 Task: Slide 17 - Market size overview.
Action: Mouse moved to (29, 89)
Screenshot: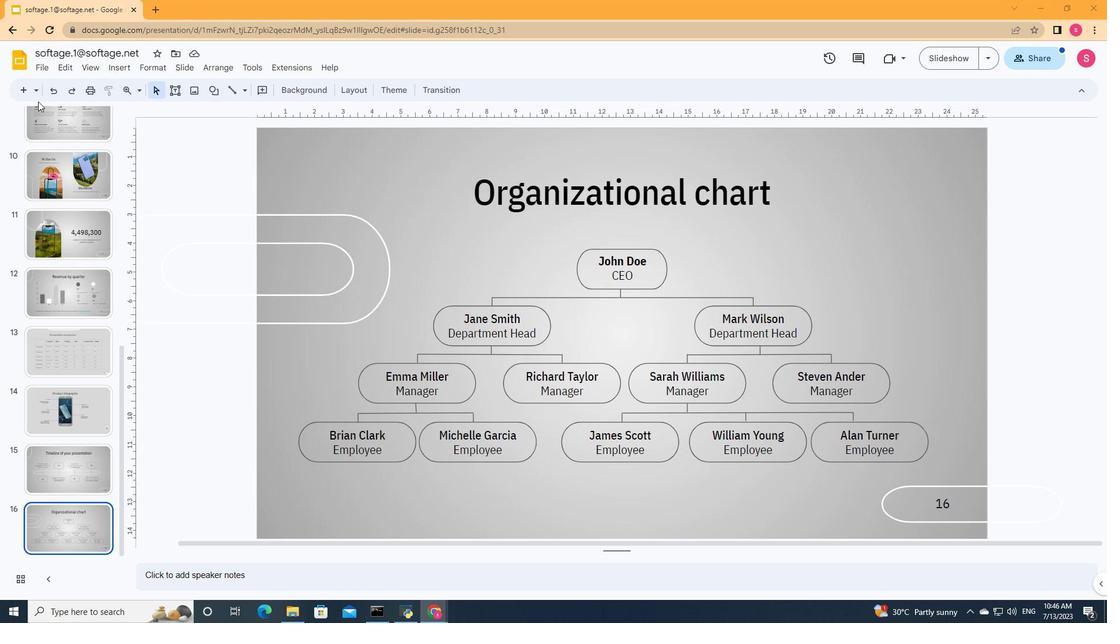 
Action: Mouse pressed left at (29, 89)
Screenshot: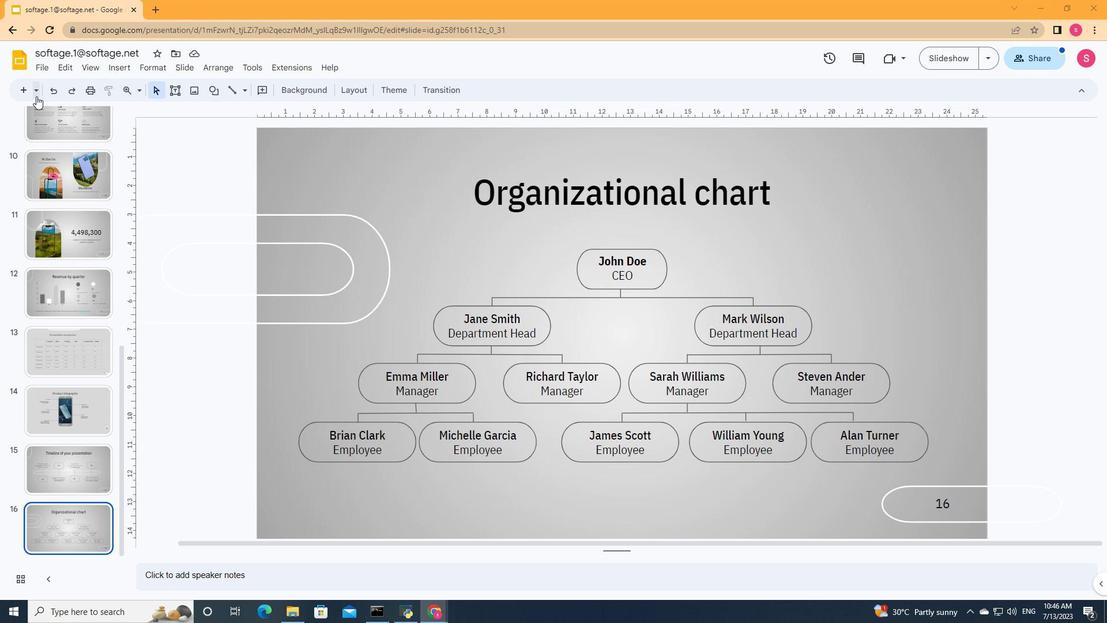 
Action: Mouse moved to (113, 173)
Screenshot: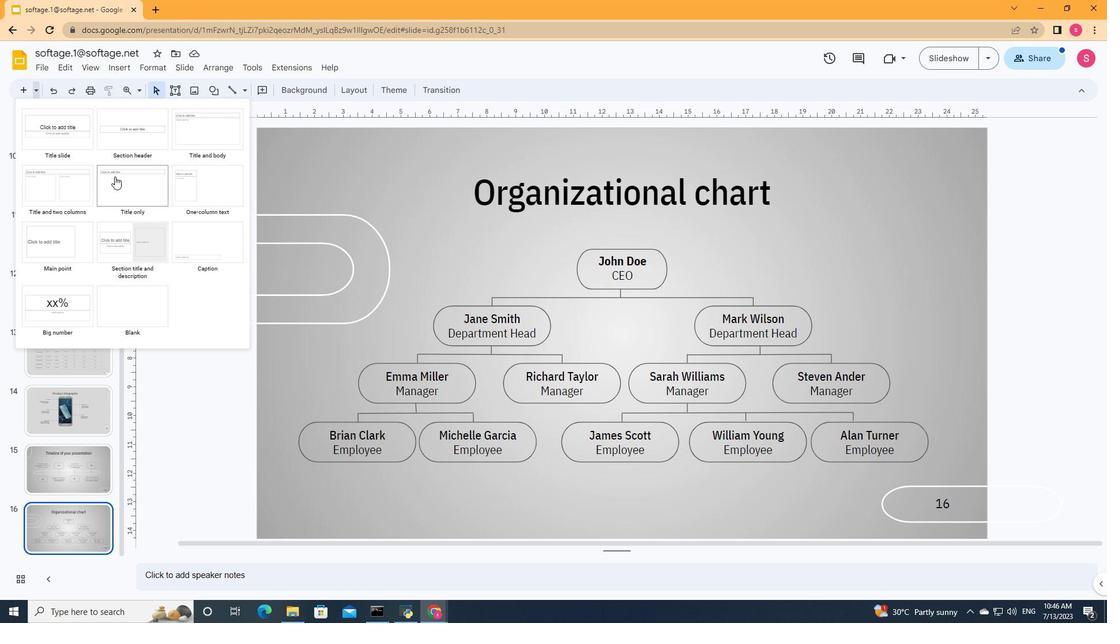 
Action: Mouse pressed left at (113, 173)
Screenshot: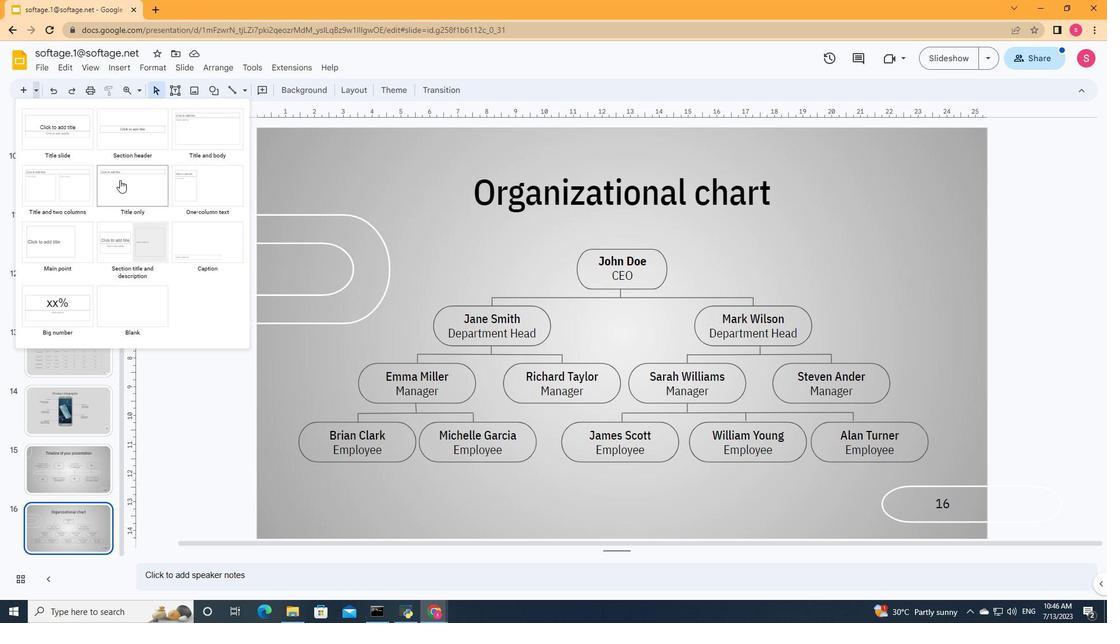 
Action: Mouse moved to (495, 186)
Screenshot: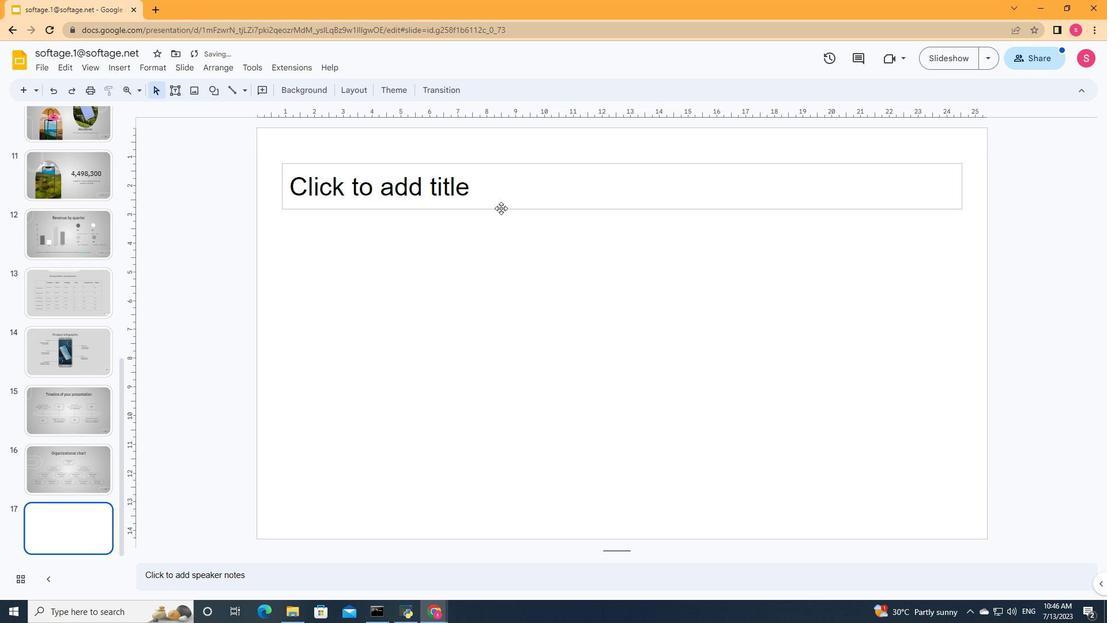 
Action: Mouse pressed left at (495, 186)
Screenshot: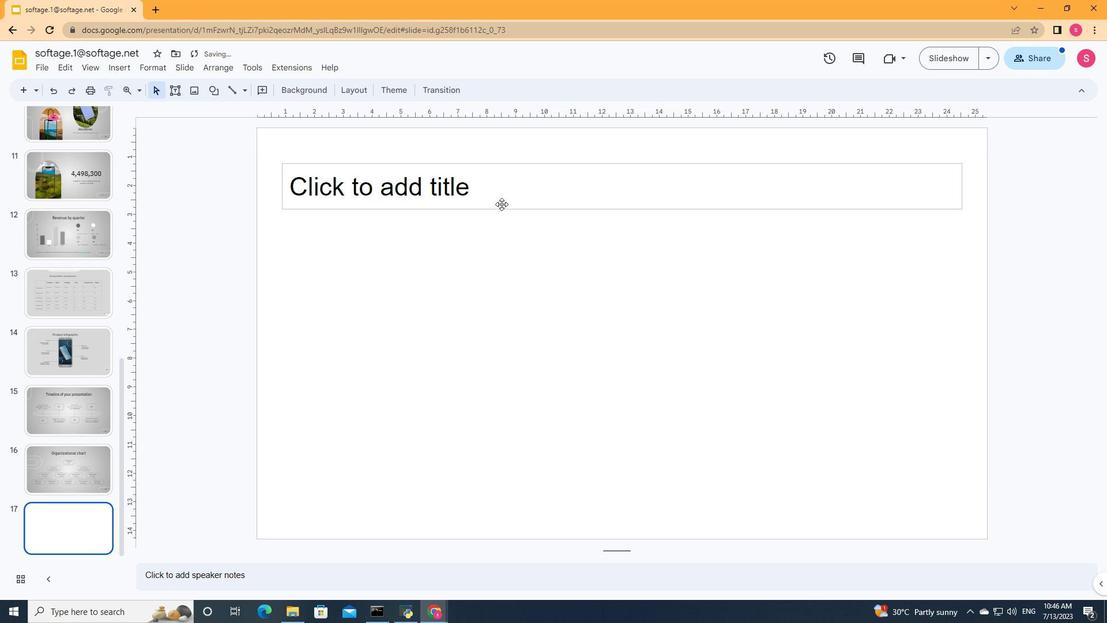 
Action: Key pressed <Key.shift>Market<Key.space>size<Key.space>overview
Screenshot: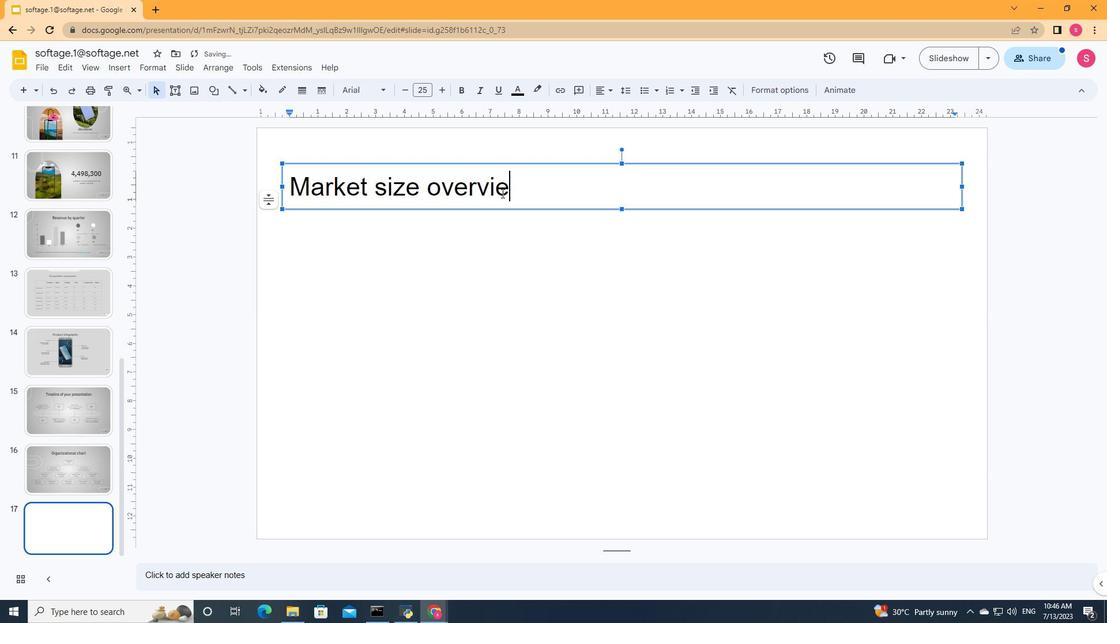 
Action: Mouse moved to (539, 179)
Screenshot: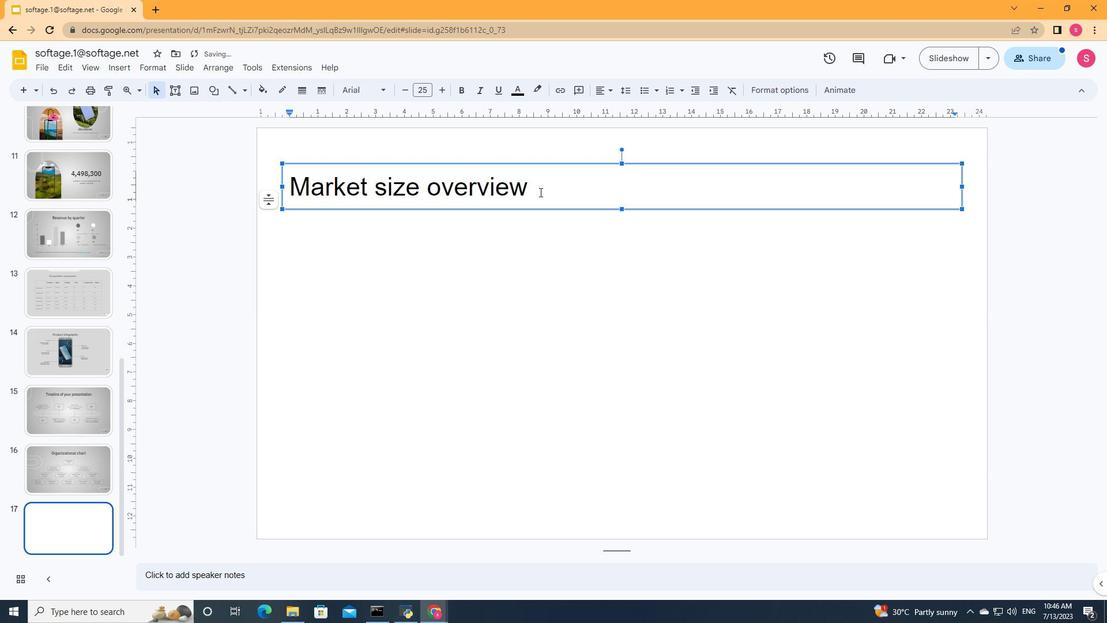 
Action: Mouse pressed left at (539, 179)
Screenshot: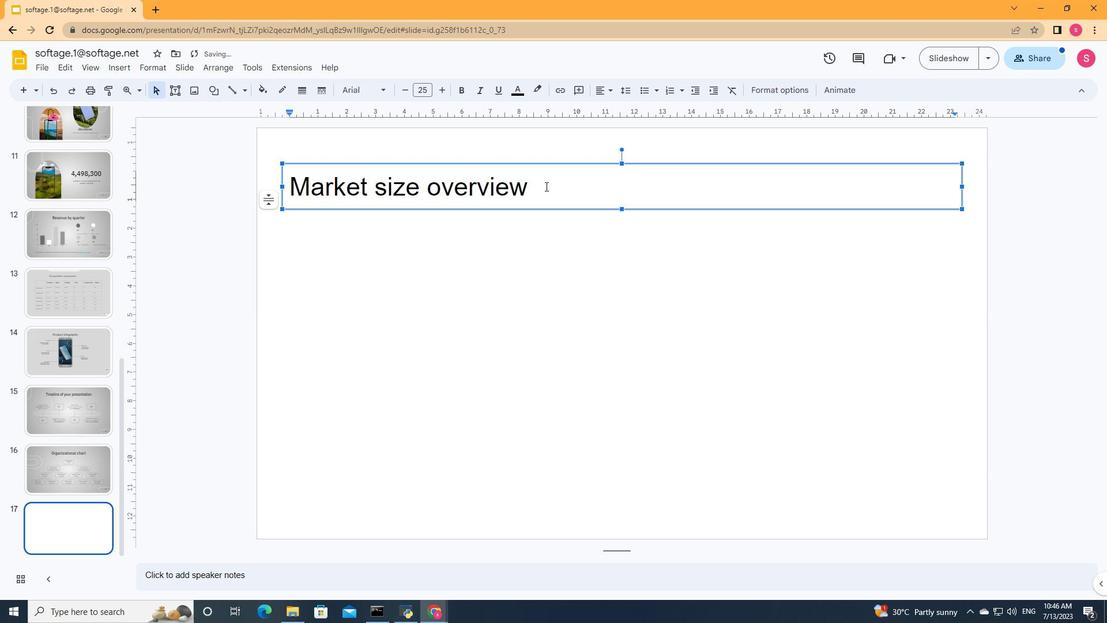 
Action: Mouse moved to (439, 84)
Screenshot: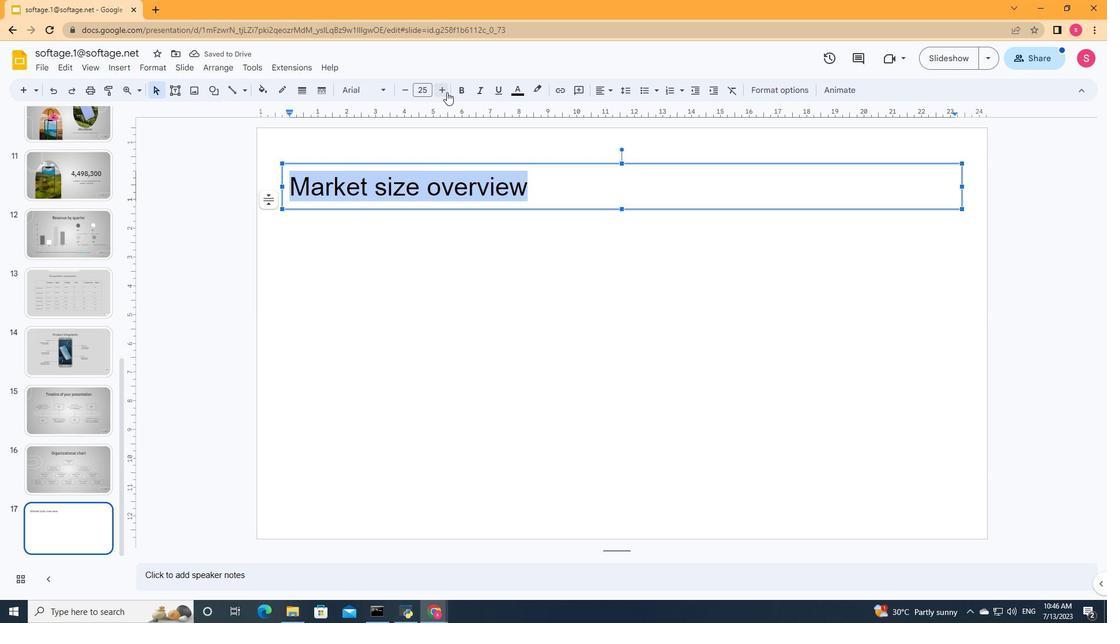 
Action: Mouse pressed left at (439, 84)
Screenshot: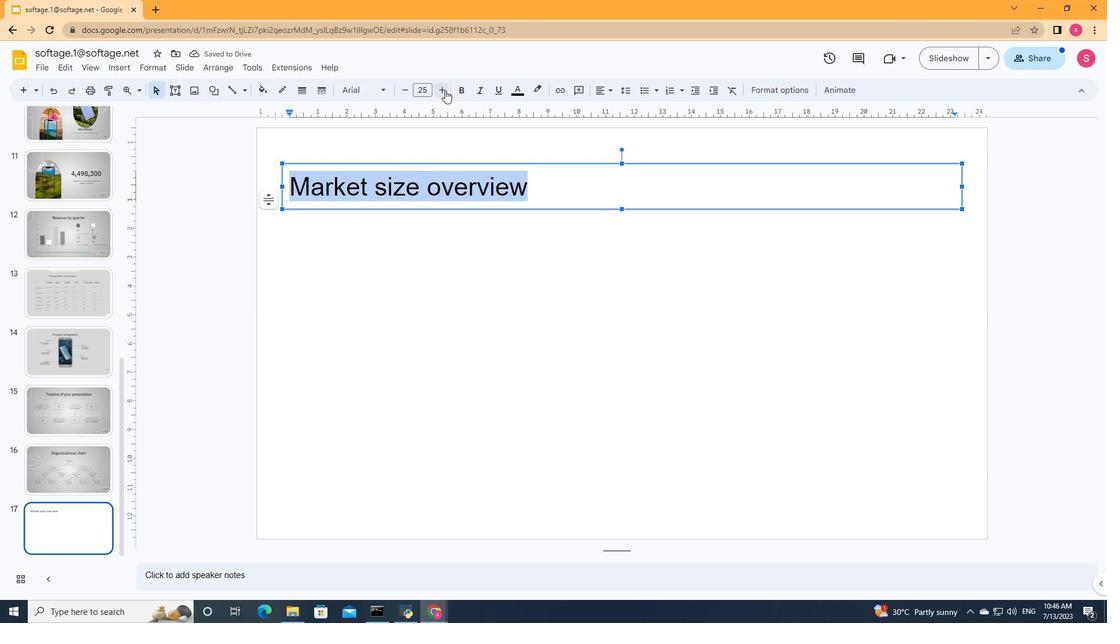 
Action: Mouse pressed left at (439, 84)
Screenshot: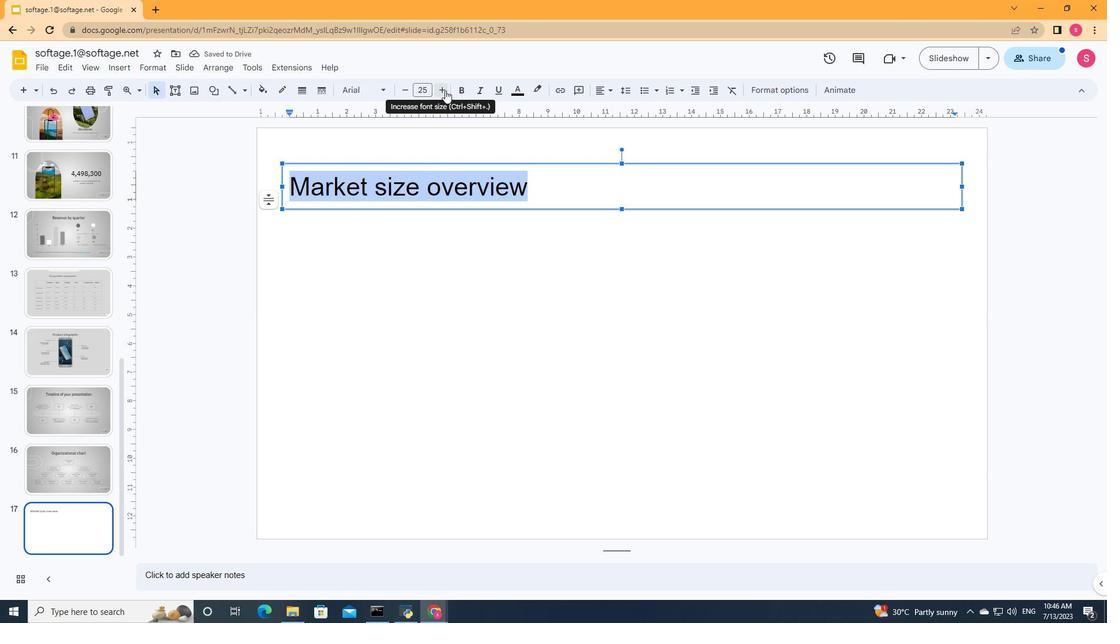 
Action: Mouse pressed left at (439, 84)
Screenshot: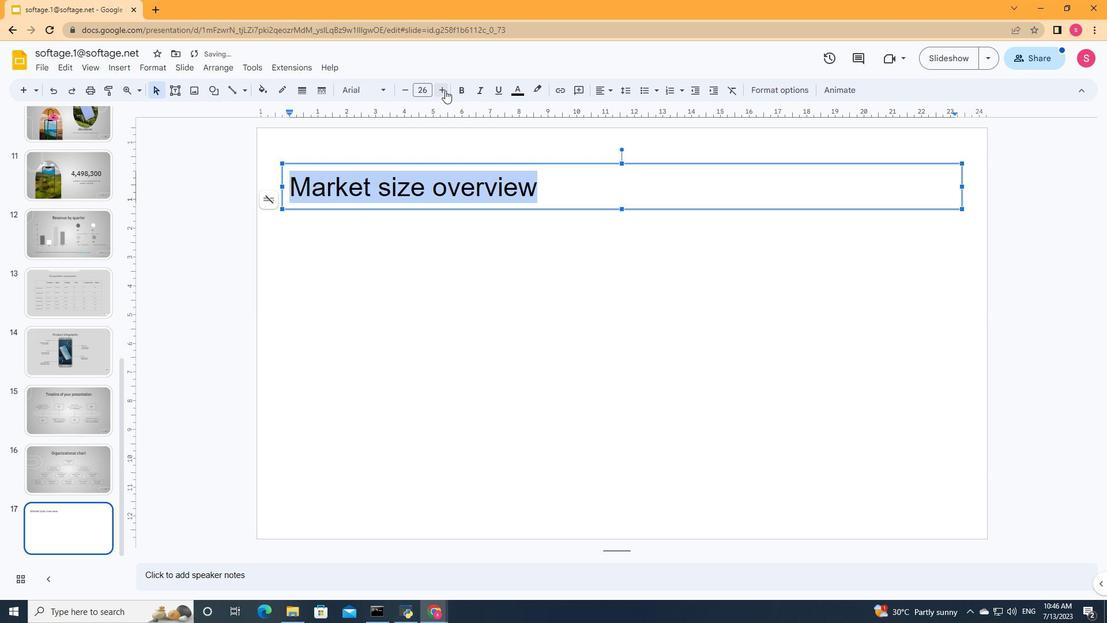
Action: Mouse pressed left at (439, 84)
Screenshot: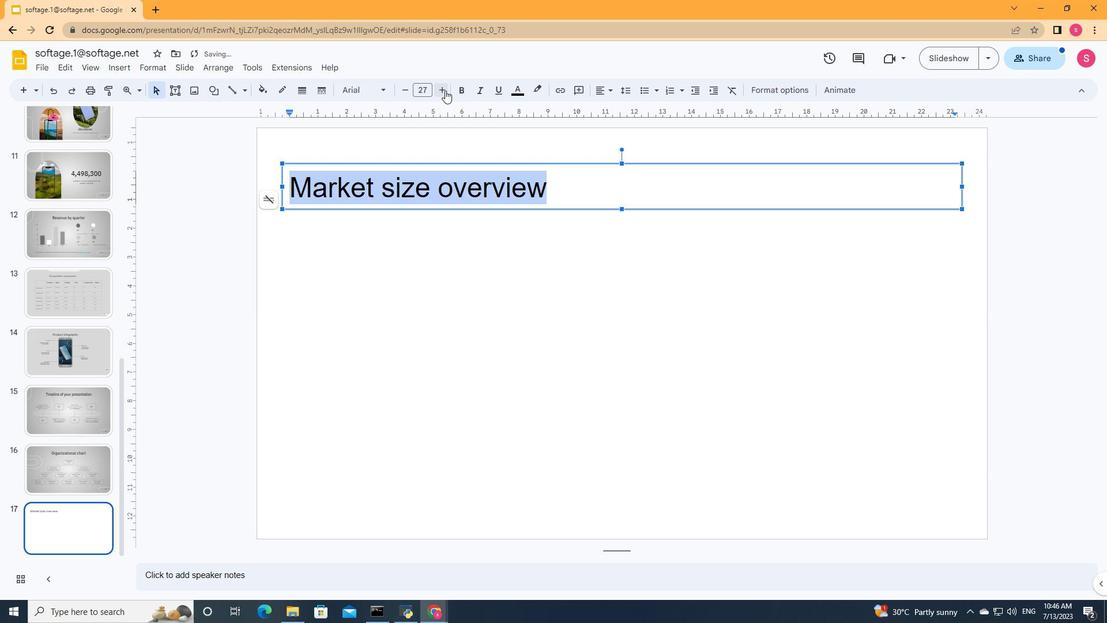 
Action: Mouse pressed left at (439, 84)
Screenshot: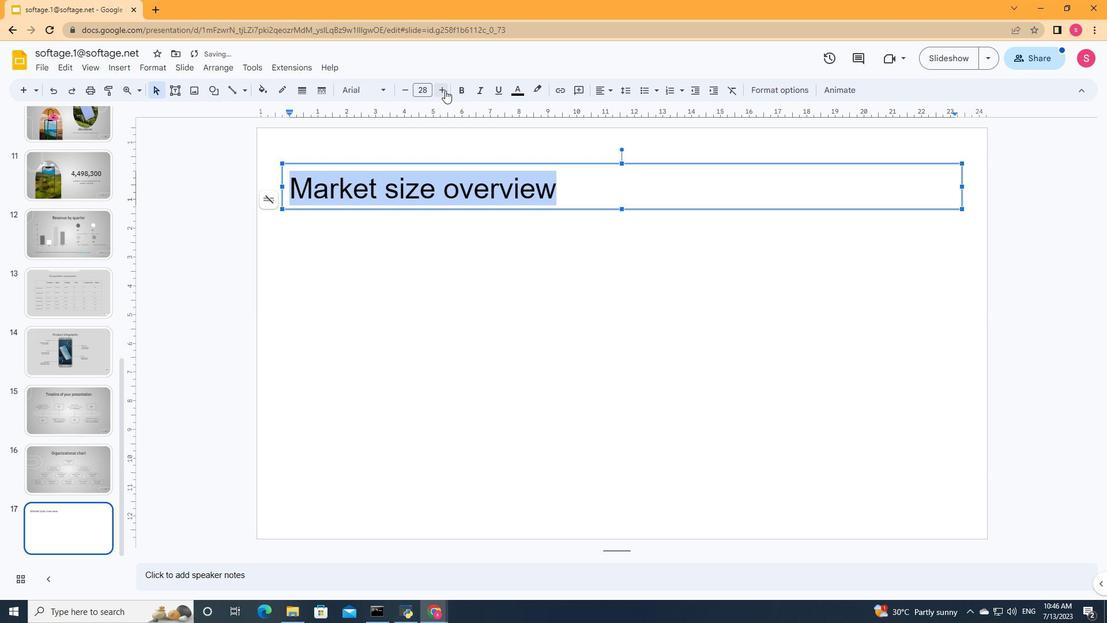 
Action: Mouse pressed left at (439, 84)
Screenshot: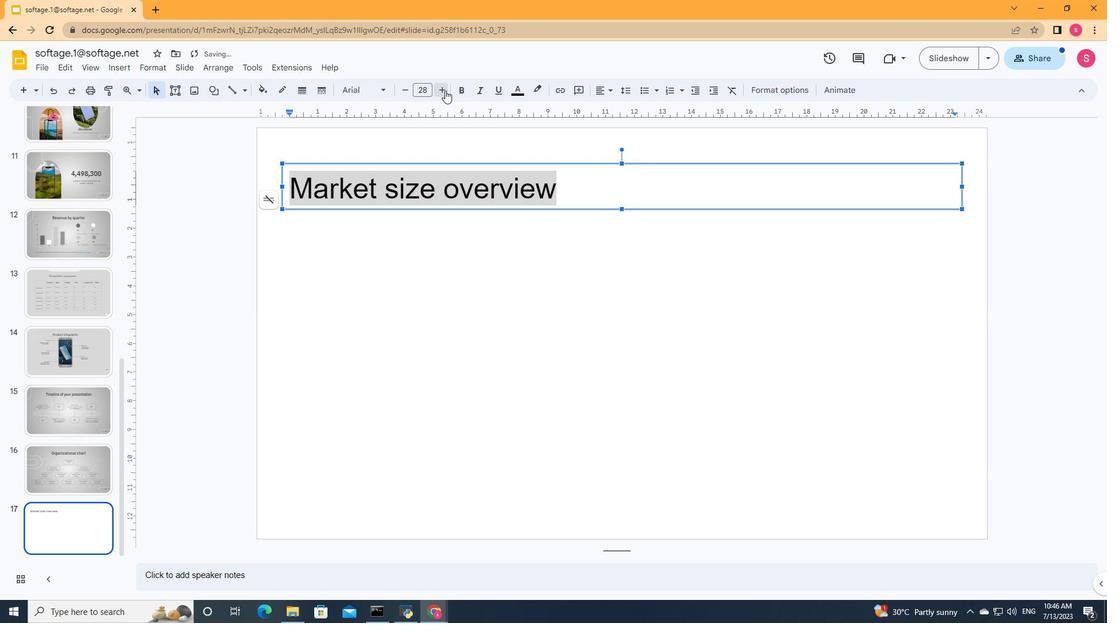 
Action: Mouse pressed left at (439, 84)
Screenshot: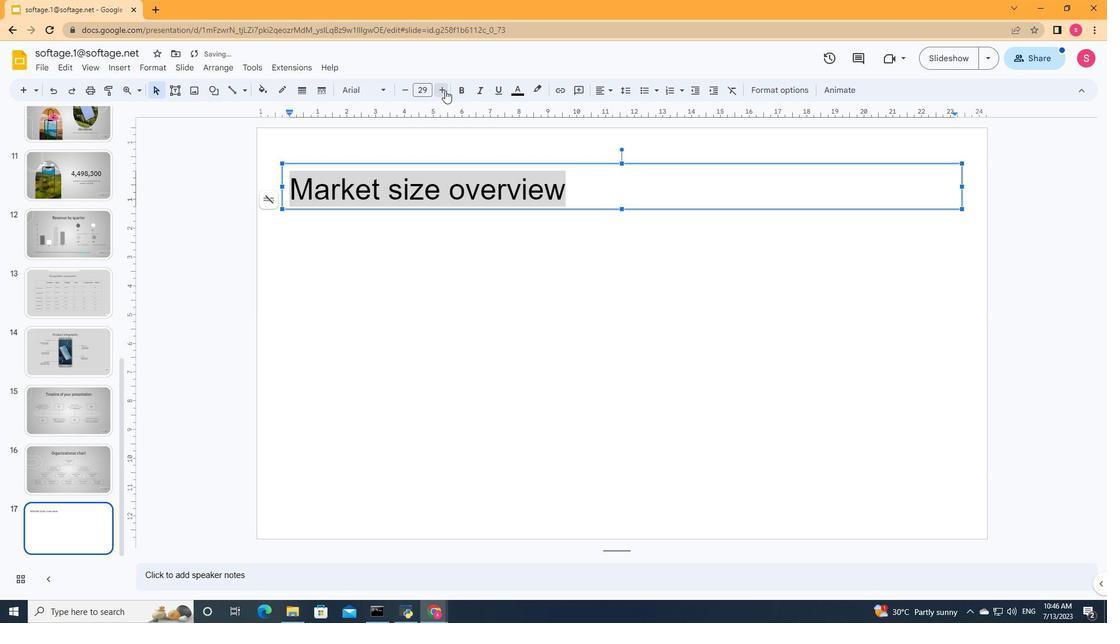 
Action: Mouse pressed left at (439, 84)
Screenshot: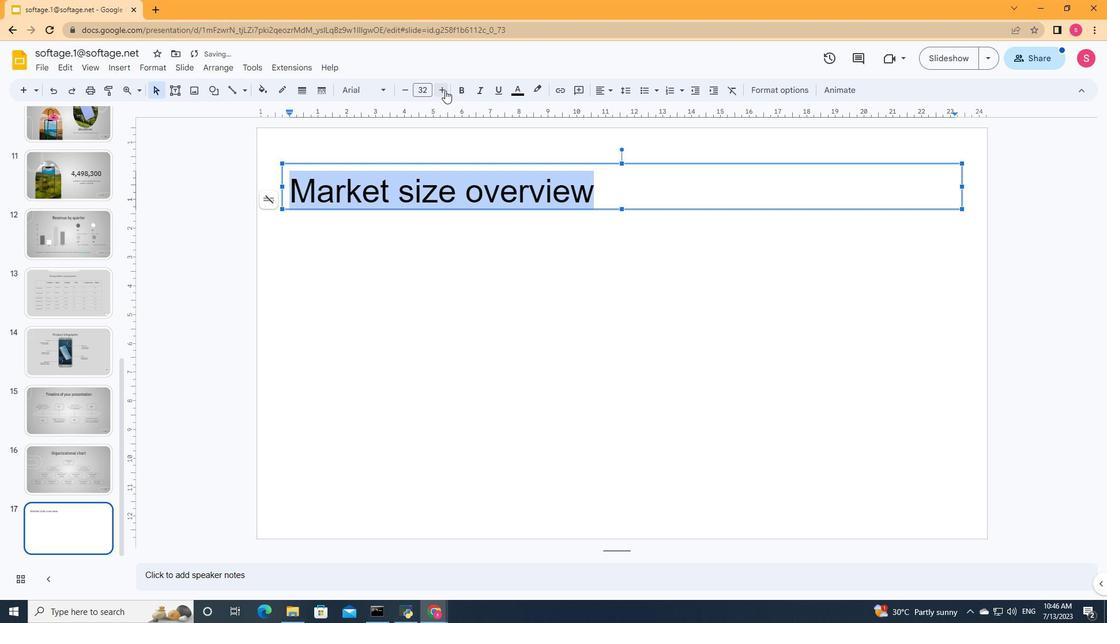 
Action: Mouse pressed left at (439, 84)
Screenshot: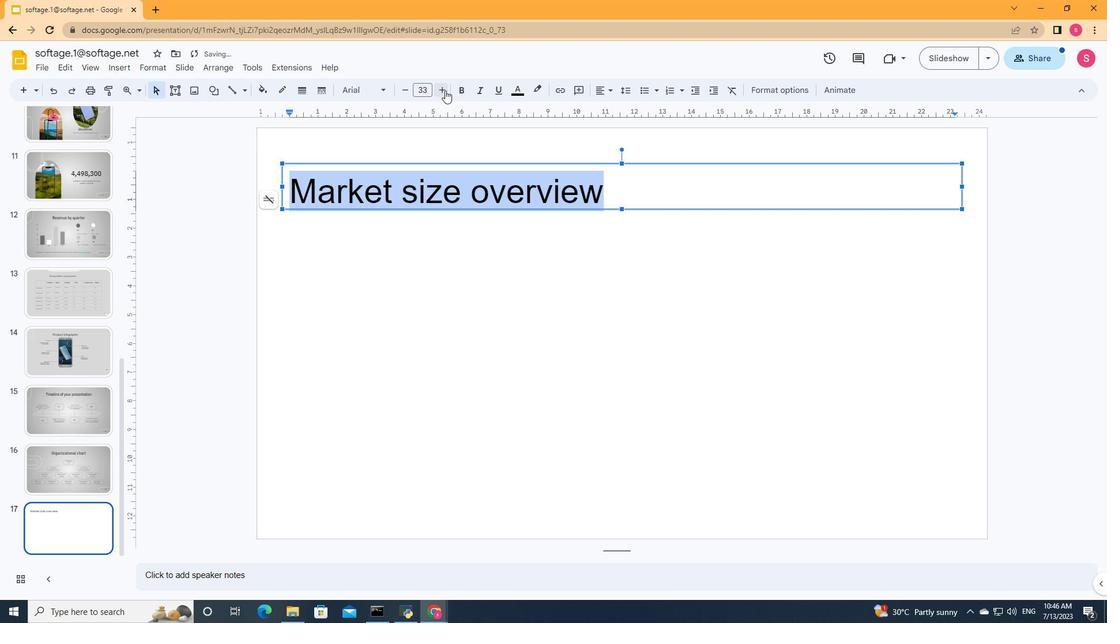 
Action: Mouse pressed left at (439, 84)
Screenshot: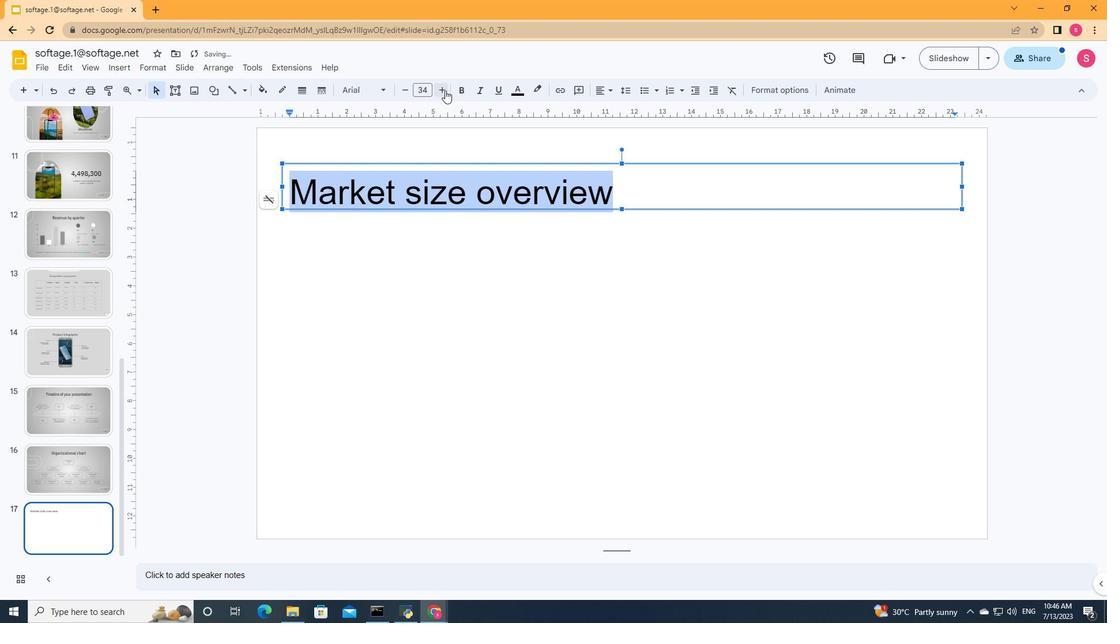 
Action: Mouse moved to (375, 85)
Screenshot: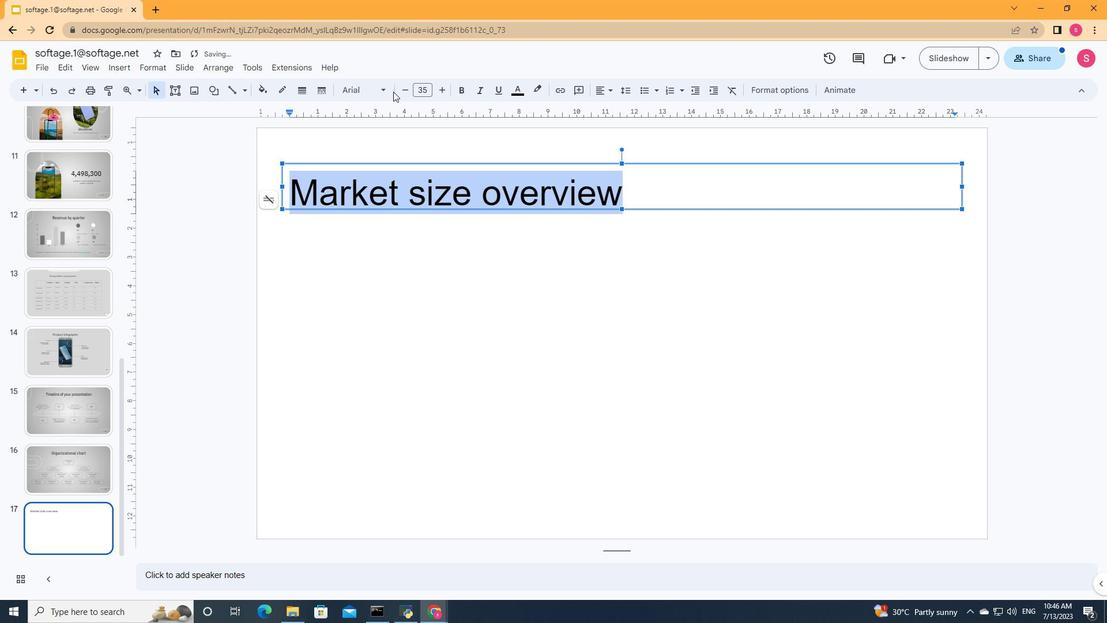 
Action: Mouse pressed left at (375, 85)
Screenshot: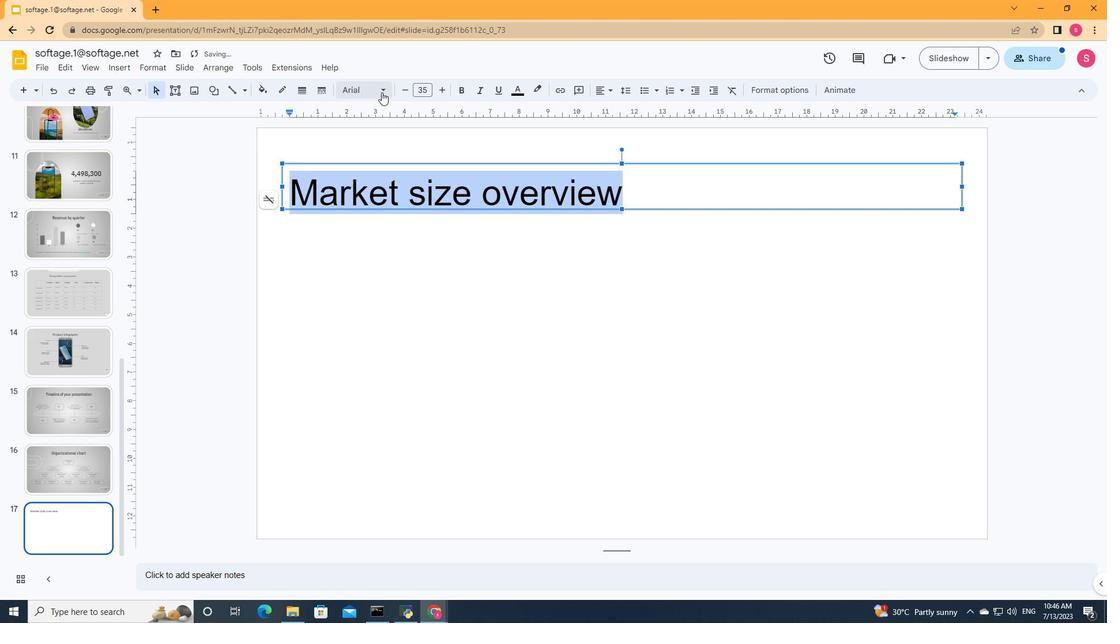 
Action: Mouse moved to (529, 279)
Screenshot: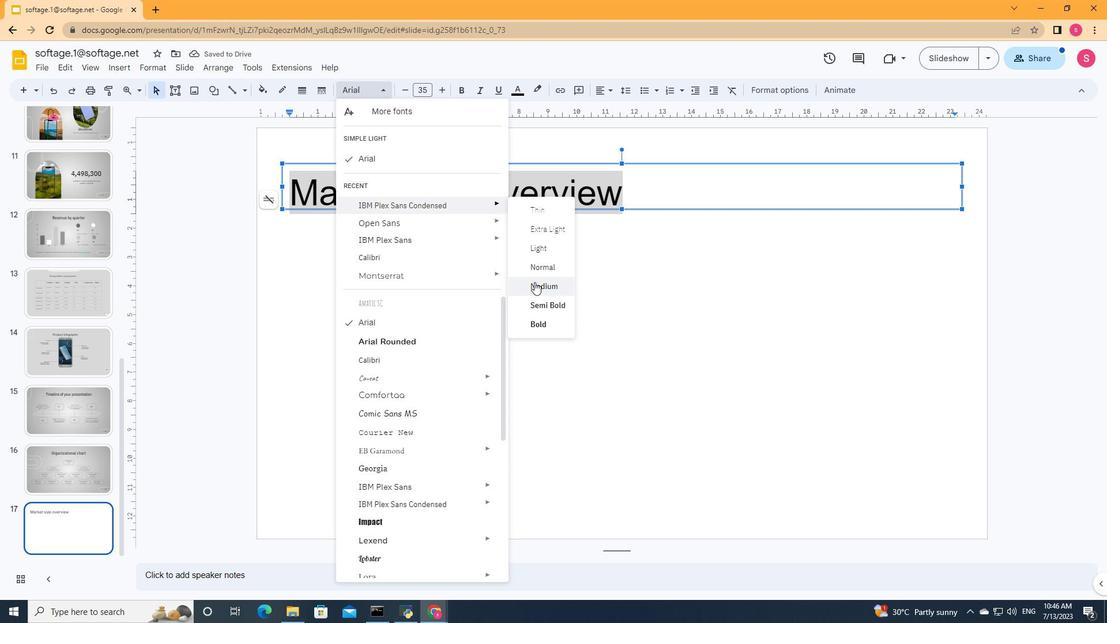 
Action: Mouse pressed left at (529, 279)
Screenshot: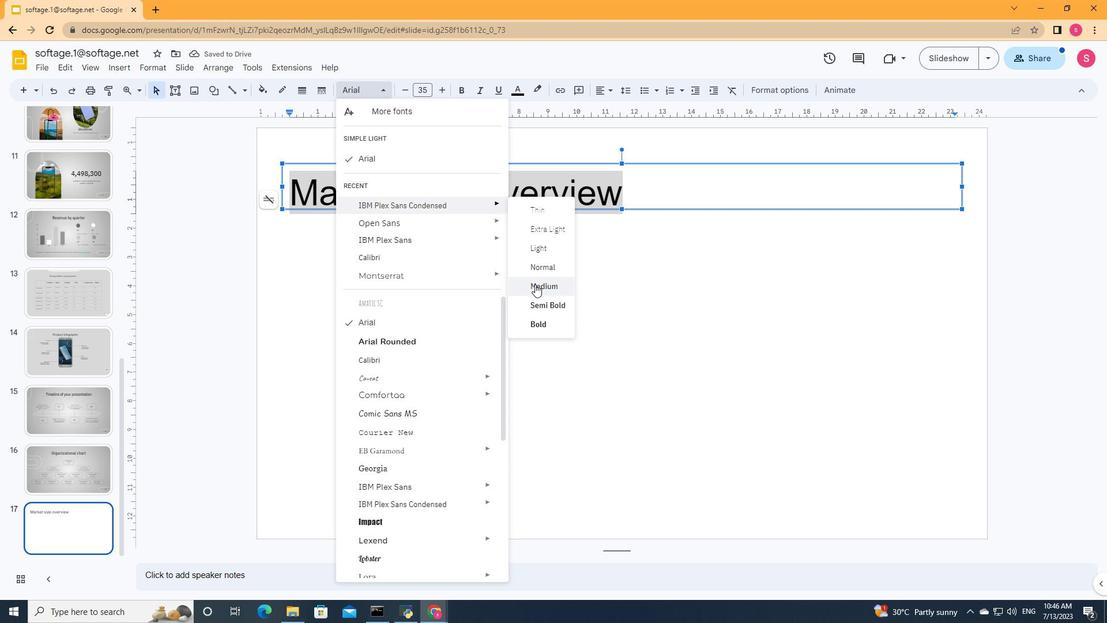 
Action: Mouse moved to (606, 84)
Screenshot: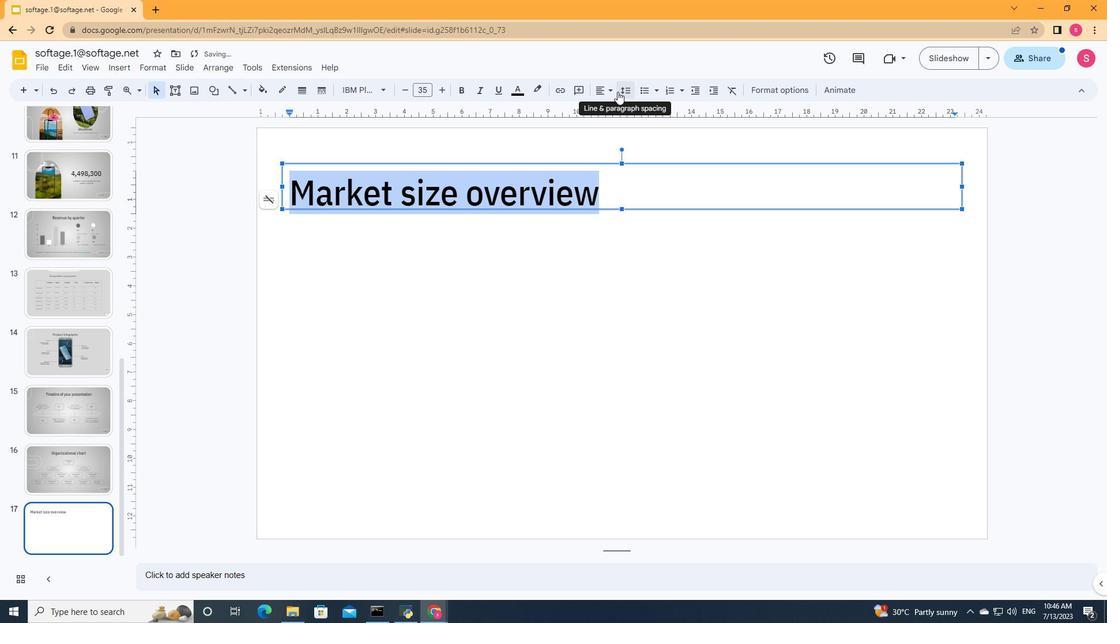 
Action: Mouse pressed left at (606, 84)
Screenshot: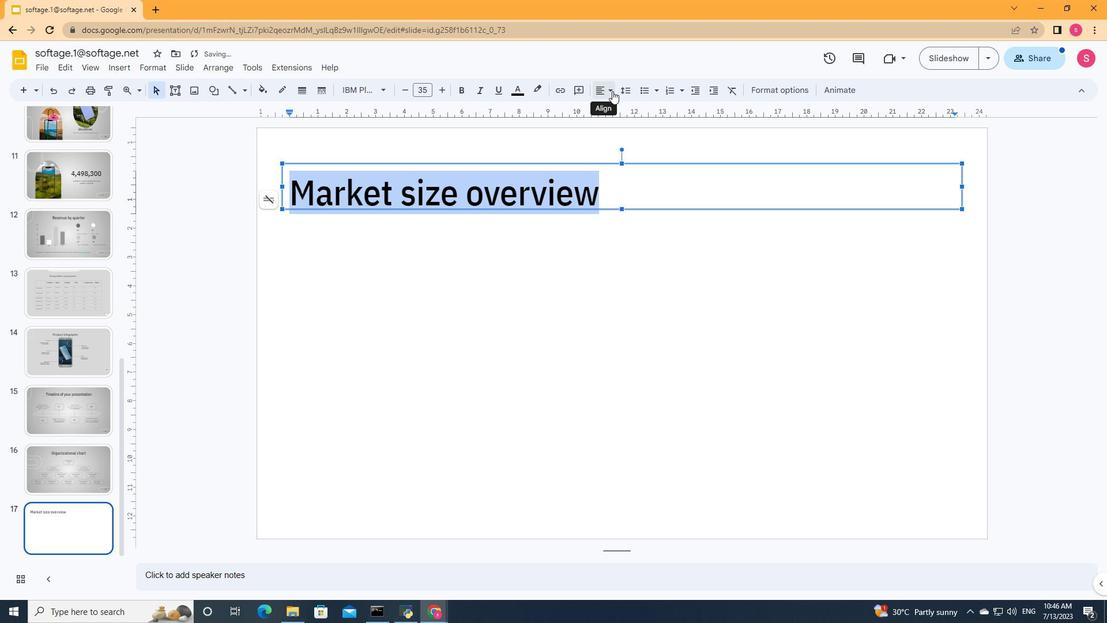 
Action: Mouse moved to (613, 102)
Screenshot: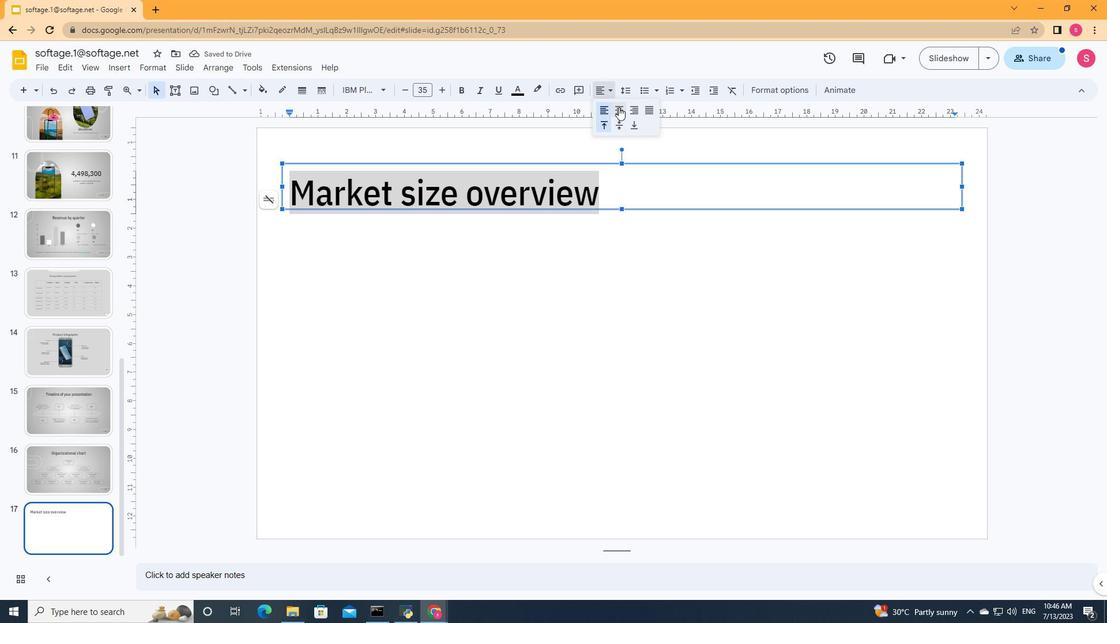 
Action: Mouse pressed left at (613, 102)
Screenshot: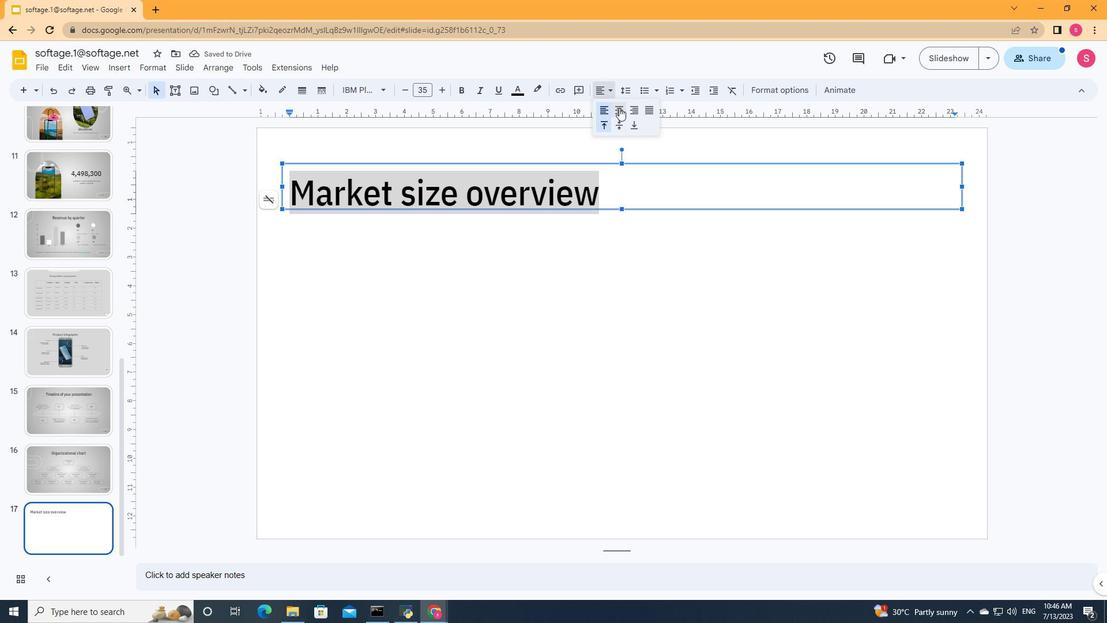 
Action: Mouse moved to (621, 218)
Screenshot: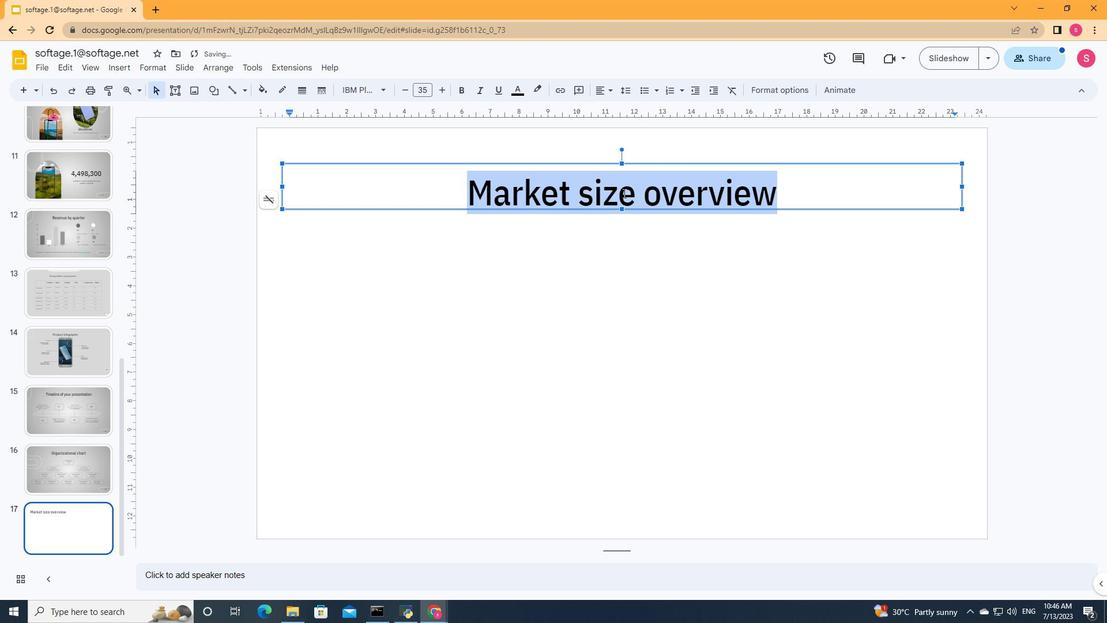 
Action: Mouse pressed left at (621, 218)
Screenshot: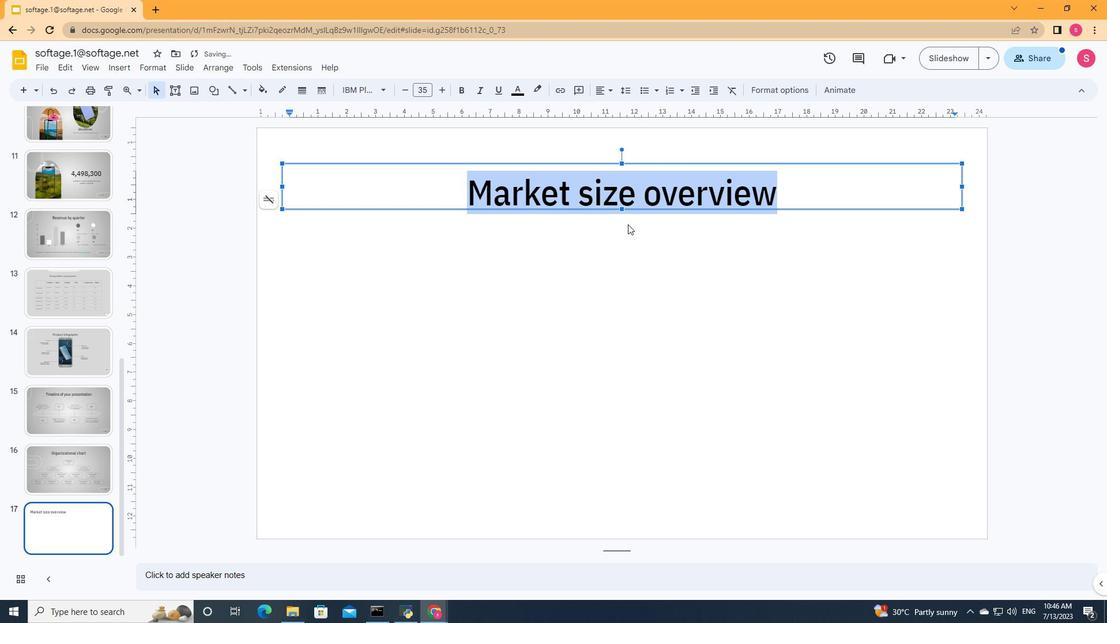 
Action: Mouse moved to (211, 80)
Screenshot: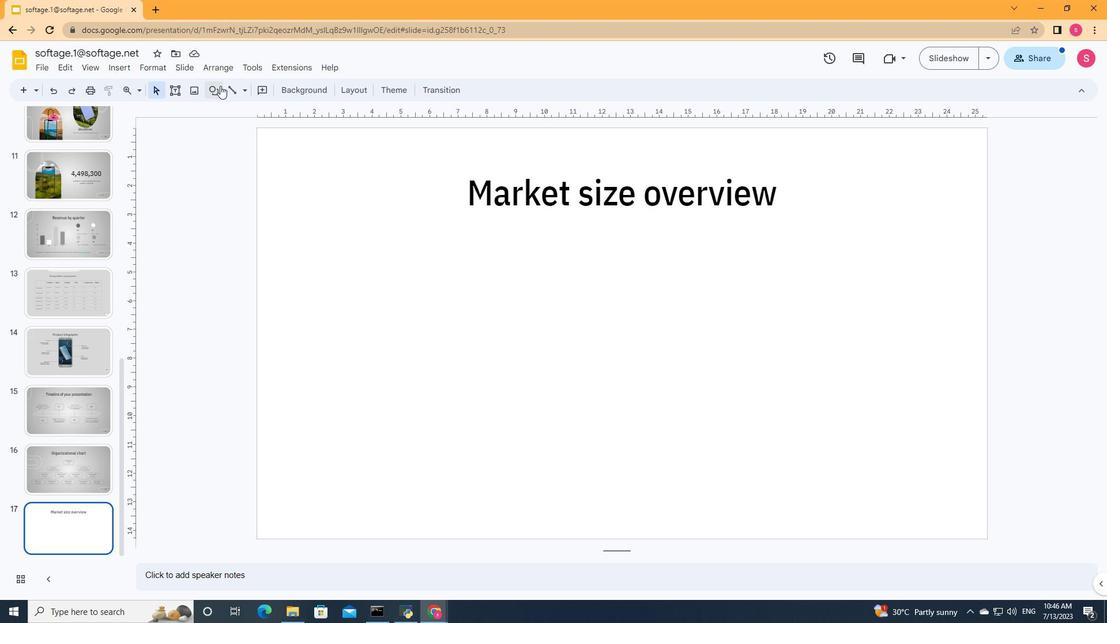 
Action: Mouse pressed left at (211, 80)
Screenshot: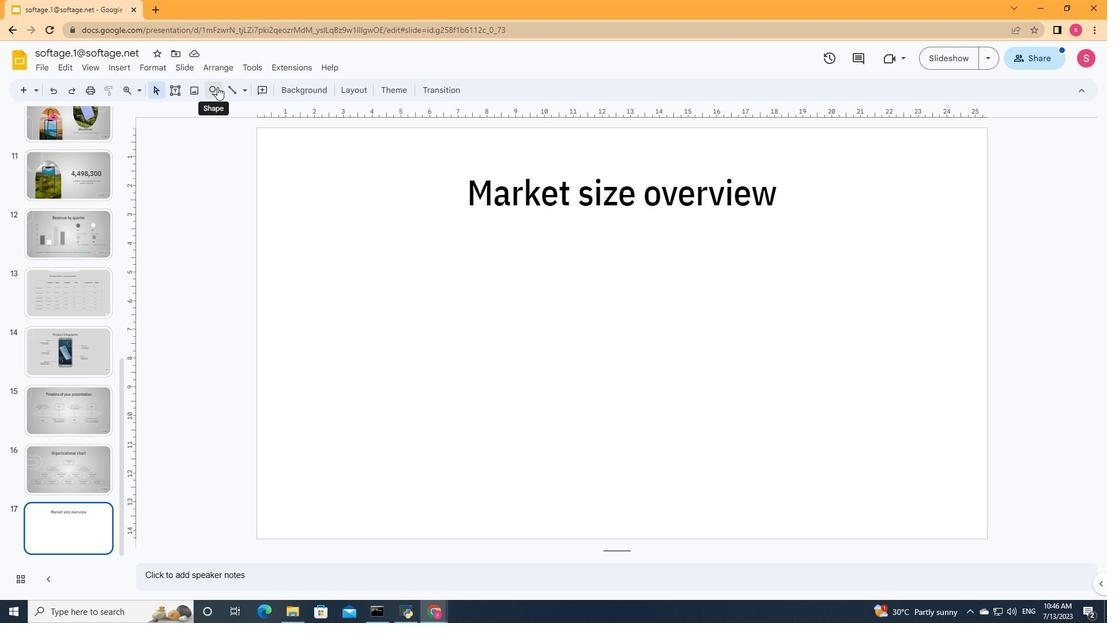 
Action: Mouse moved to (456, 182)
Screenshot: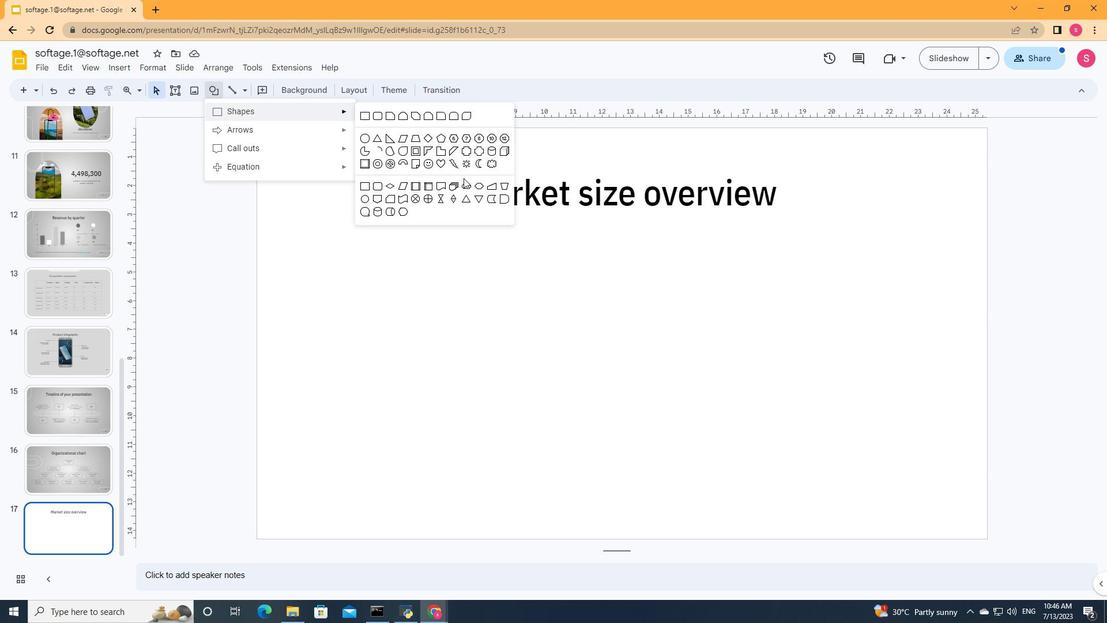 
Action: Mouse pressed left at (456, 182)
Screenshot: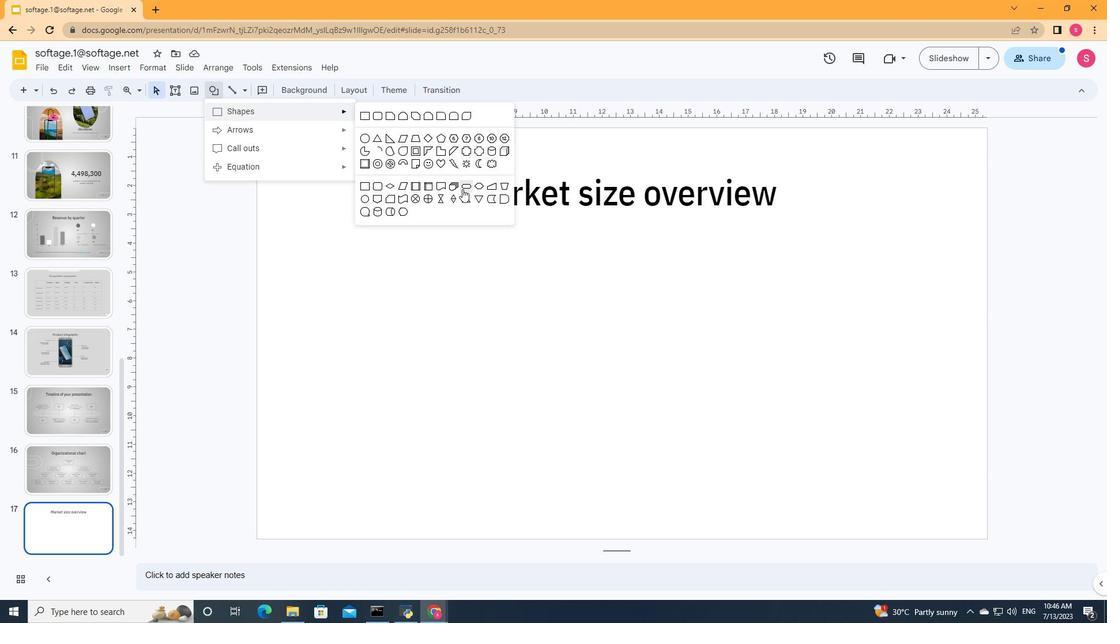 
Action: Mouse moved to (222, 254)
Screenshot: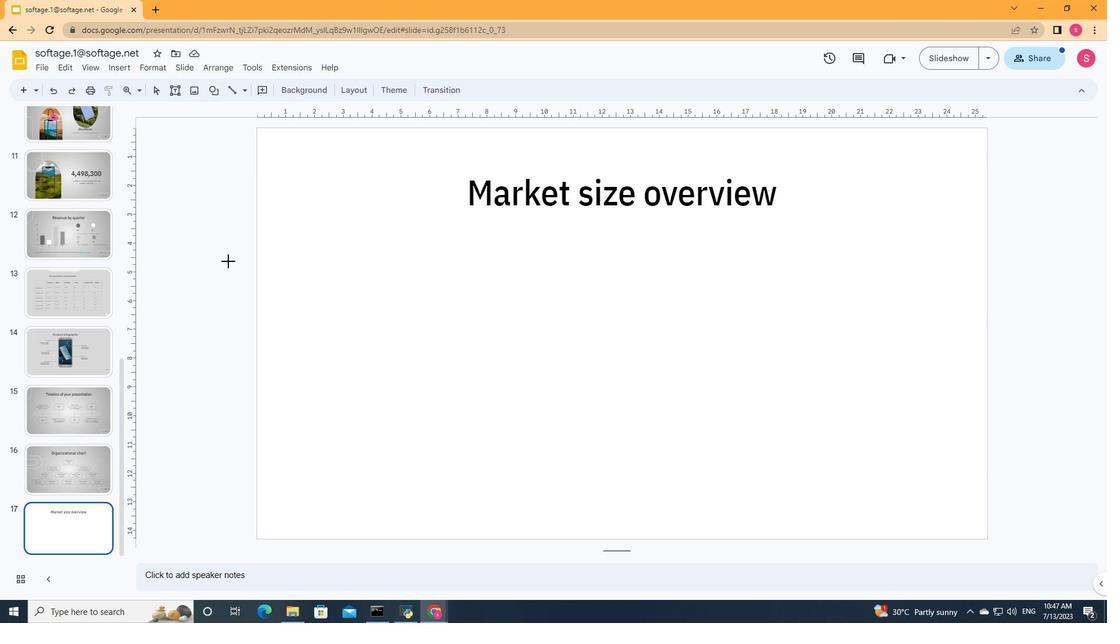 
Action: Mouse pressed left at (222, 254)
Screenshot: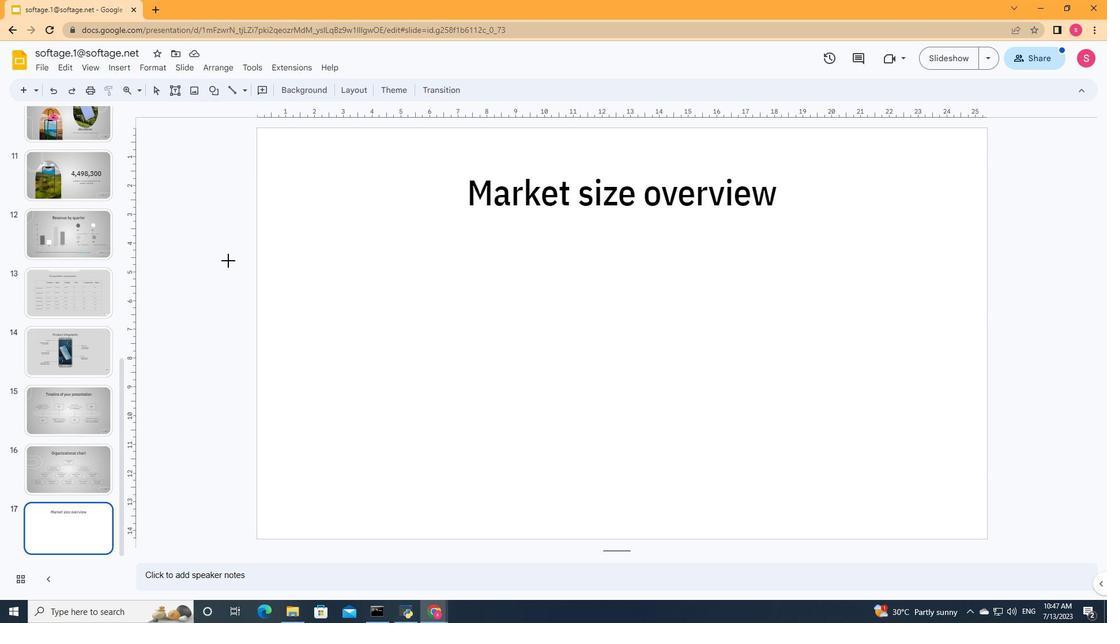 
Action: Mouse moved to (400, 278)
Screenshot: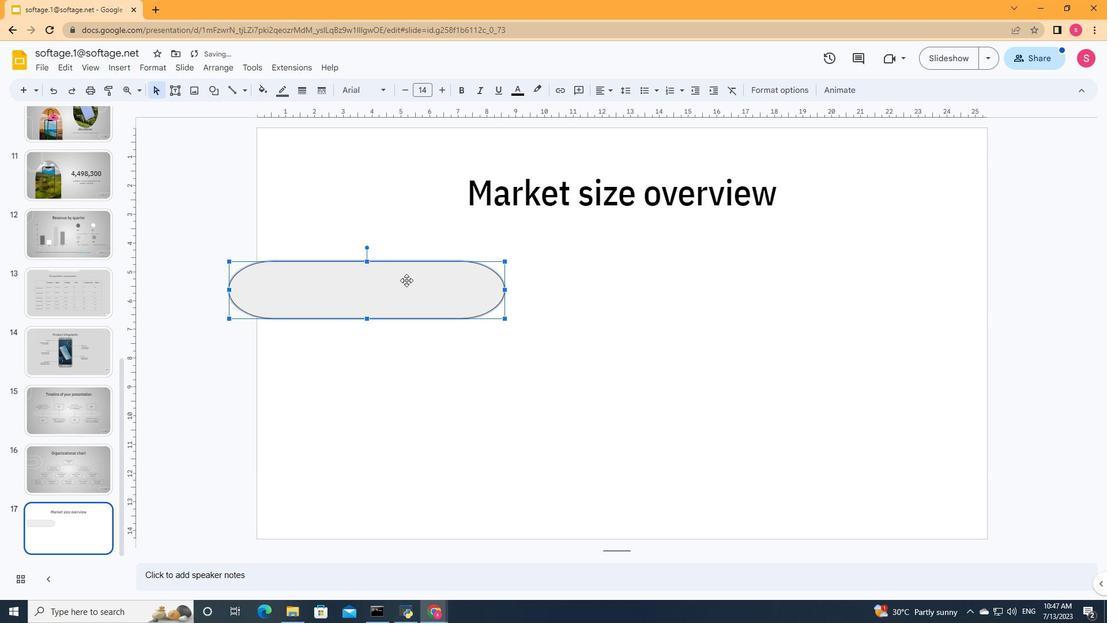 
Action: Mouse pressed left at (400, 278)
Screenshot: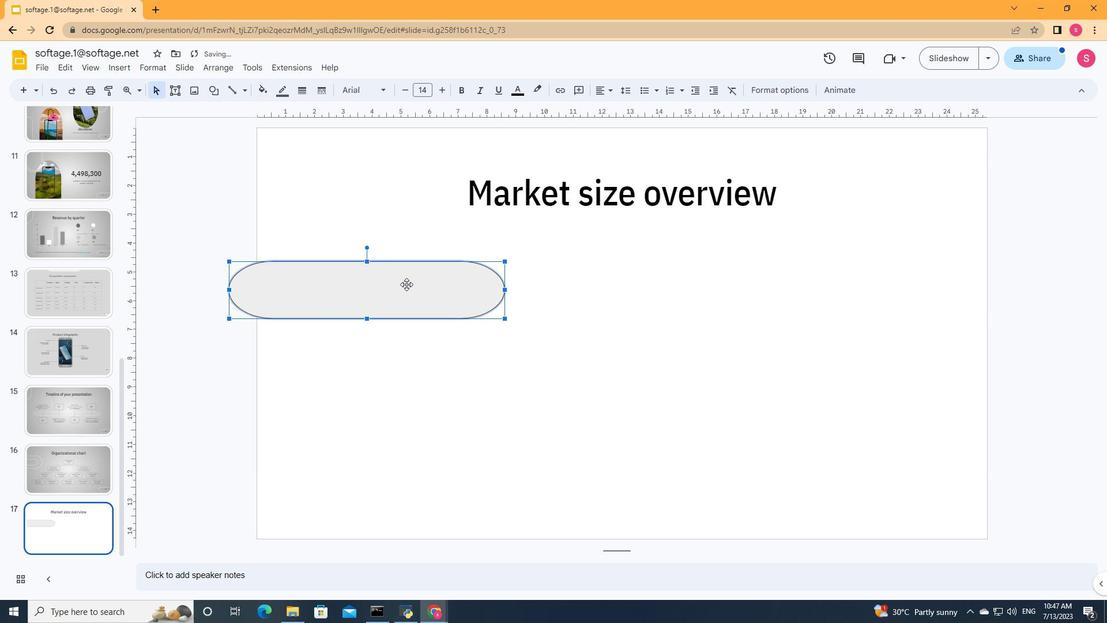 
Action: Mouse moved to (391, 435)
Screenshot: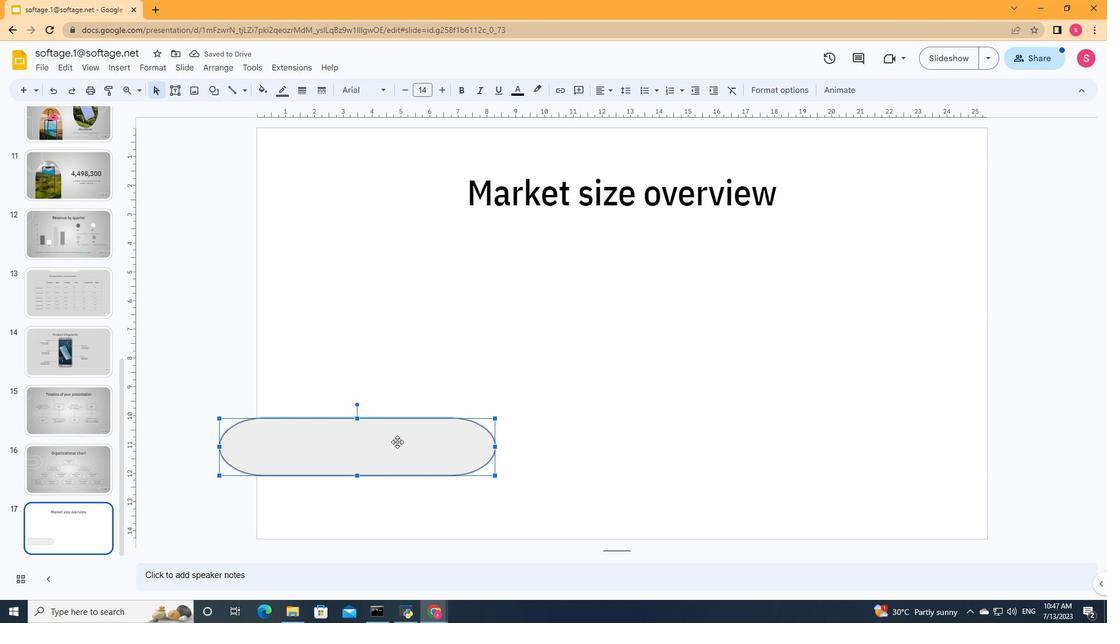 
Action: Mouse pressed left at (391, 435)
Screenshot: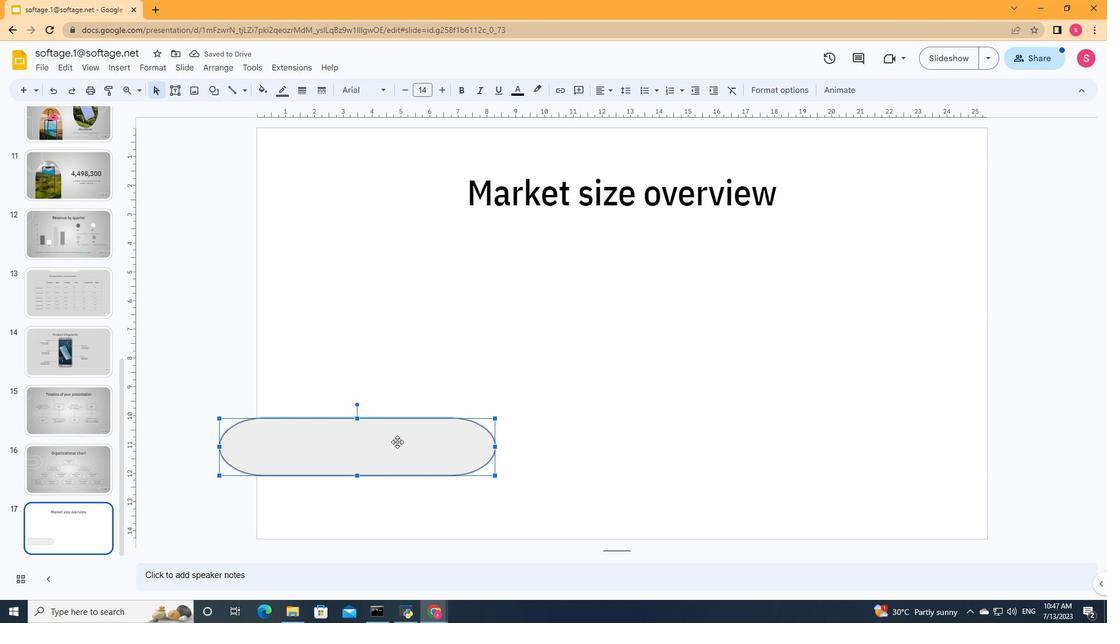 
Action: Mouse moved to (353, 368)
Screenshot: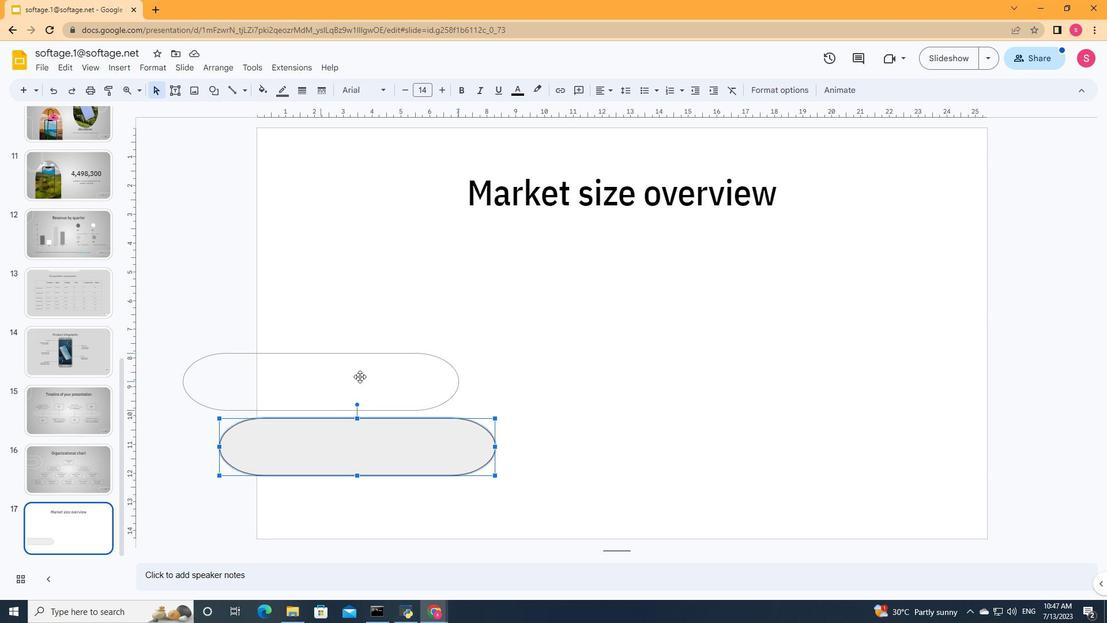 
Action: Mouse pressed left at (353, 368)
Screenshot: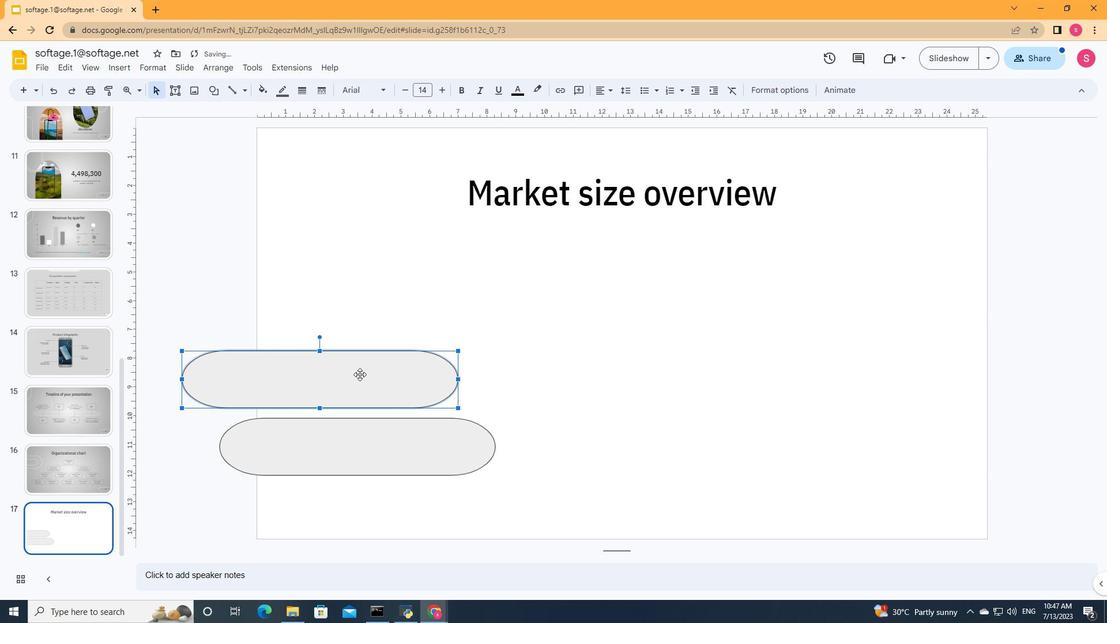 
Action: Mouse moved to (339, 365)
Screenshot: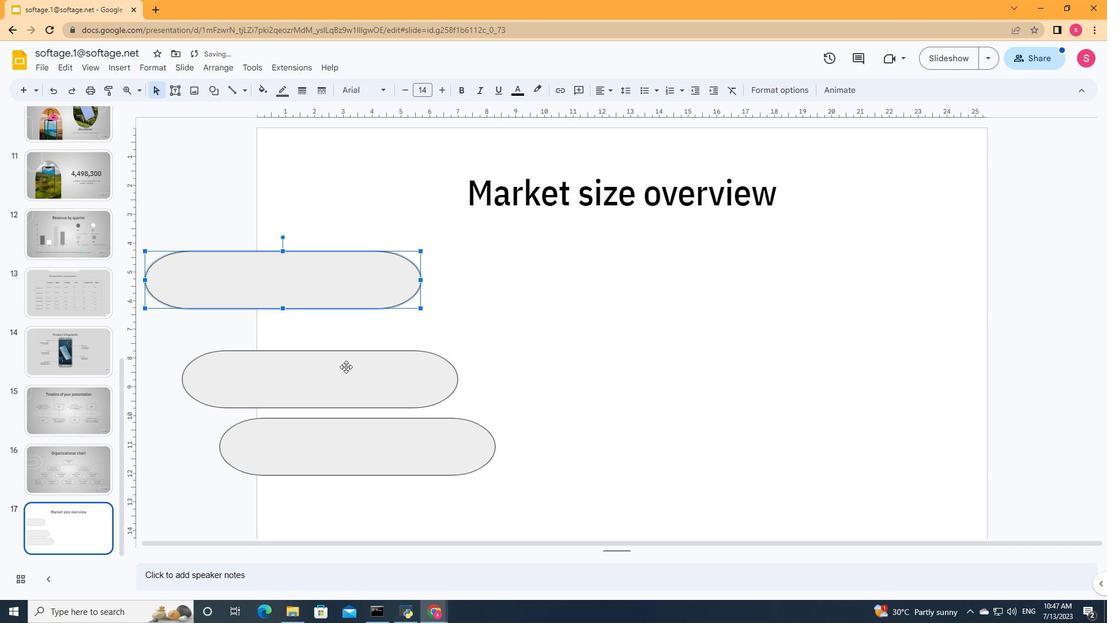 
Action: Mouse pressed left at (339, 365)
Screenshot: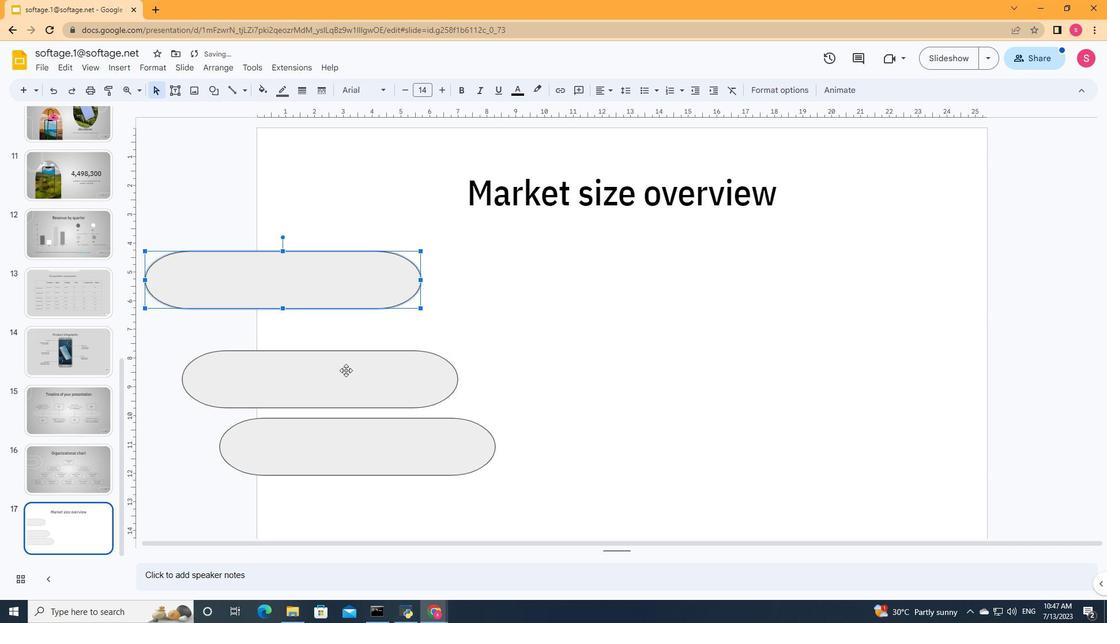 
Action: Mouse moved to (338, 398)
Screenshot: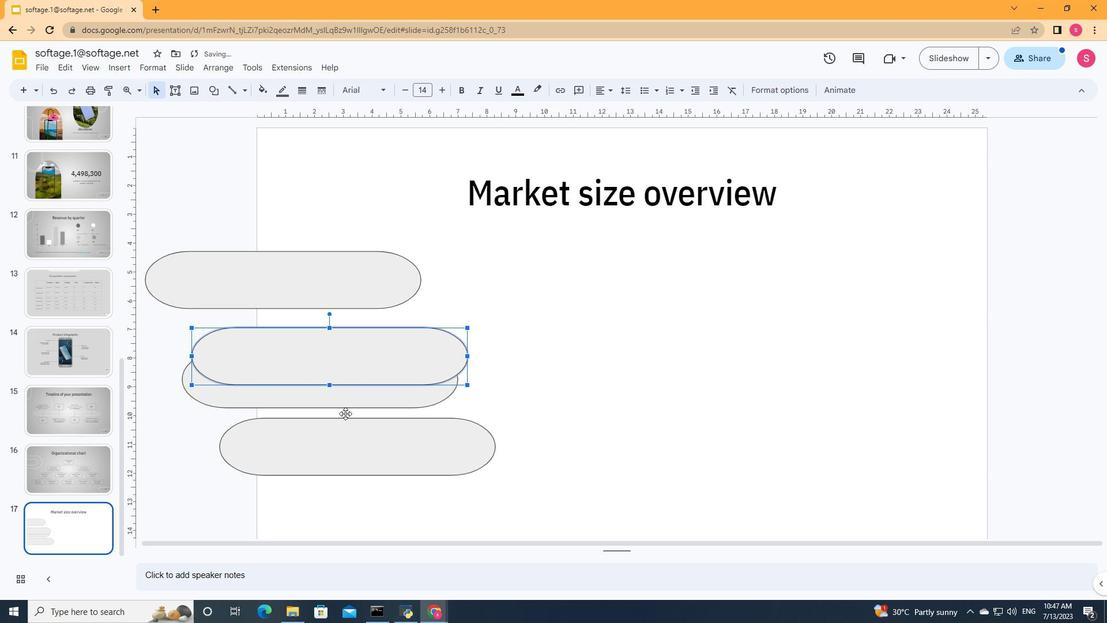 
Action: Mouse pressed left at (338, 398)
Screenshot: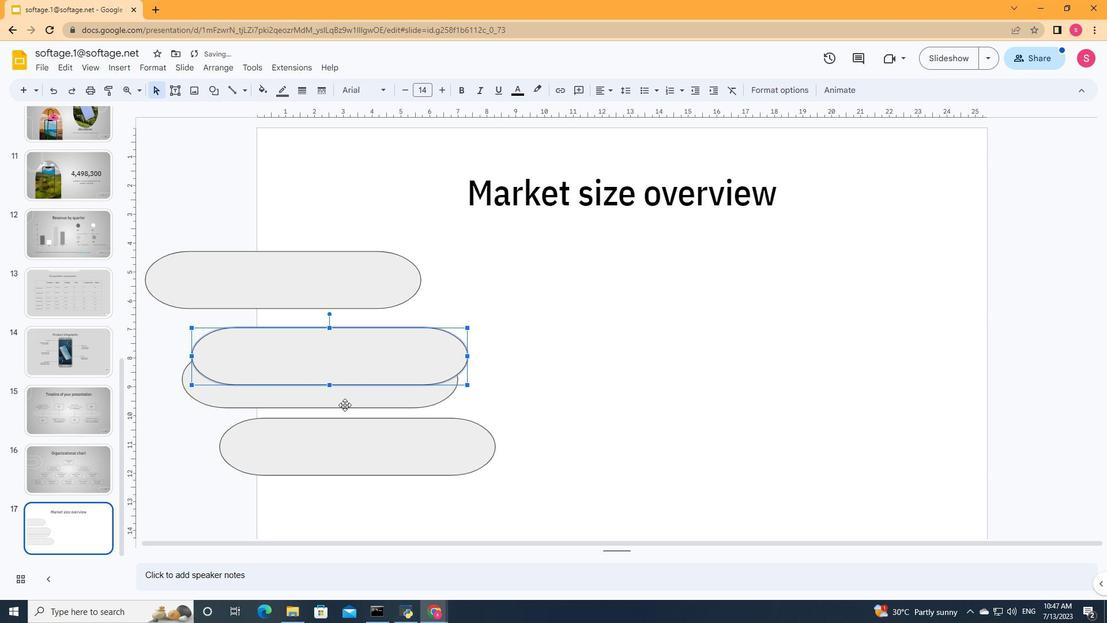 
Action: Mouse moved to (339, 396)
Screenshot: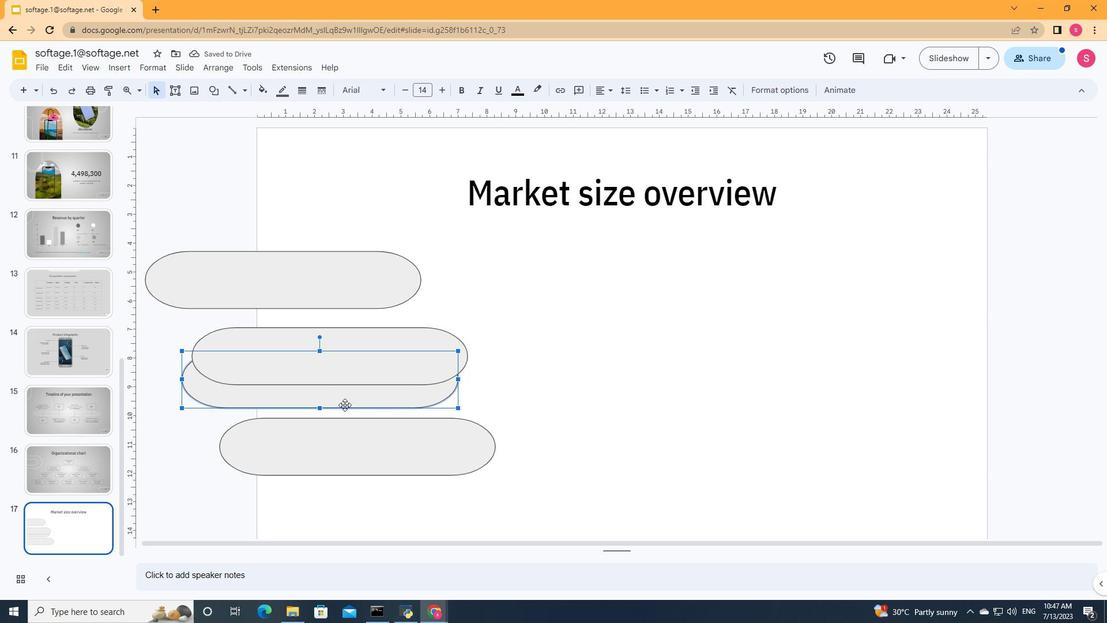 
Action: Key pressed <Key.delete>
Screenshot: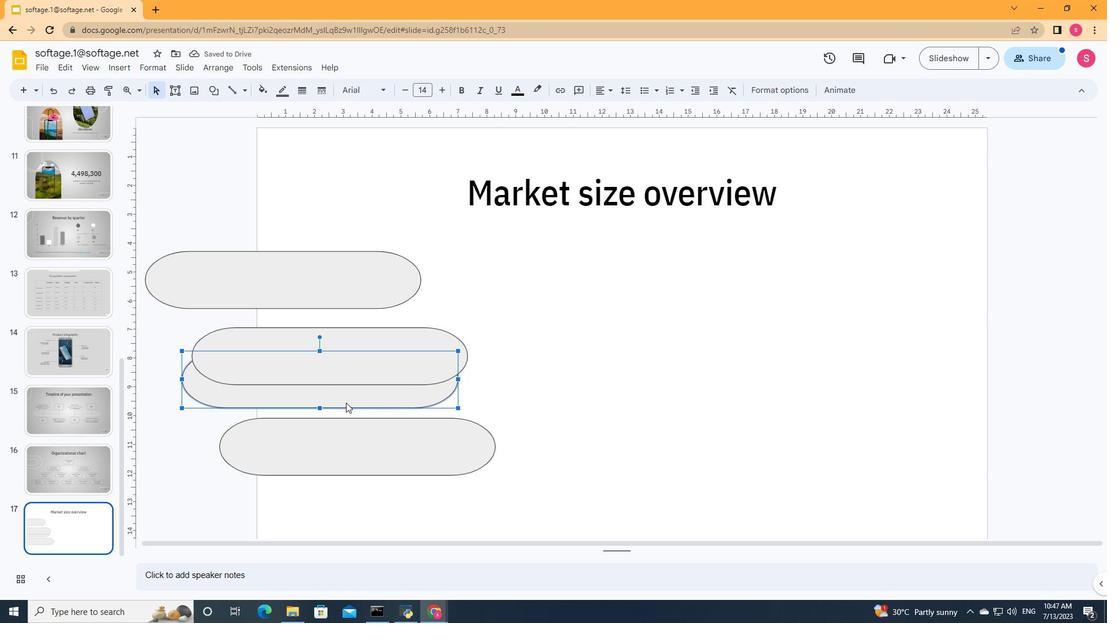 
Action: Mouse moved to (332, 448)
Screenshot: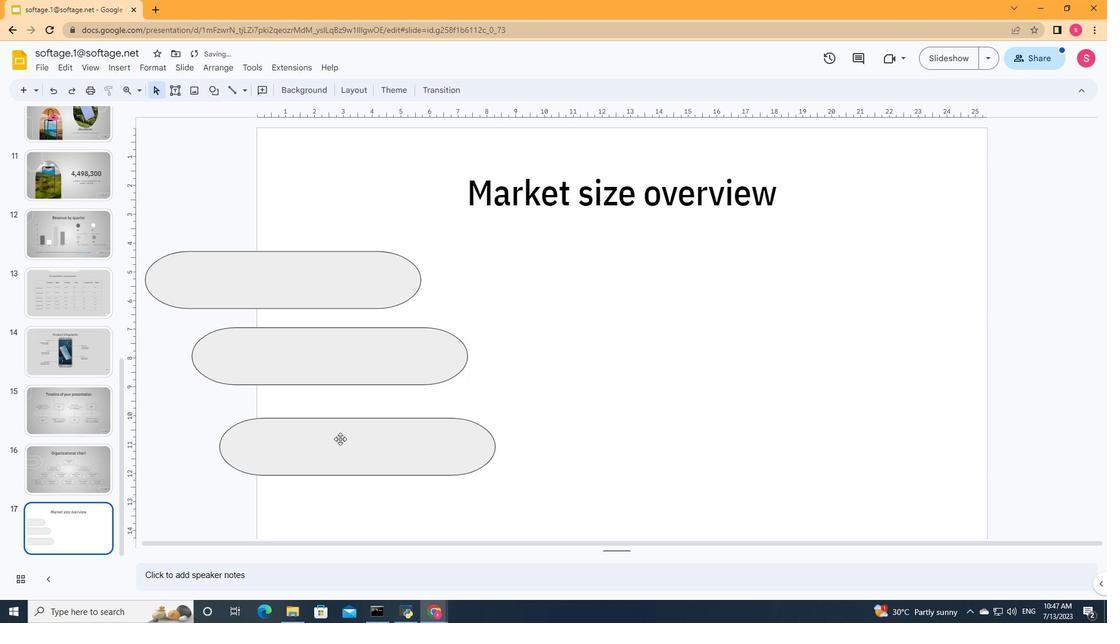 
Action: Mouse pressed left at (332, 448)
Screenshot: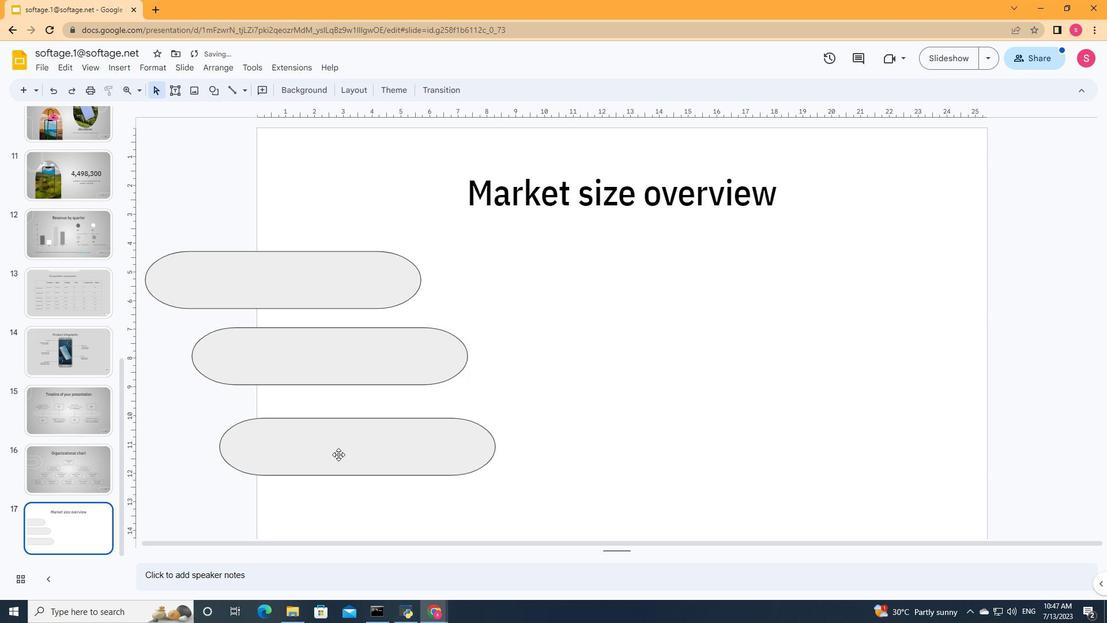 
Action: Mouse moved to (334, 432)
Screenshot: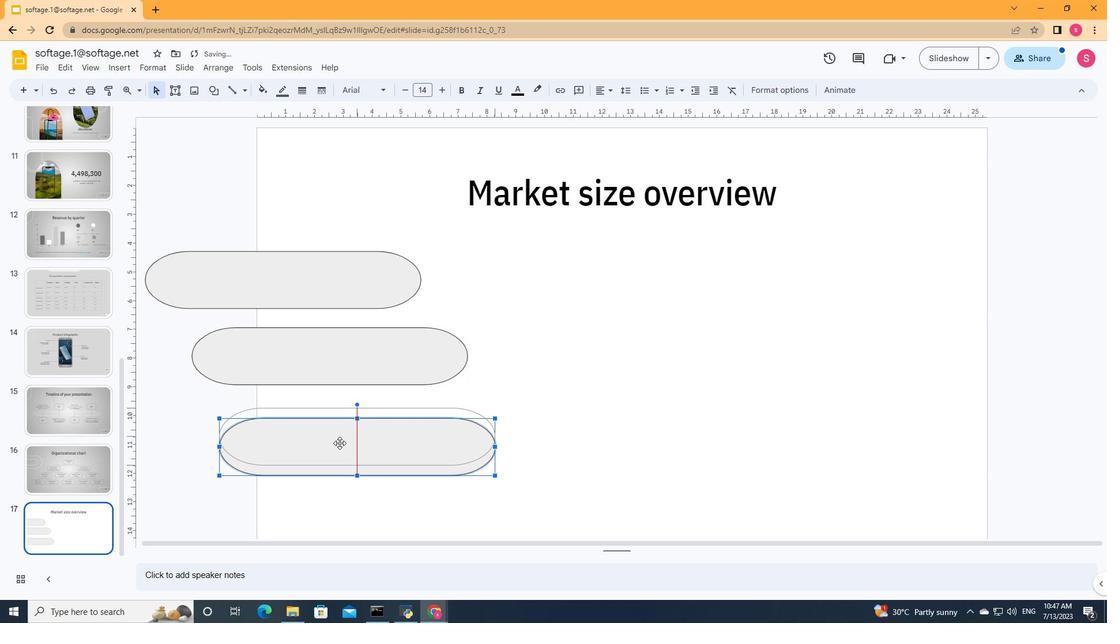 
Action: Mouse pressed left at (334, 432)
Screenshot: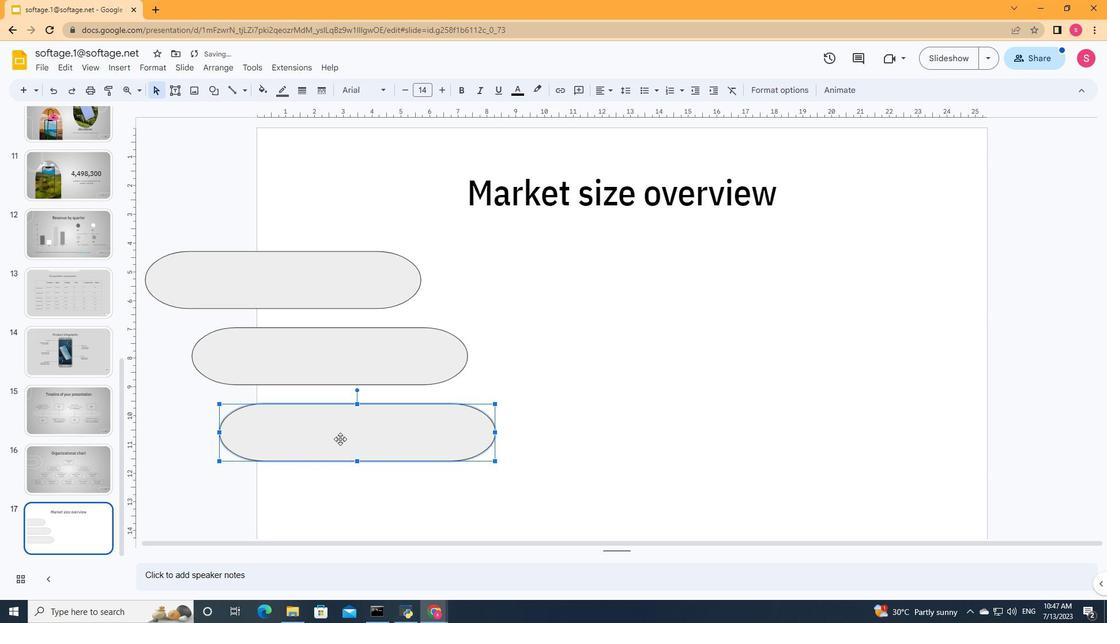 
Action: Mouse moved to (490, 426)
Screenshot: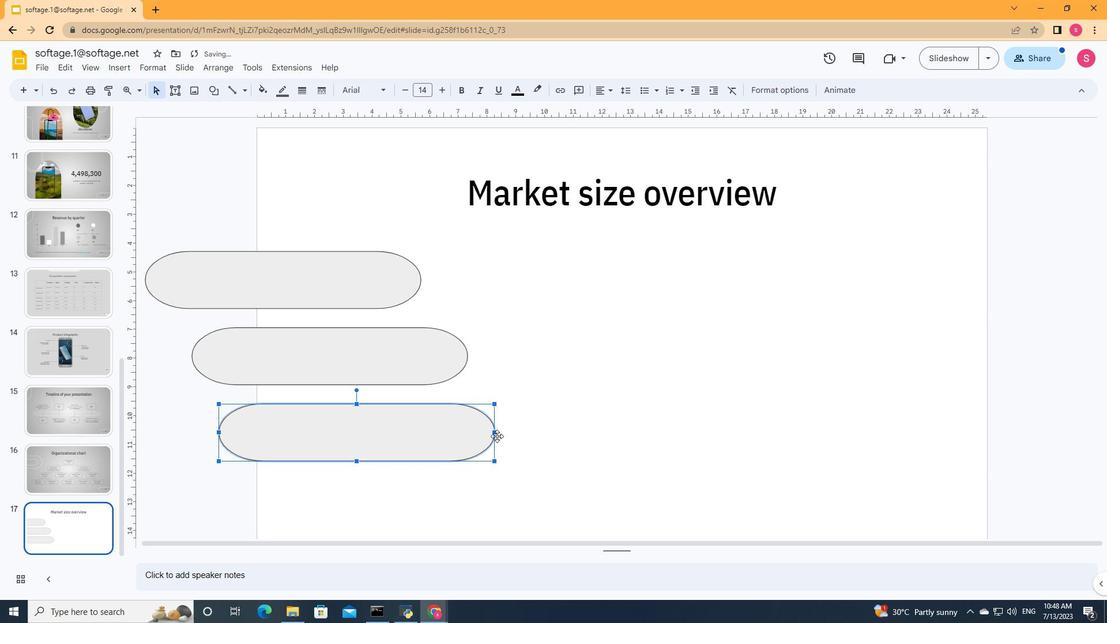 
Action: Mouse pressed left at (490, 426)
Screenshot: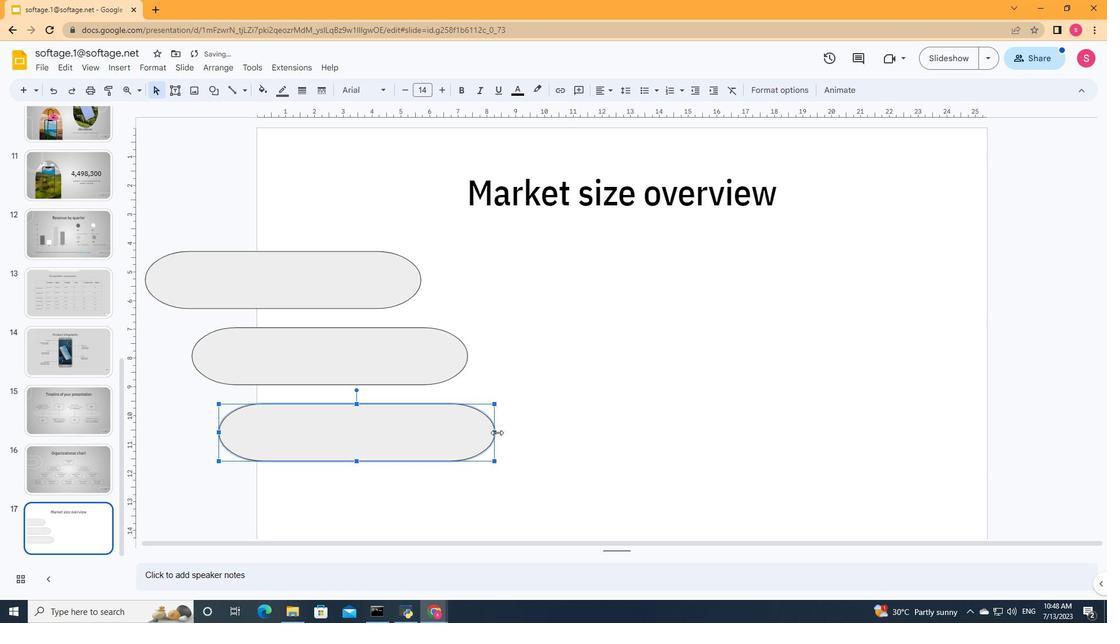 
Action: Mouse moved to (395, 421)
Screenshot: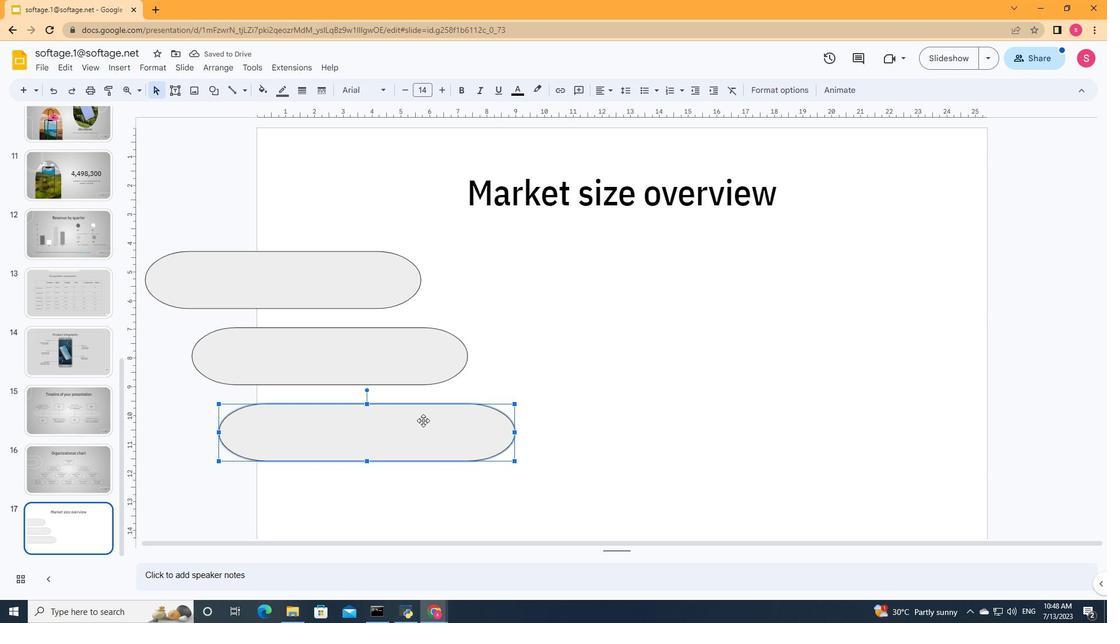 
Action: Mouse pressed left at (395, 421)
Screenshot: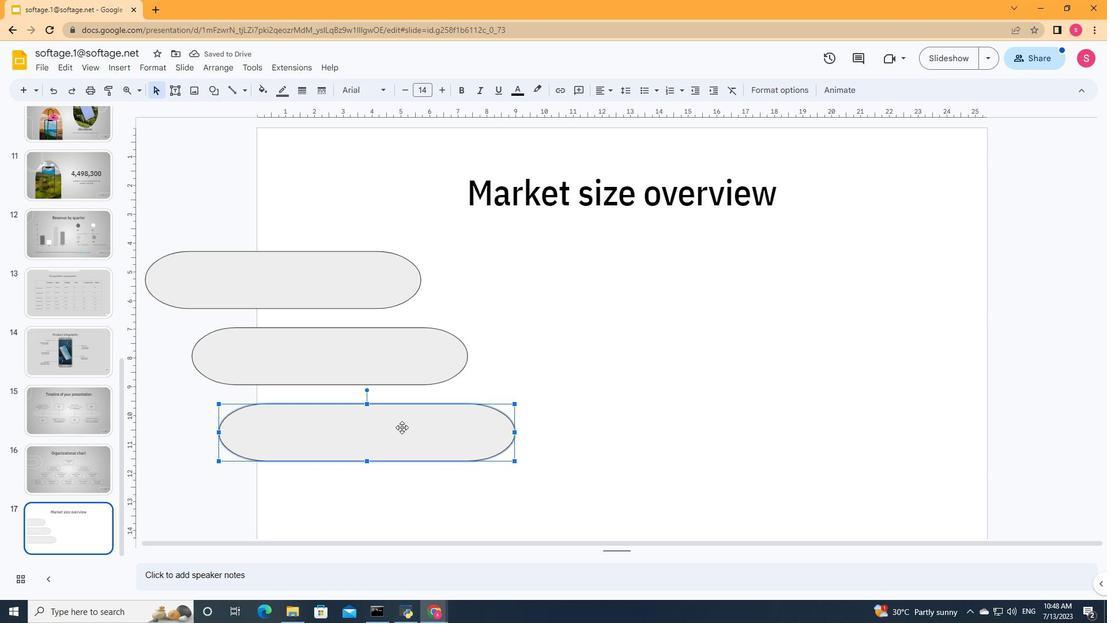 
Action: Mouse moved to (262, 81)
Screenshot: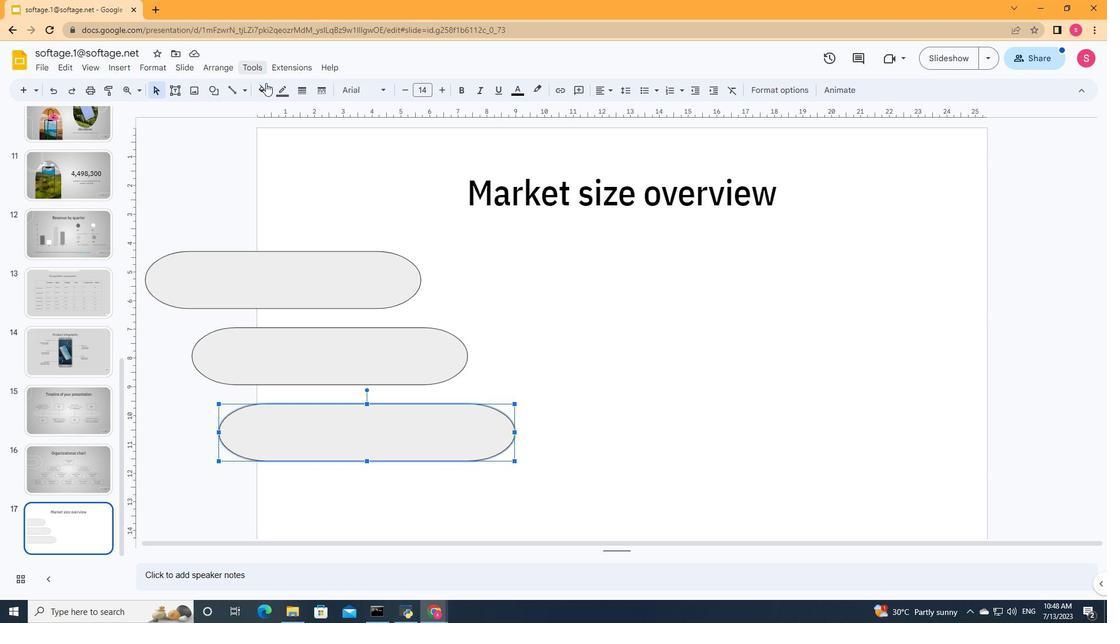 
Action: Mouse pressed left at (262, 81)
Screenshot: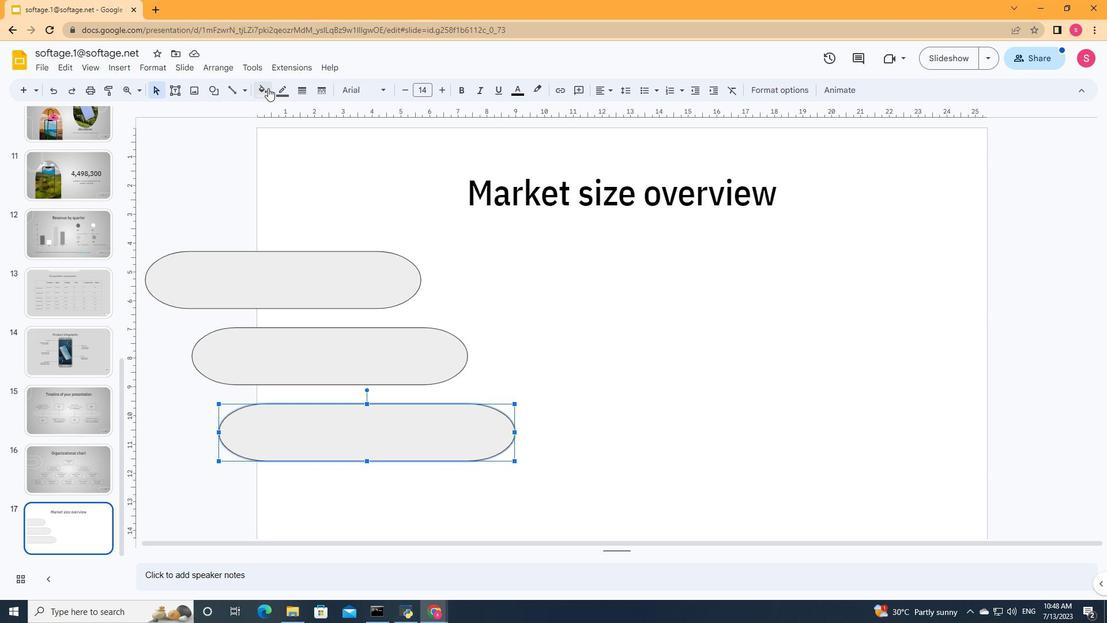 
Action: Mouse moved to (301, 314)
Screenshot: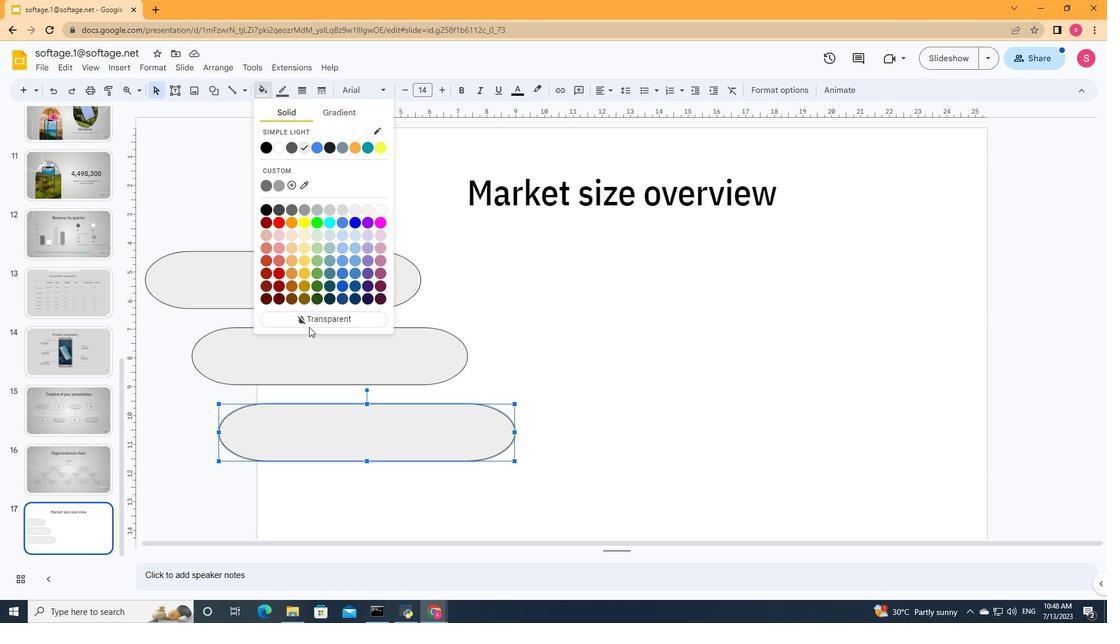 
Action: Mouse pressed left at (301, 314)
Screenshot: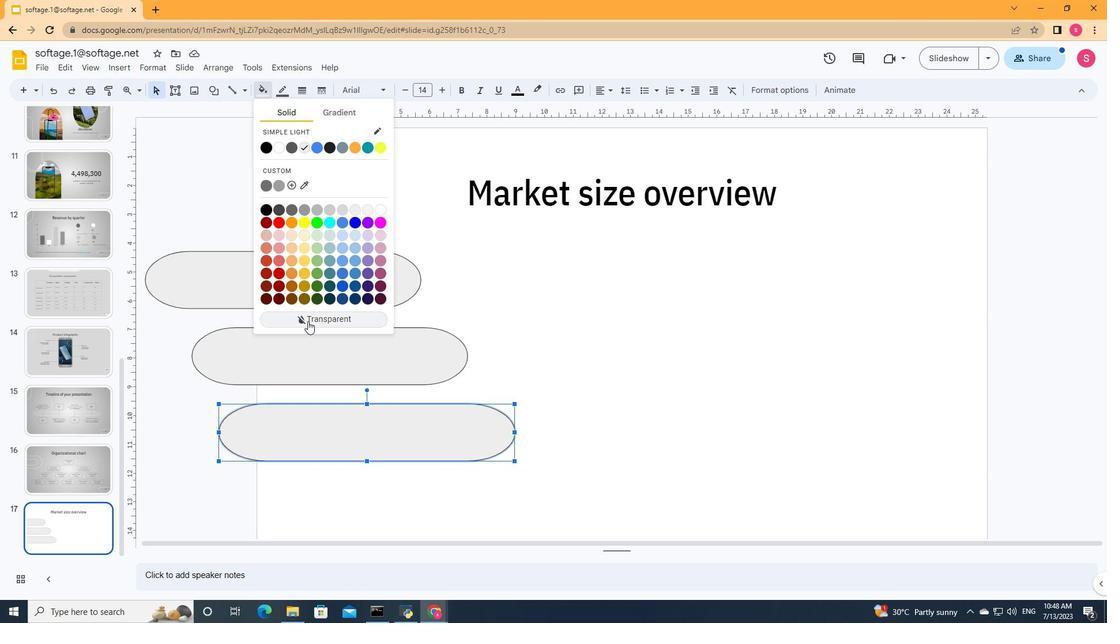 
Action: Mouse moved to (309, 350)
Screenshot: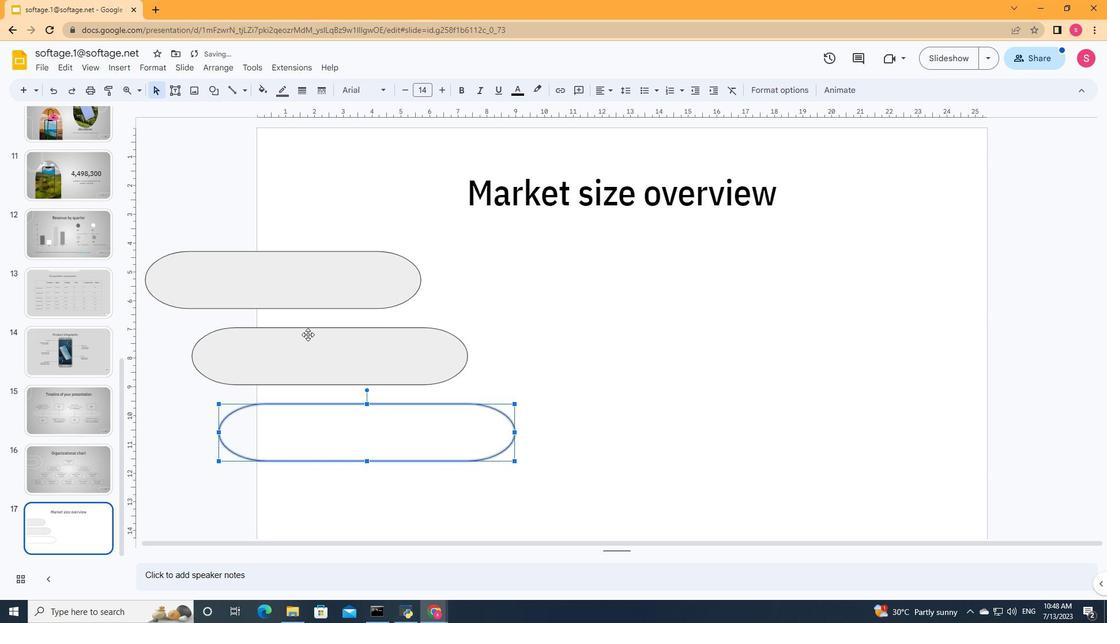 
Action: Mouse pressed left at (309, 350)
Screenshot: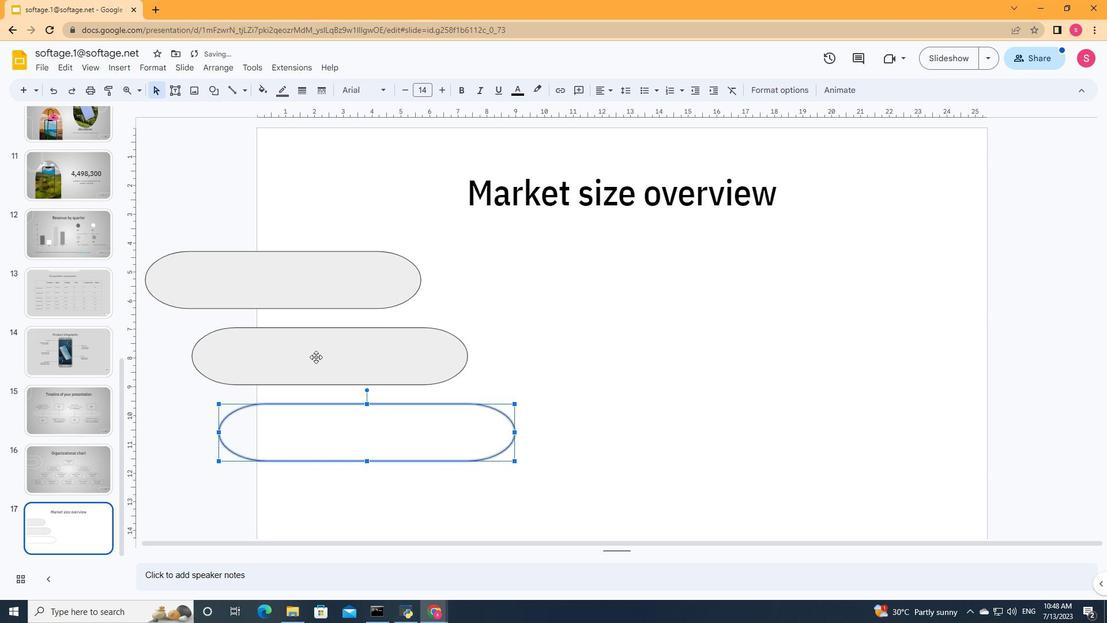 
Action: Mouse moved to (261, 87)
Screenshot: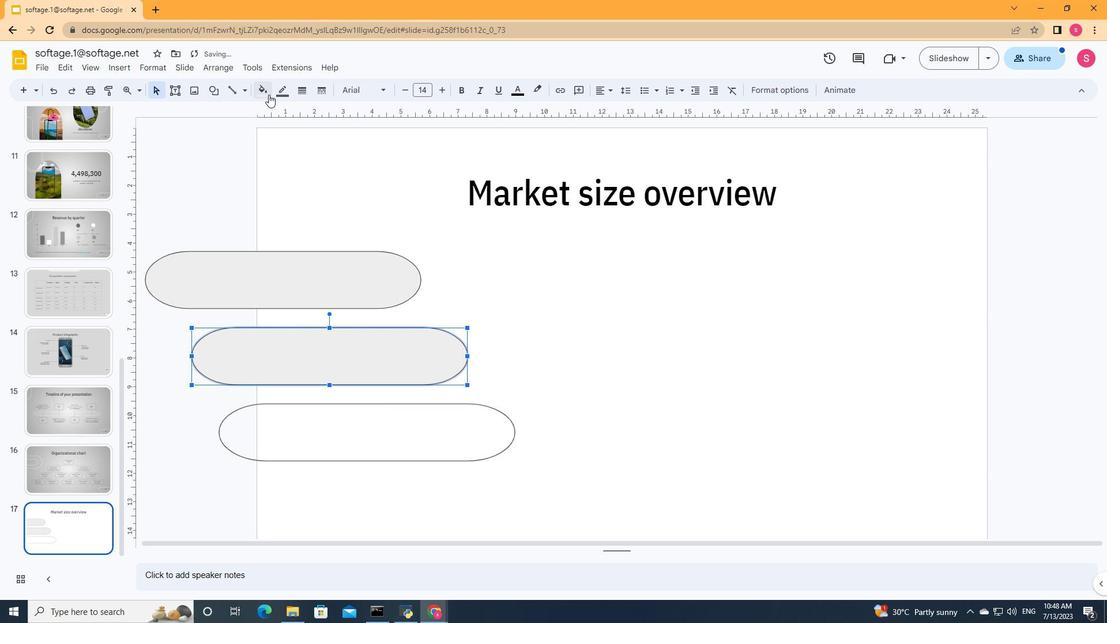 
Action: Mouse pressed left at (261, 87)
Screenshot: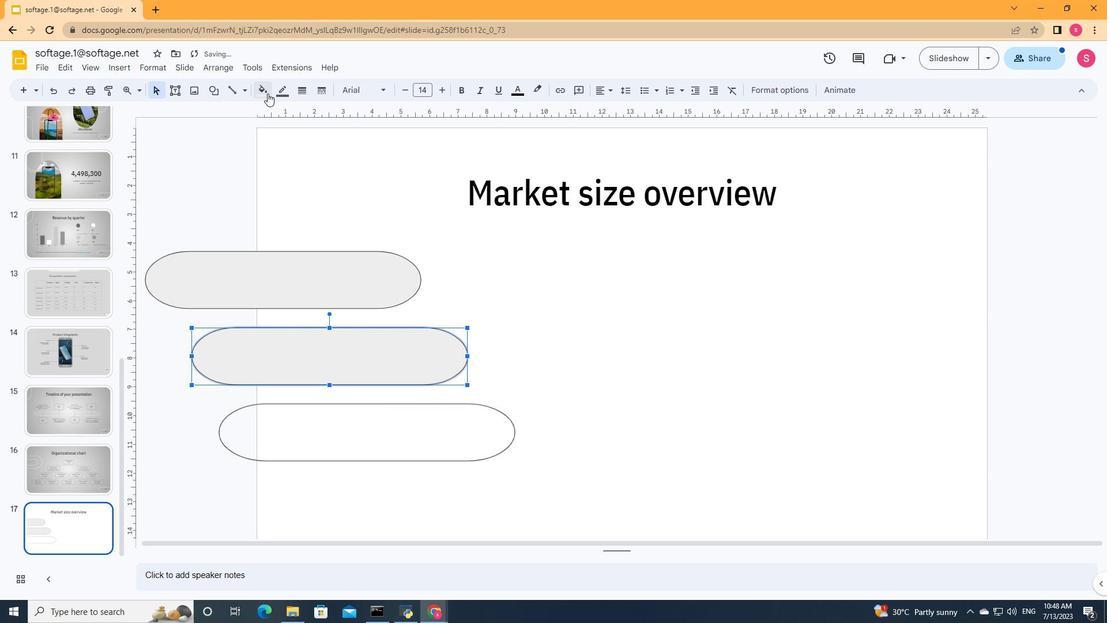 
Action: Mouse moved to (310, 308)
Screenshot: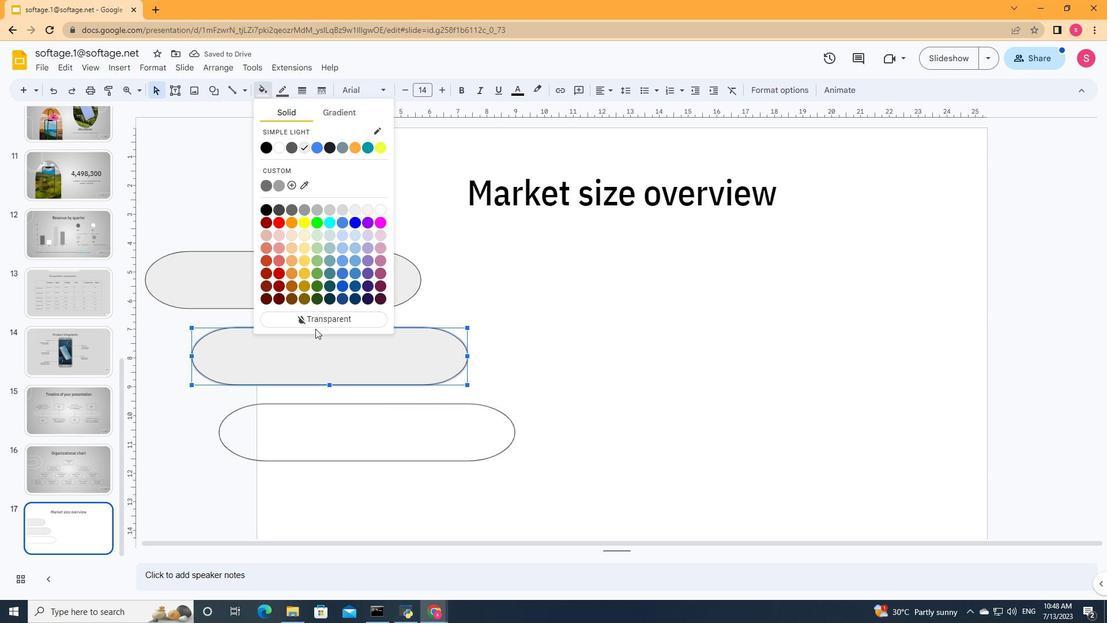
Action: Mouse pressed left at (310, 308)
Screenshot: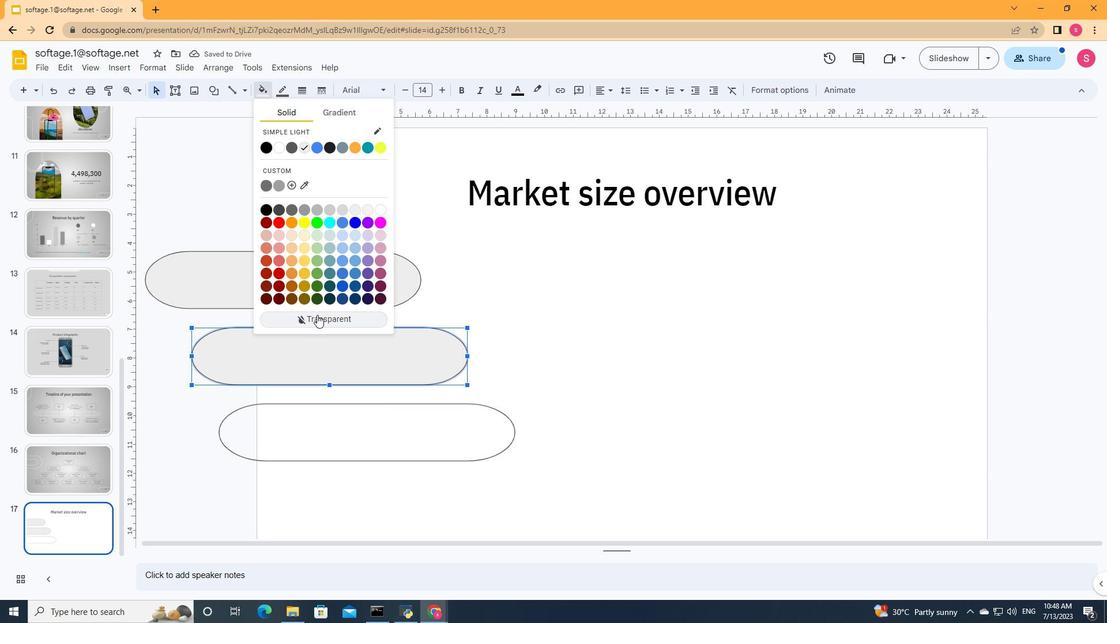 
Action: Mouse moved to (305, 278)
Screenshot: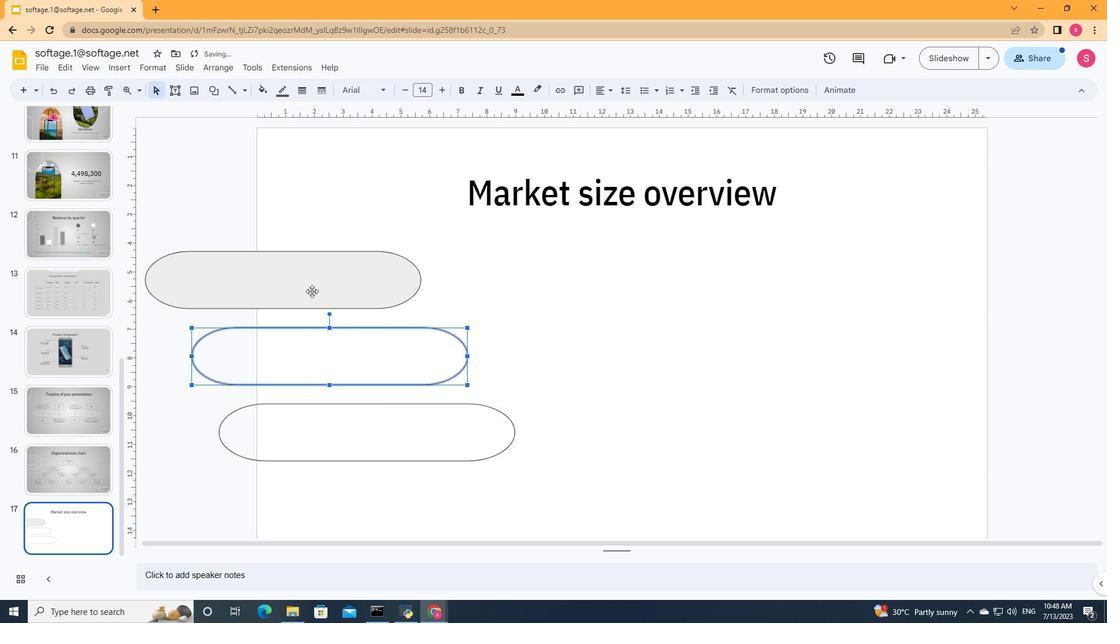 
Action: Mouse pressed left at (305, 278)
Screenshot: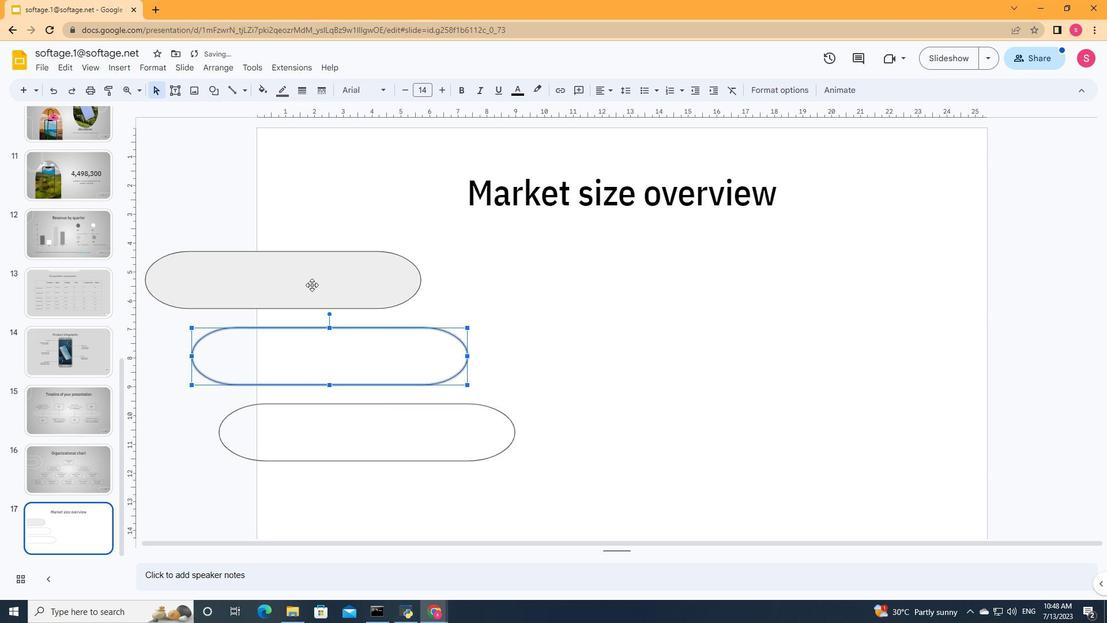 
Action: Mouse moved to (255, 89)
Screenshot: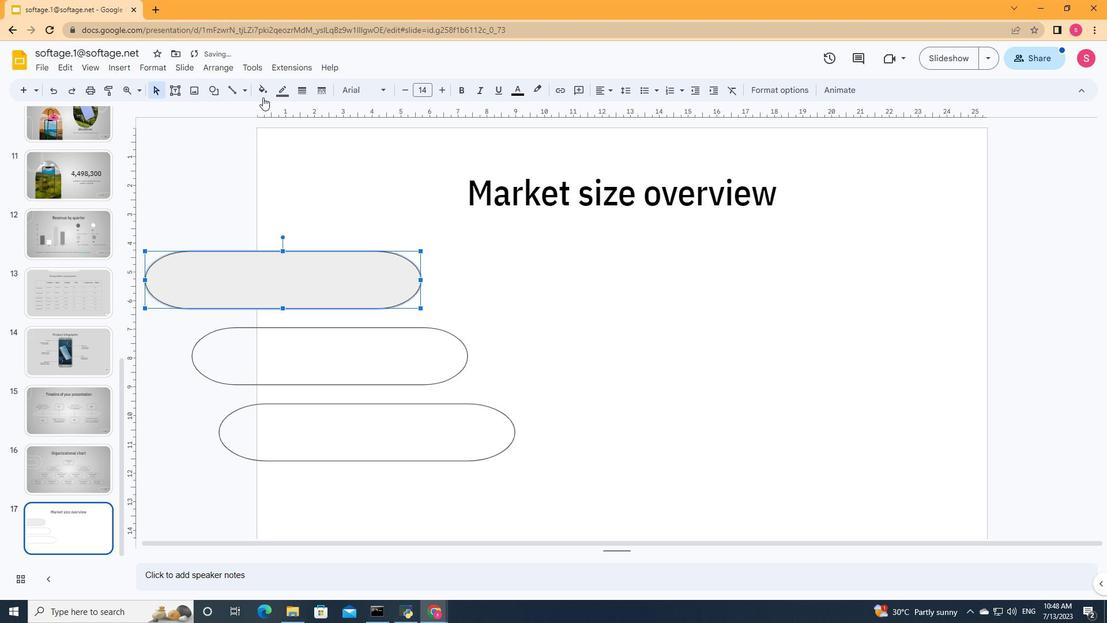 
Action: Mouse pressed left at (255, 89)
Screenshot: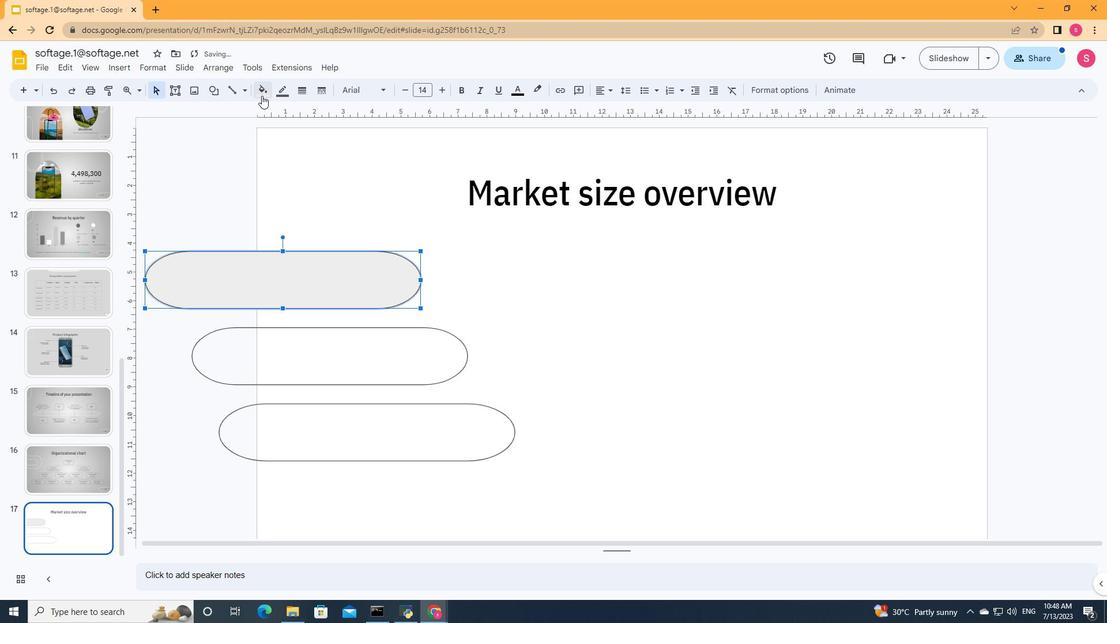 
Action: Mouse moved to (291, 310)
Screenshot: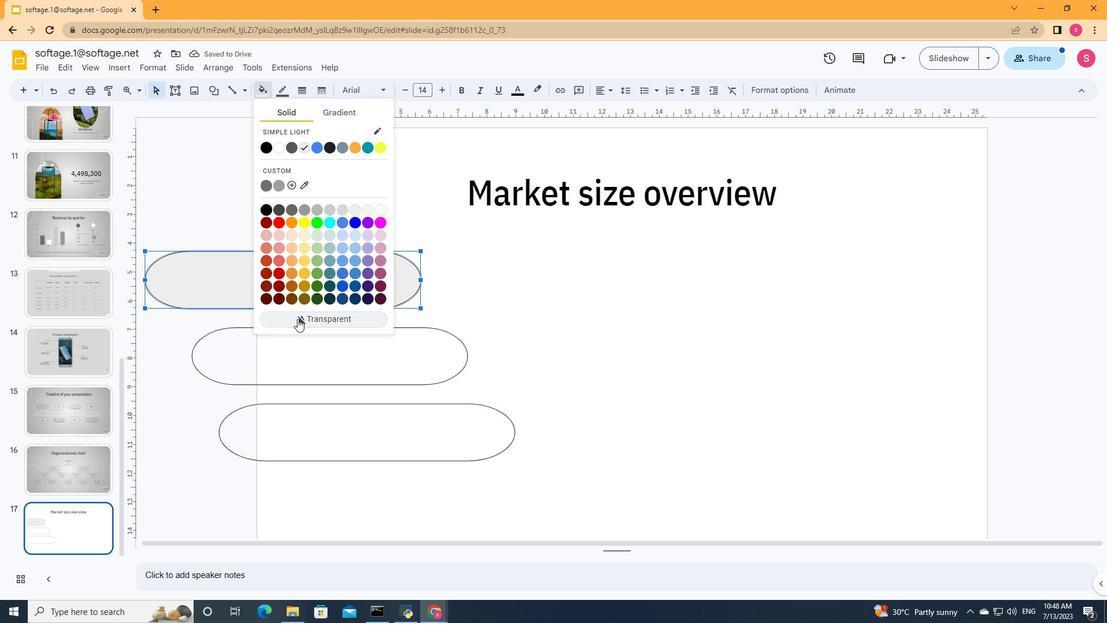 
Action: Mouse pressed left at (291, 310)
Screenshot: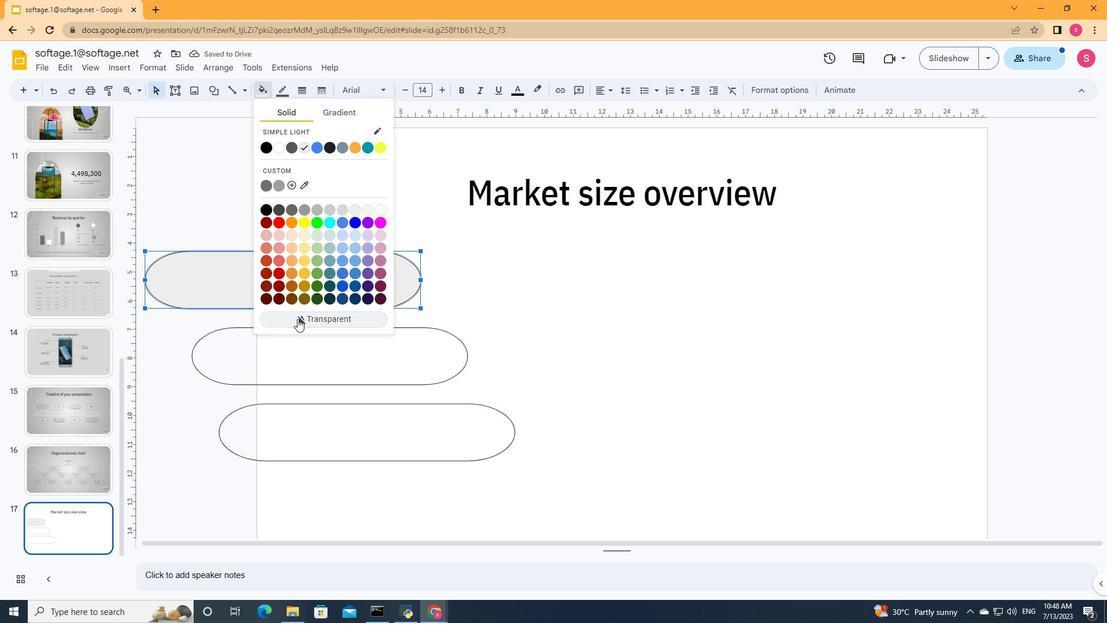 
Action: Mouse moved to (274, 84)
Screenshot: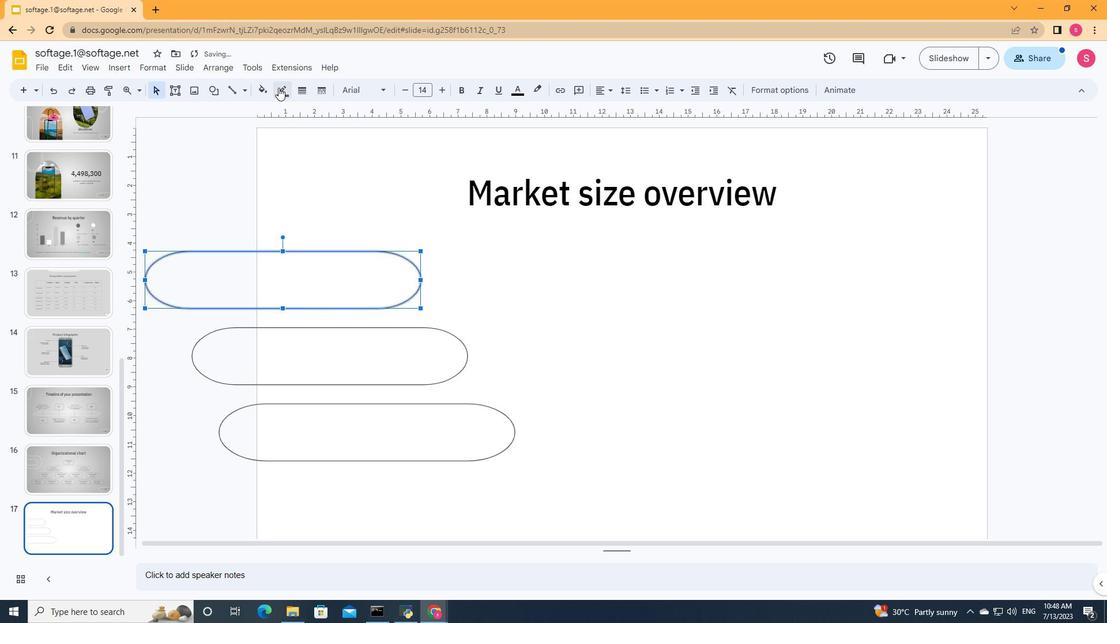 
Action: Mouse pressed left at (274, 84)
Screenshot: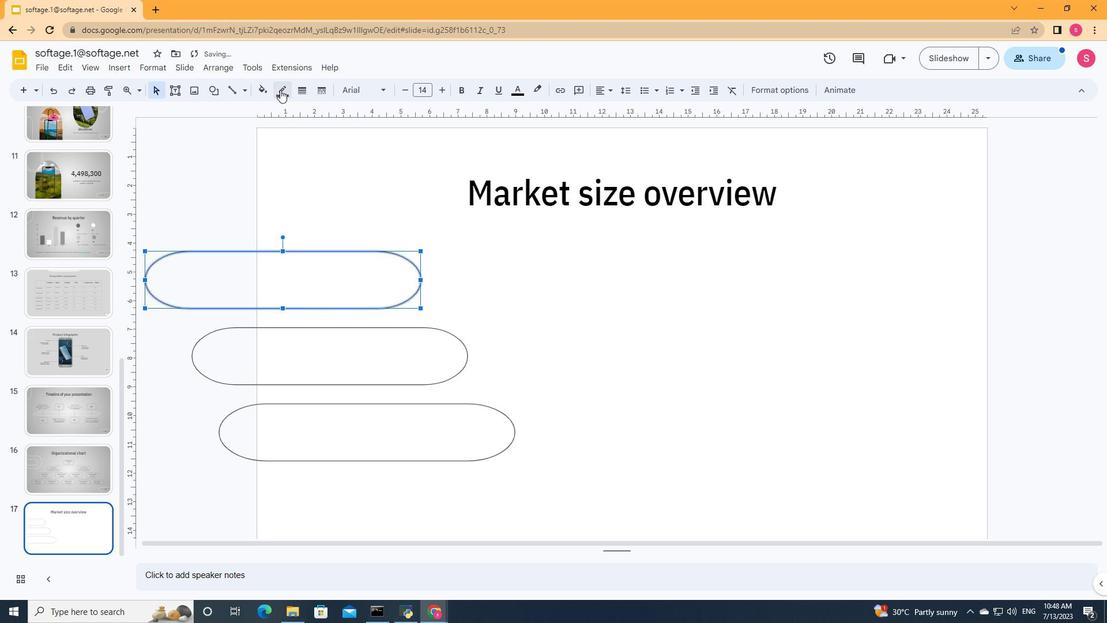 
Action: Mouse moved to (293, 121)
Screenshot: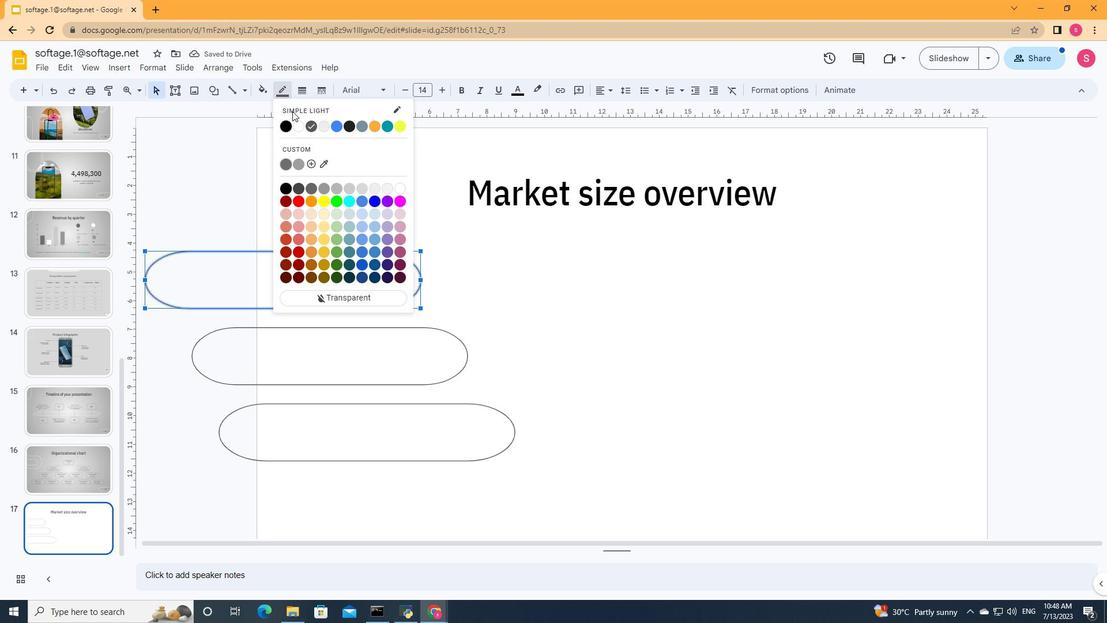 
Action: Mouse pressed left at (293, 121)
Screenshot: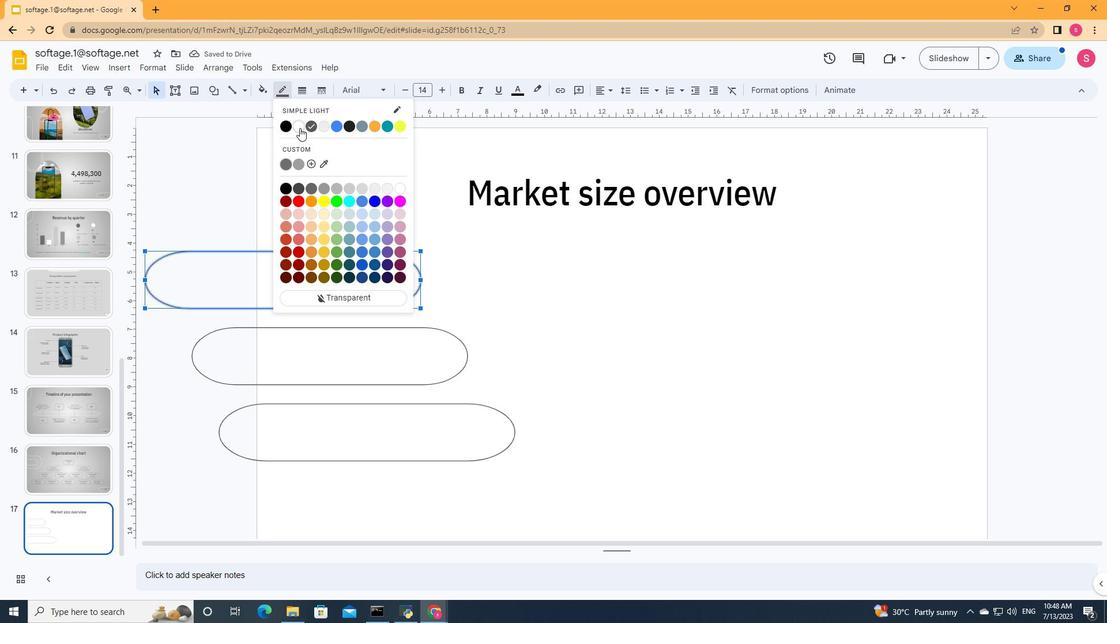 
Action: Mouse moved to (295, 82)
Screenshot: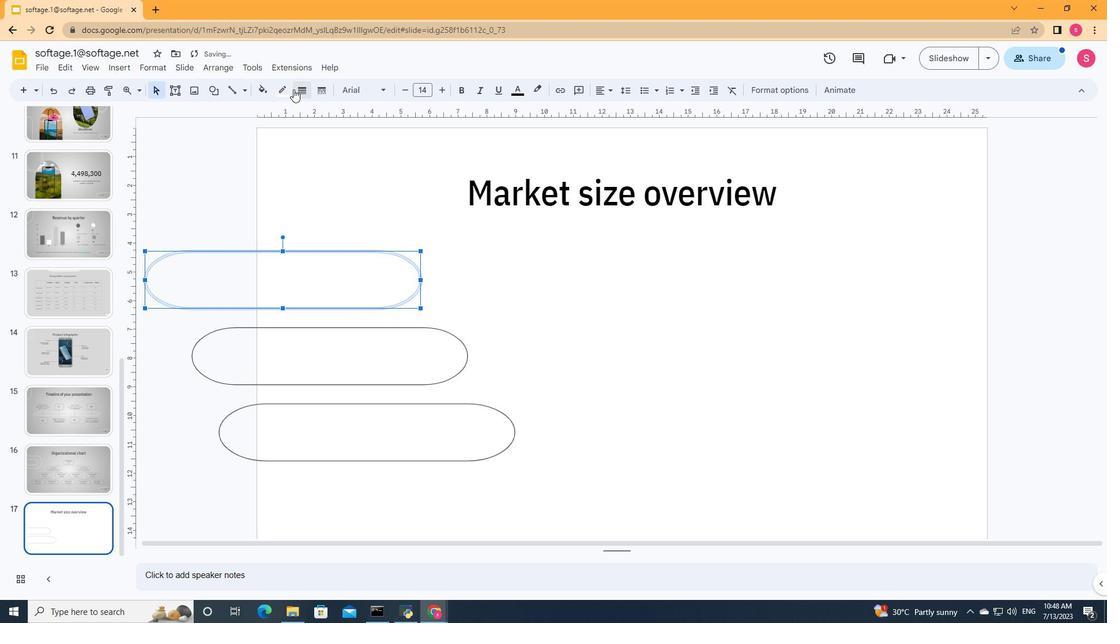 
Action: Mouse pressed left at (295, 82)
Screenshot: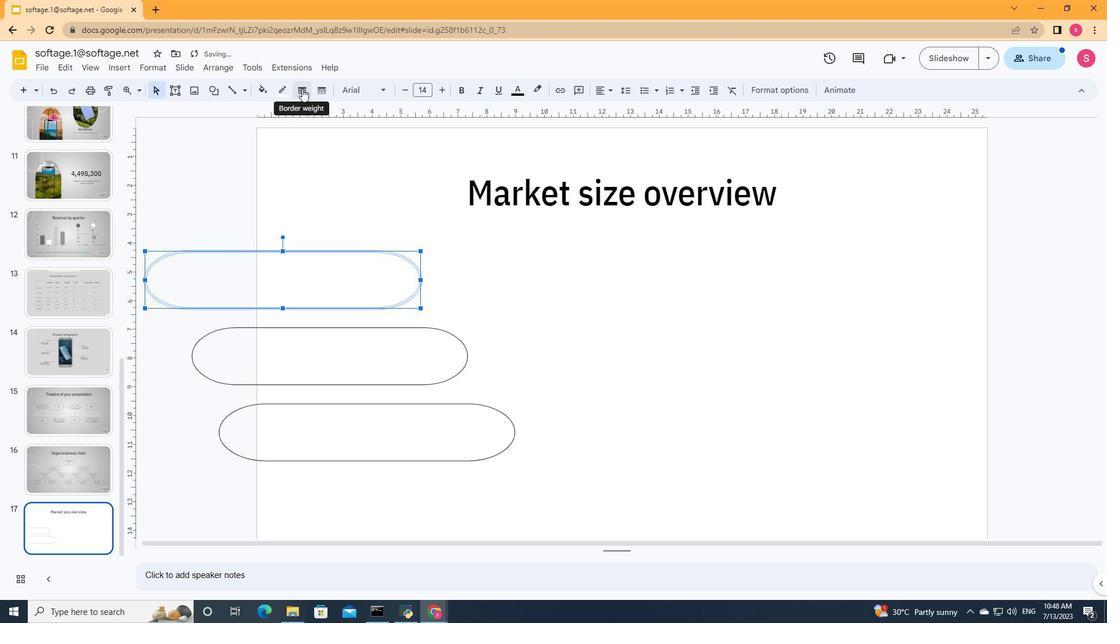 
Action: Mouse moved to (298, 119)
Screenshot: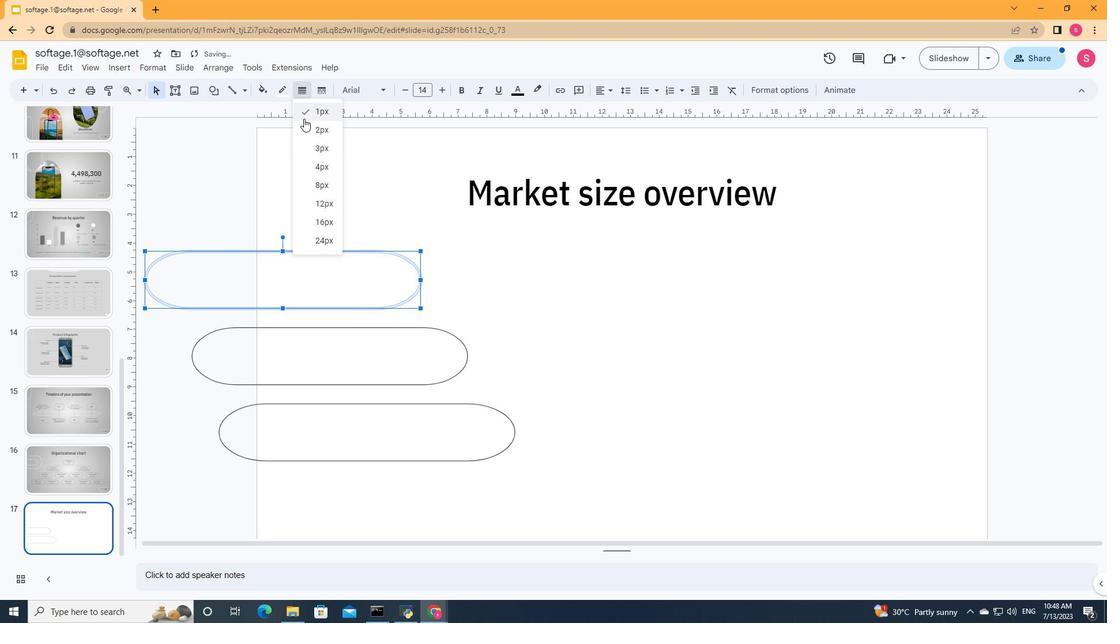 
Action: Mouse pressed left at (298, 119)
Screenshot: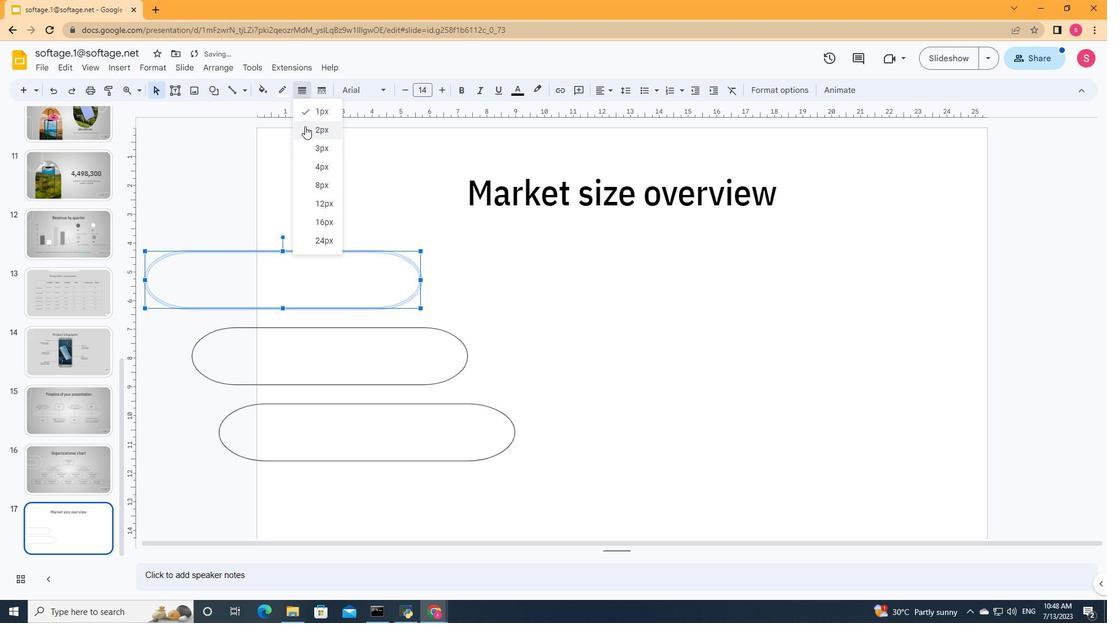 
Action: Mouse moved to (306, 334)
Screenshot: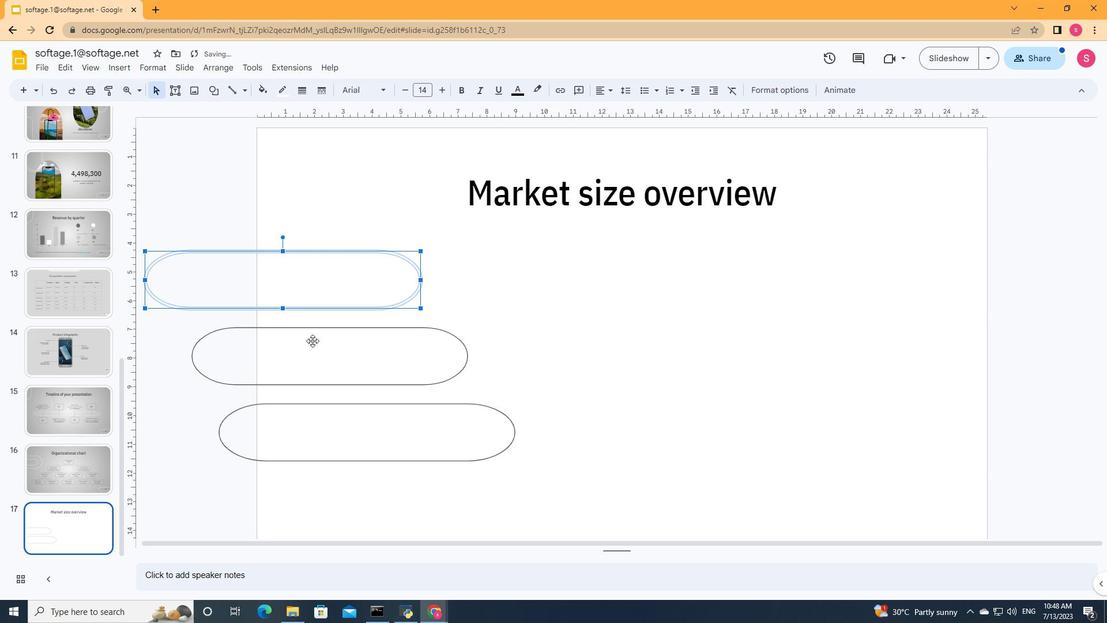 
Action: Mouse pressed left at (306, 334)
Screenshot: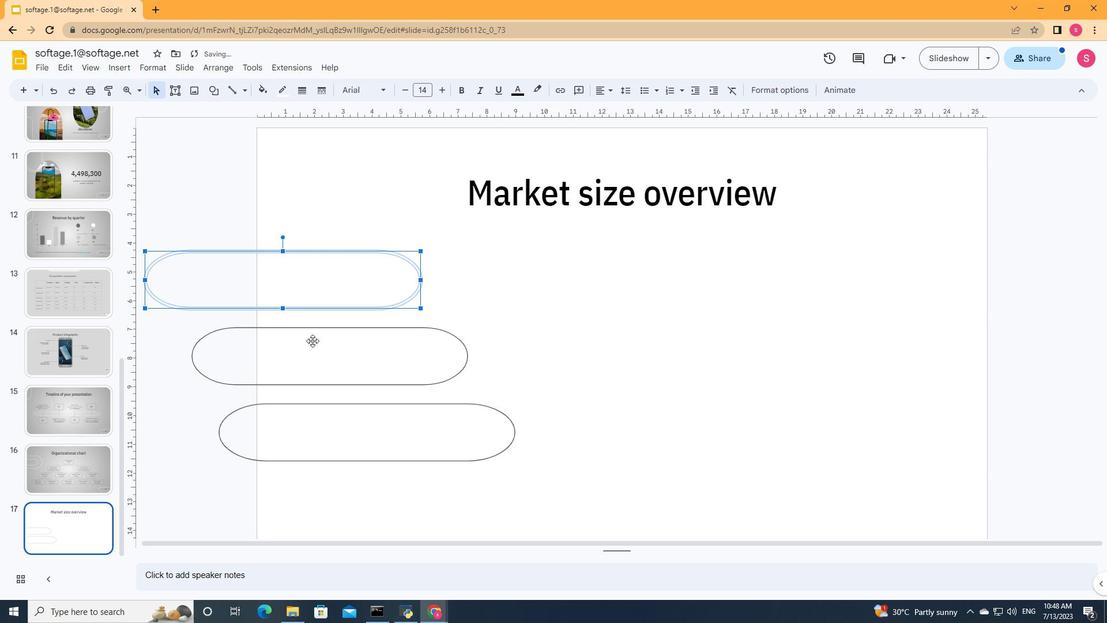 
Action: Mouse moved to (266, 88)
Screenshot: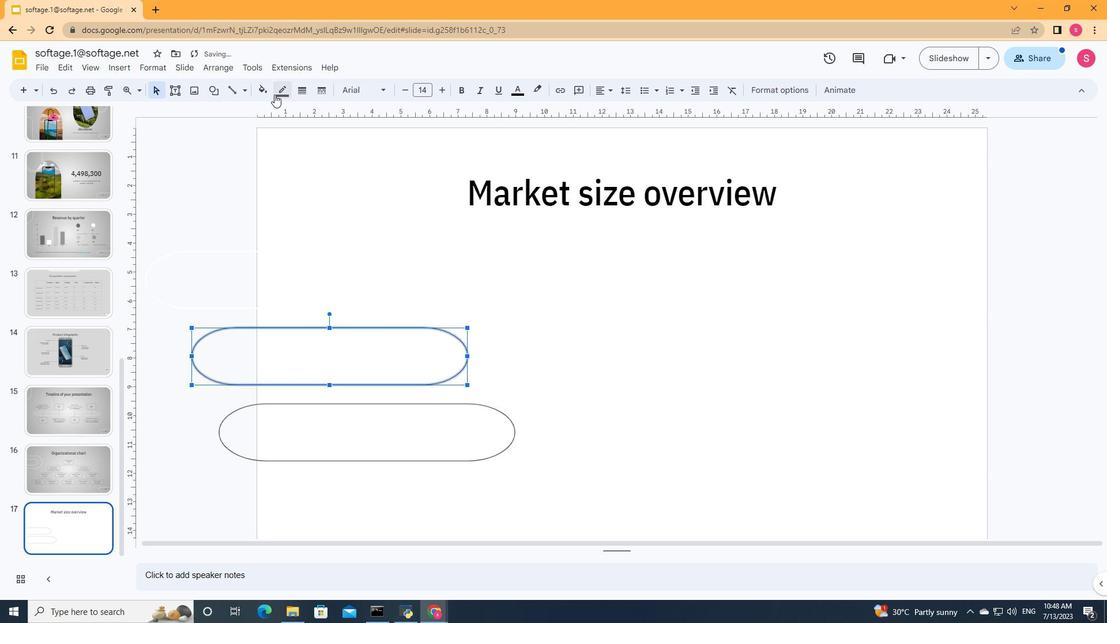 
Action: Mouse pressed left at (266, 88)
Screenshot: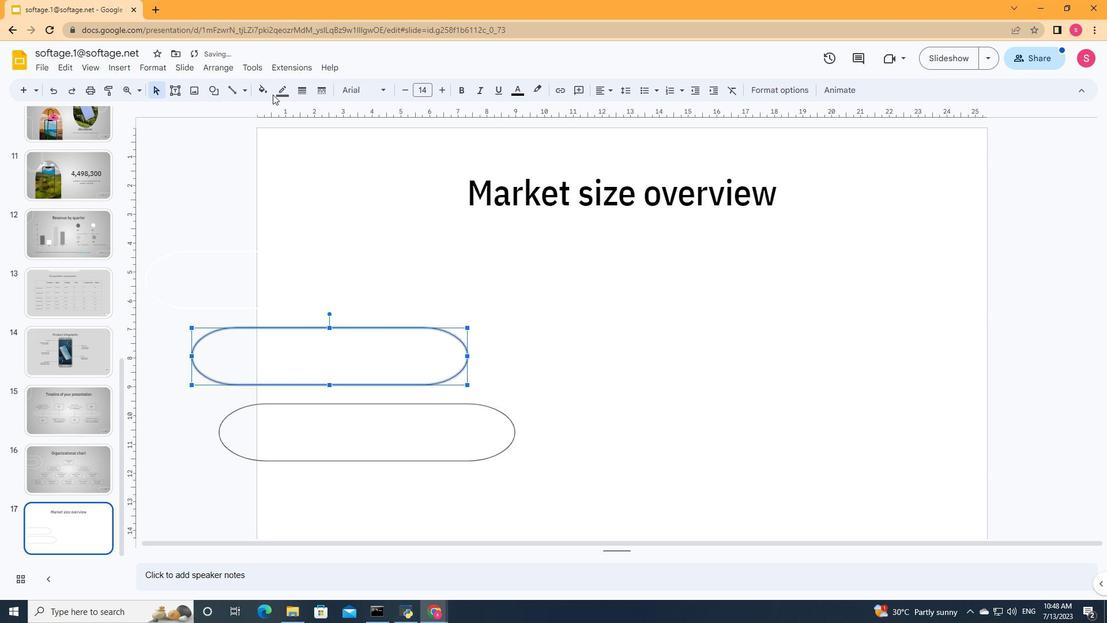 
Action: Mouse moved to (278, 88)
Screenshot: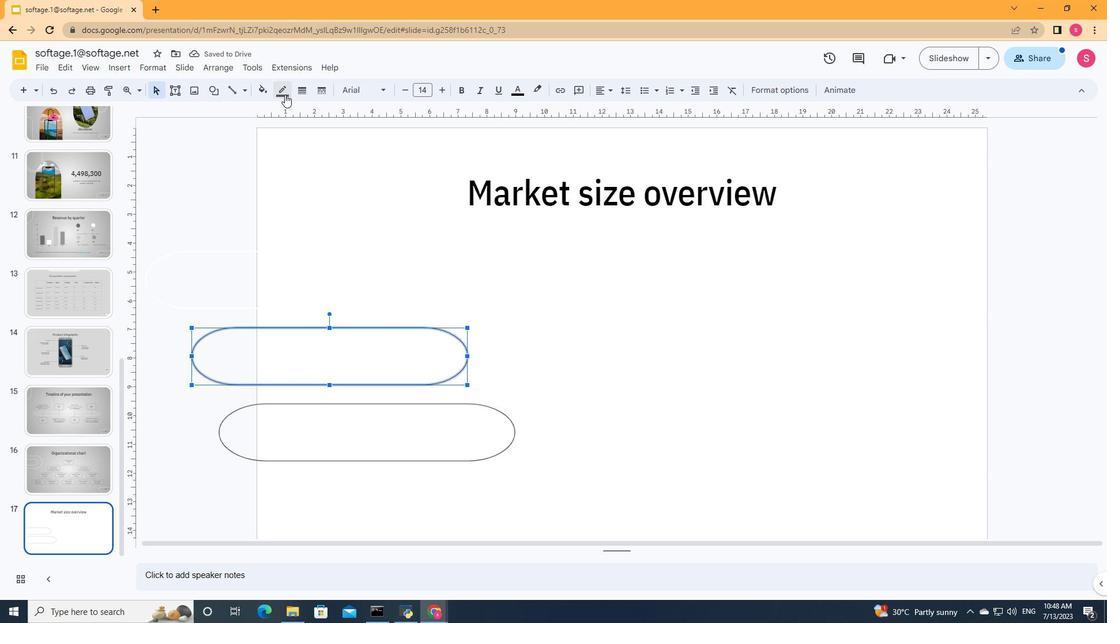
Action: Mouse pressed left at (278, 88)
Screenshot: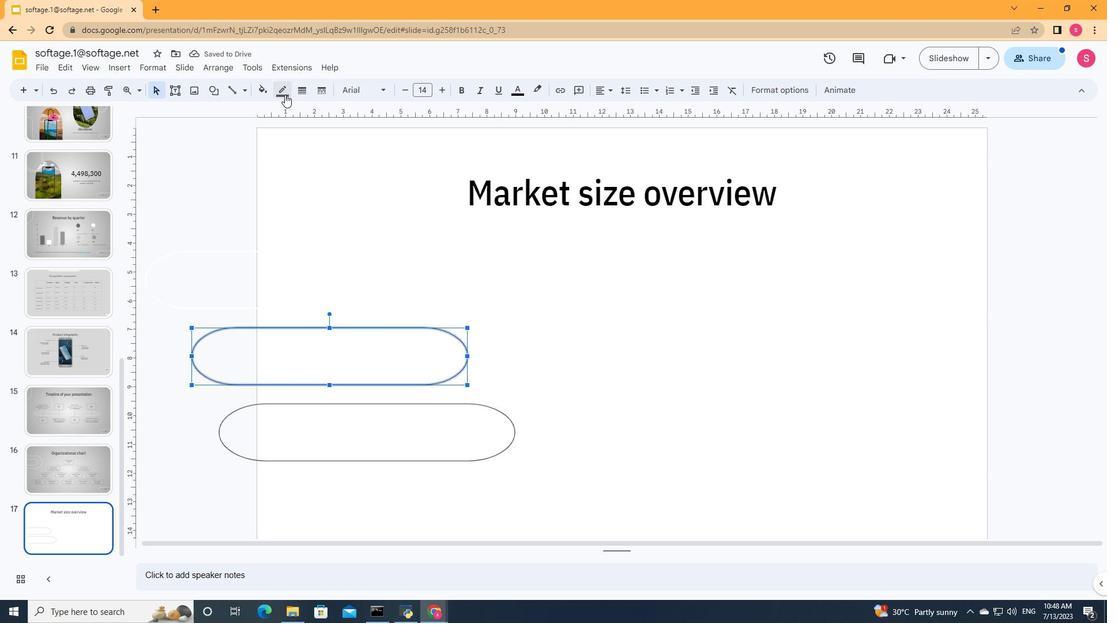 
Action: Mouse moved to (291, 117)
Screenshot: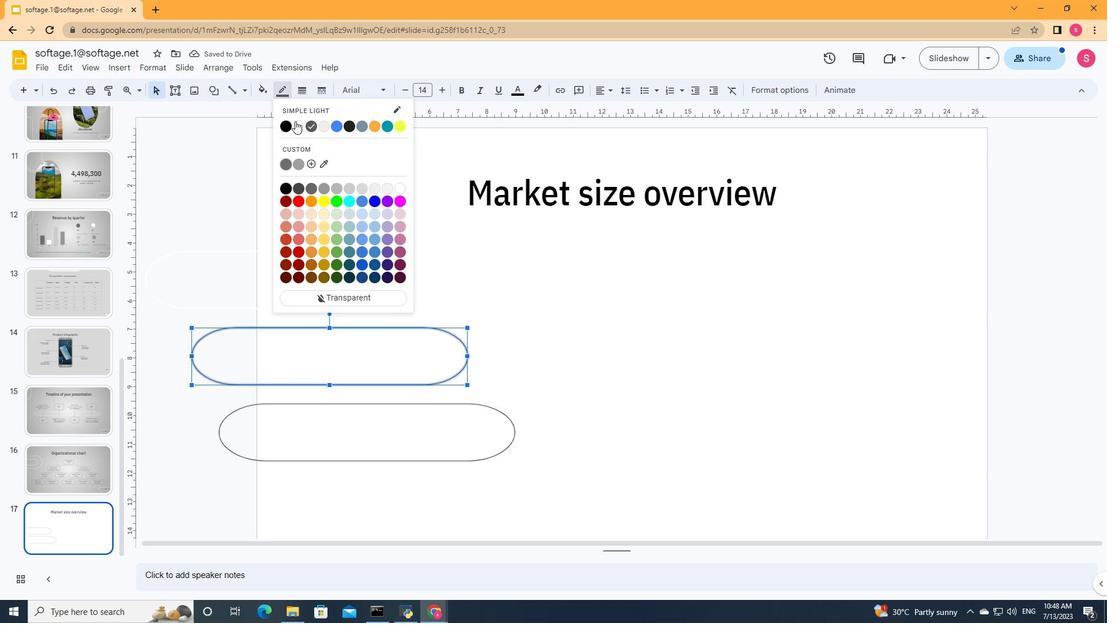 
Action: Mouse pressed left at (291, 117)
Screenshot: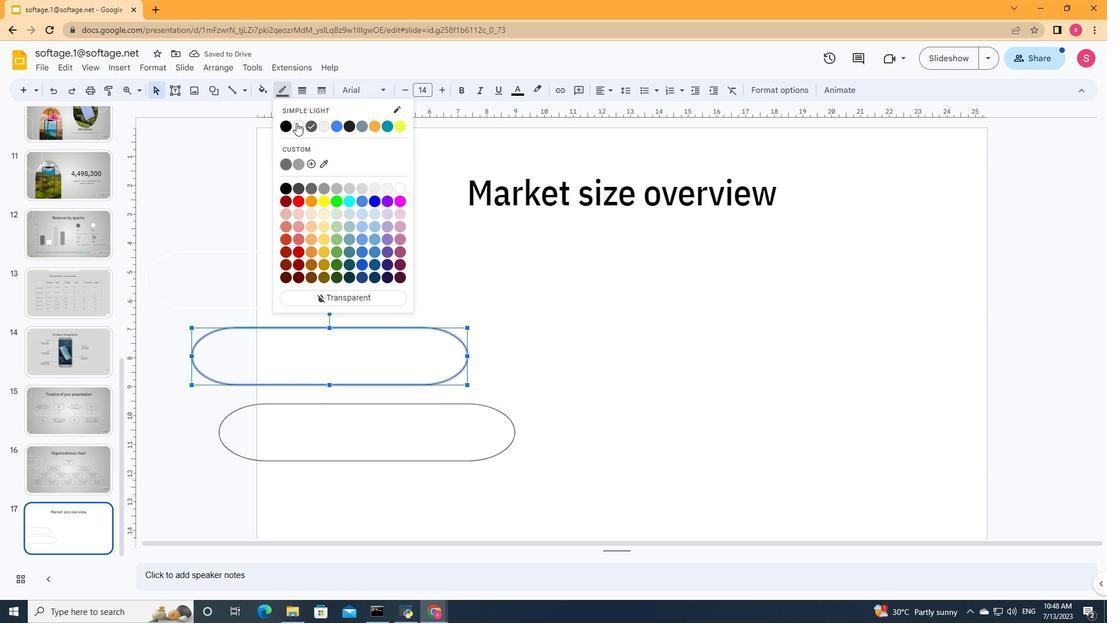 
Action: Mouse moved to (292, 83)
Screenshot: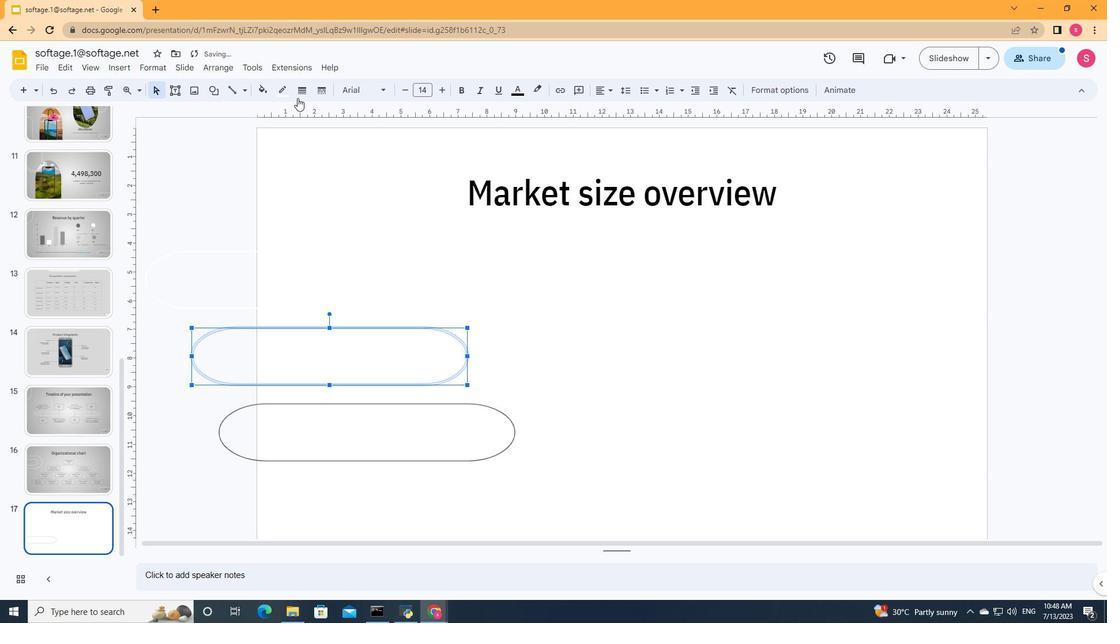 
Action: Mouse pressed left at (292, 83)
Screenshot: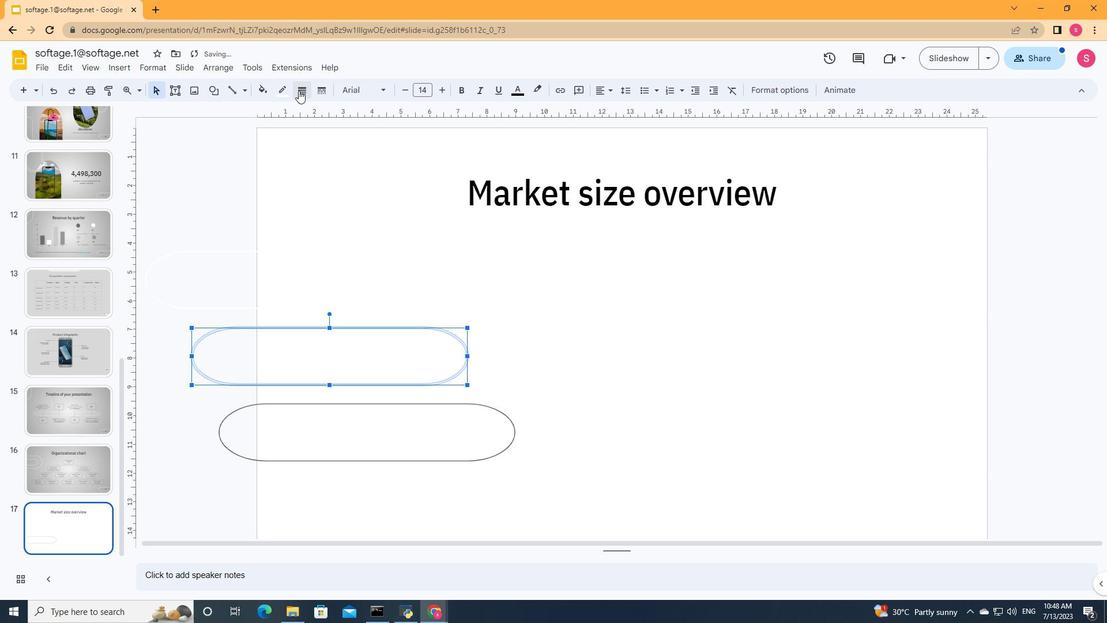 
Action: Mouse moved to (297, 117)
Screenshot: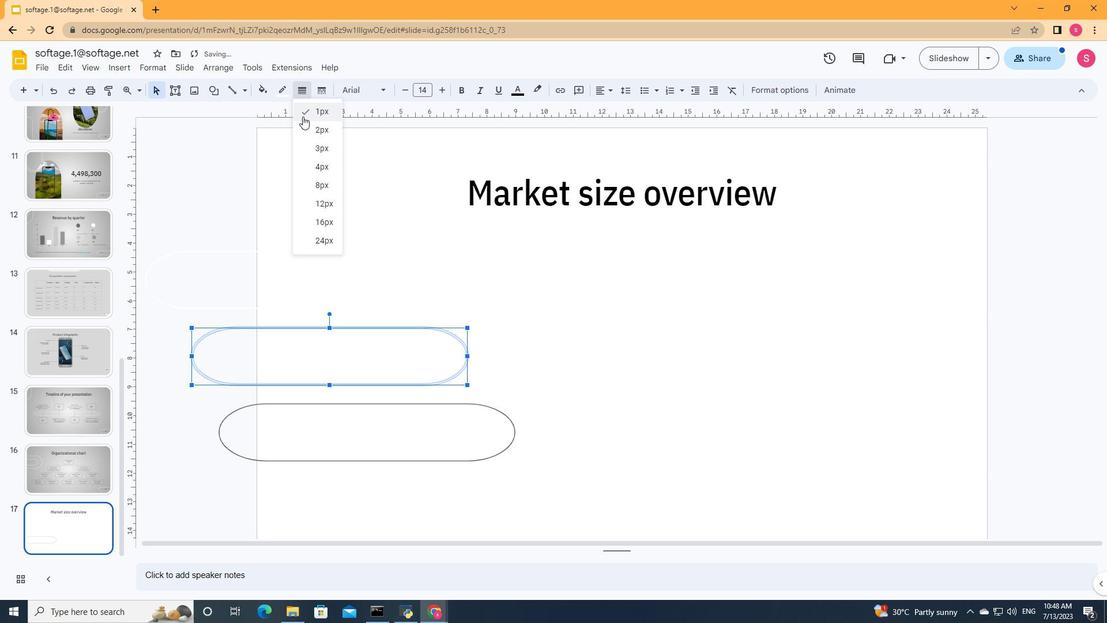 
Action: Mouse pressed left at (297, 117)
Screenshot: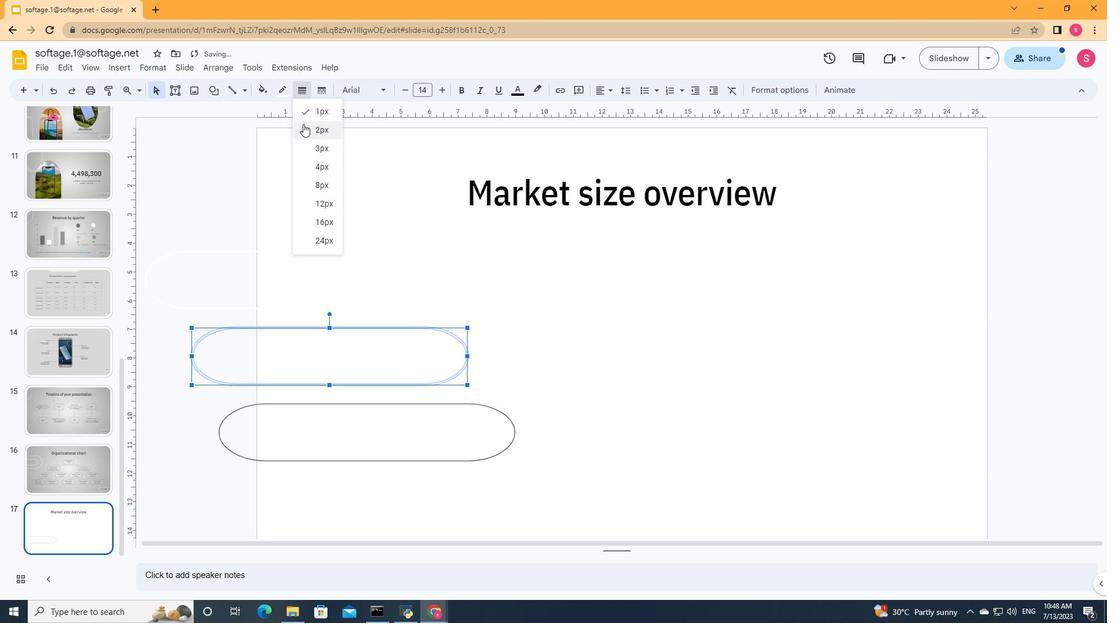 
Action: Mouse moved to (316, 400)
Screenshot: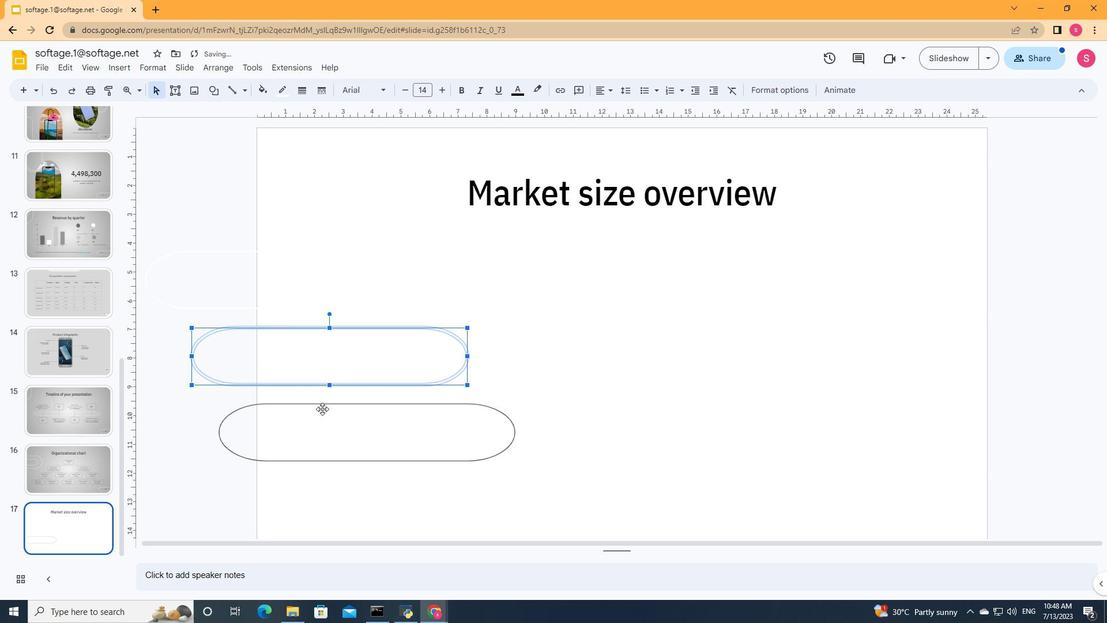 
Action: Mouse pressed left at (316, 400)
Screenshot: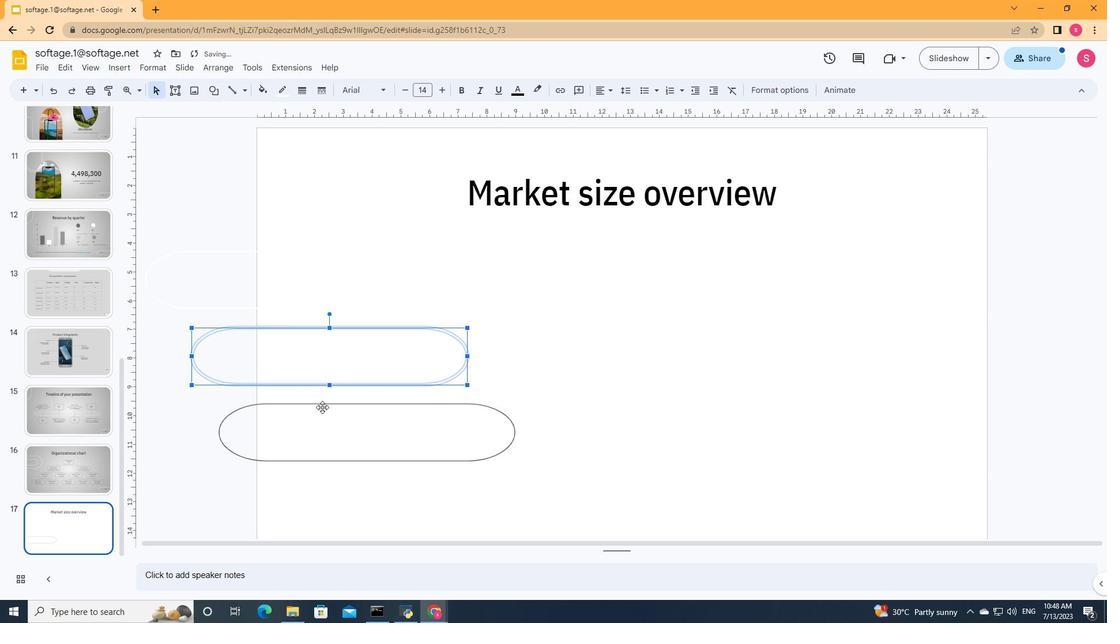
Action: Mouse moved to (278, 88)
Screenshot: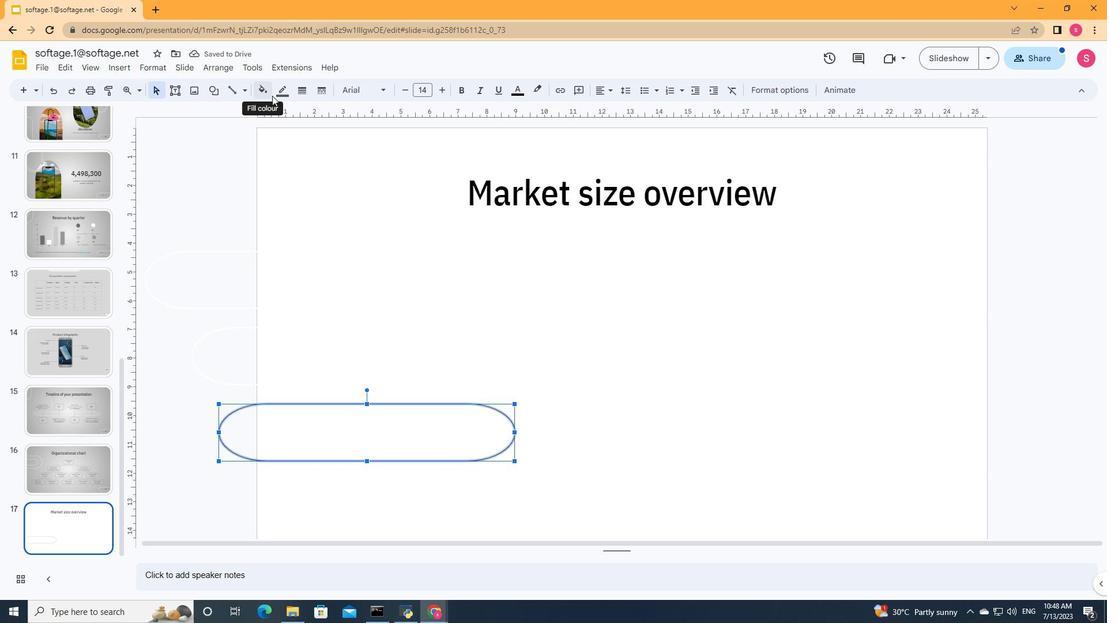 
Action: Mouse pressed left at (278, 88)
Screenshot: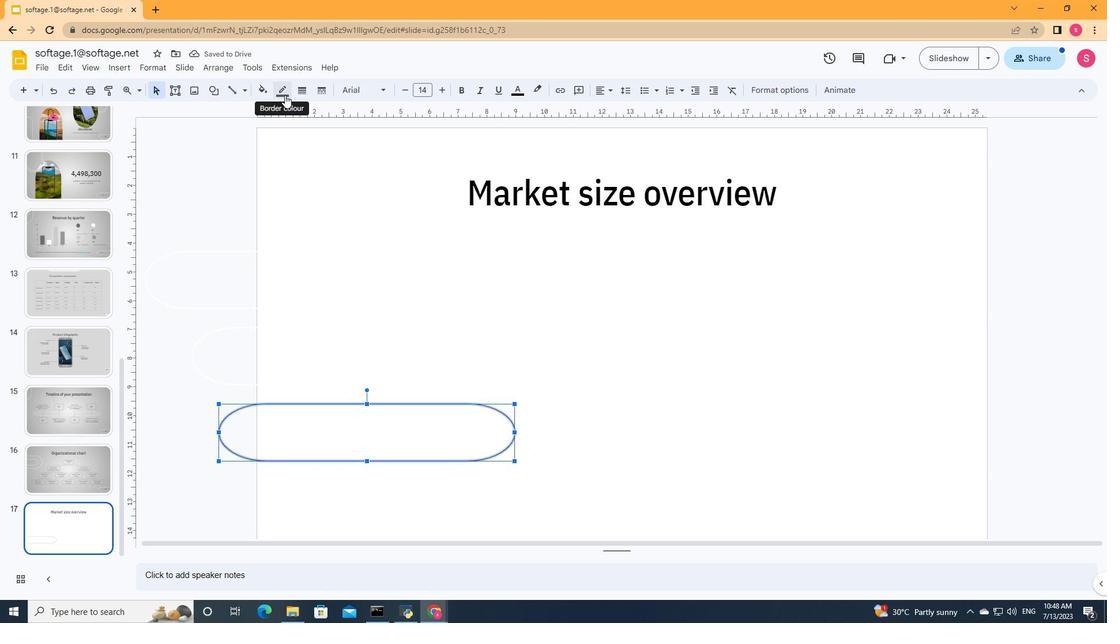 
Action: Mouse moved to (290, 117)
Screenshot: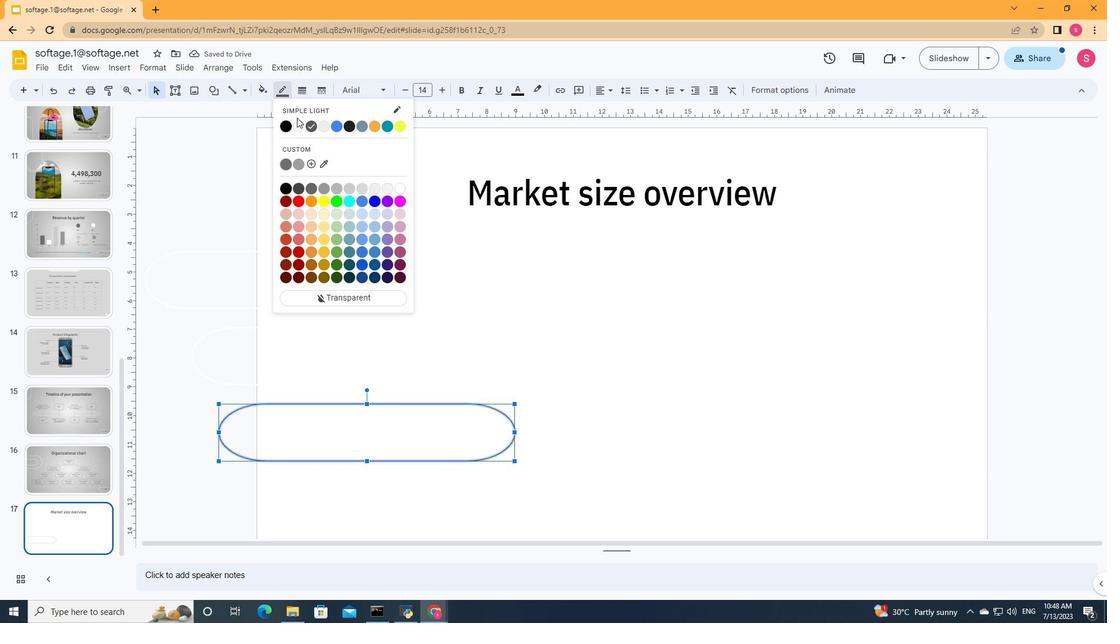 
Action: Mouse pressed left at (290, 117)
Screenshot: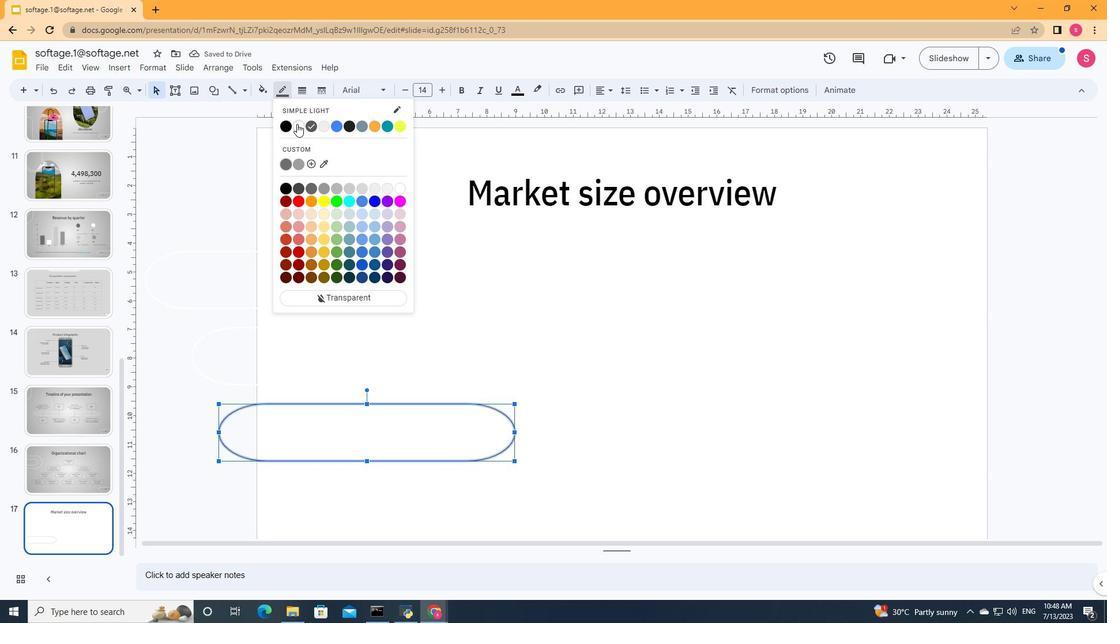 
Action: Mouse moved to (290, 83)
Screenshot: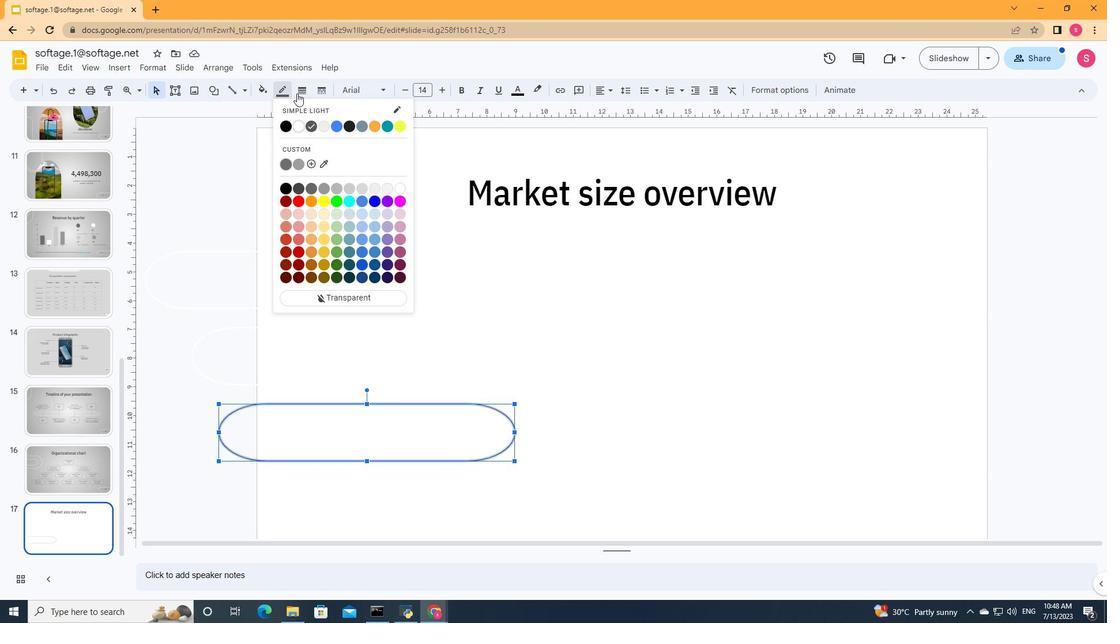 
Action: Mouse pressed left at (290, 83)
Screenshot: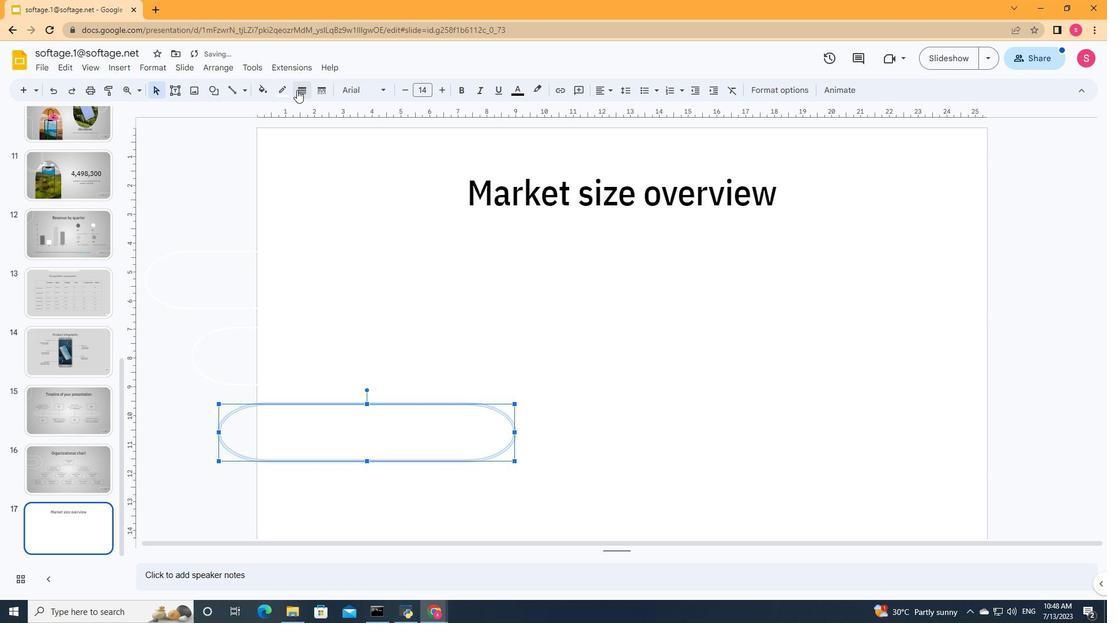 
Action: Mouse moved to (297, 119)
Screenshot: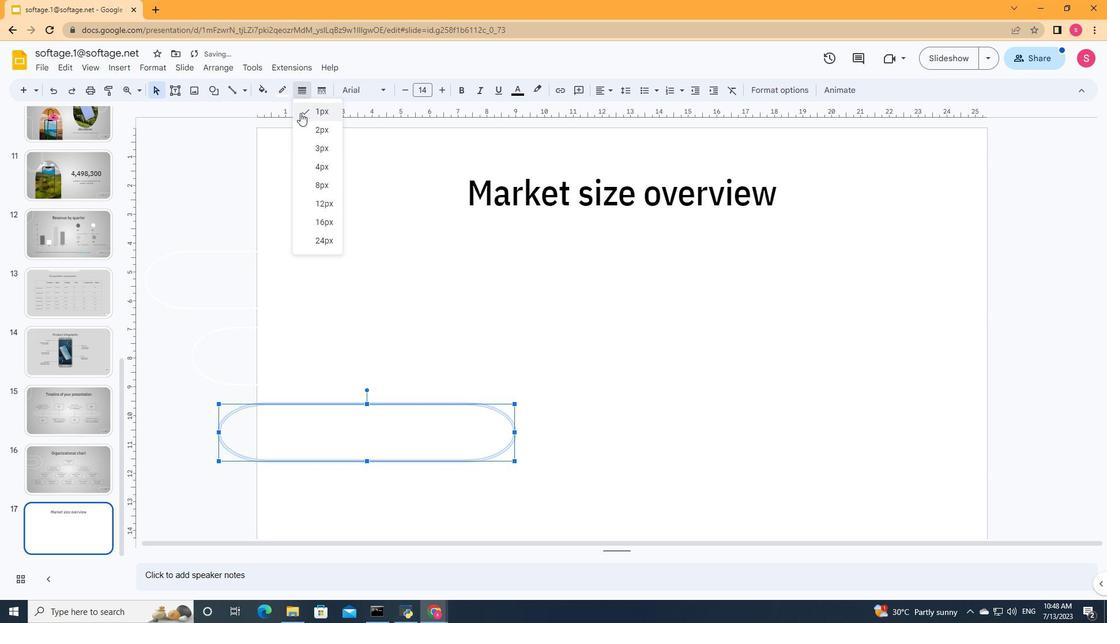 
Action: Mouse pressed left at (297, 119)
Screenshot: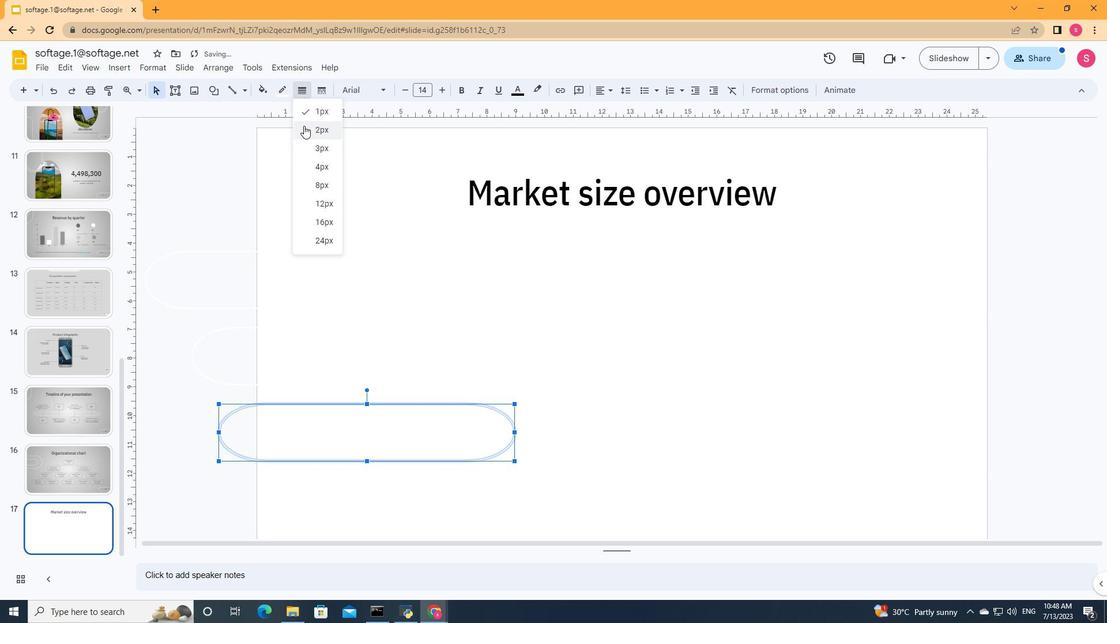 
Action: Mouse moved to (342, 436)
Screenshot: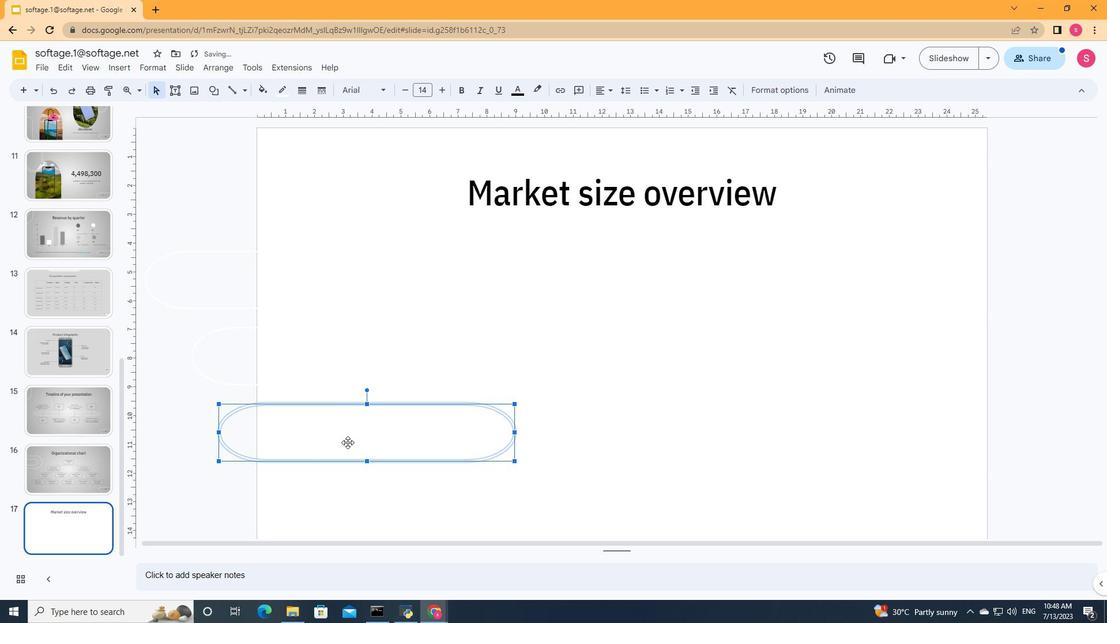 
Action: Mouse pressed left at (342, 436)
Screenshot: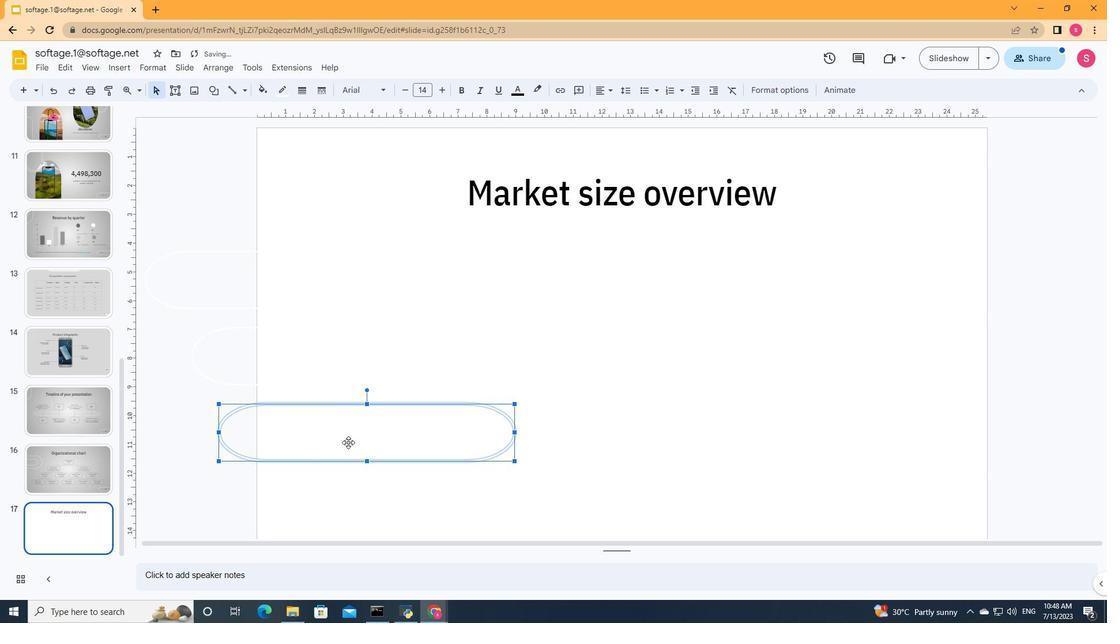 
Action: Mouse pressed left at (342, 436)
Screenshot: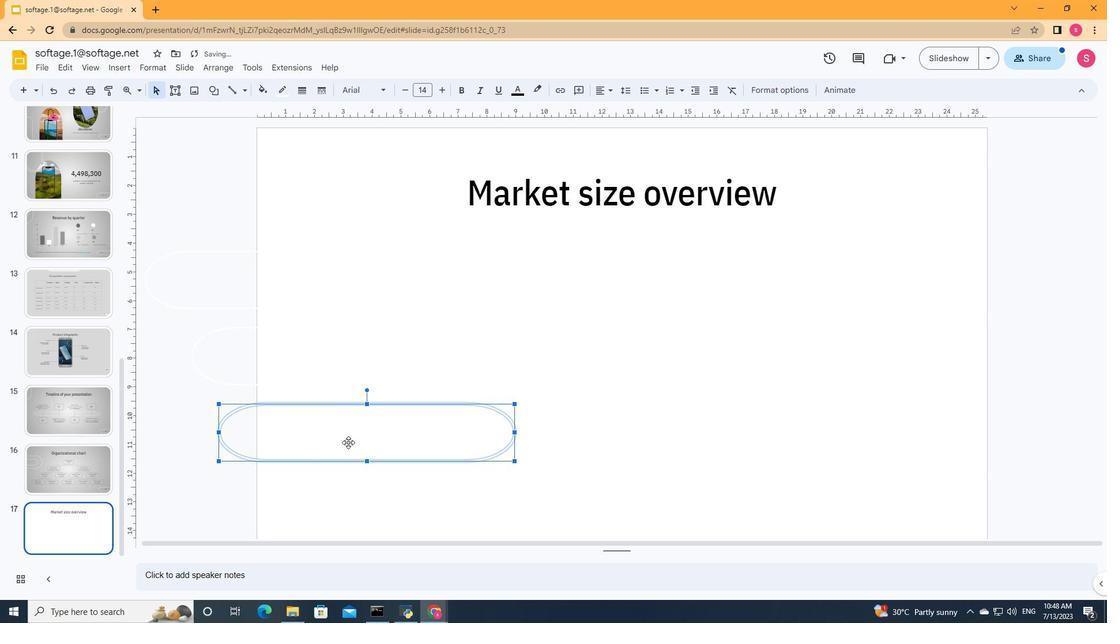 
Action: Key pressed <Key.shift><Key.shift><Key.shift><Key.shift><Key.shift><Key.shift><Key.shift>$100m<Key.backspace><Key.shift>M
Screenshot: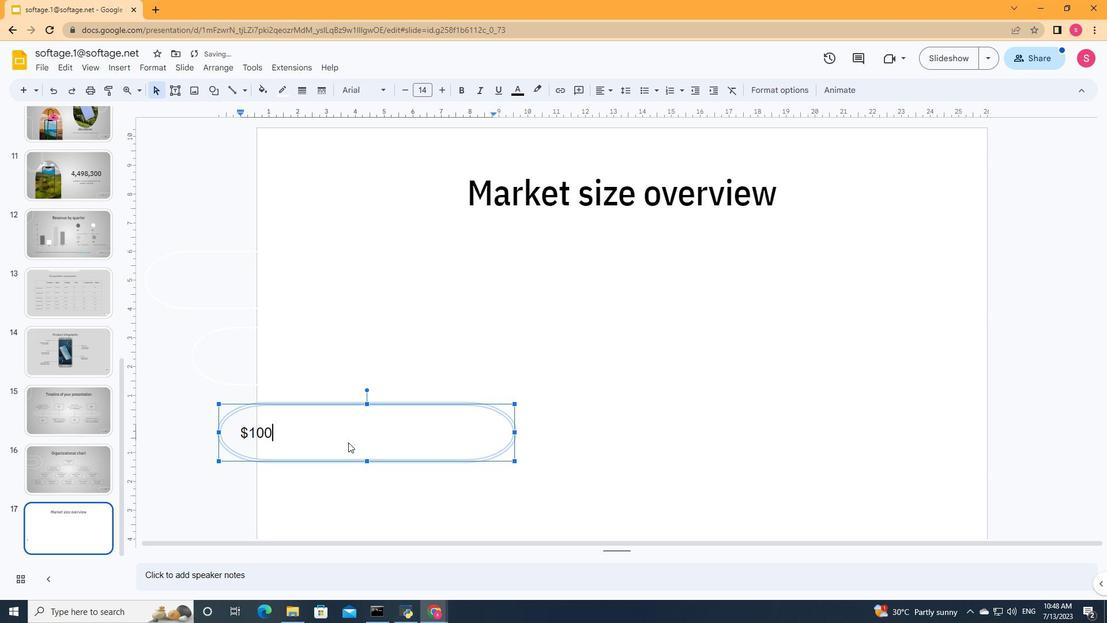 
Action: Mouse moved to (289, 430)
Screenshot: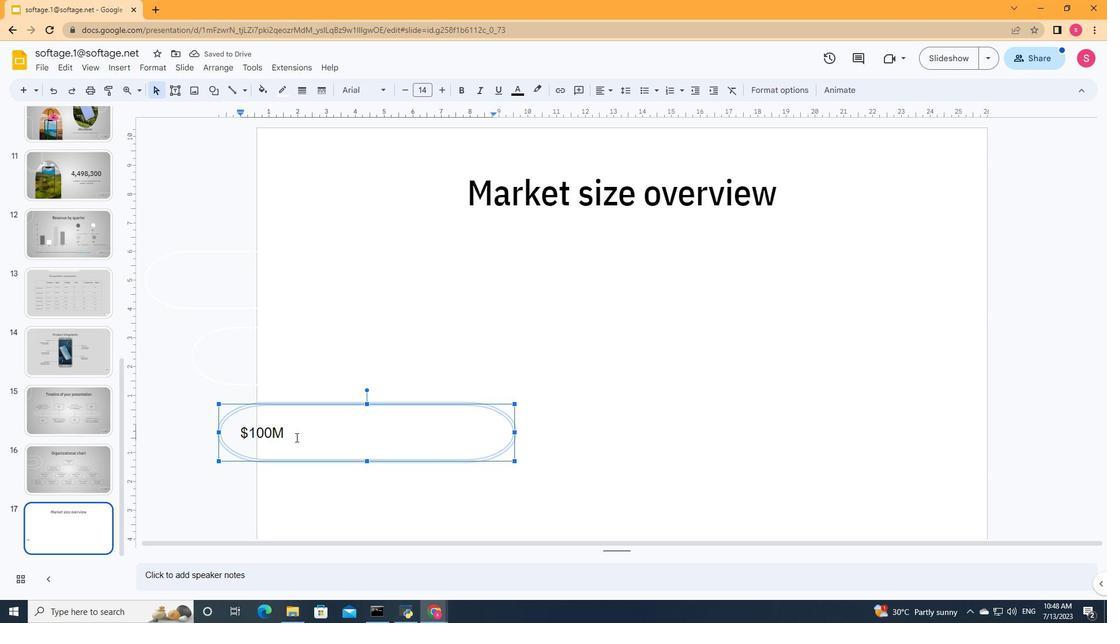 
Action: Mouse pressed left at (289, 430)
Screenshot: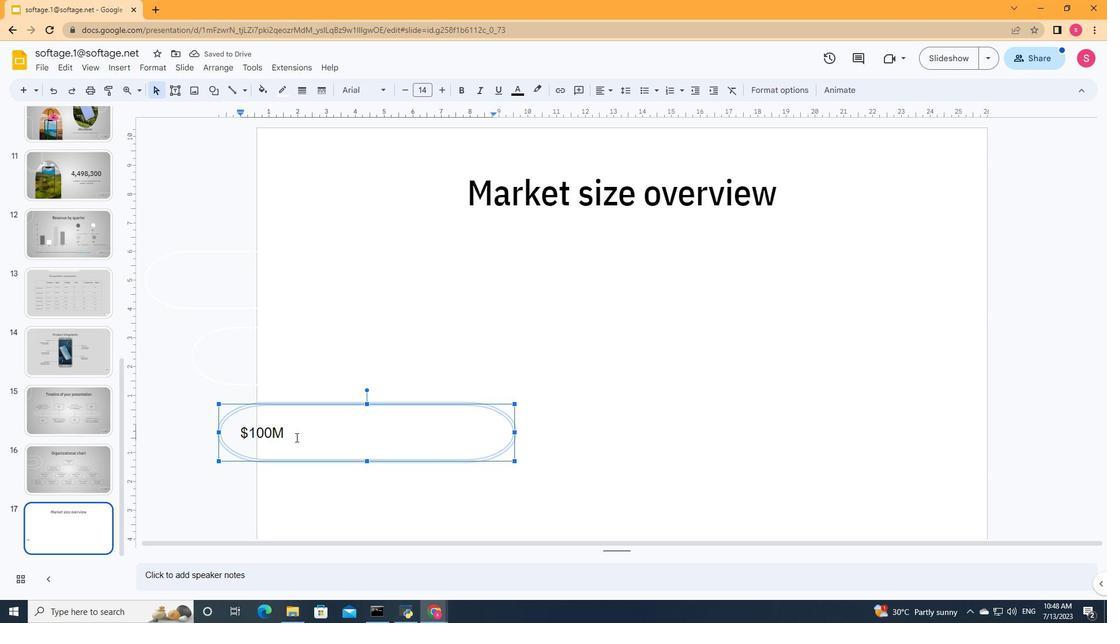 
Action: Mouse moved to (437, 87)
Screenshot: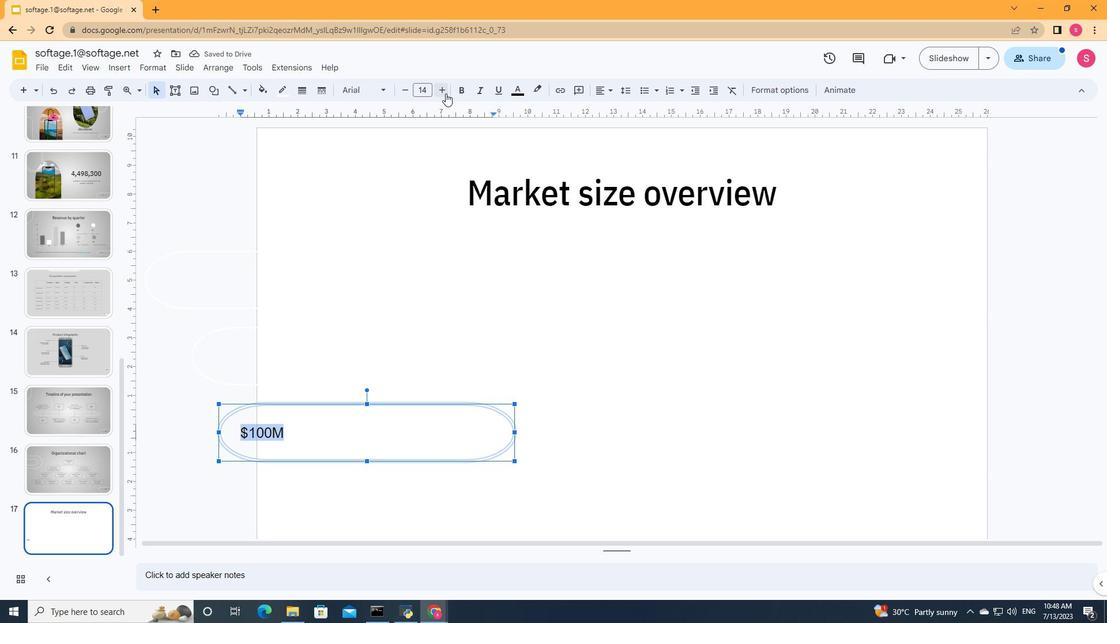 
Action: Mouse pressed left at (437, 87)
Screenshot: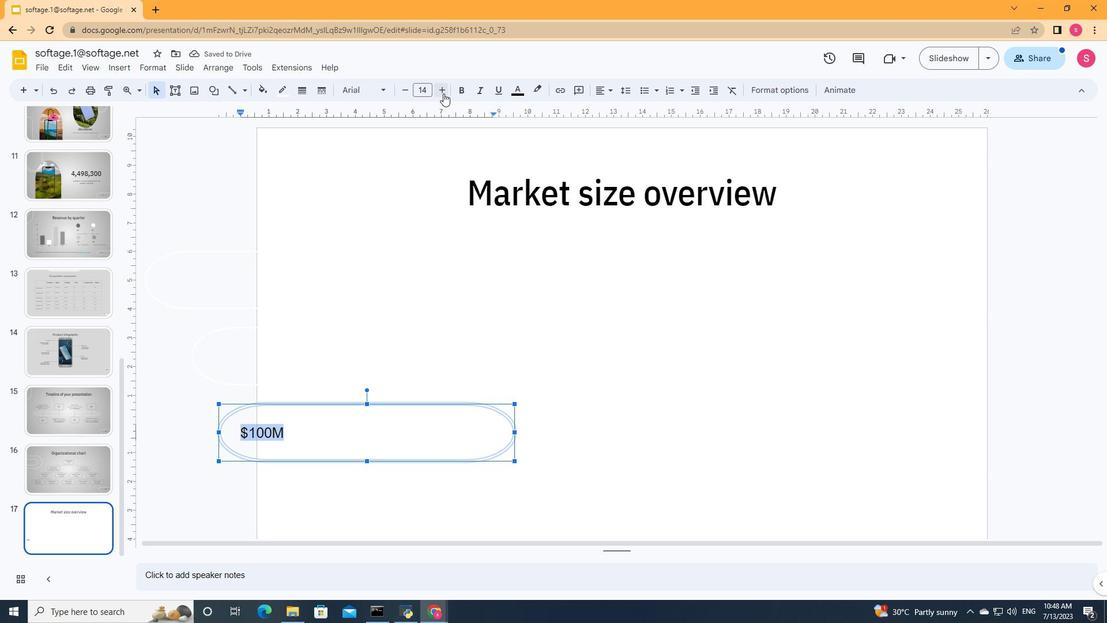
Action: Mouse pressed left at (437, 87)
Screenshot: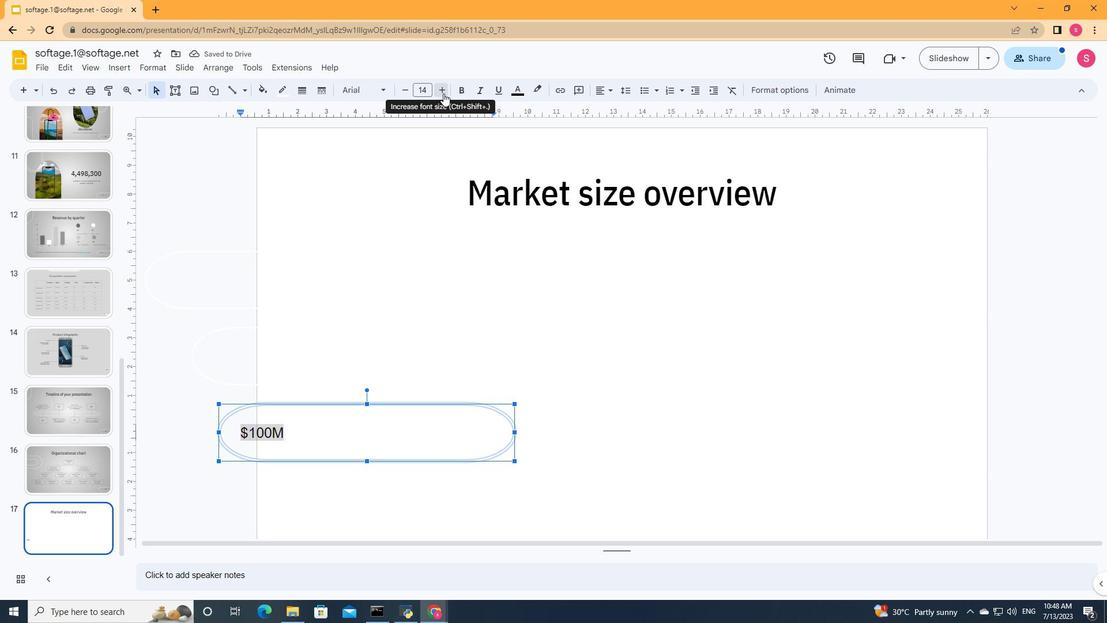 
Action: Mouse pressed left at (437, 87)
Screenshot: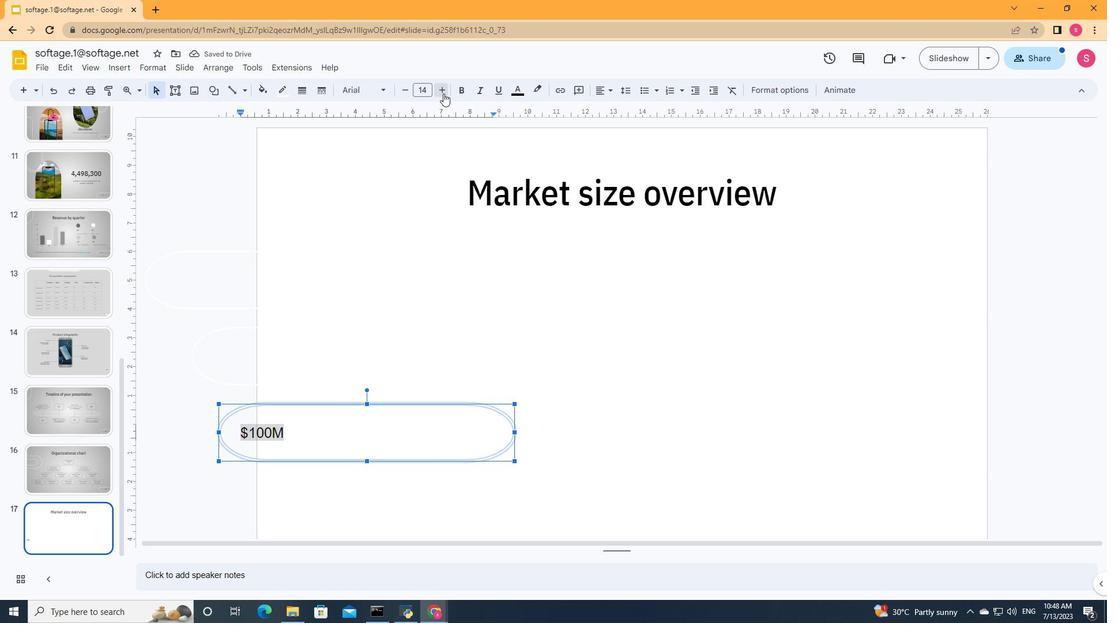 
Action: Mouse pressed left at (437, 87)
Screenshot: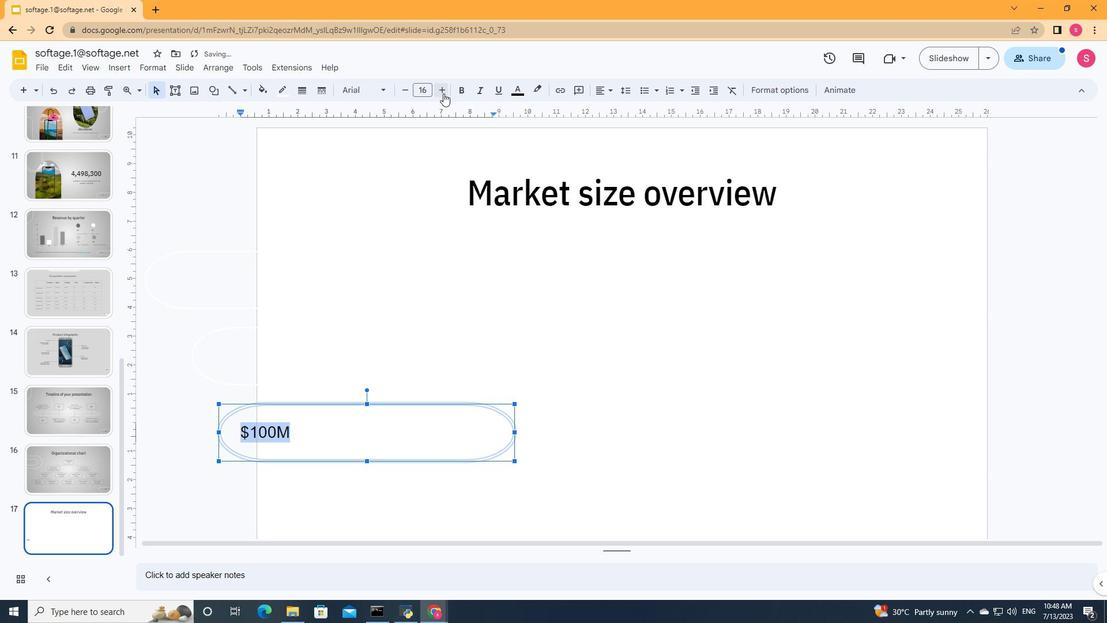 
Action: Mouse pressed left at (437, 87)
Screenshot: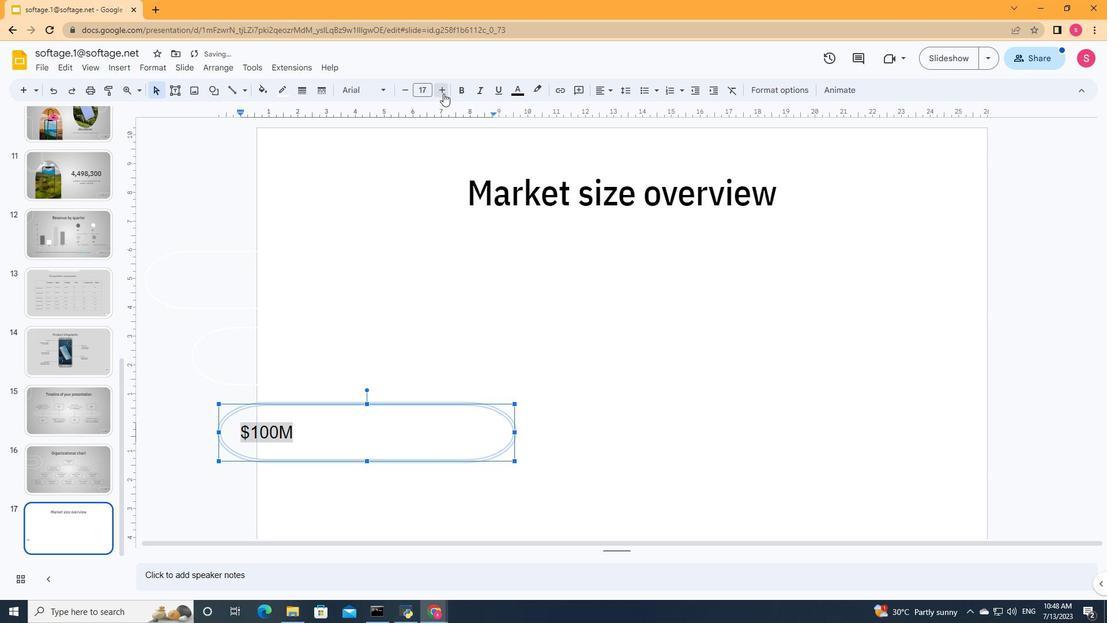 
Action: Mouse pressed left at (437, 87)
Screenshot: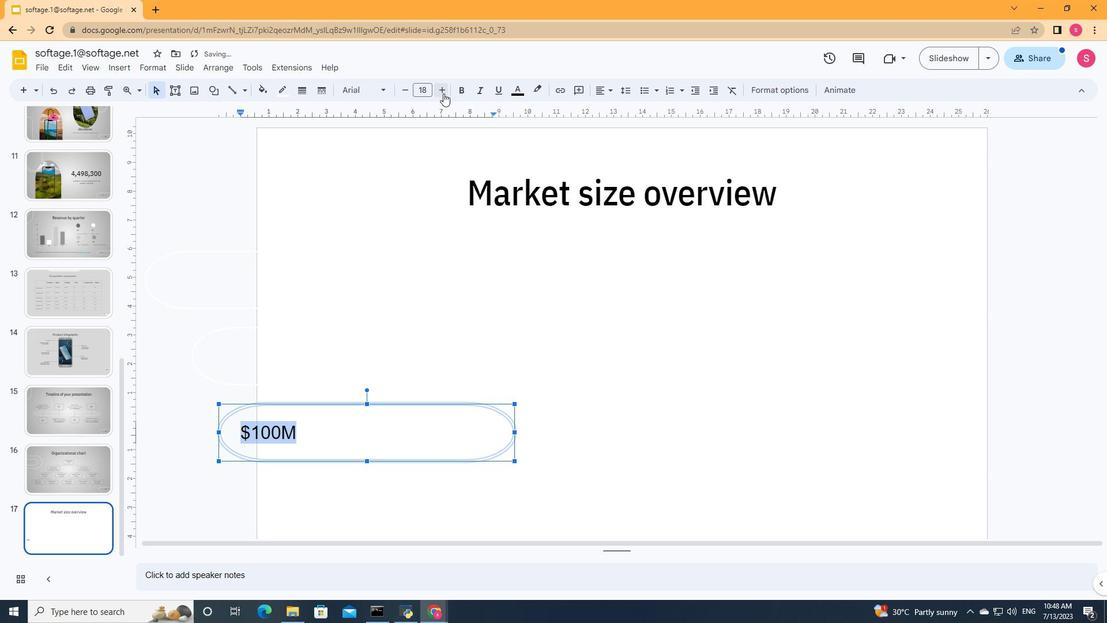 
Action: Mouse pressed left at (437, 87)
Screenshot: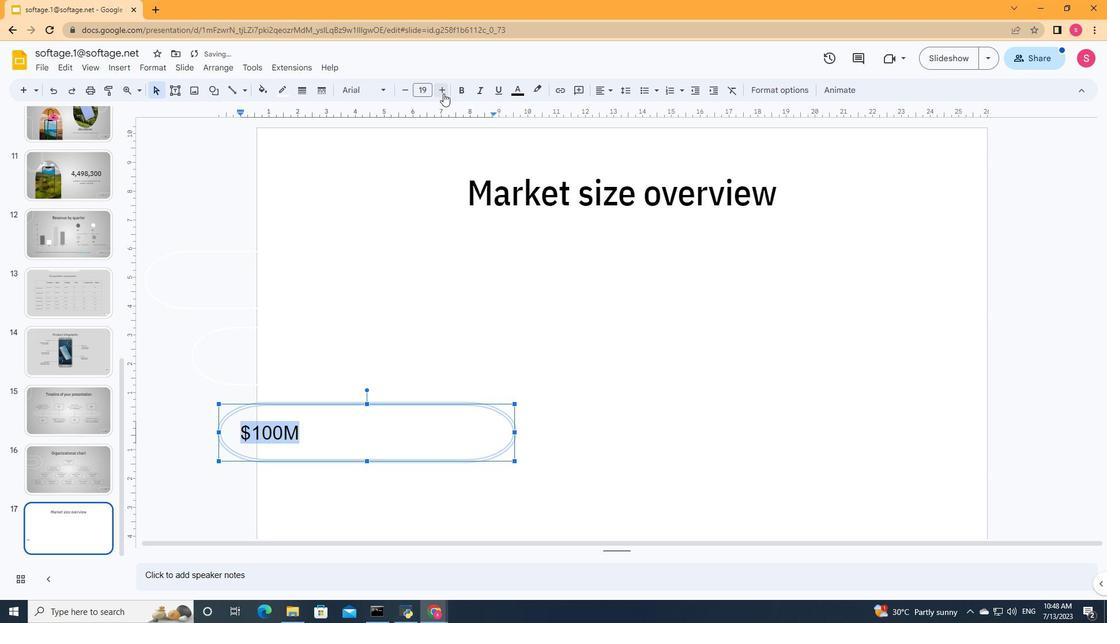 
Action: Mouse pressed left at (437, 87)
Screenshot: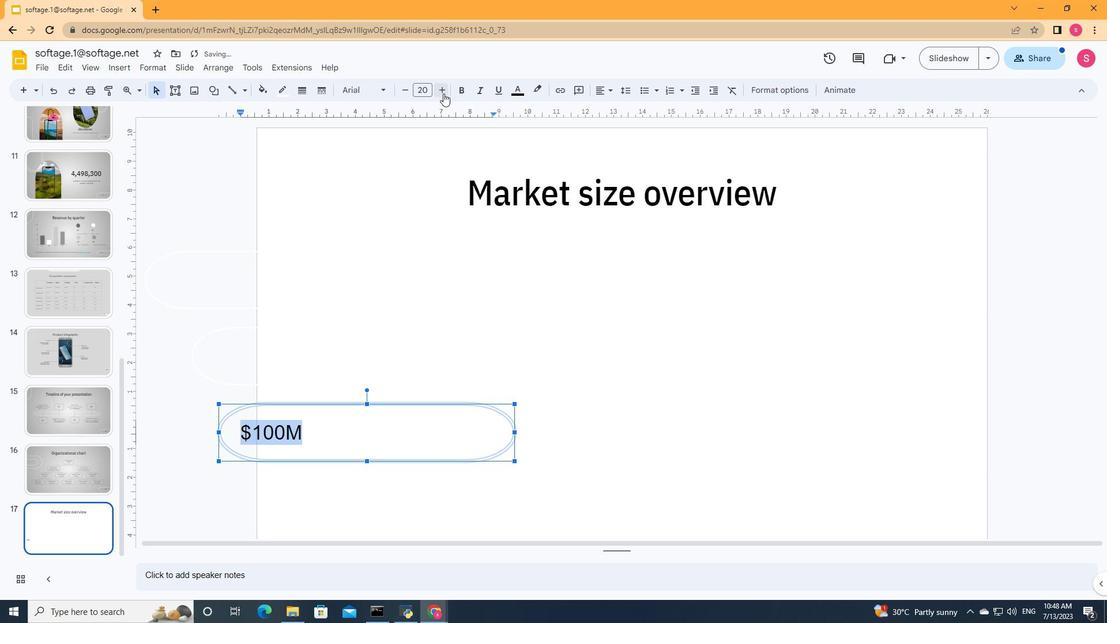 
Action: Mouse pressed left at (437, 87)
Screenshot: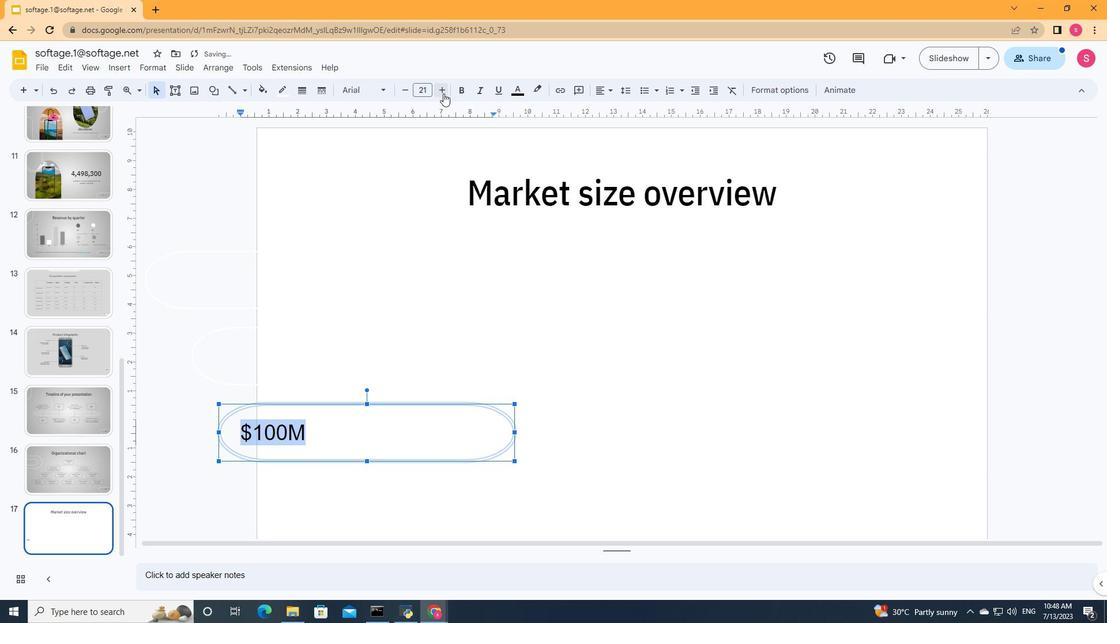 
Action: Mouse pressed left at (437, 87)
Screenshot: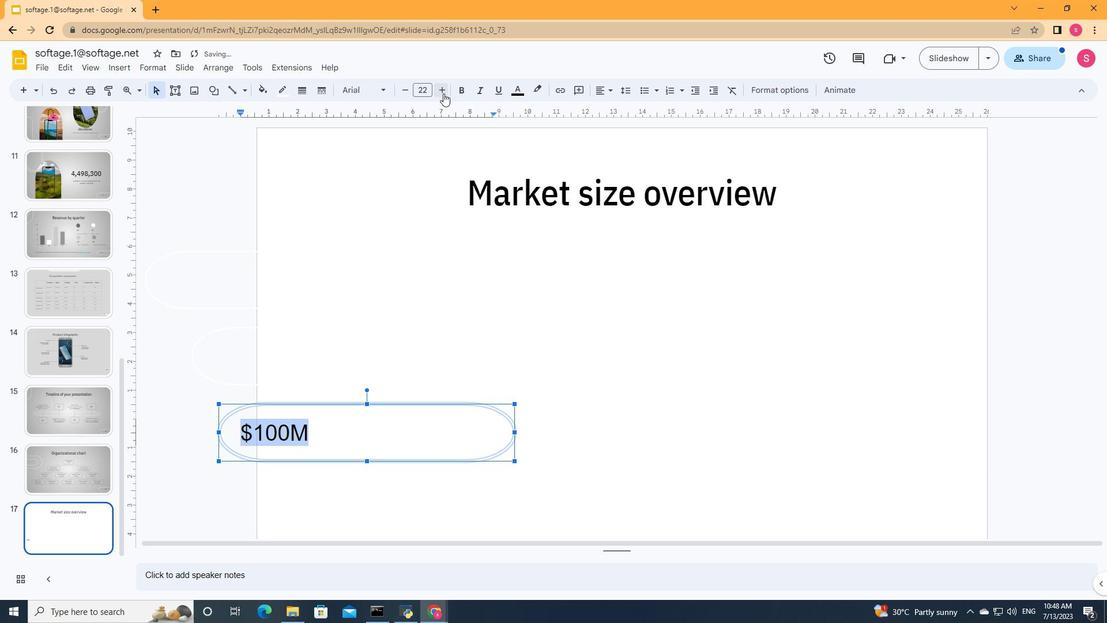 
Action: Mouse pressed left at (437, 87)
Screenshot: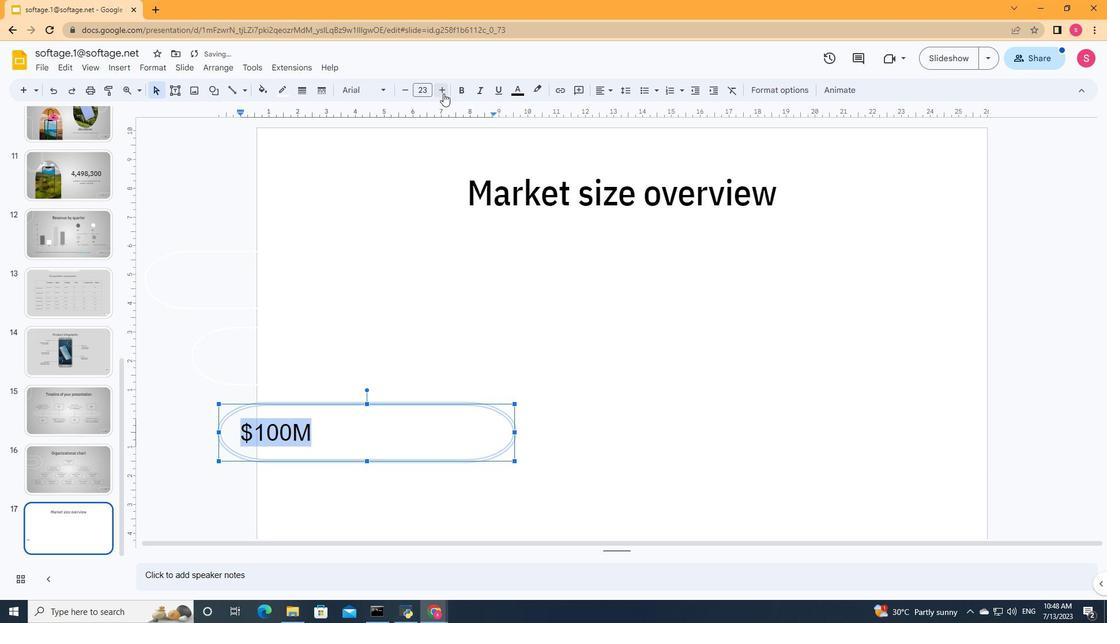 
Action: Mouse pressed left at (437, 87)
Screenshot: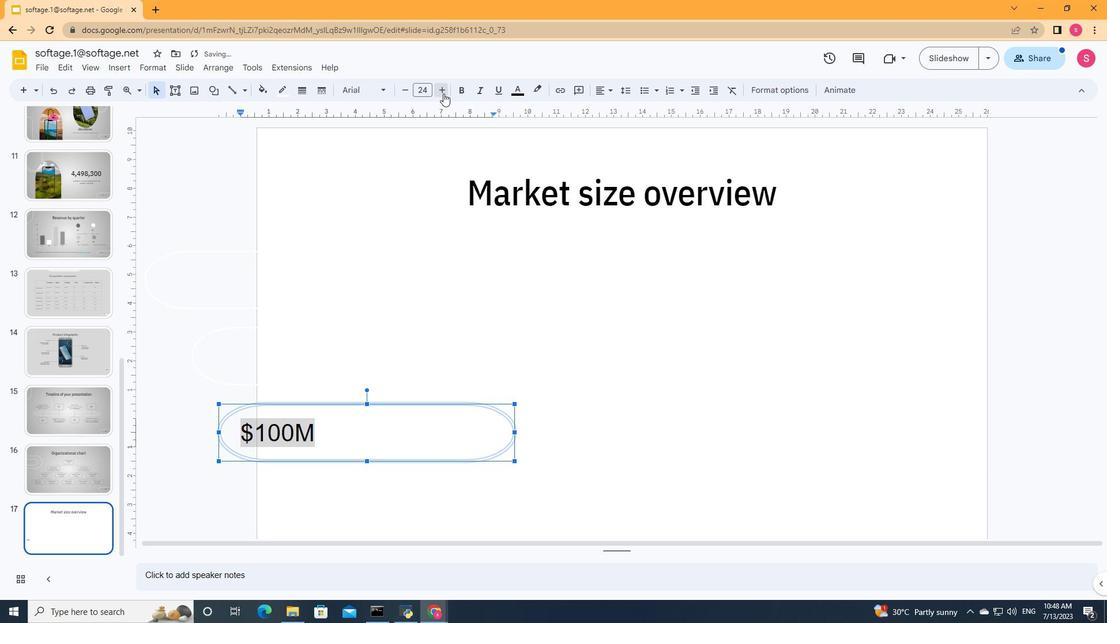 
Action: Mouse pressed left at (437, 87)
Screenshot: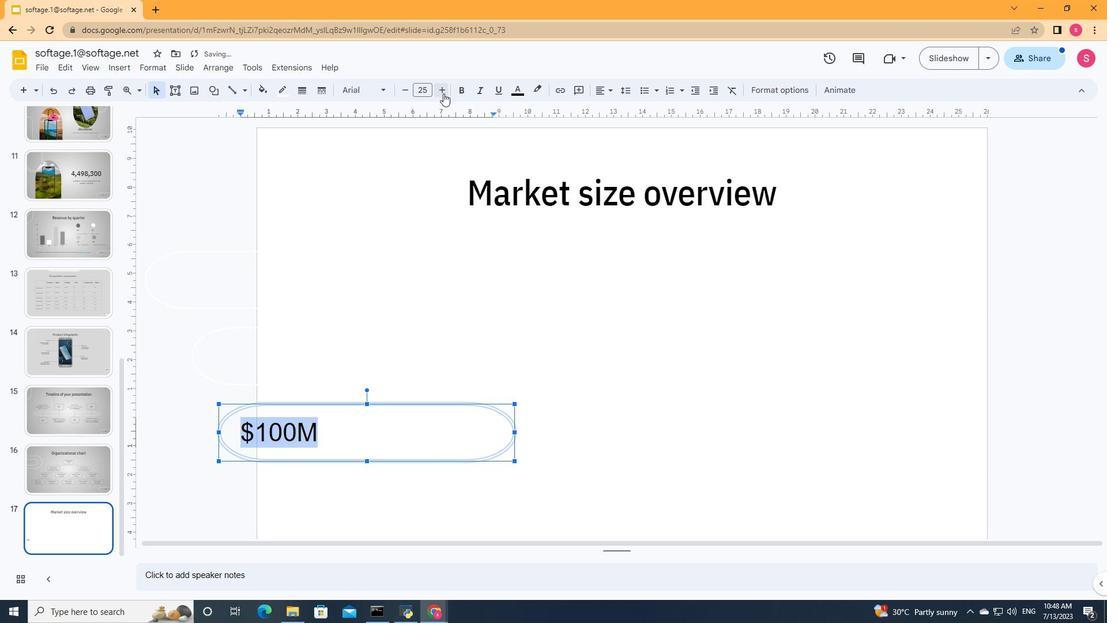 
Action: Mouse pressed left at (437, 87)
Screenshot: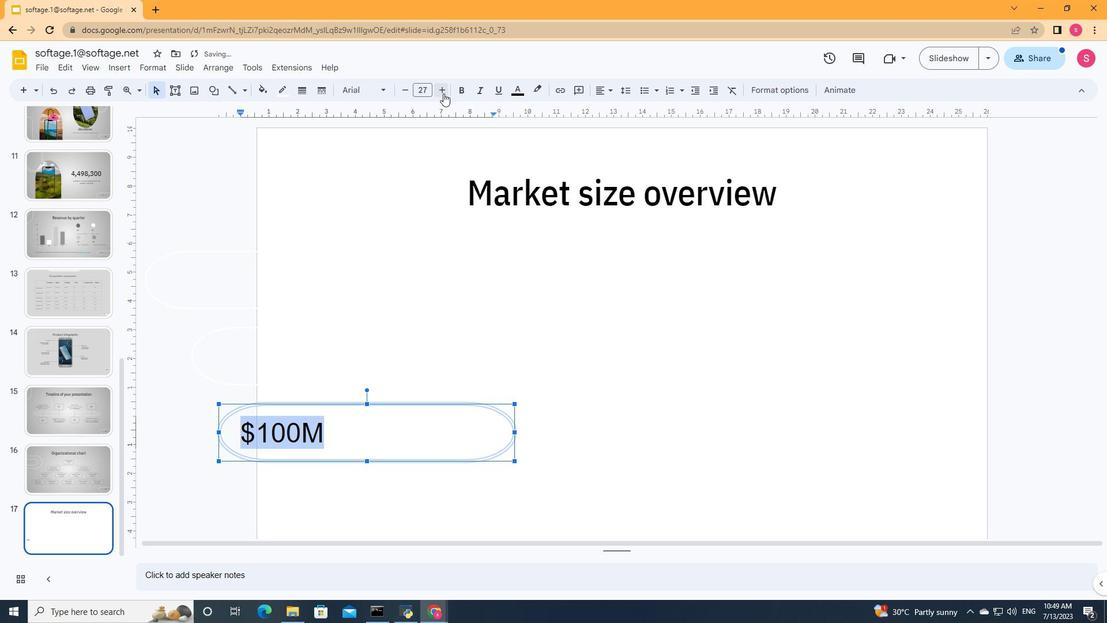 
Action: Mouse pressed left at (437, 87)
Screenshot: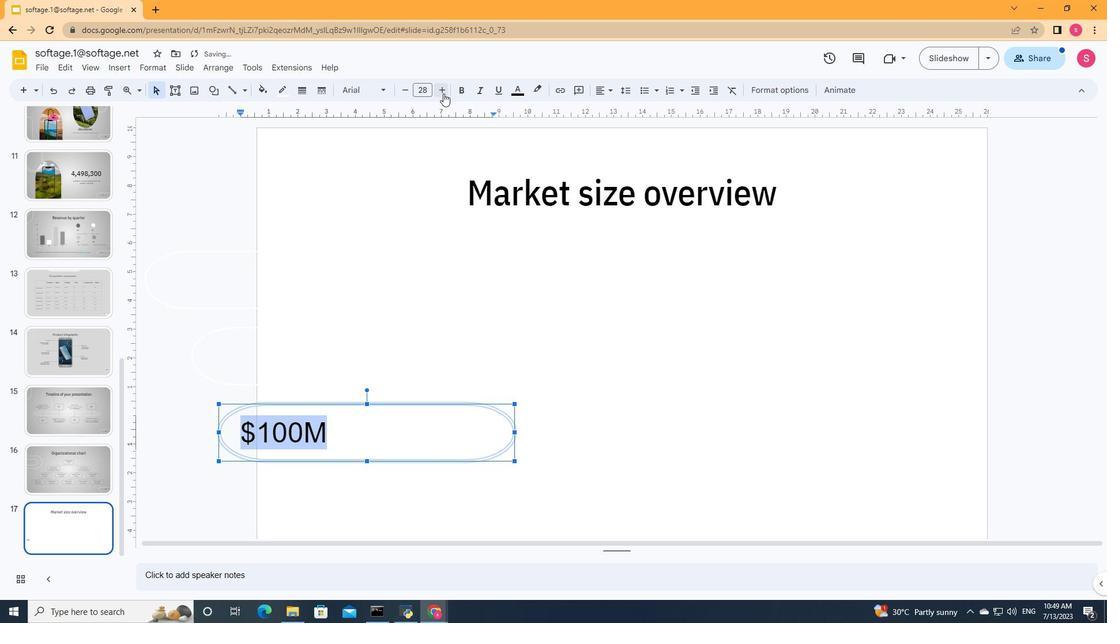 
Action: Mouse pressed left at (437, 87)
Screenshot: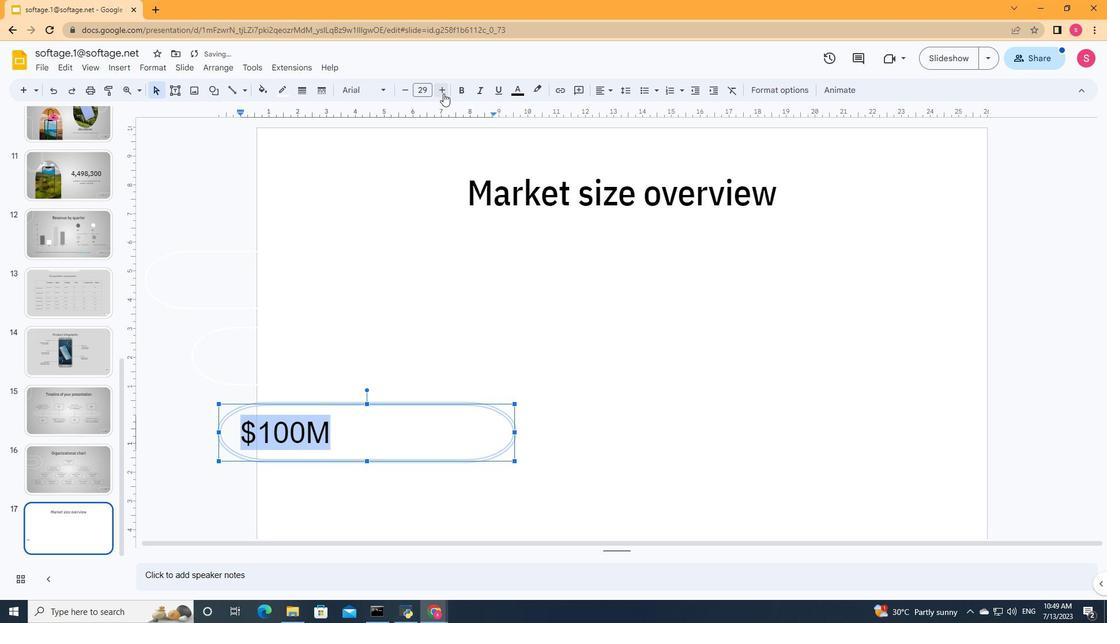 
Action: Mouse moved to (599, 83)
Screenshot: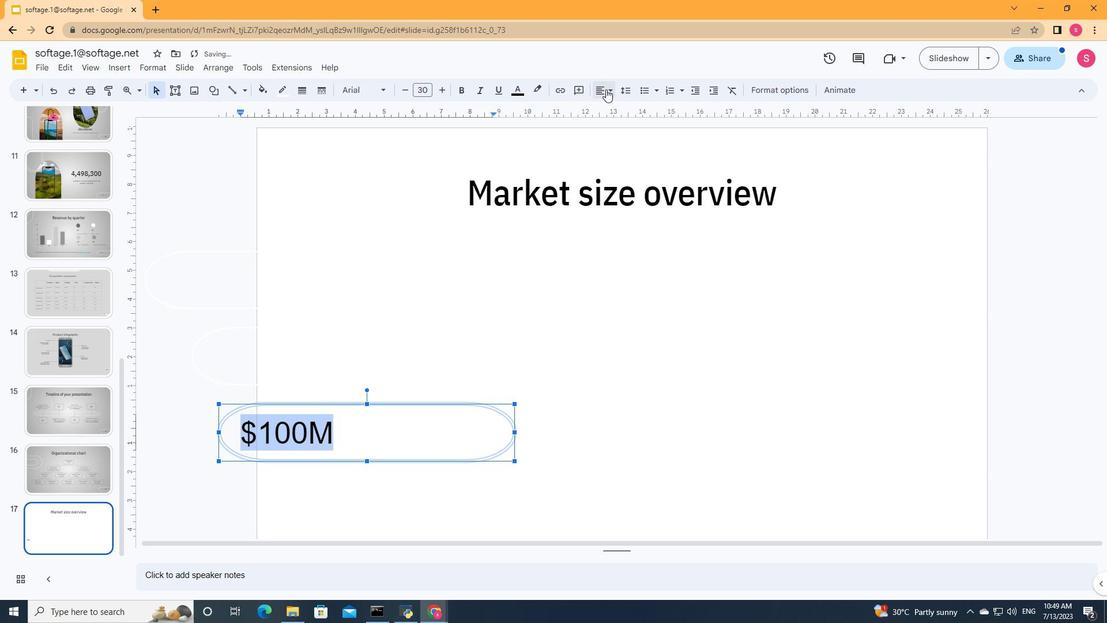 
Action: Mouse pressed left at (599, 83)
Screenshot: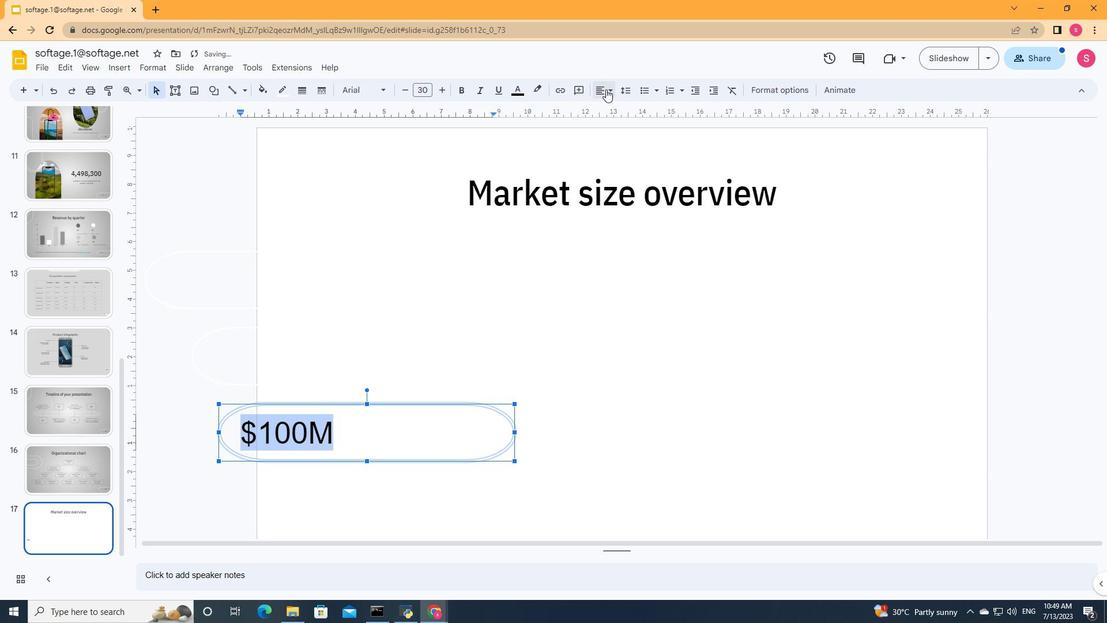
Action: Mouse moved to (626, 102)
Screenshot: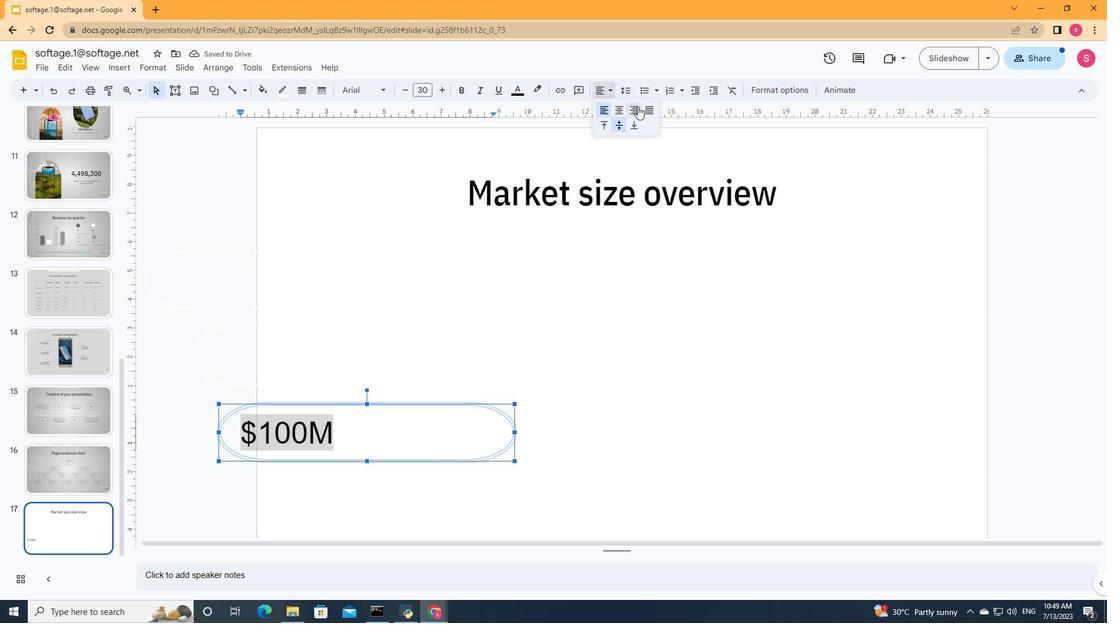 
Action: Mouse pressed left at (626, 102)
Screenshot: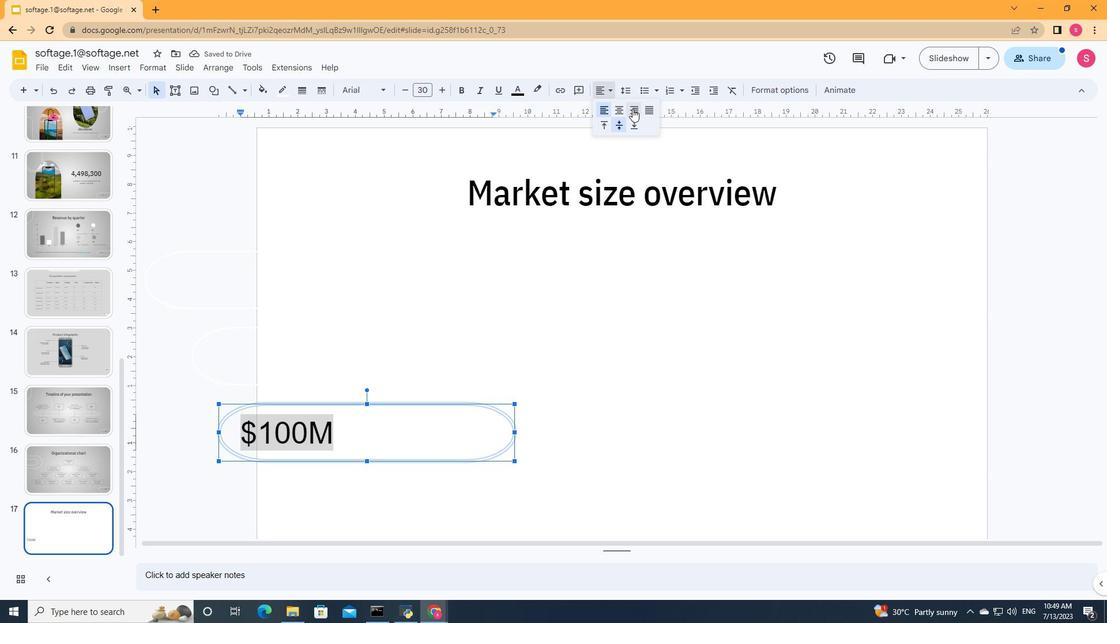 
Action: Mouse moved to (378, 83)
Screenshot: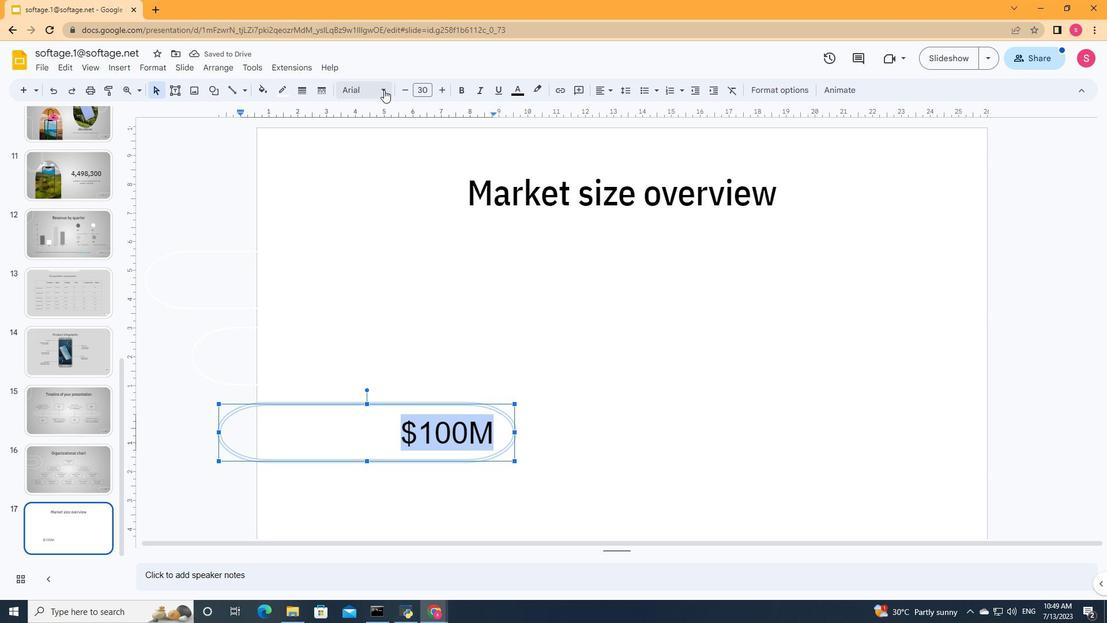 
Action: Mouse pressed left at (378, 83)
Screenshot: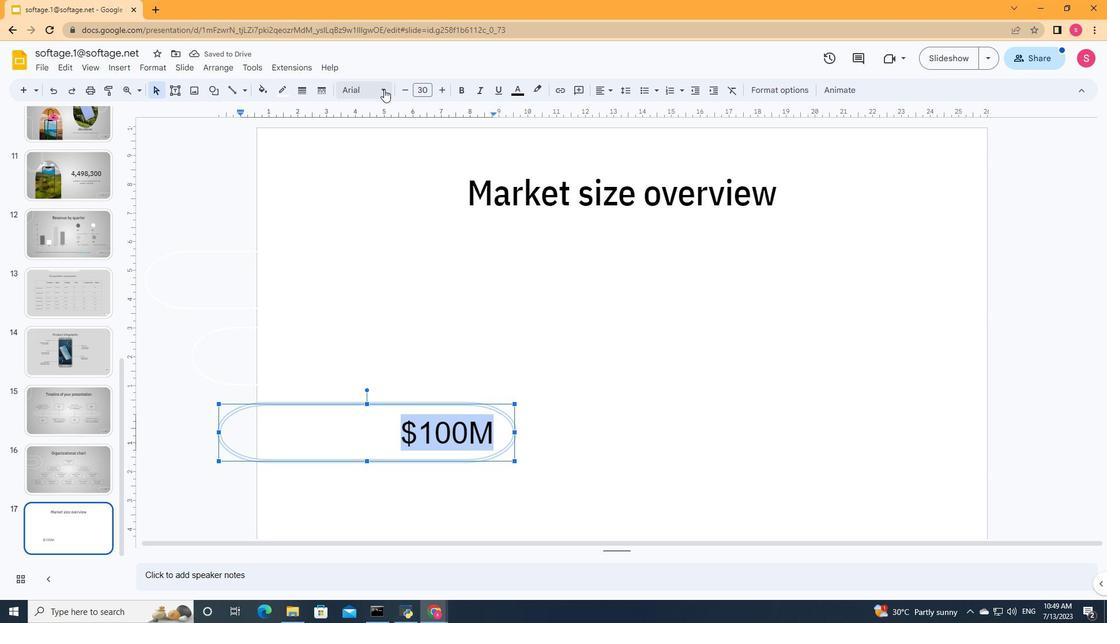 
Action: Mouse moved to (535, 277)
Screenshot: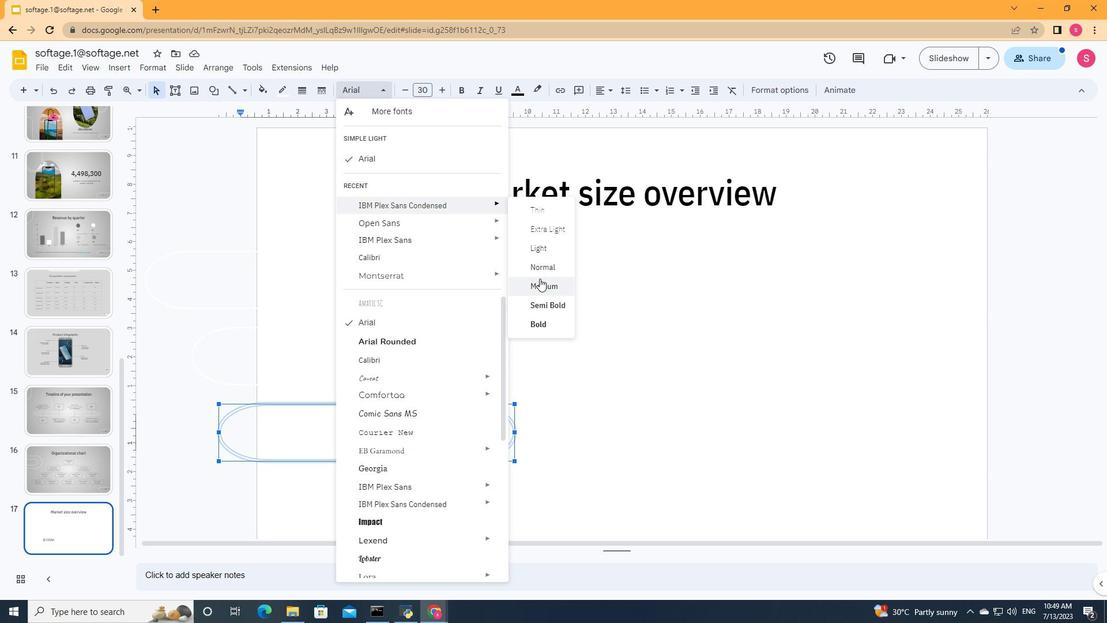 
Action: Mouse pressed left at (535, 277)
Screenshot: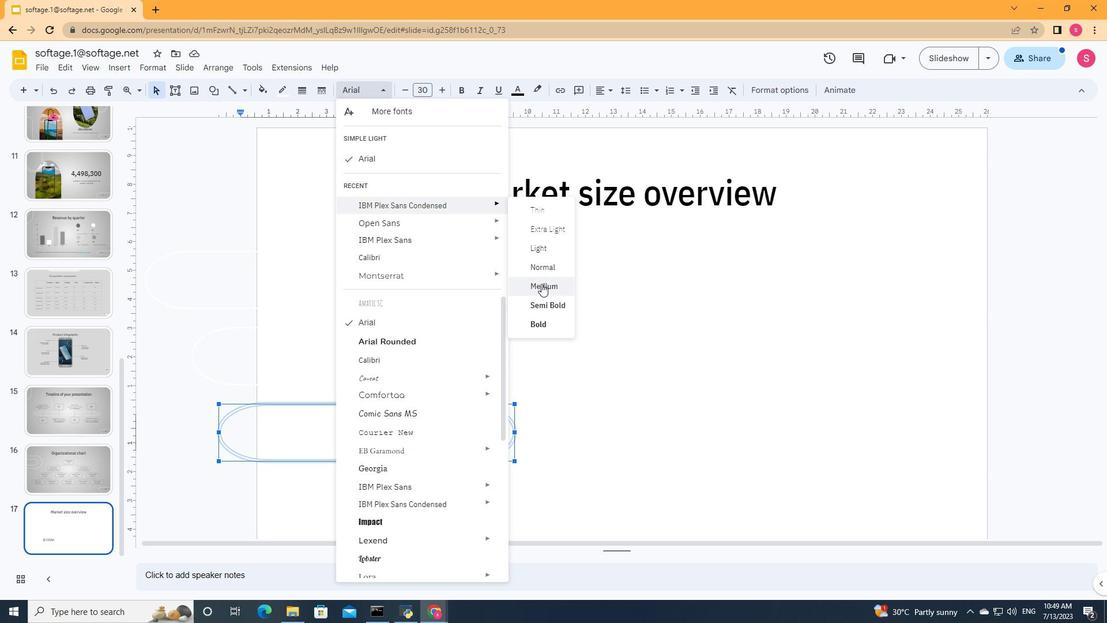 
Action: Mouse moved to (448, 296)
Screenshot: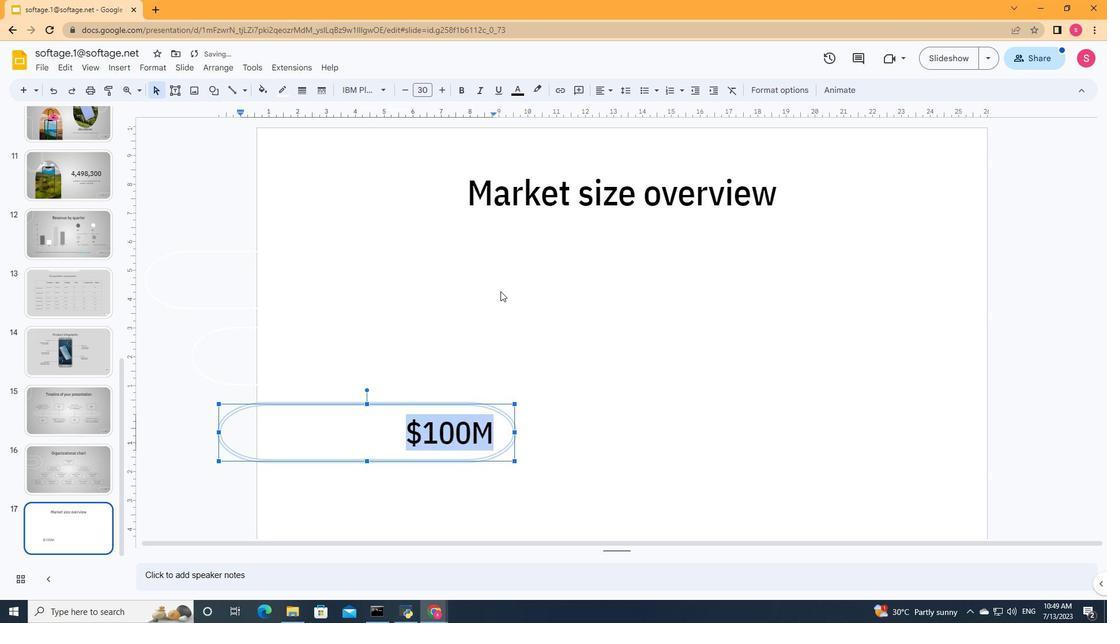
Action: Mouse pressed left at (448, 296)
Screenshot: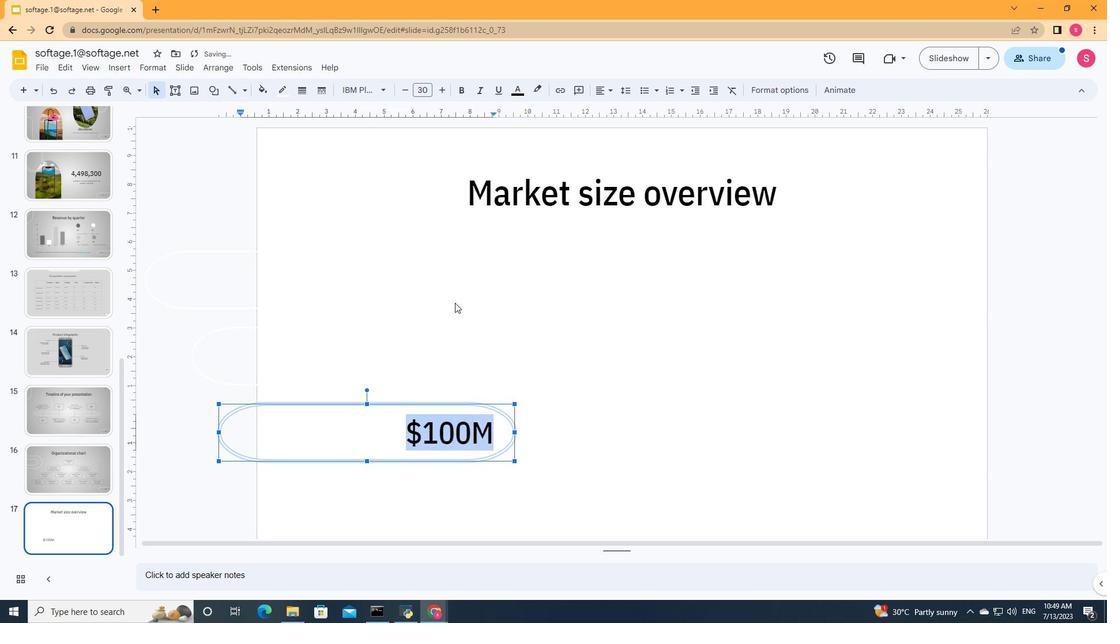 
Action: Mouse moved to (436, 440)
Screenshot: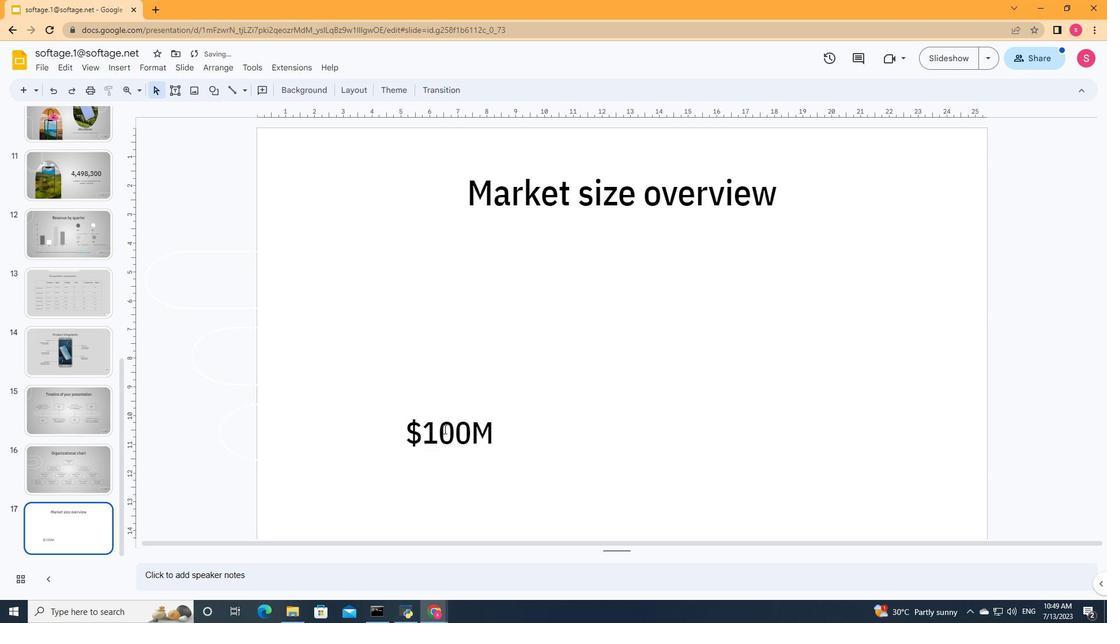 
Action: Mouse pressed left at (436, 440)
Screenshot: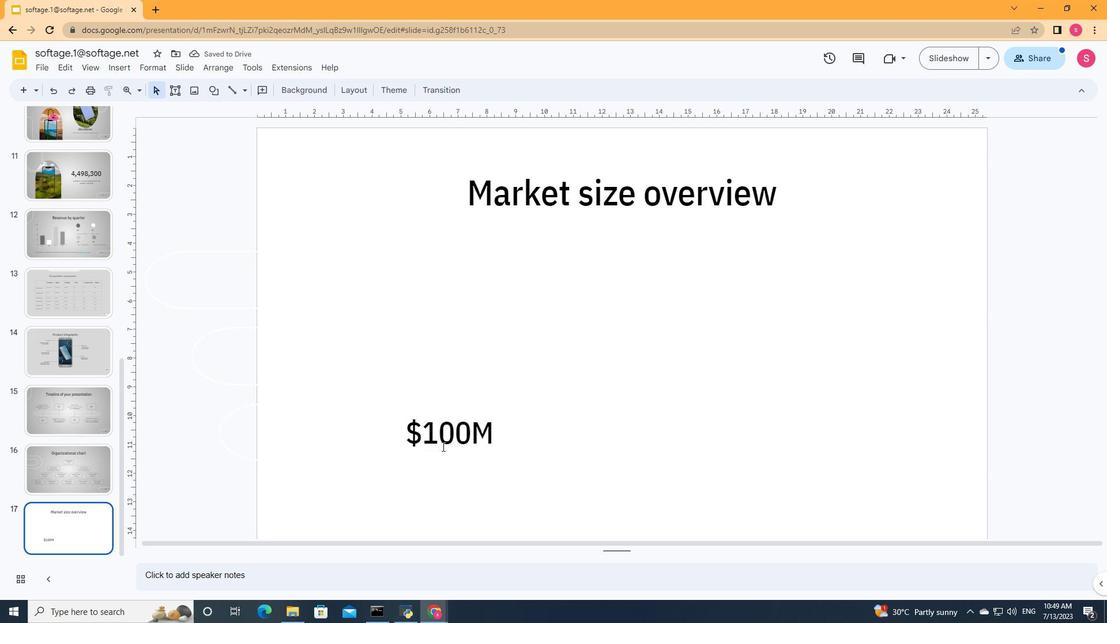 
Action: Mouse moved to (494, 431)
Screenshot: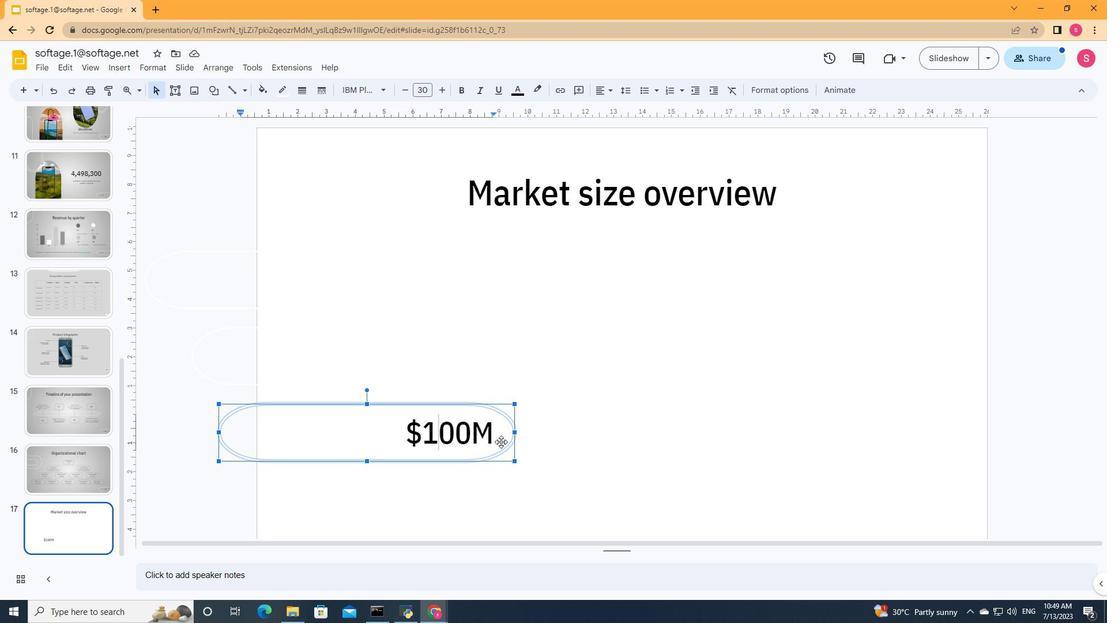 
Action: Mouse pressed left at (494, 431)
Screenshot: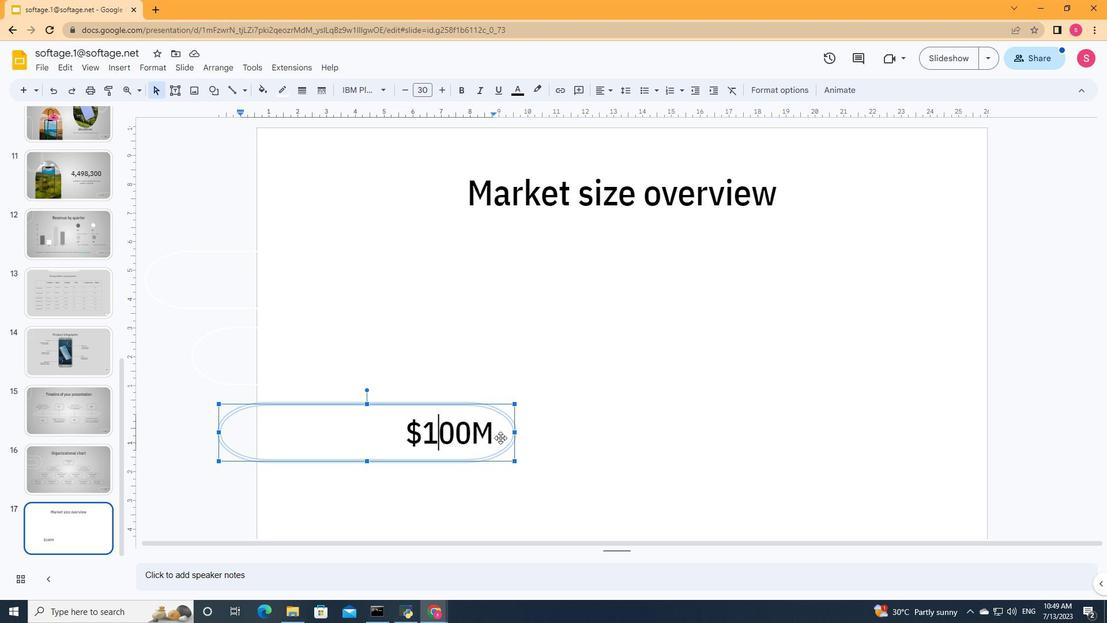
Action: Mouse moved to (287, 342)
Screenshot: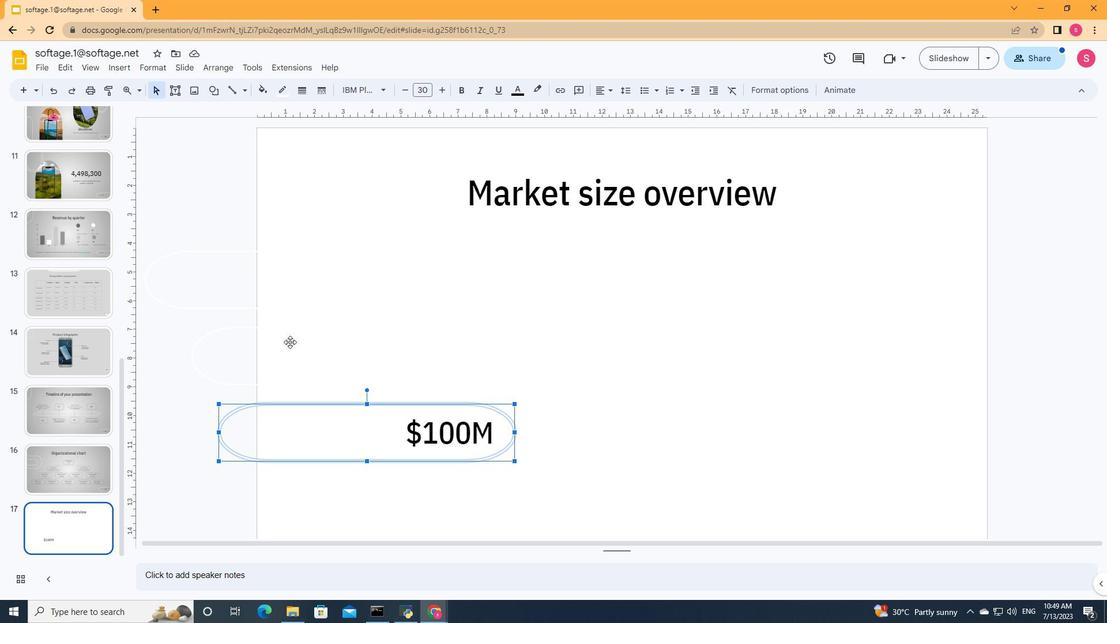
Action: Mouse pressed left at (287, 342)
Screenshot: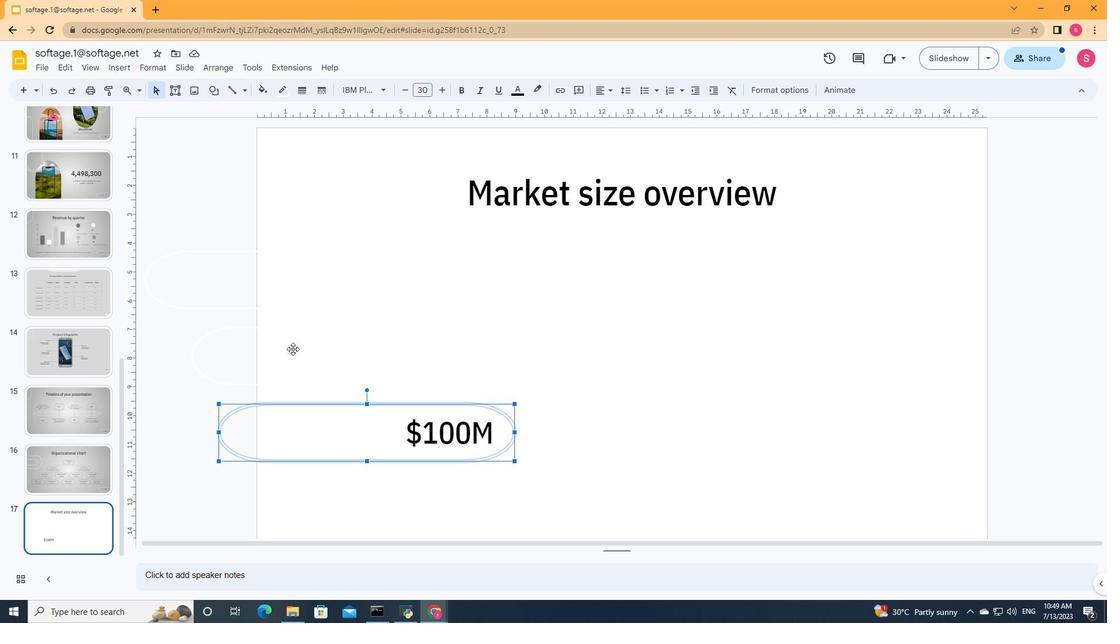 
Action: Key pressed <Key.shift>$20<Key.shift><Key.shift>M
Screenshot: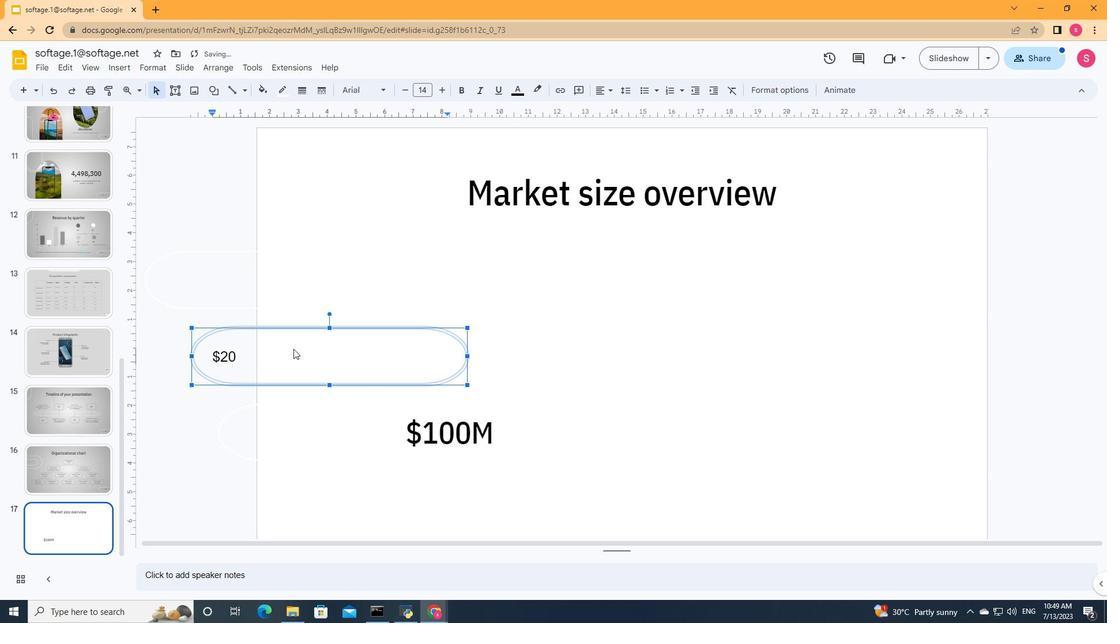 
Action: Mouse moved to (250, 357)
Screenshot: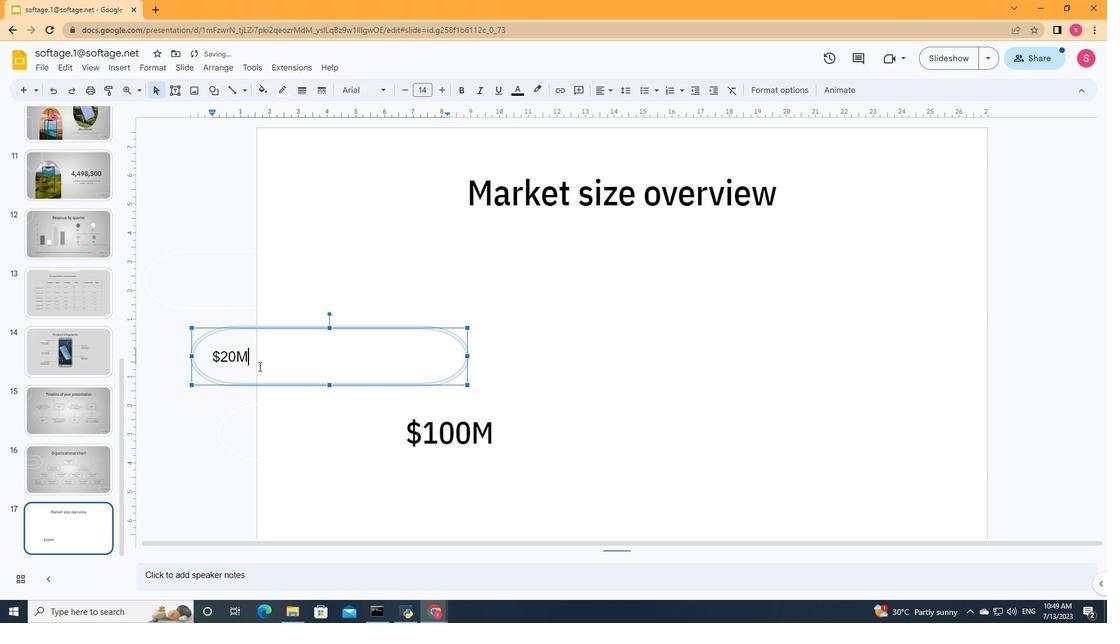 
Action: Mouse pressed left at (250, 357)
Screenshot: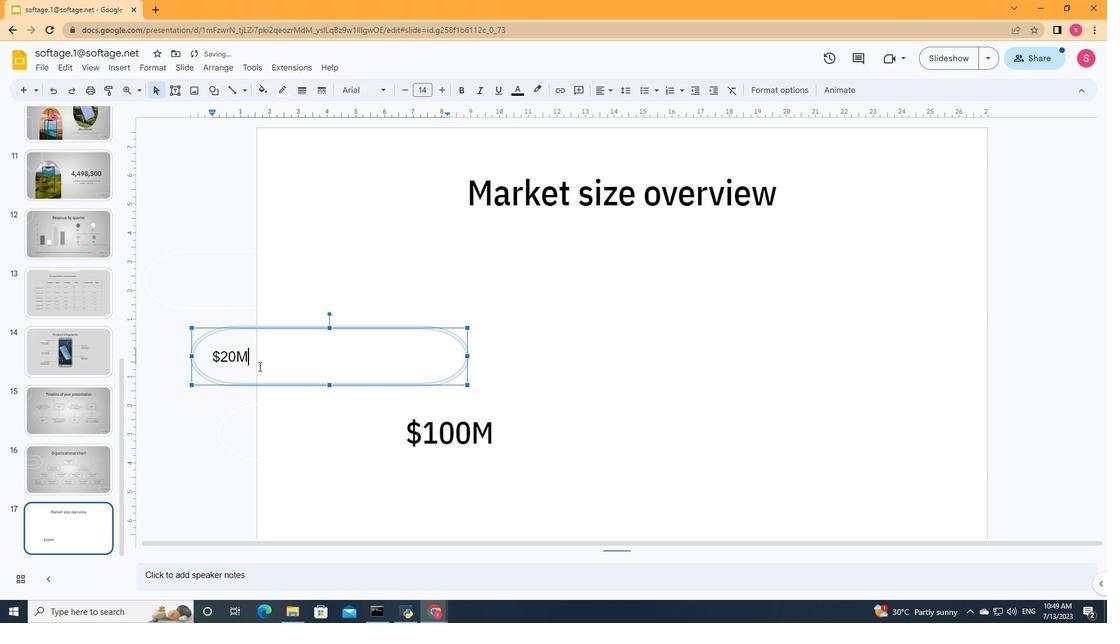 
Action: Mouse moved to (434, 81)
Screenshot: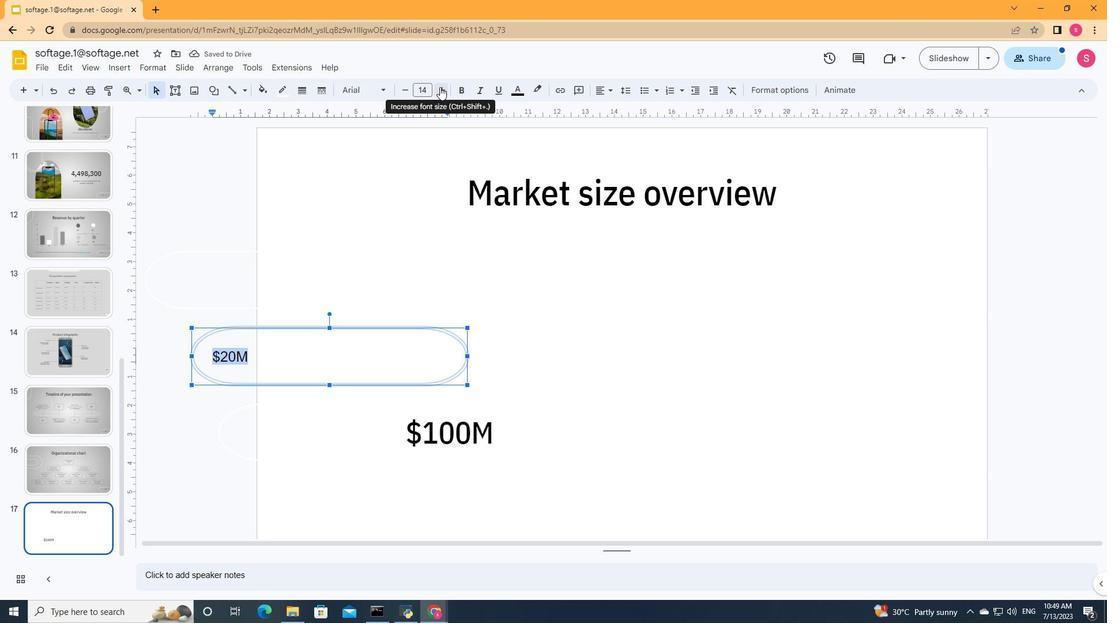 
Action: Mouse pressed left at (434, 81)
Screenshot: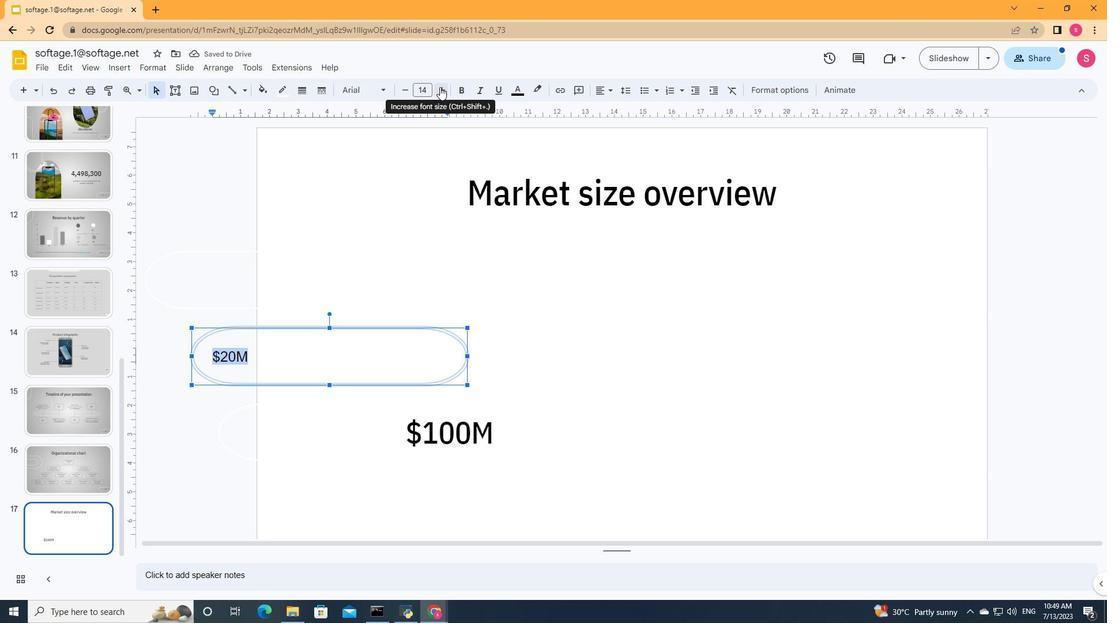 
Action: Mouse pressed left at (434, 81)
Screenshot: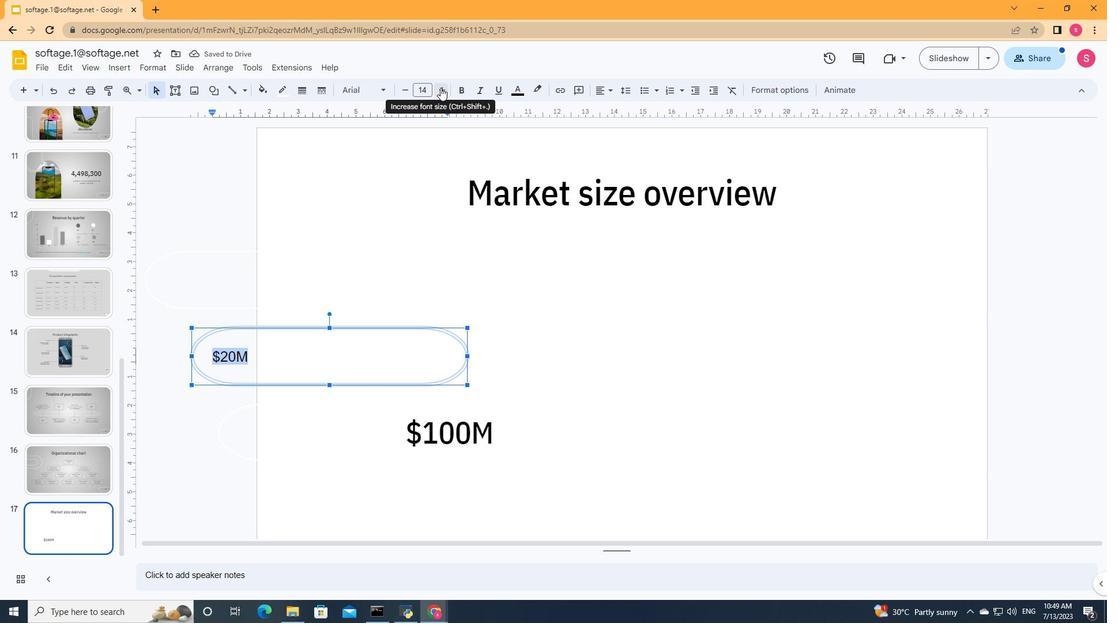 
Action: Mouse pressed left at (434, 81)
Screenshot: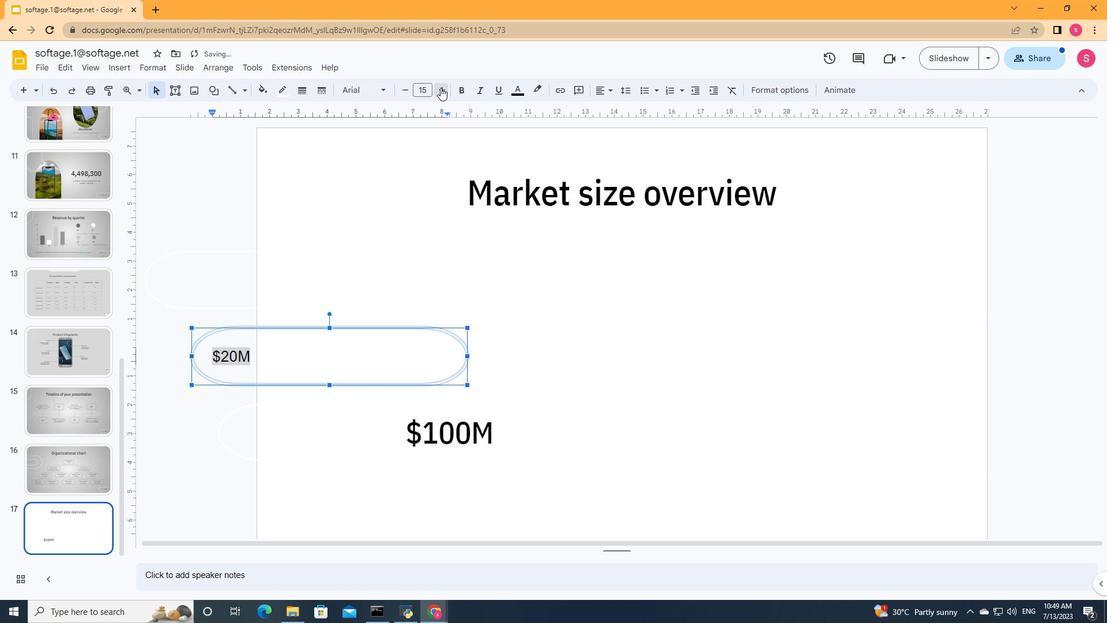 
Action: Mouse pressed left at (434, 81)
Screenshot: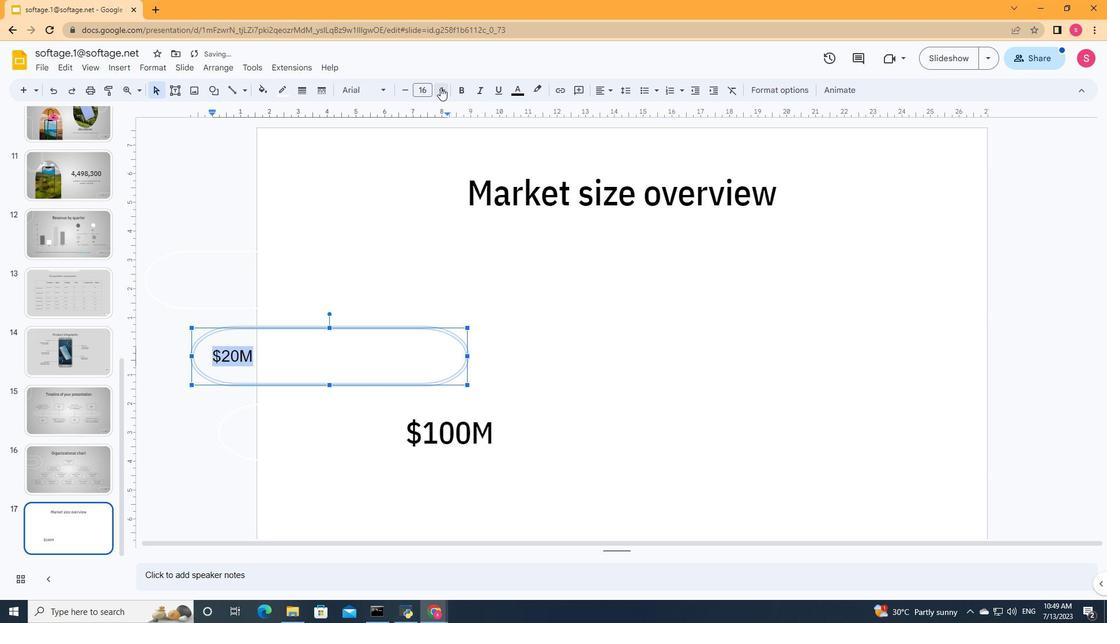 
Action: Mouse pressed left at (434, 81)
Screenshot: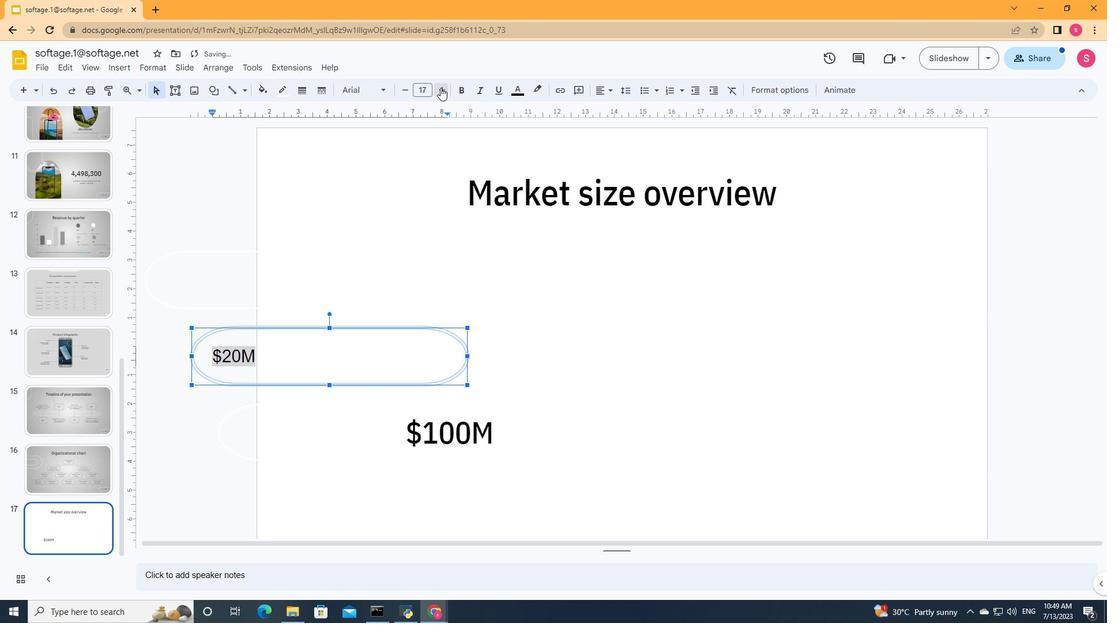 
Action: Mouse pressed left at (434, 81)
Screenshot: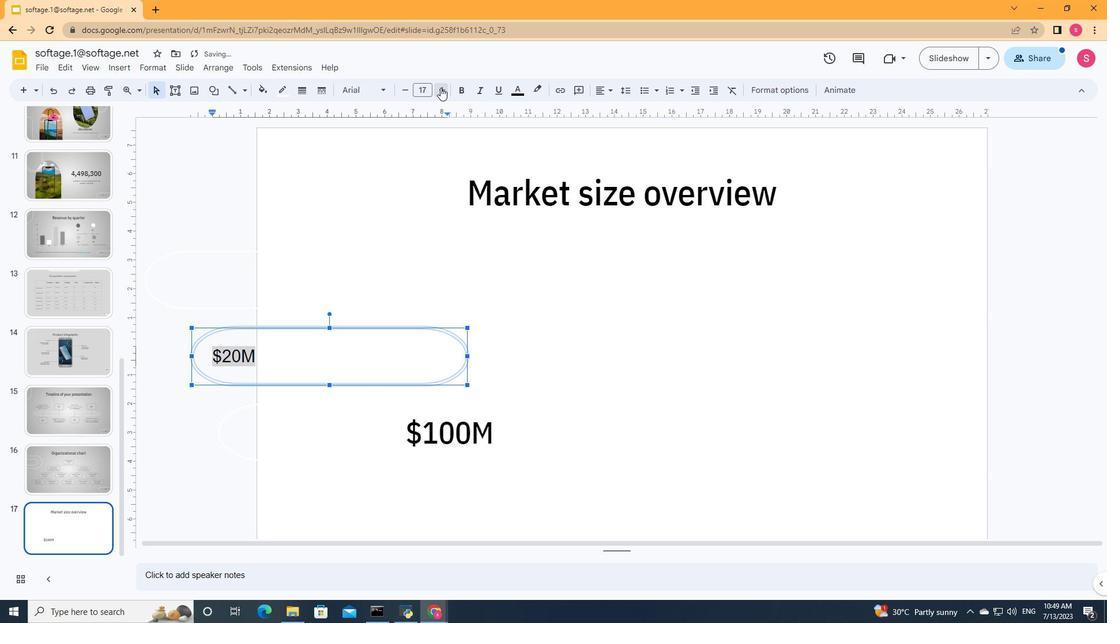 
Action: Mouse pressed left at (434, 81)
Screenshot: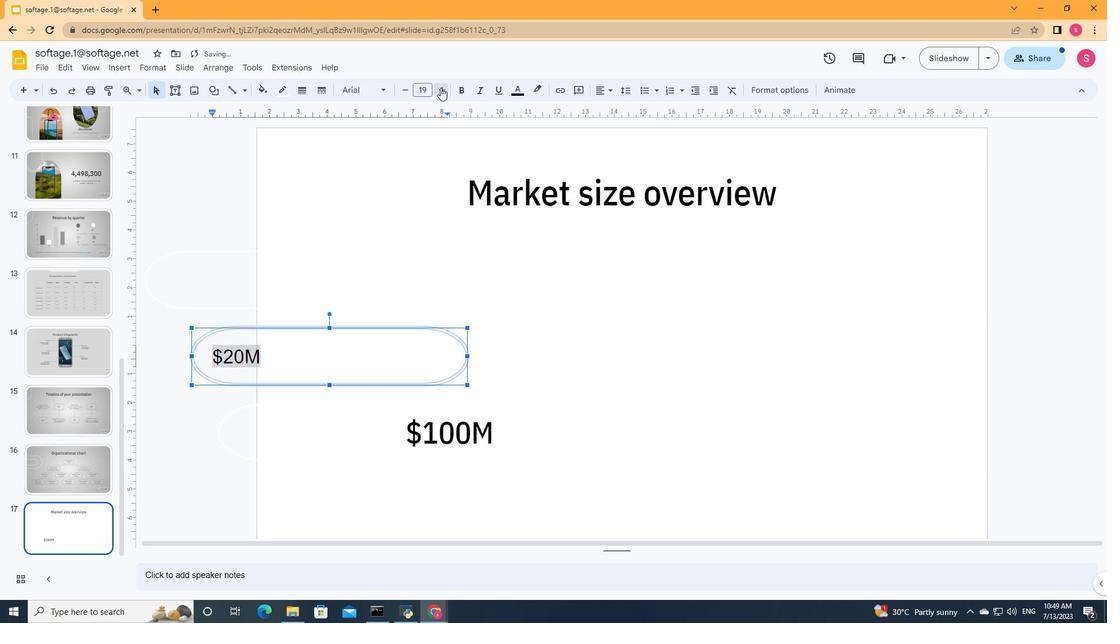 
Action: Mouse pressed left at (434, 81)
Screenshot: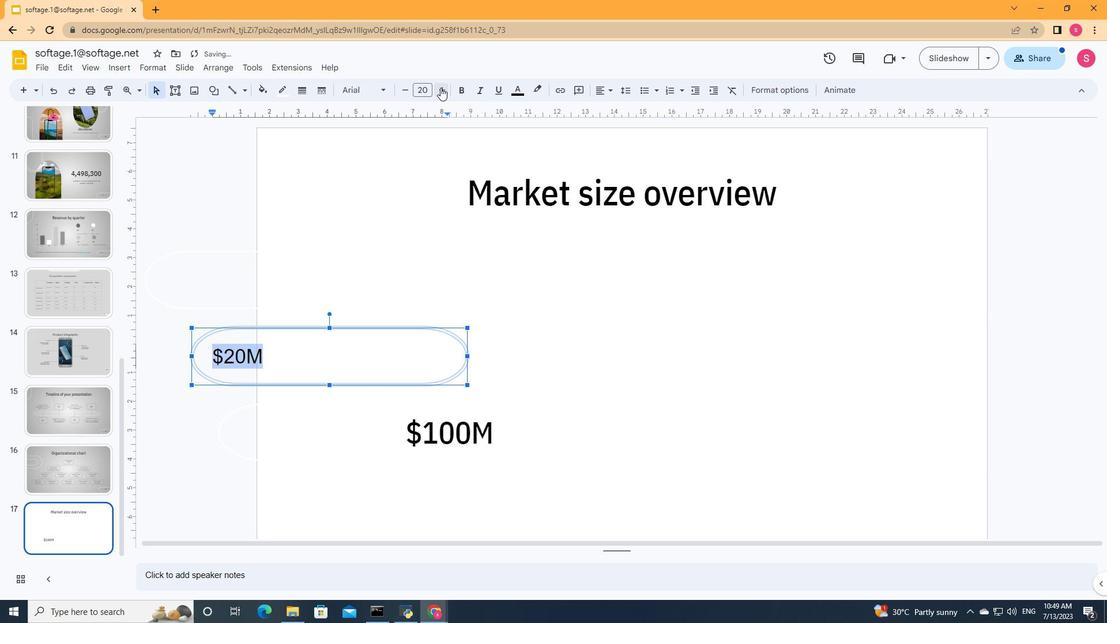 
Action: Mouse pressed left at (434, 81)
Screenshot: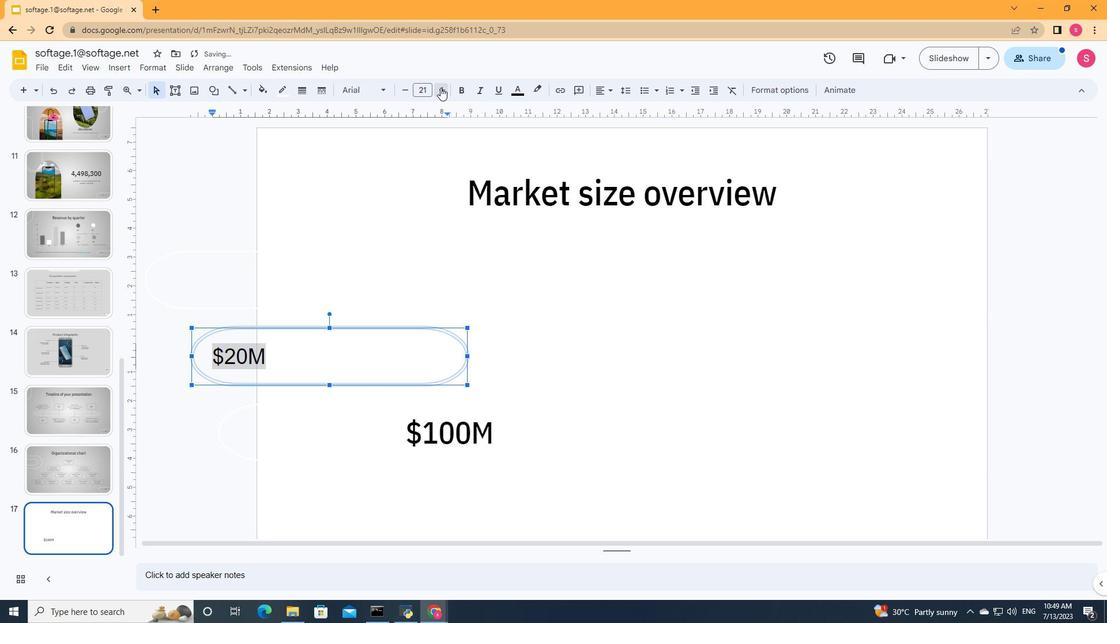 
Action: Mouse pressed left at (434, 81)
Screenshot: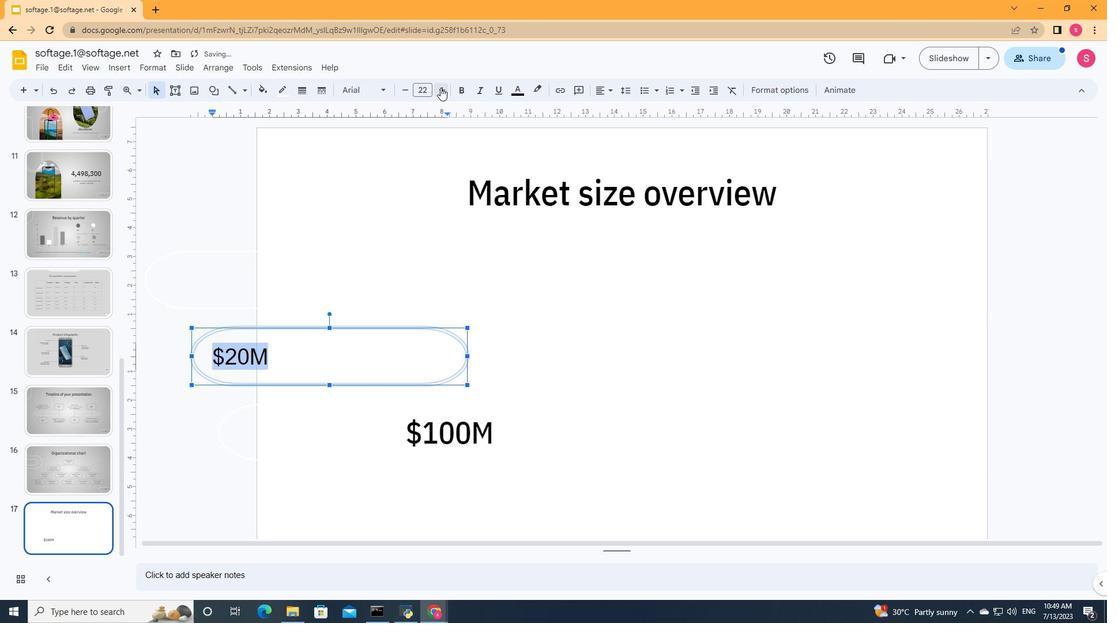 
Action: Mouse pressed left at (434, 81)
Screenshot: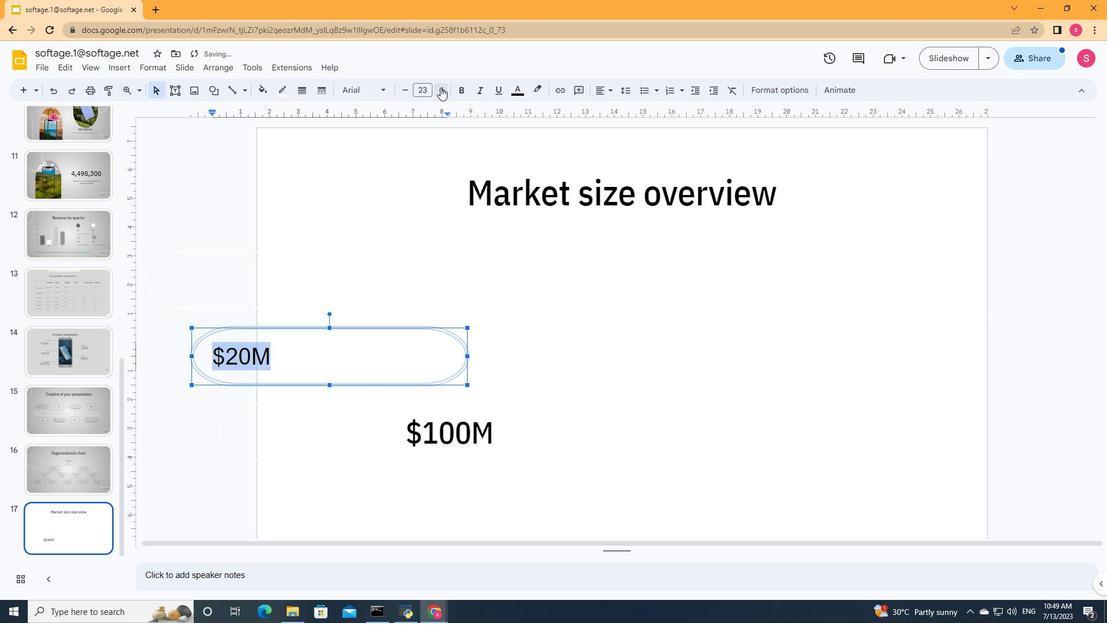 
Action: Mouse pressed left at (434, 81)
Screenshot: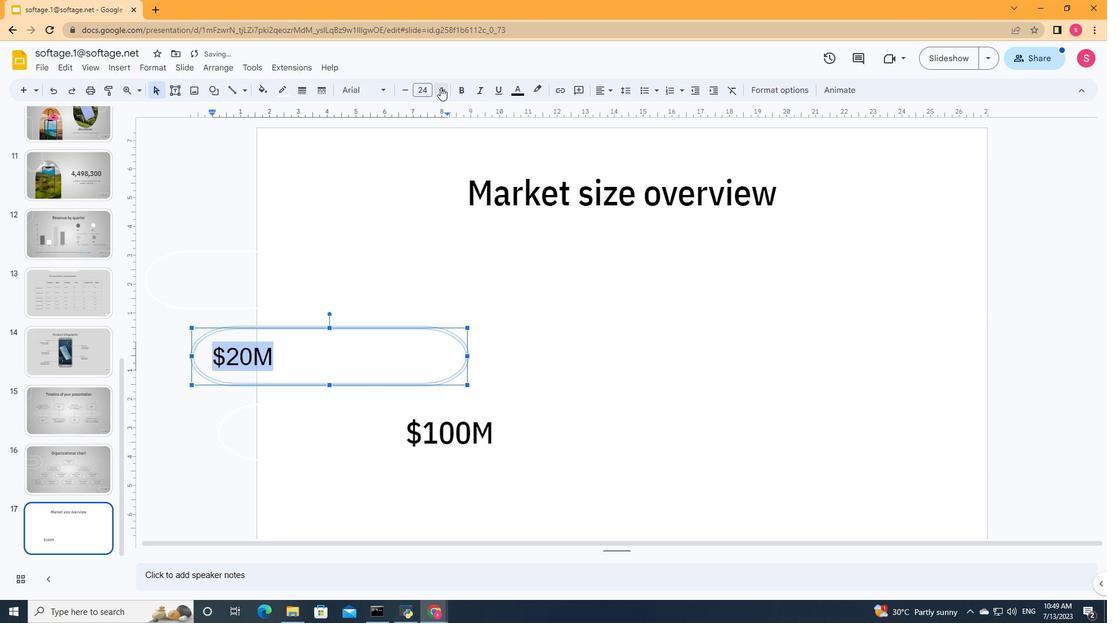 
Action: Mouse pressed left at (434, 81)
Screenshot: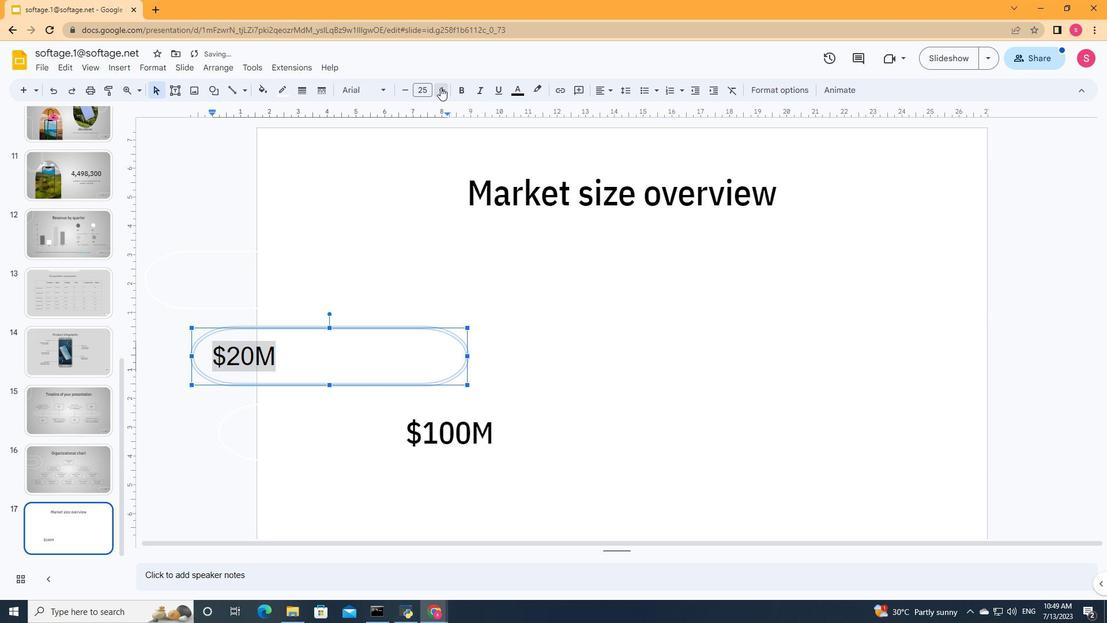 
Action: Mouse pressed left at (434, 81)
Screenshot: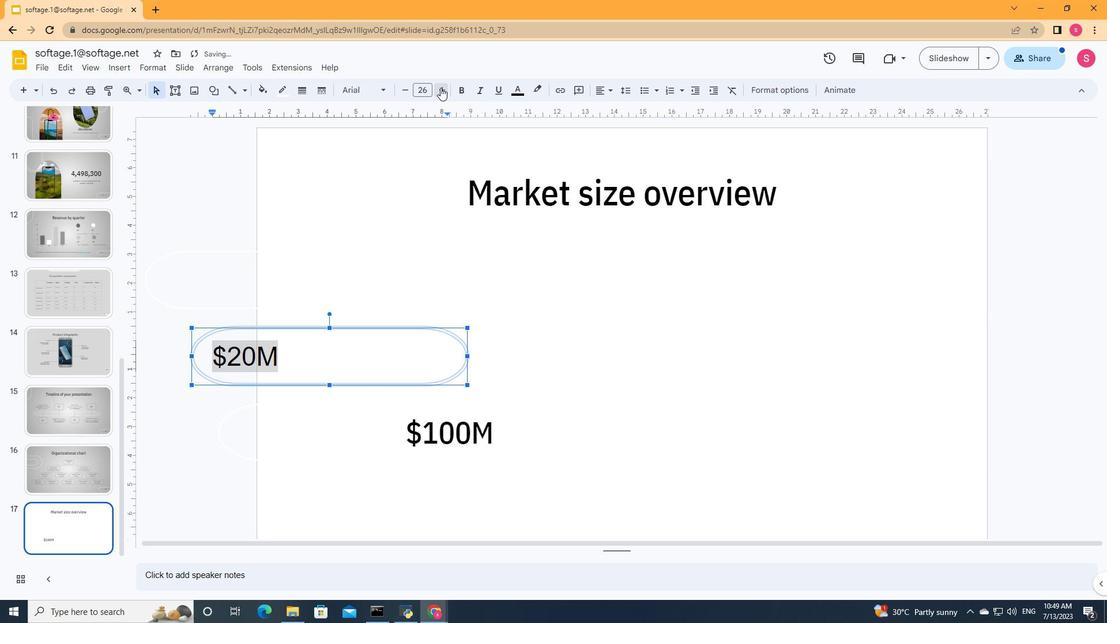 
Action: Mouse pressed left at (434, 81)
Screenshot: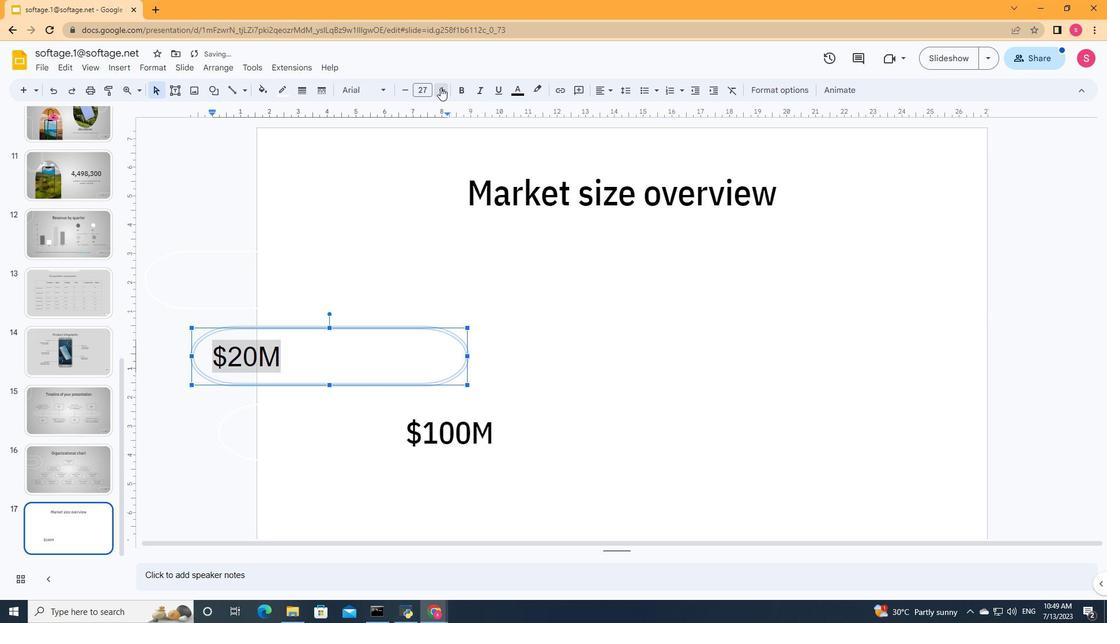 
Action: Mouse pressed left at (434, 81)
Screenshot: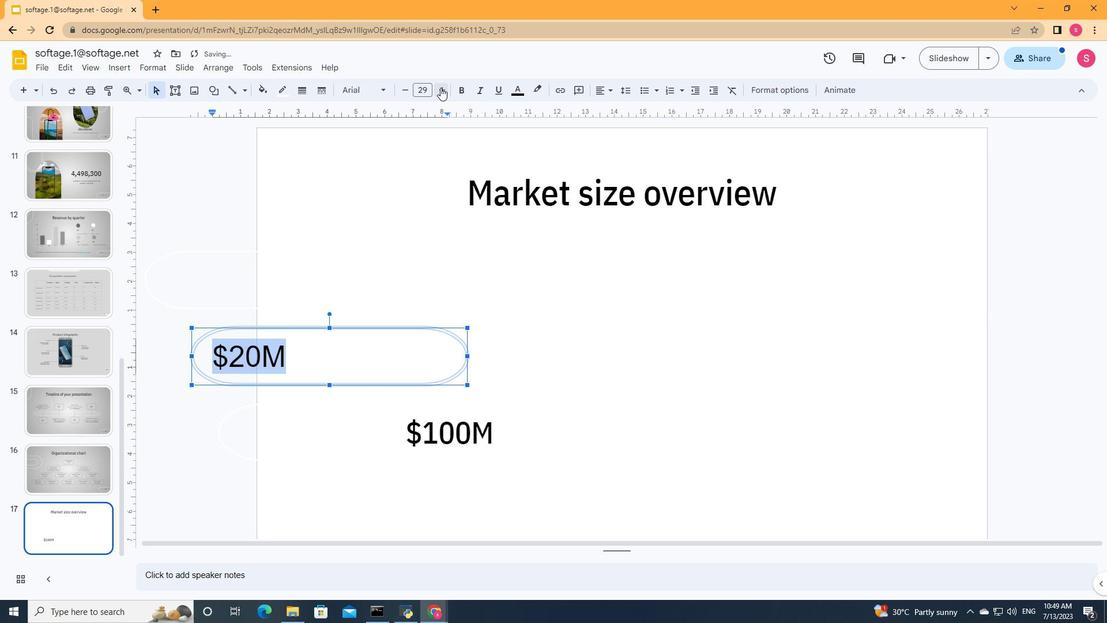 
Action: Mouse moved to (370, 88)
Screenshot: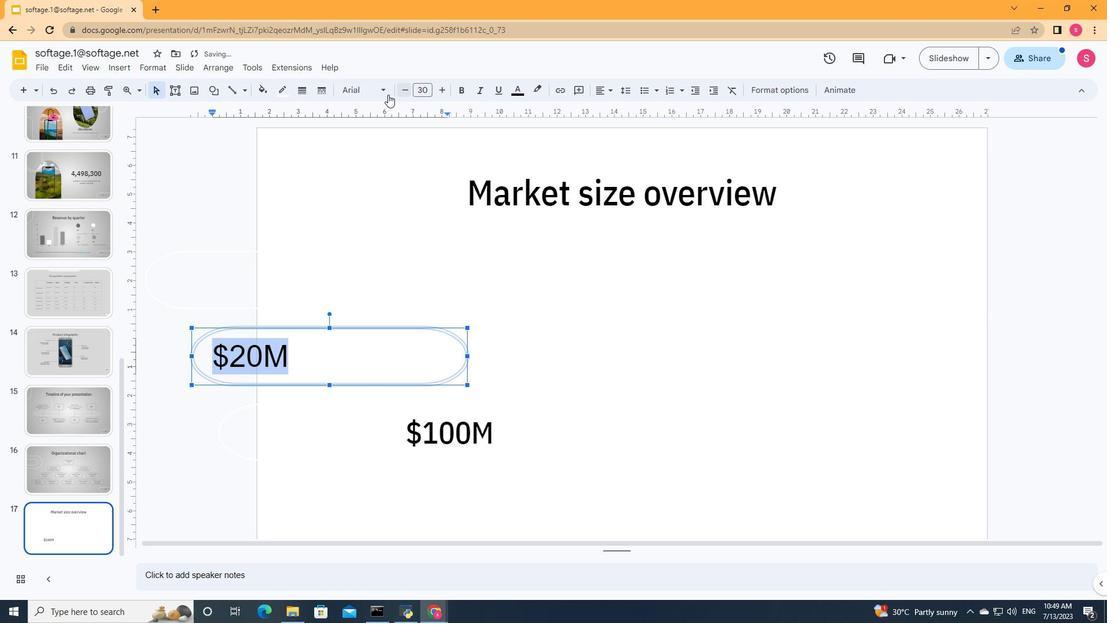 
Action: Mouse pressed left at (370, 88)
Screenshot: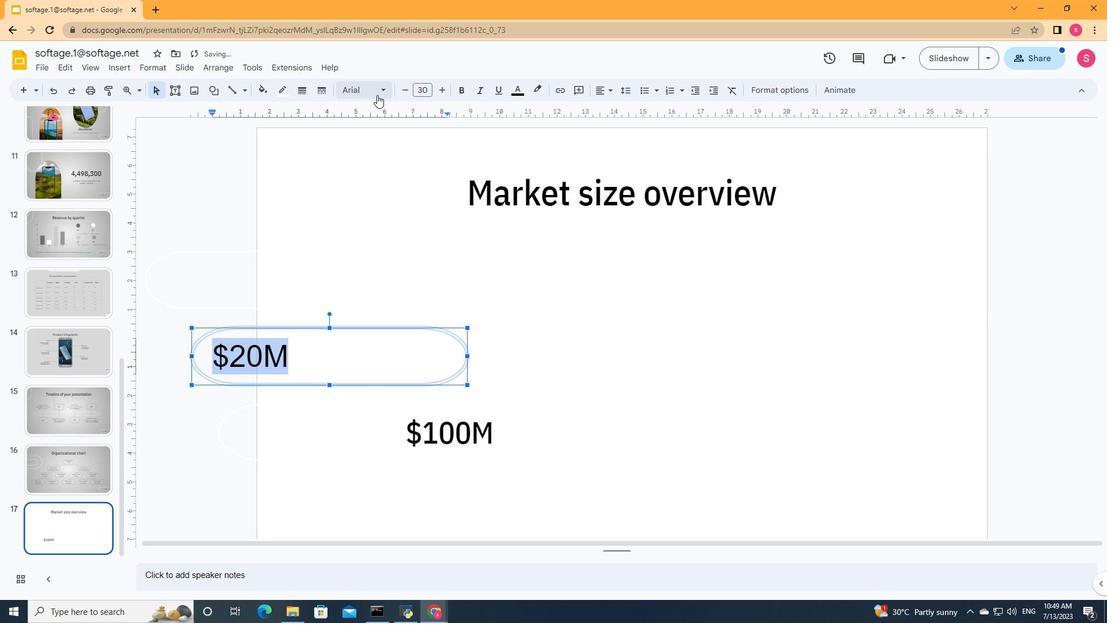 
Action: Mouse moved to (534, 278)
Screenshot: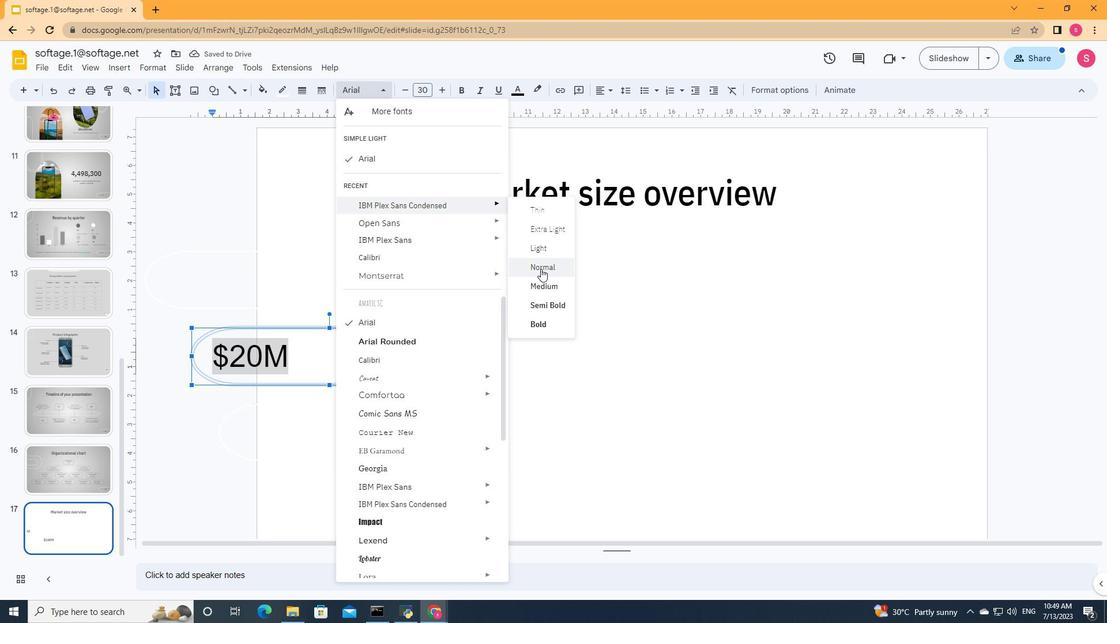 
Action: Mouse pressed left at (534, 278)
Screenshot: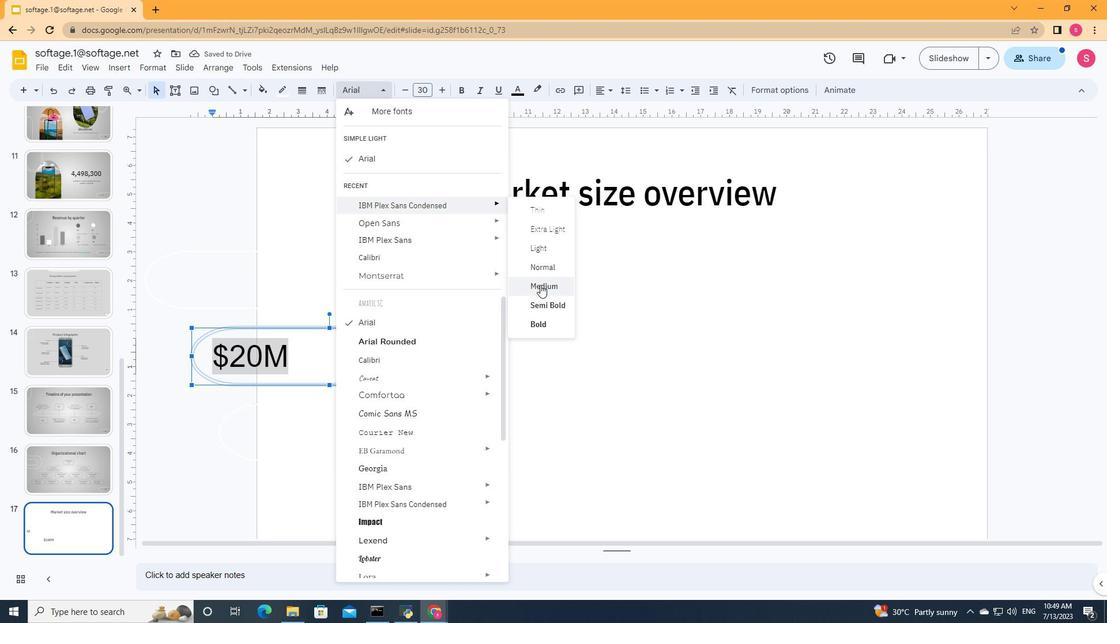 
Action: Mouse moved to (603, 88)
Screenshot: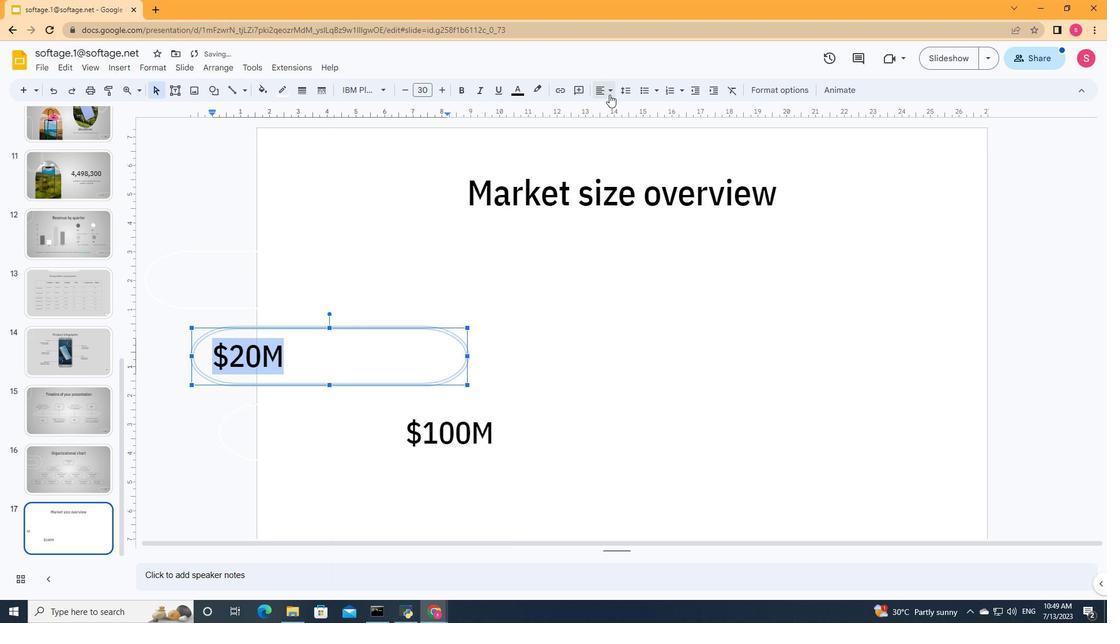 
Action: Mouse pressed left at (603, 88)
Screenshot: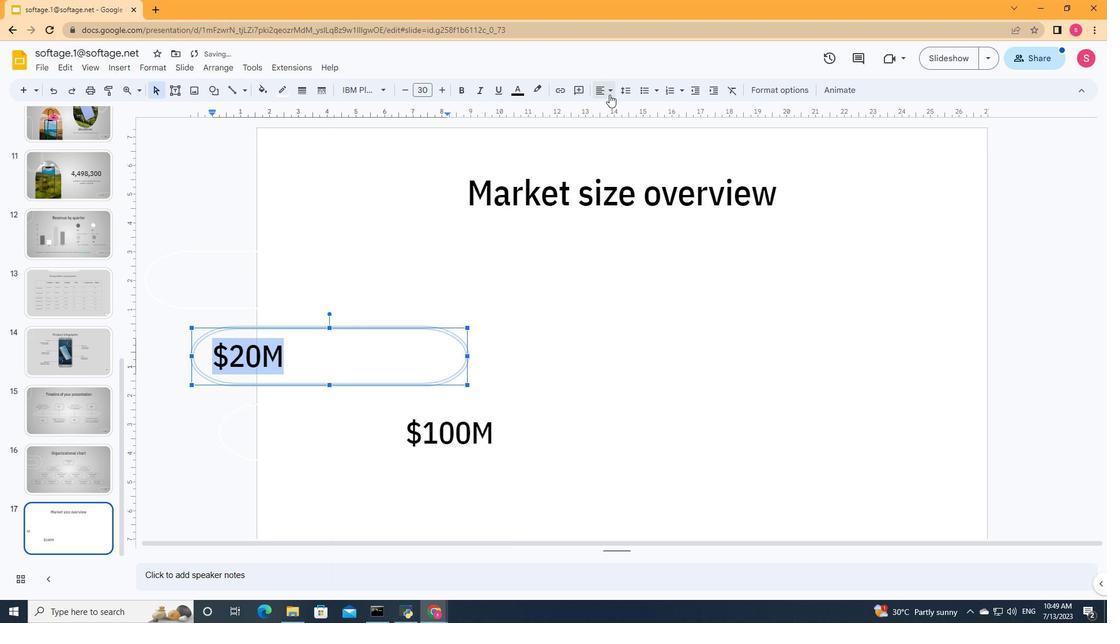 
Action: Mouse moved to (625, 104)
Screenshot: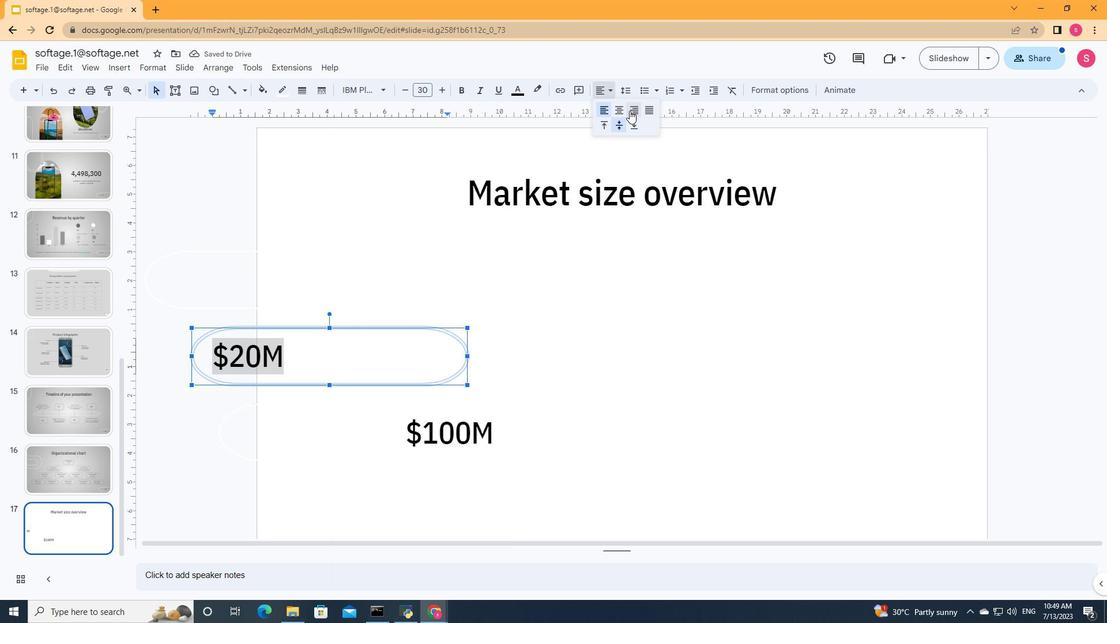 
Action: Mouse pressed left at (625, 104)
Screenshot: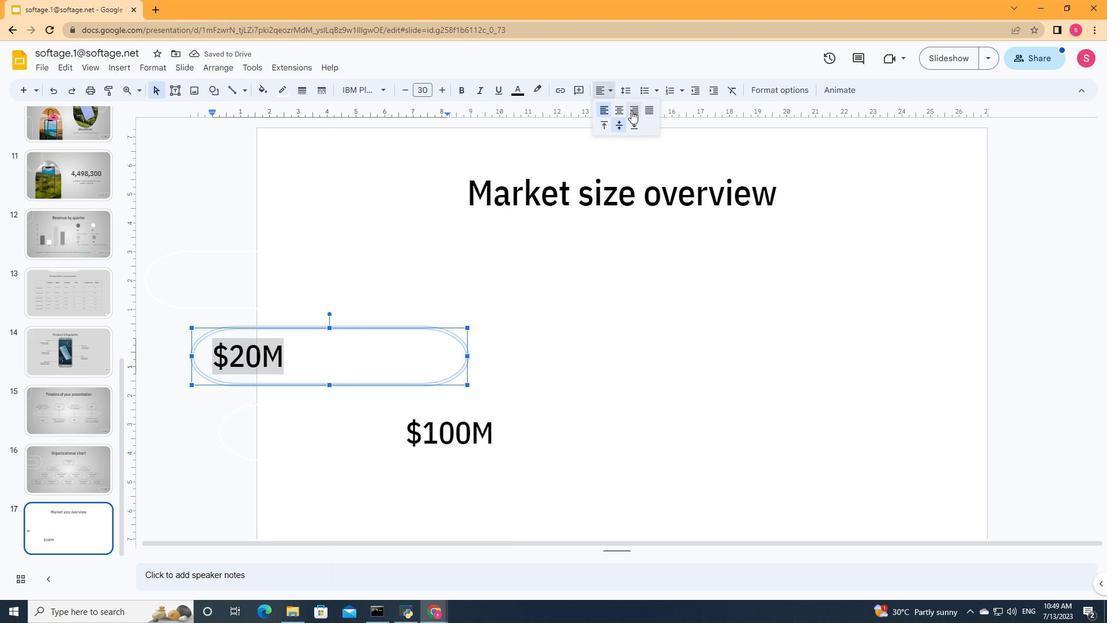 
Action: Mouse moved to (331, 270)
Screenshot: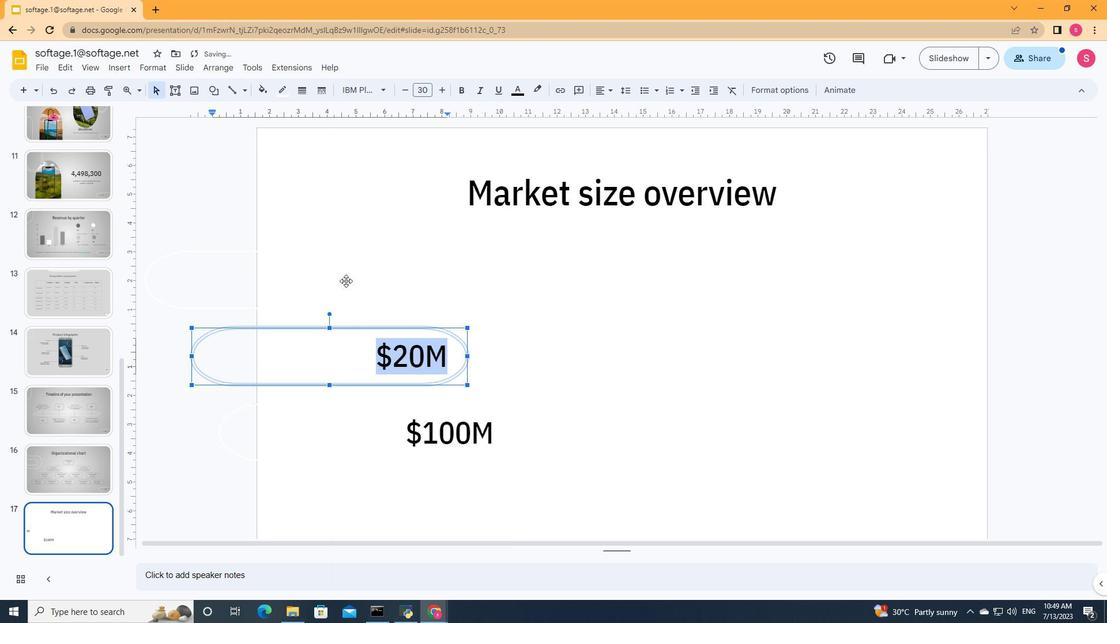 
Action: Mouse pressed left at (331, 270)
Screenshot: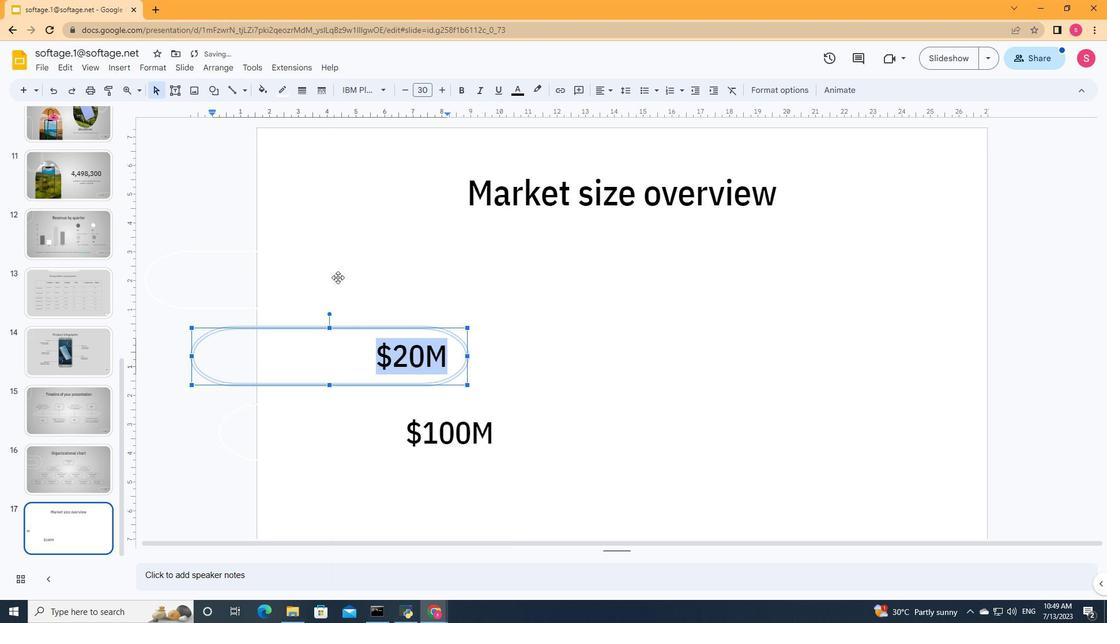 
Action: Mouse moved to (347, 229)
Screenshot: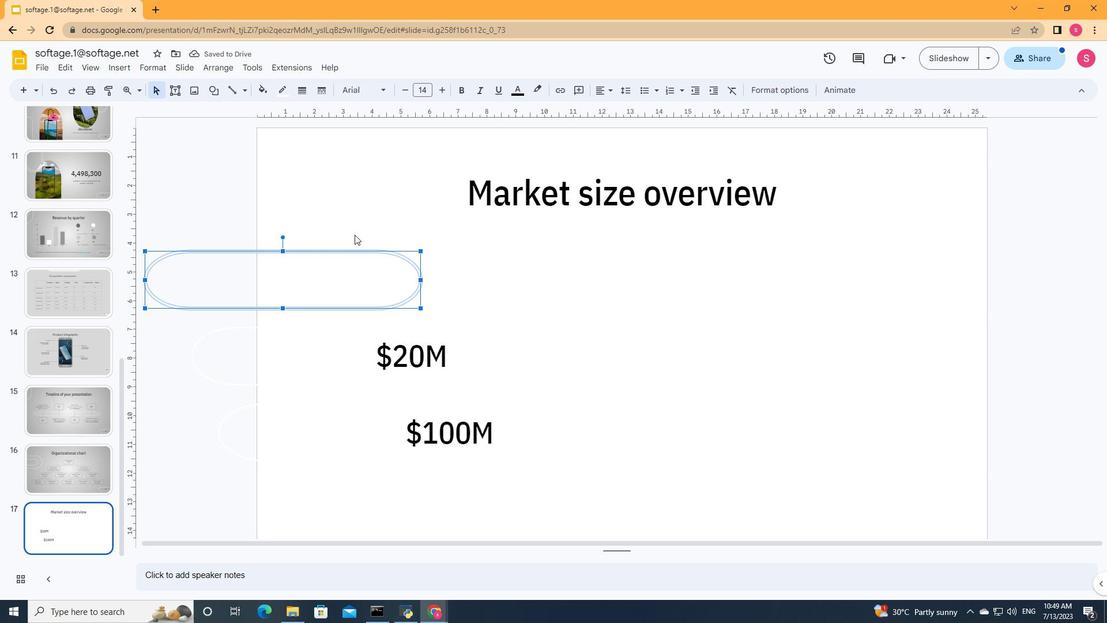 
Action: Key pressed <Key.shift><Key.shift><Key.shift><Key.shift><Key.shift><Key.shift><Key.shift><Key.shift><Key.shift><Key.shift><Key.shift><Key.shift><Key.shift><Key.shift><Key.shift><Key.shift><Key.shift><Key.shift><Key.shift><Key.shift><Key.shift><Key.shift><Key.shift><Key.shift><Key.shift><Key.shift><Key.shift><Key.shift><Key.shift><Key.shift><Key.shift><Key.shift><Key.shift><Key.shift><Key.shift><Key.shift><Key.shift><Key.shift><Key.shift><Key.shift><Key.shift><Key.shift><Key.shift><Key.shift><Key.shift><Key.shift><Key.shift><Key.shift><Key.shift><Key.shift><Key.shift><Key.shift>$5<Key.shift><Key.shift><Key.shift><Key.shift><Key.shift><Key.shift><Key.shift><Key.shift><Key.shift><Key.shift>M
Screenshot: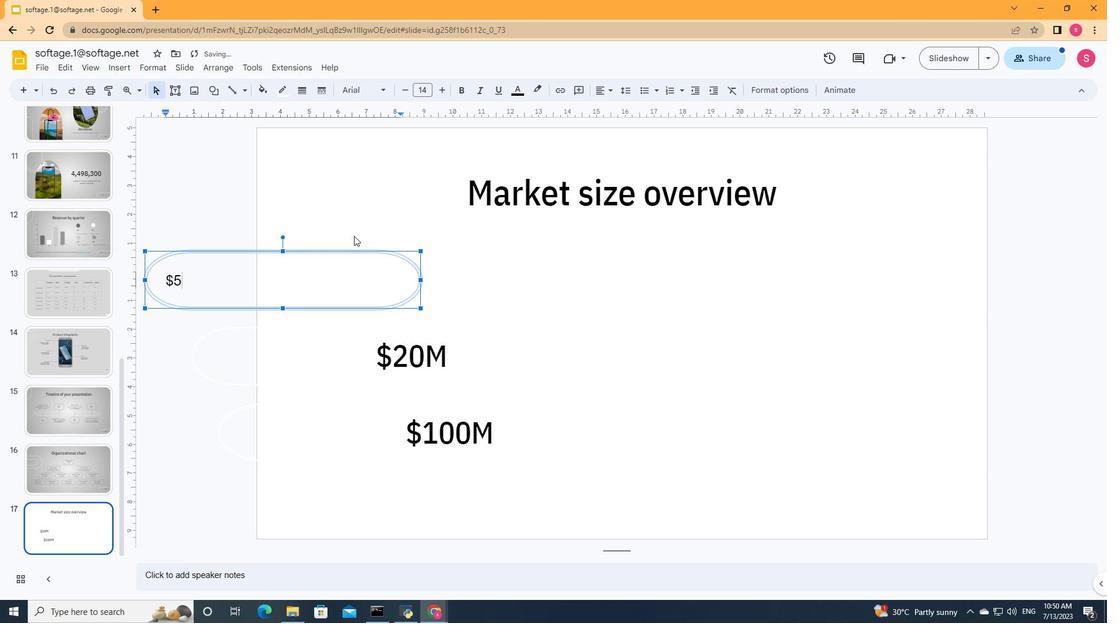 
Action: Mouse moved to (194, 278)
Screenshot: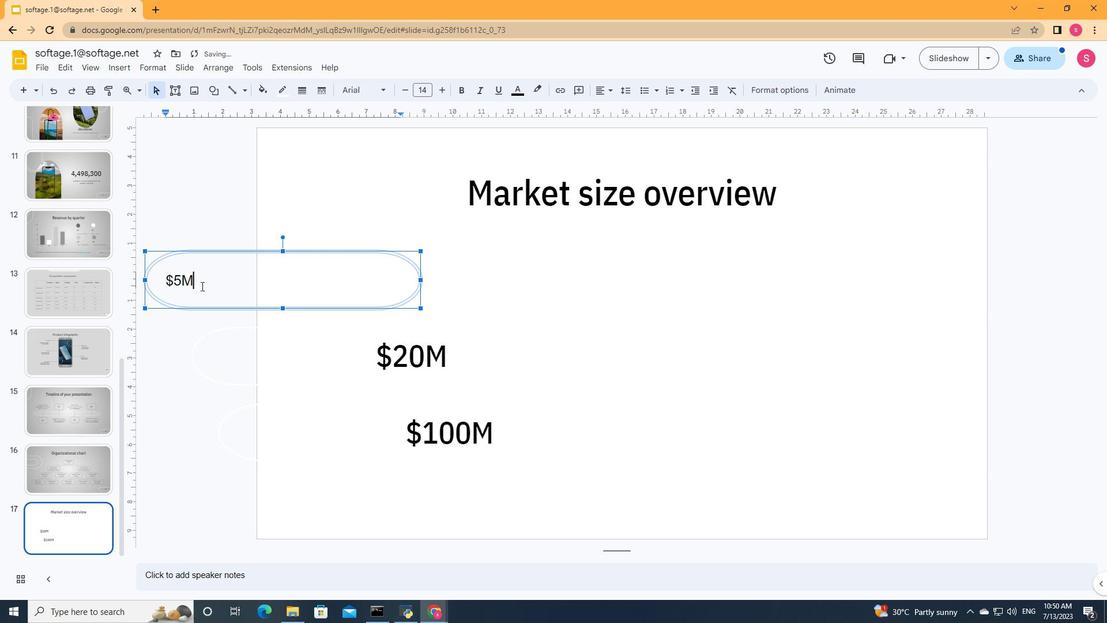 
Action: Mouse pressed left at (194, 278)
Screenshot: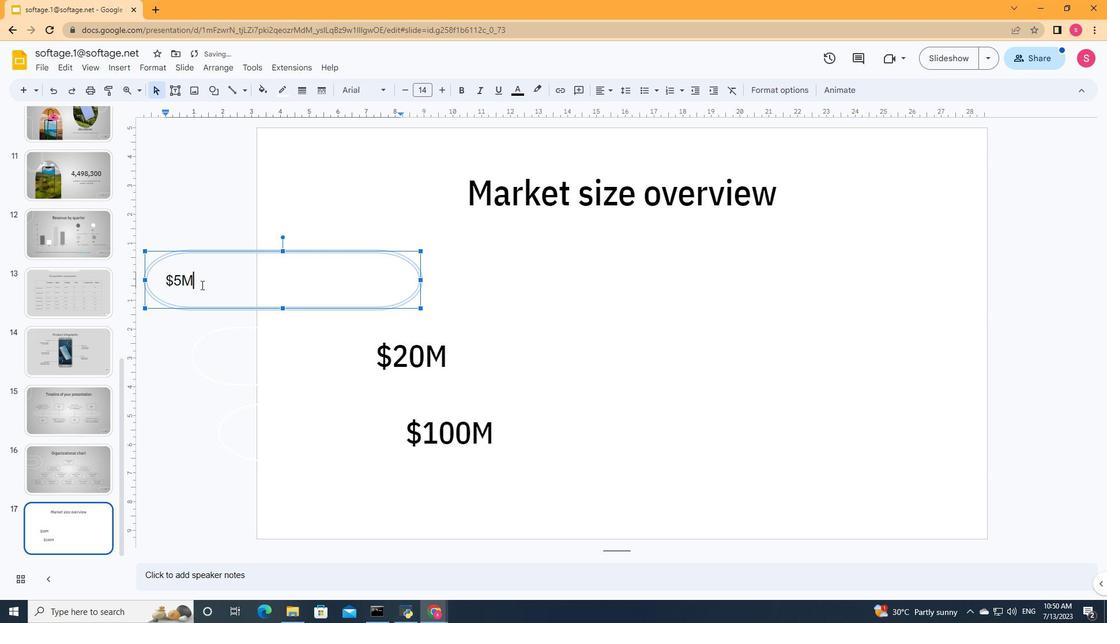 
Action: Mouse moved to (438, 84)
Screenshot: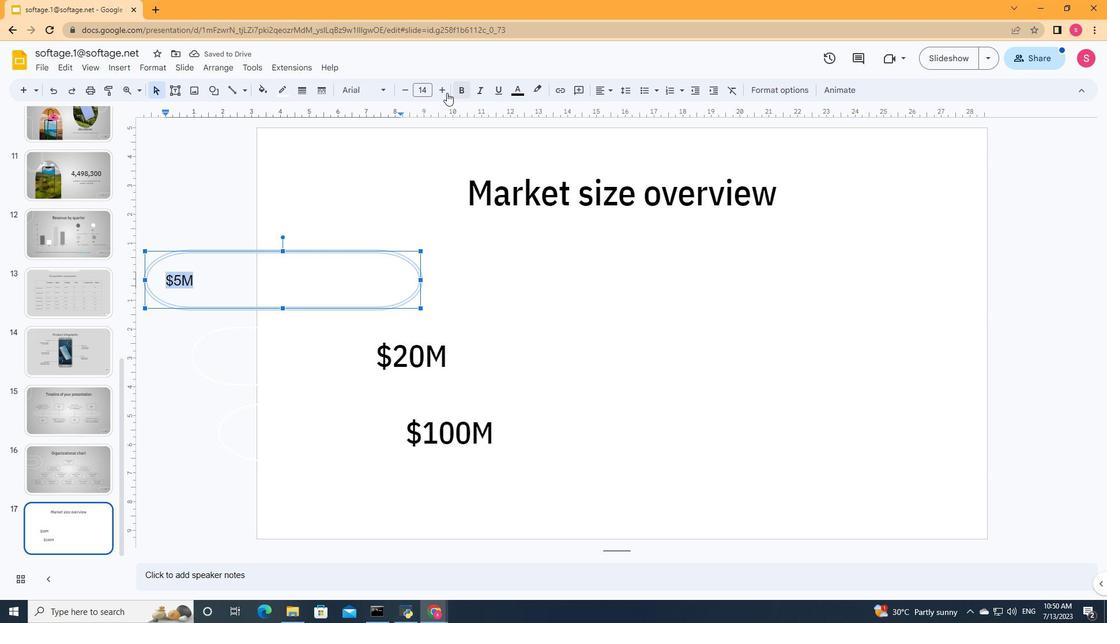 
Action: Mouse pressed left at (438, 84)
Screenshot: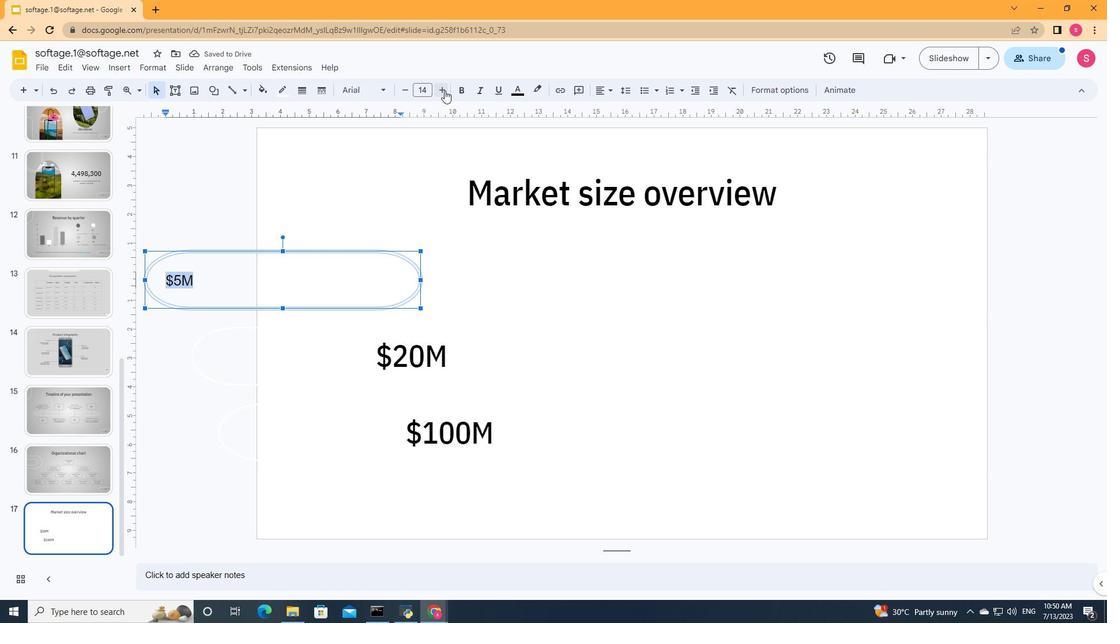 
Action: Mouse pressed left at (438, 84)
Screenshot: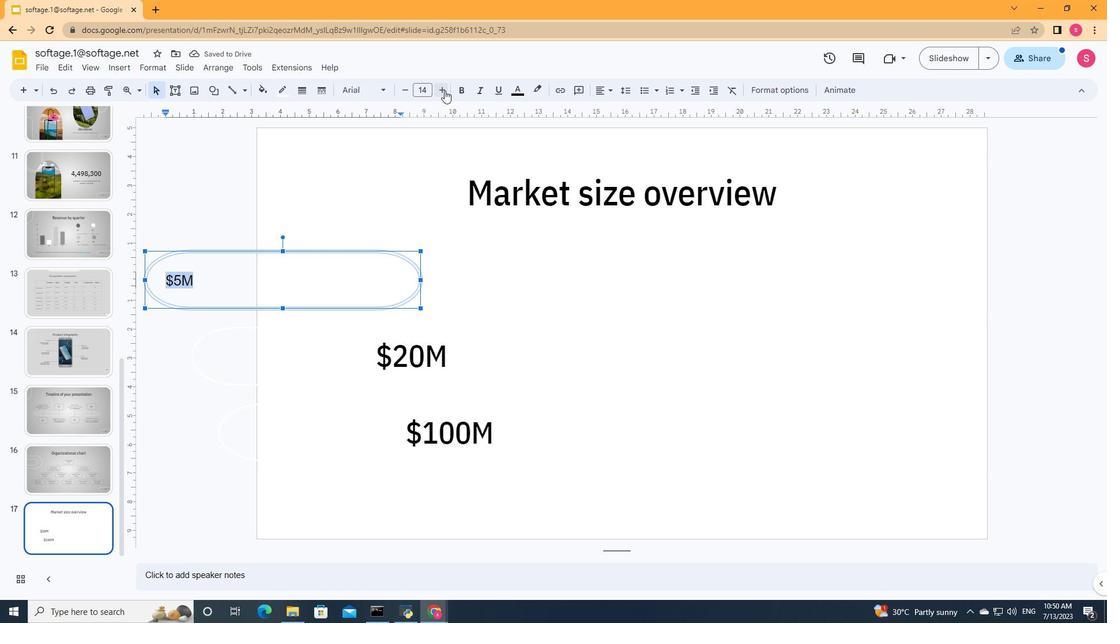 
Action: Mouse pressed left at (438, 84)
Screenshot: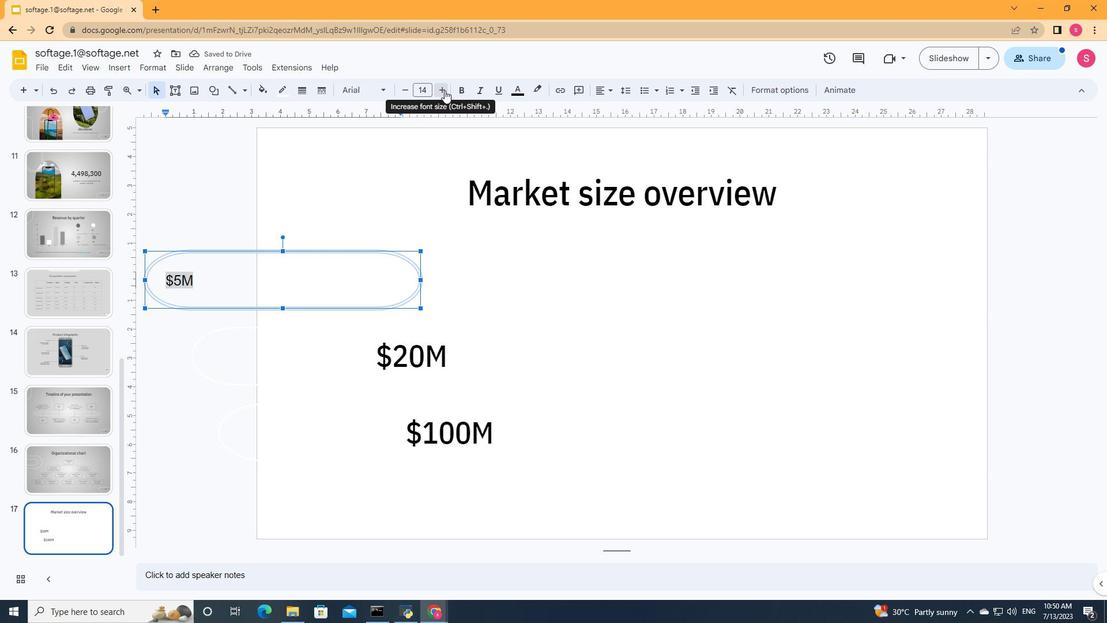 
Action: Mouse pressed left at (438, 84)
Screenshot: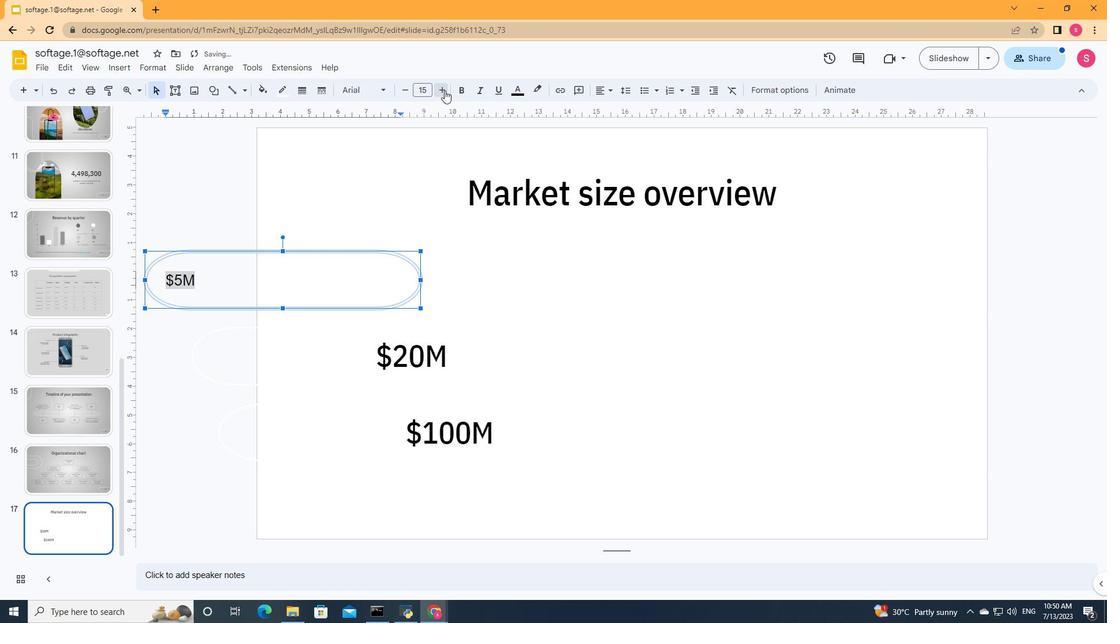 
Action: Mouse pressed left at (438, 84)
Screenshot: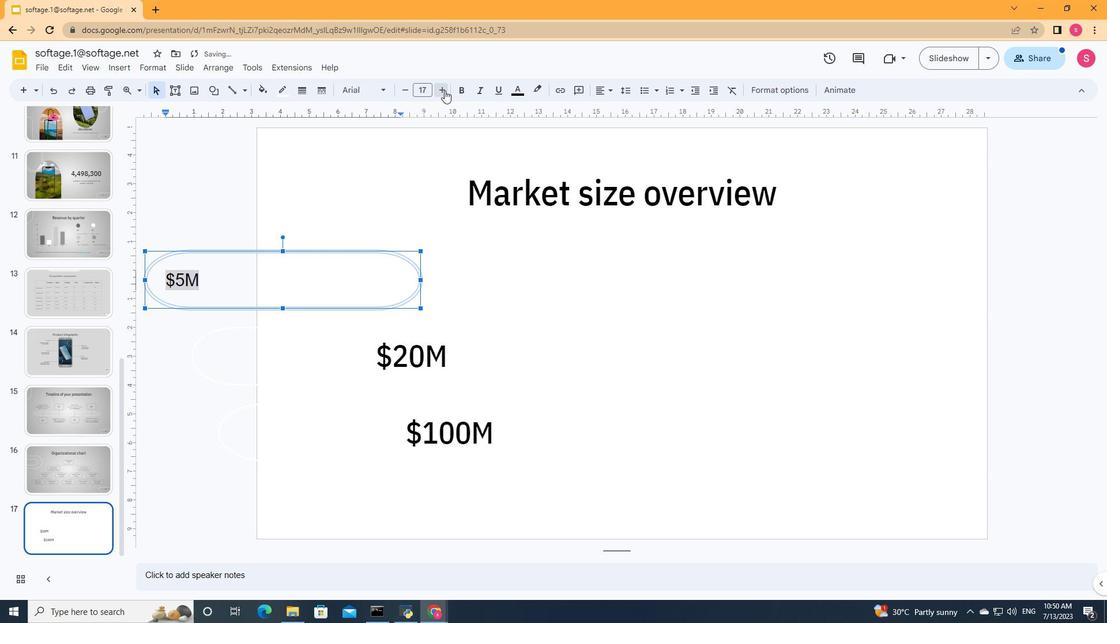 
Action: Mouse pressed left at (438, 84)
Screenshot: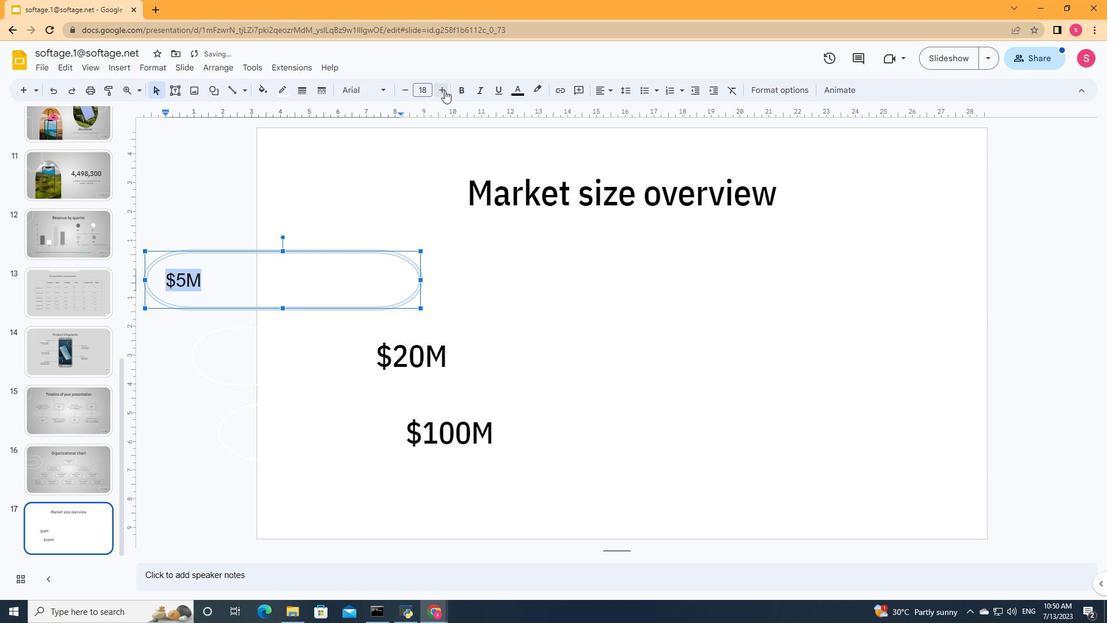 
Action: Mouse pressed left at (438, 84)
Screenshot: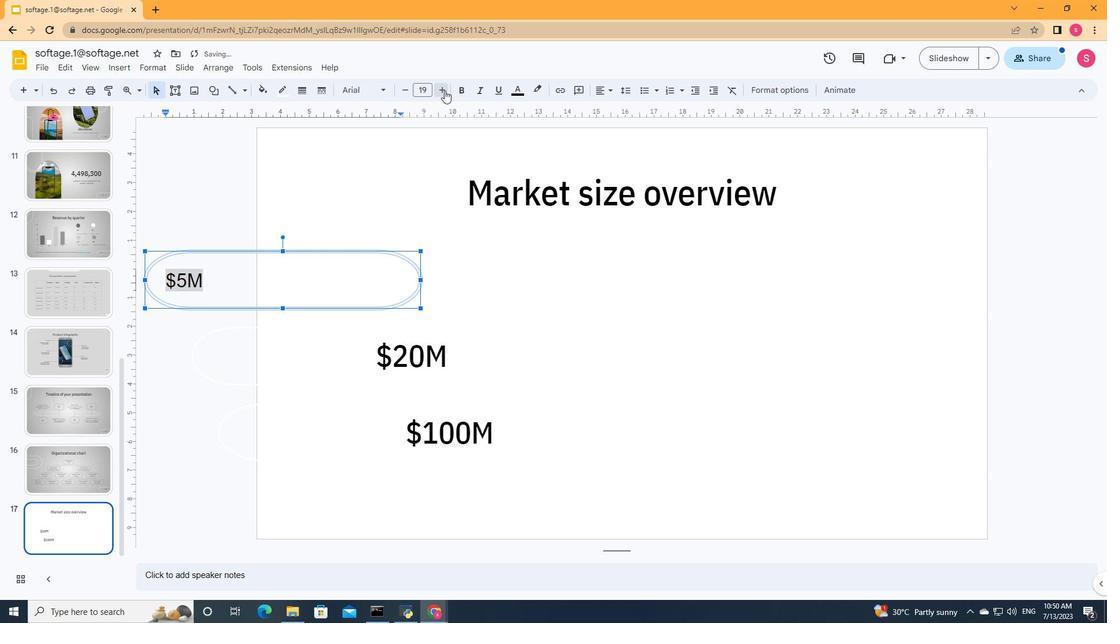 
Action: Mouse pressed left at (438, 84)
Screenshot: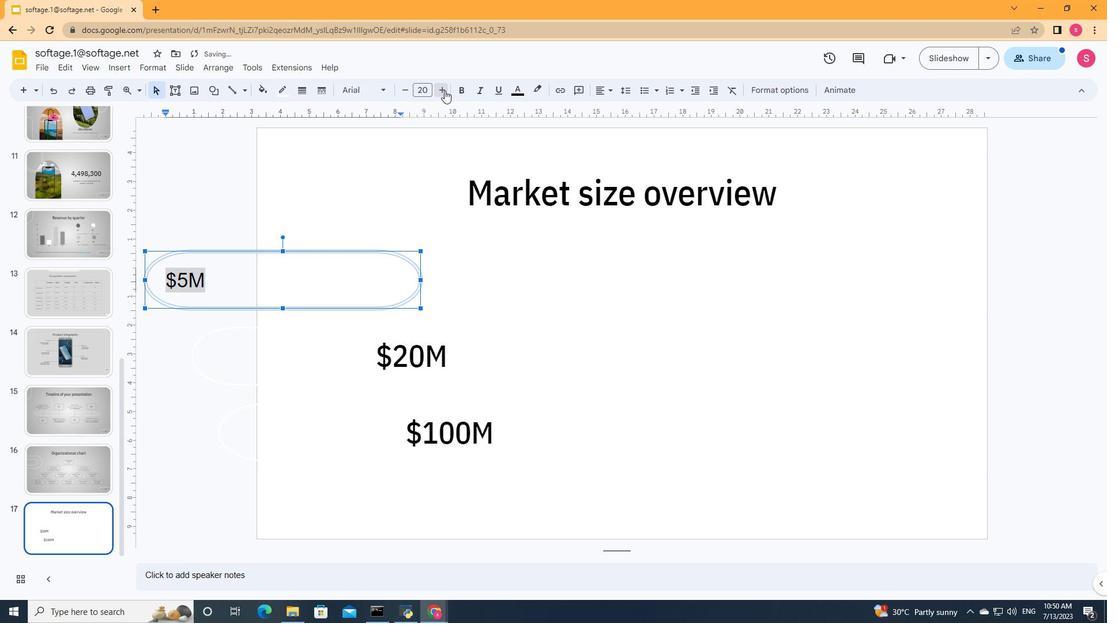 
Action: Mouse pressed left at (438, 84)
Screenshot: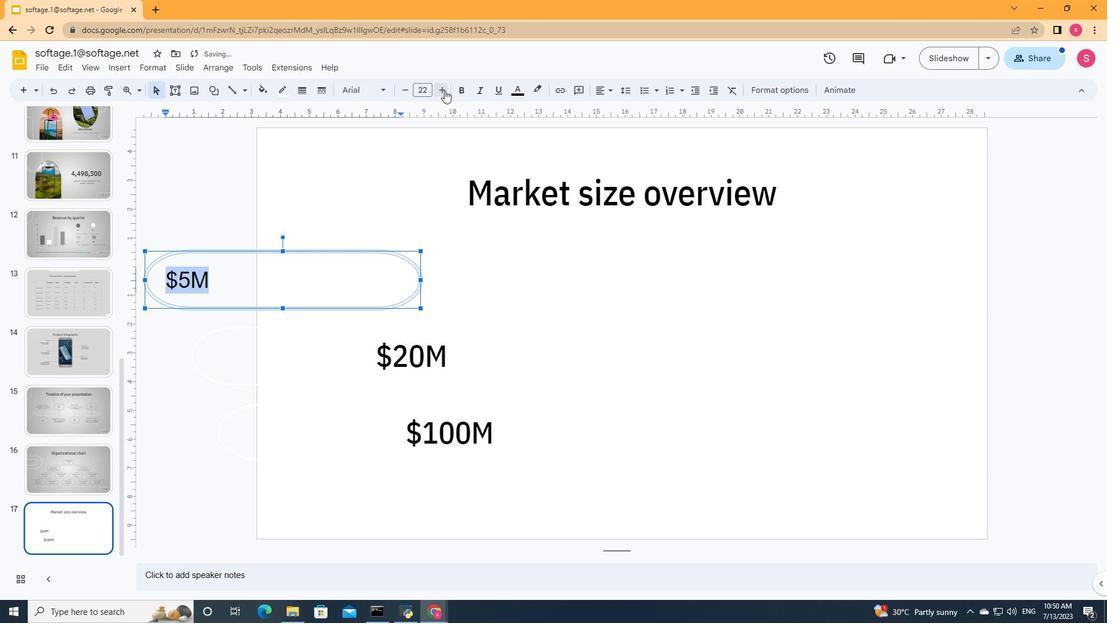 
Action: Mouse pressed left at (438, 84)
Screenshot: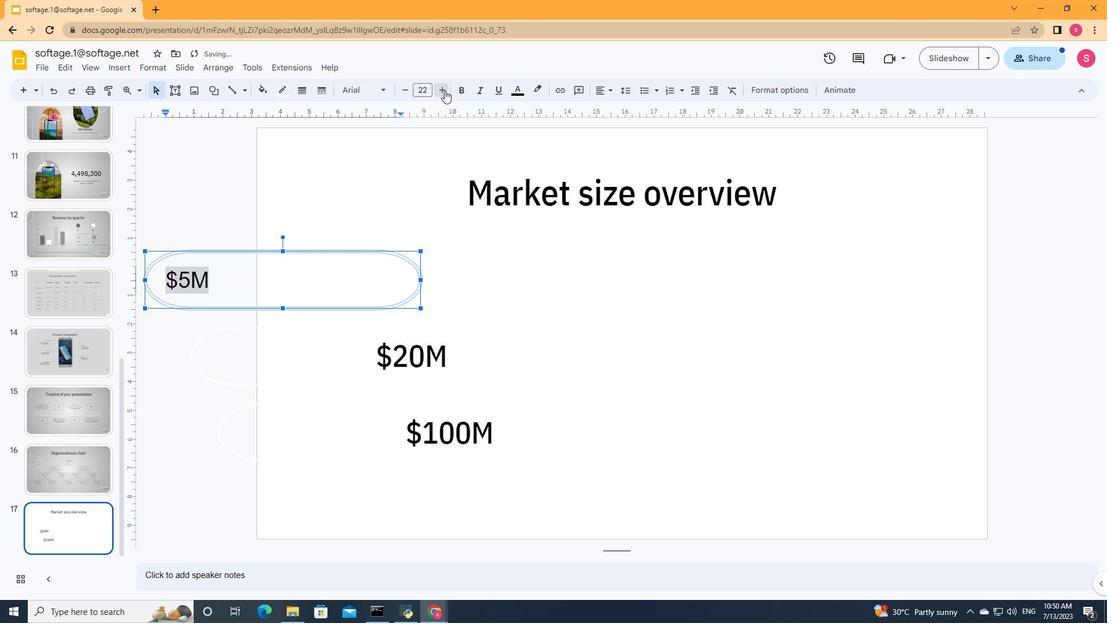 
Action: Mouse pressed left at (438, 84)
Screenshot: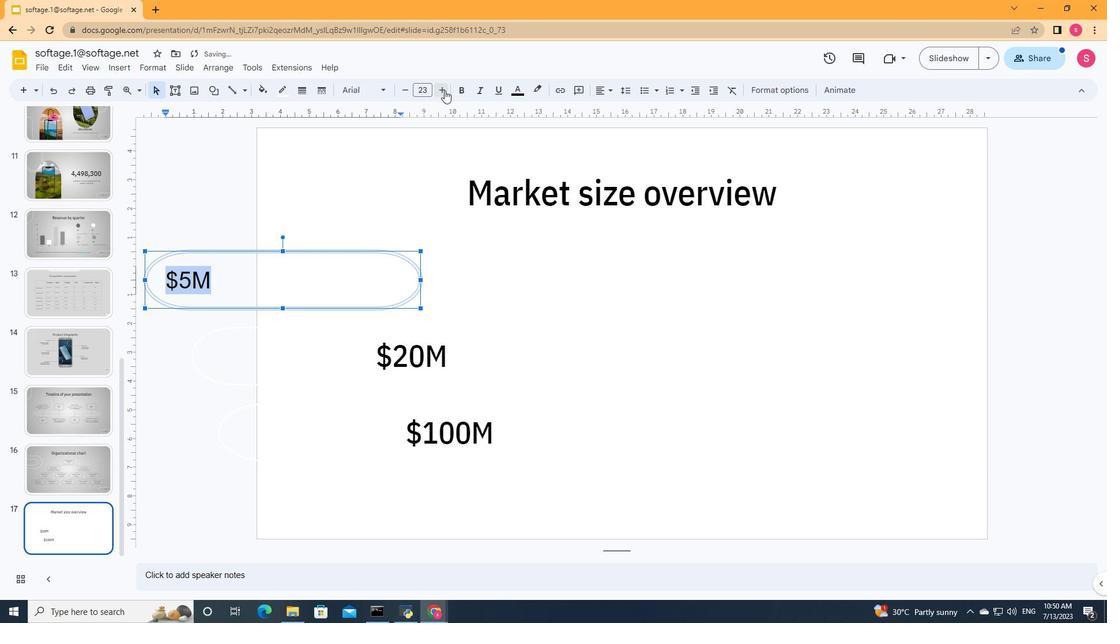 
Action: Mouse pressed left at (438, 84)
Screenshot: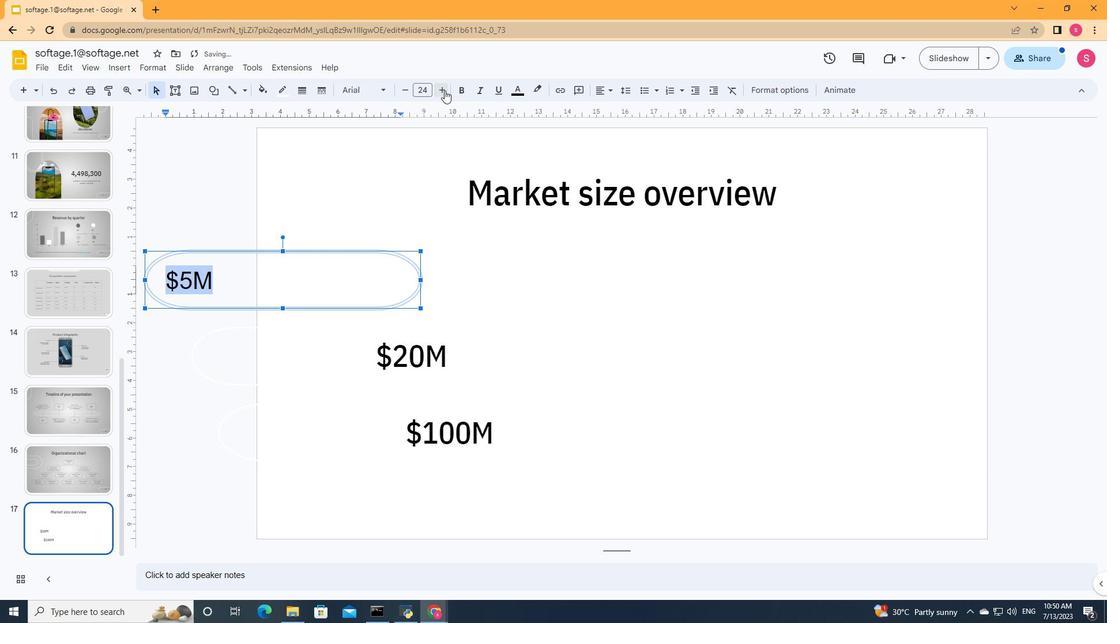 
Action: Mouse pressed left at (438, 84)
Screenshot: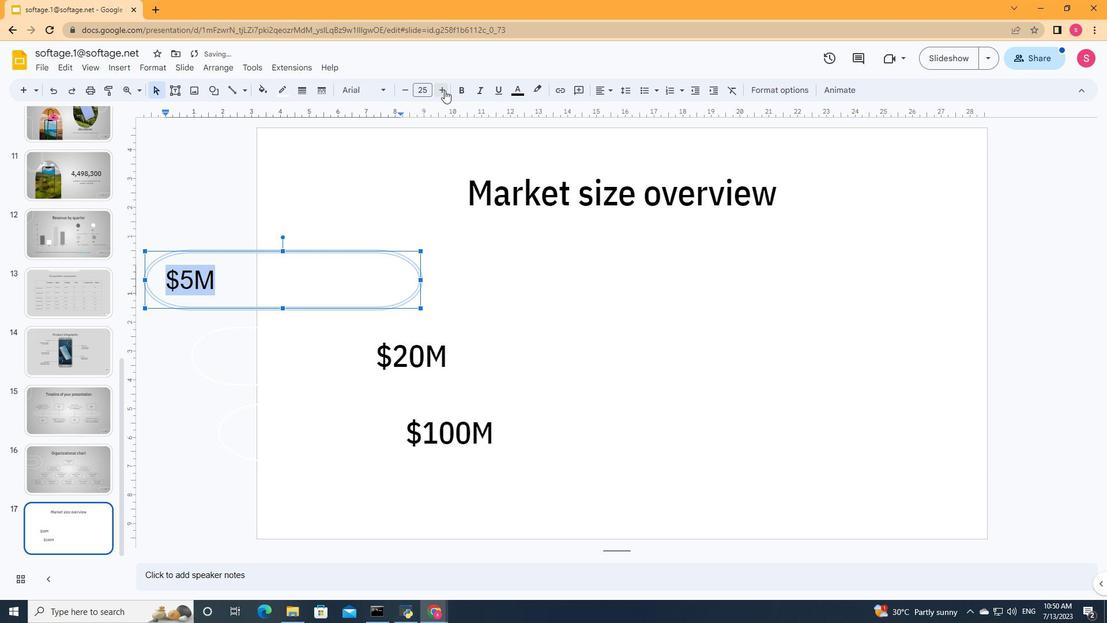 
Action: Mouse pressed left at (438, 84)
Screenshot: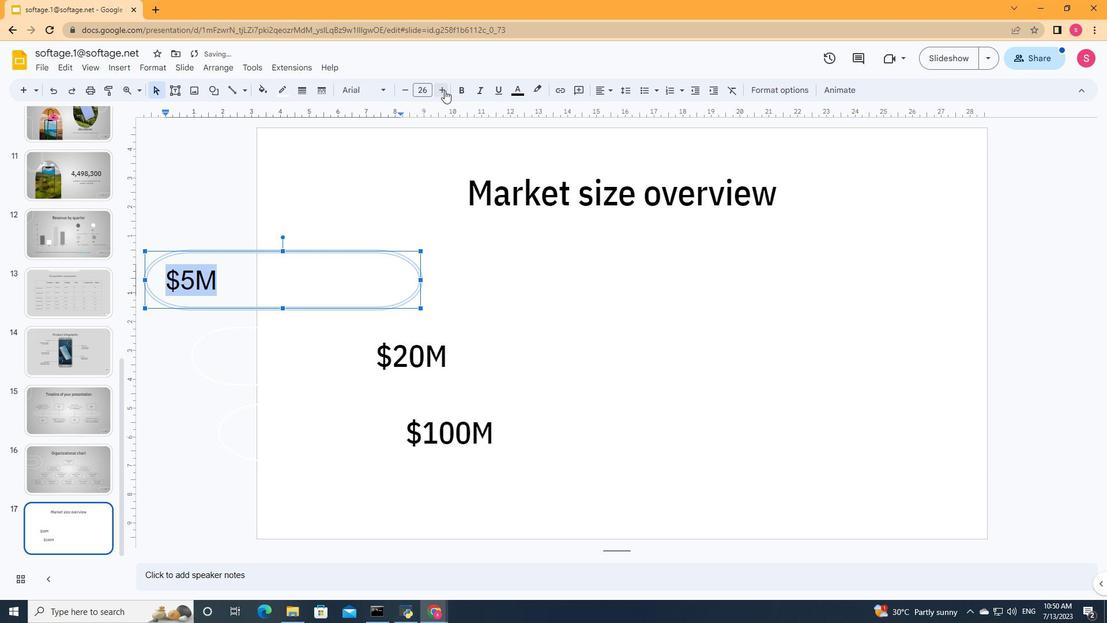 
Action: Mouse pressed left at (438, 84)
Screenshot: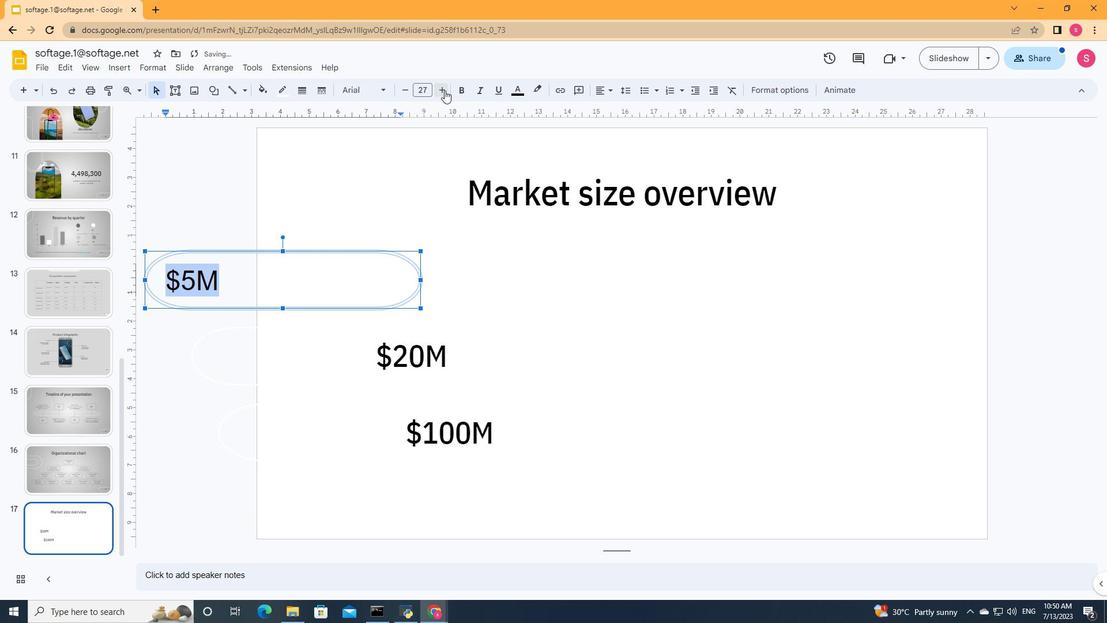 
Action: Mouse pressed left at (438, 84)
Screenshot: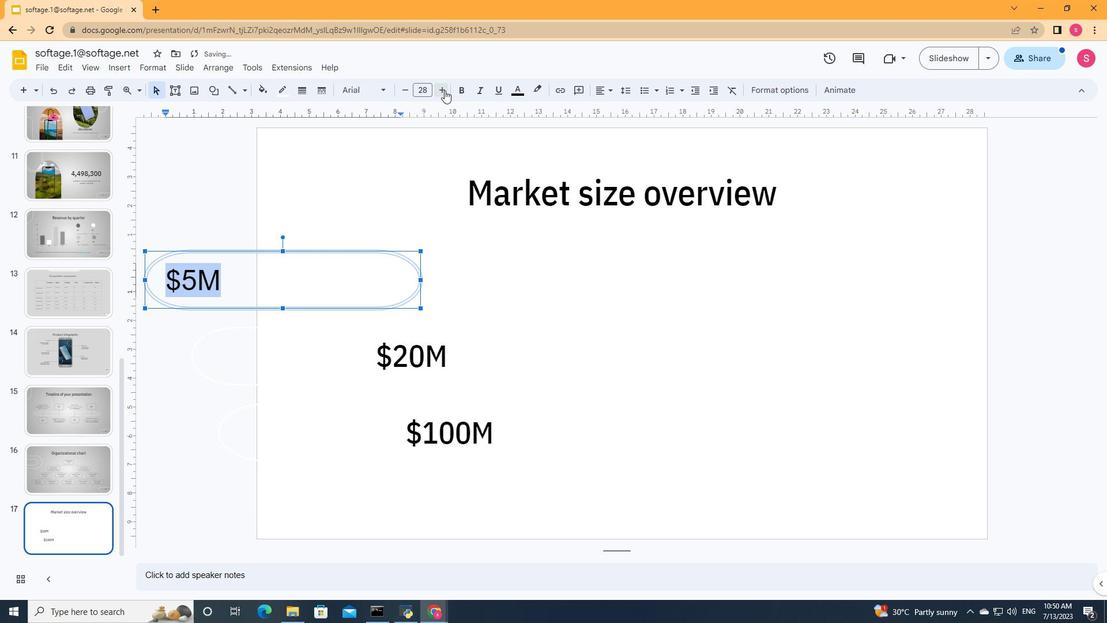 
Action: Mouse pressed left at (438, 84)
Screenshot: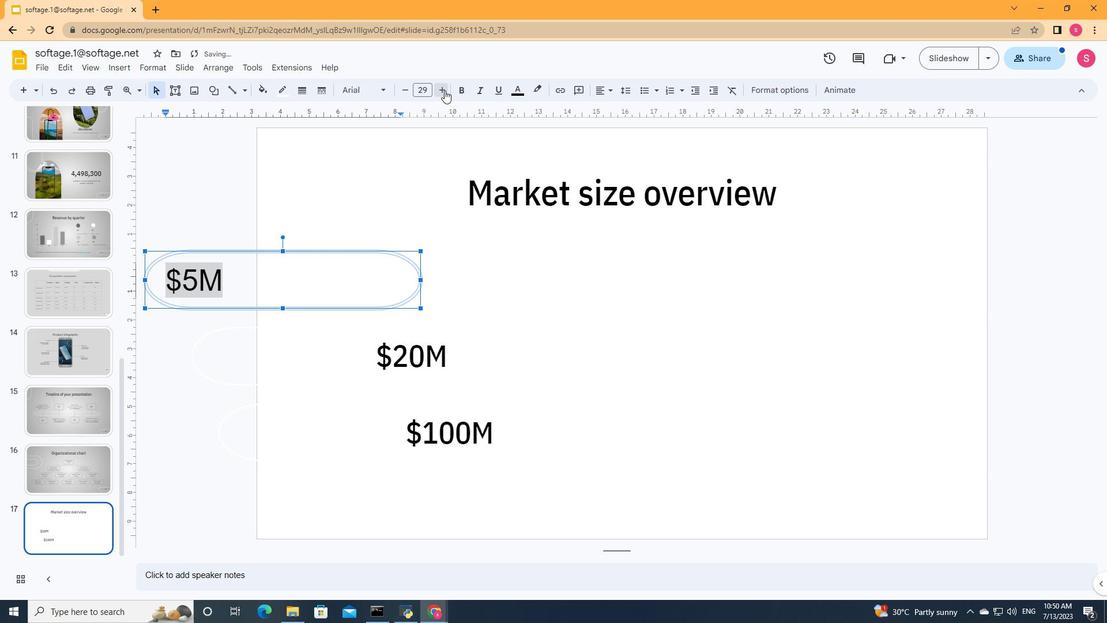 
Action: Mouse moved to (398, 87)
Screenshot: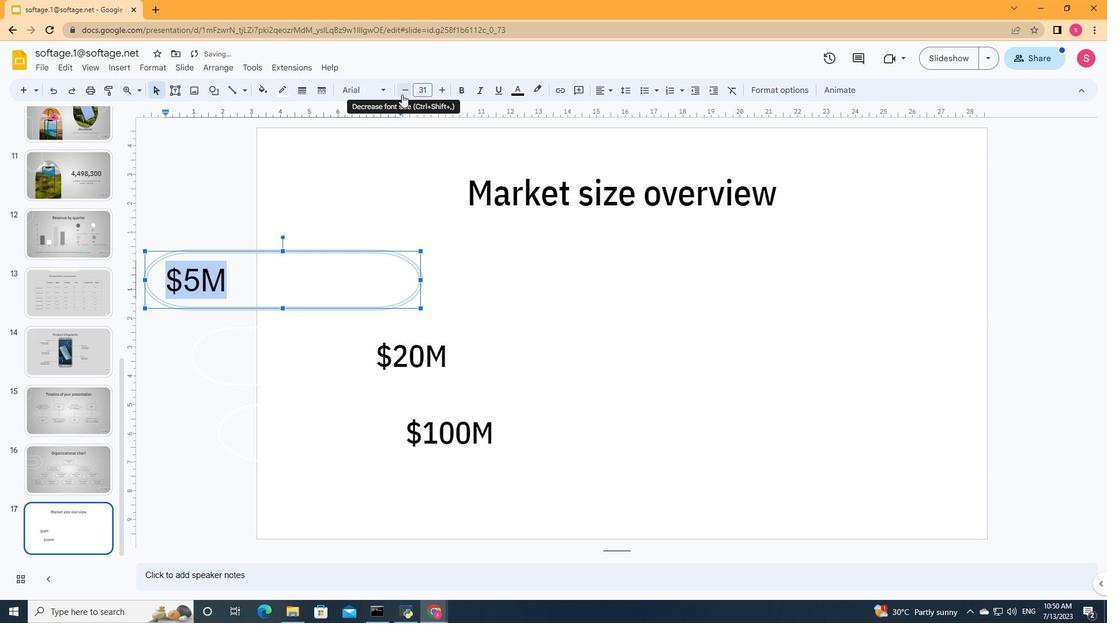 
Action: Mouse pressed left at (398, 87)
Screenshot: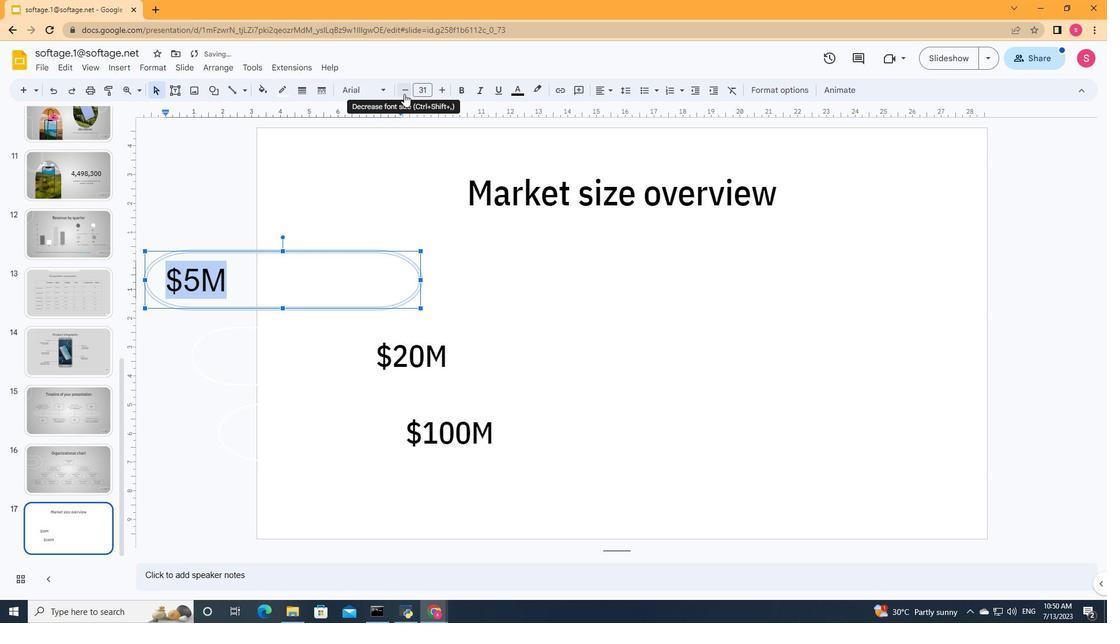 
Action: Mouse moved to (379, 85)
Screenshot: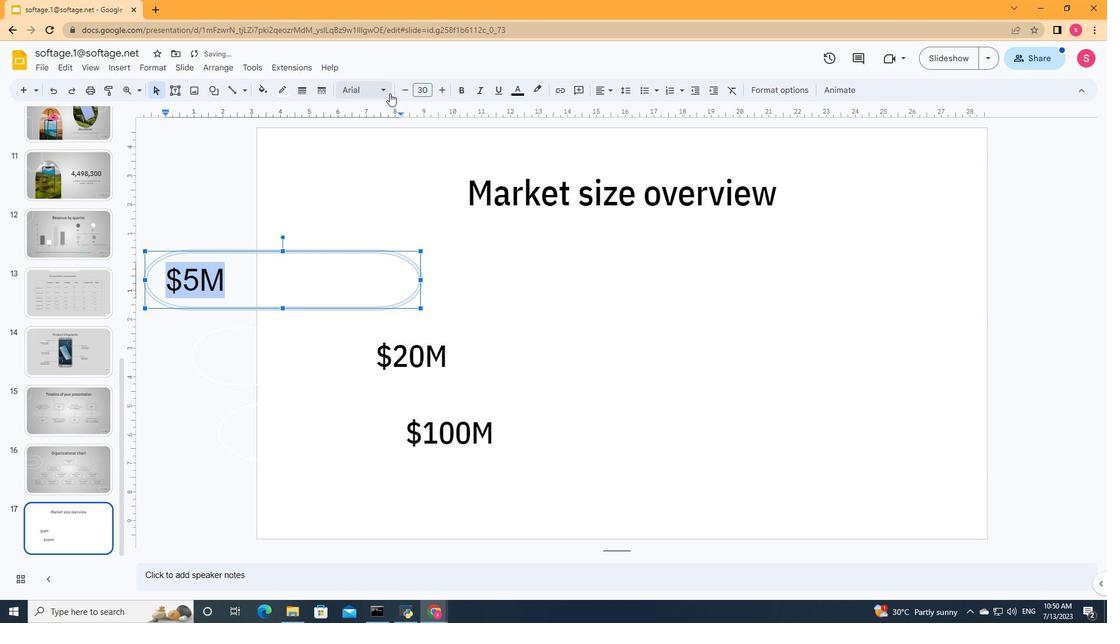 
Action: Mouse pressed left at (379, 85)
Screenshot: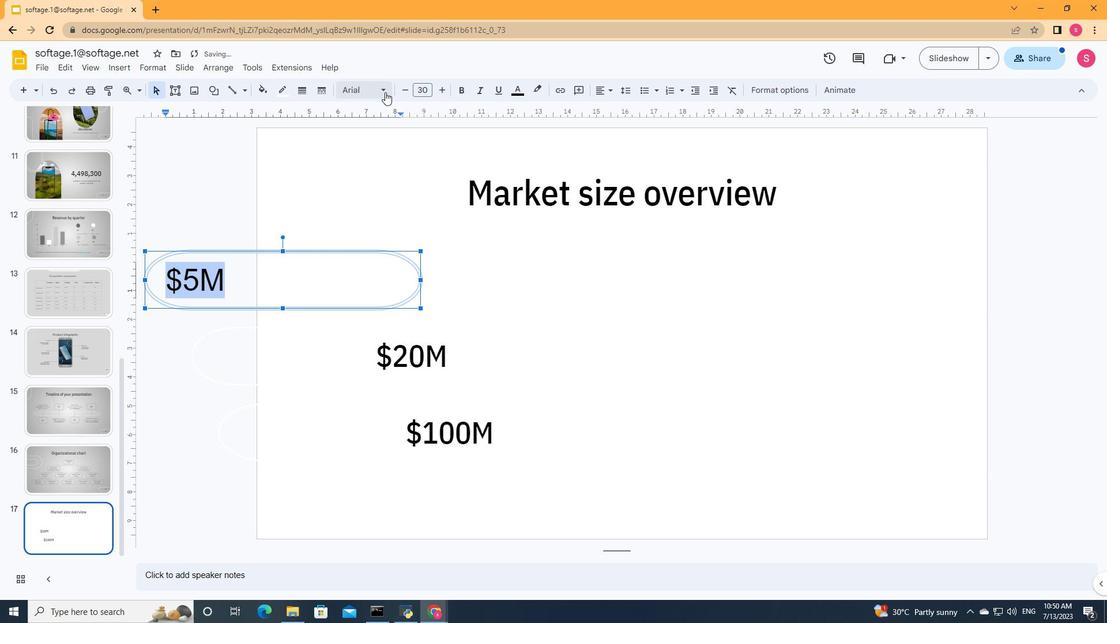 
Action: Mouse moved to (532, 280)
Screenshot: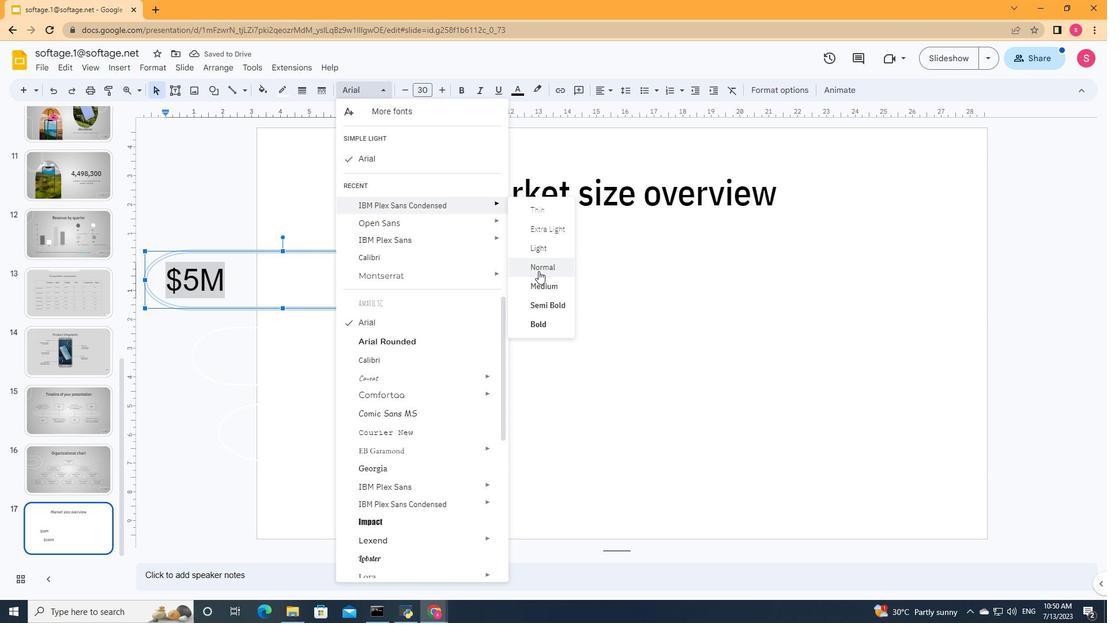 
Action: Mouse pressed left at (532, 280)
Screenshot: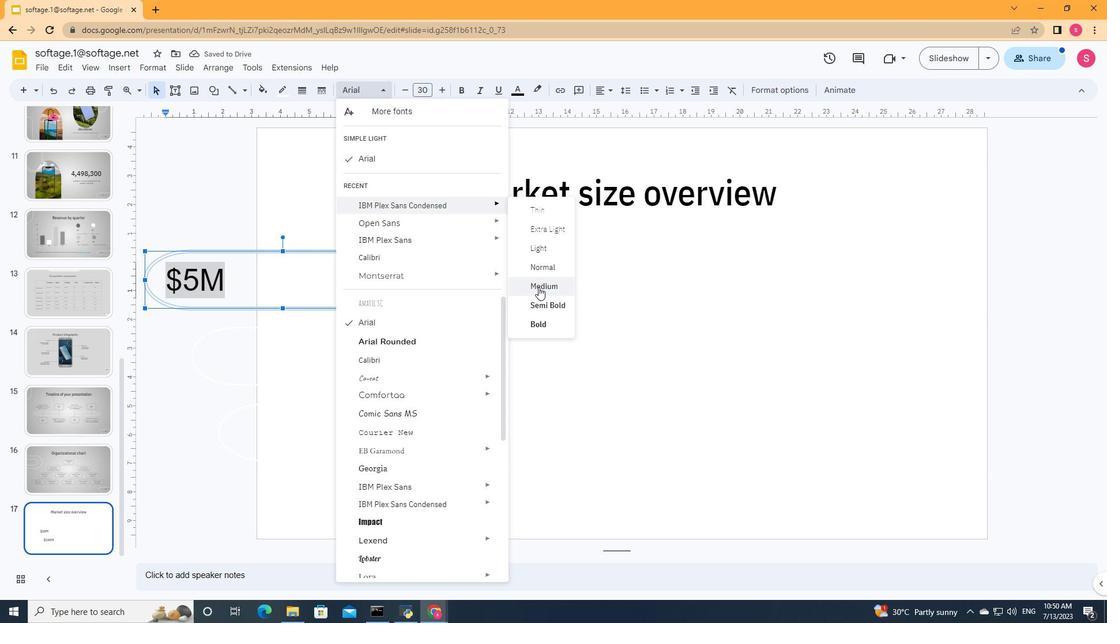 
Action: Mouse moved to (600, 86)
Screenshot: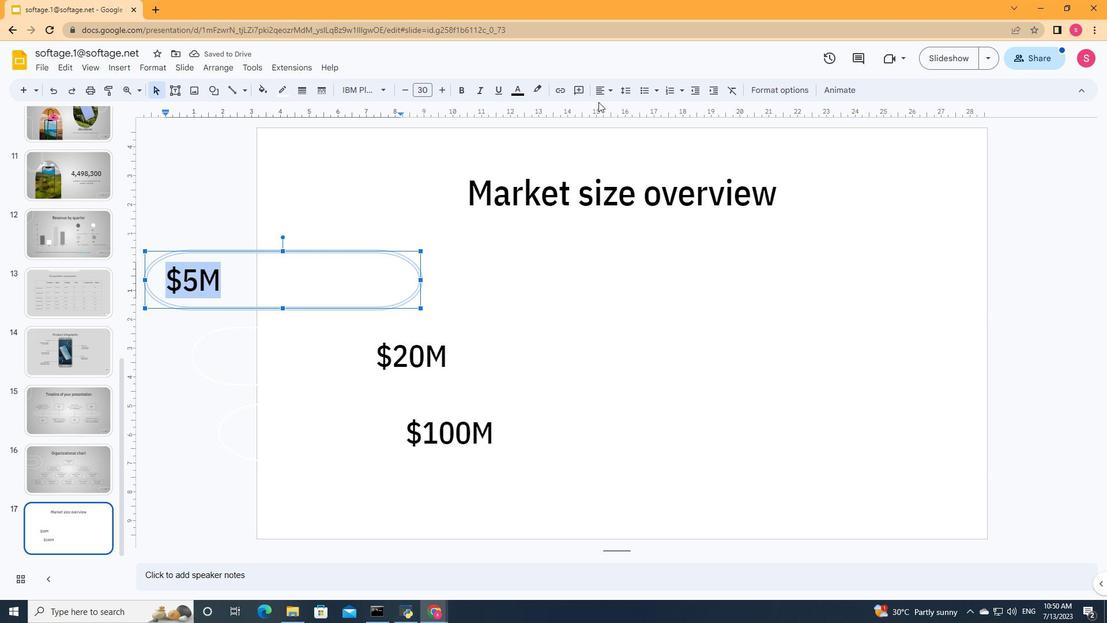 
Action: Mouse pressed left at (600, 86)
Screenshot: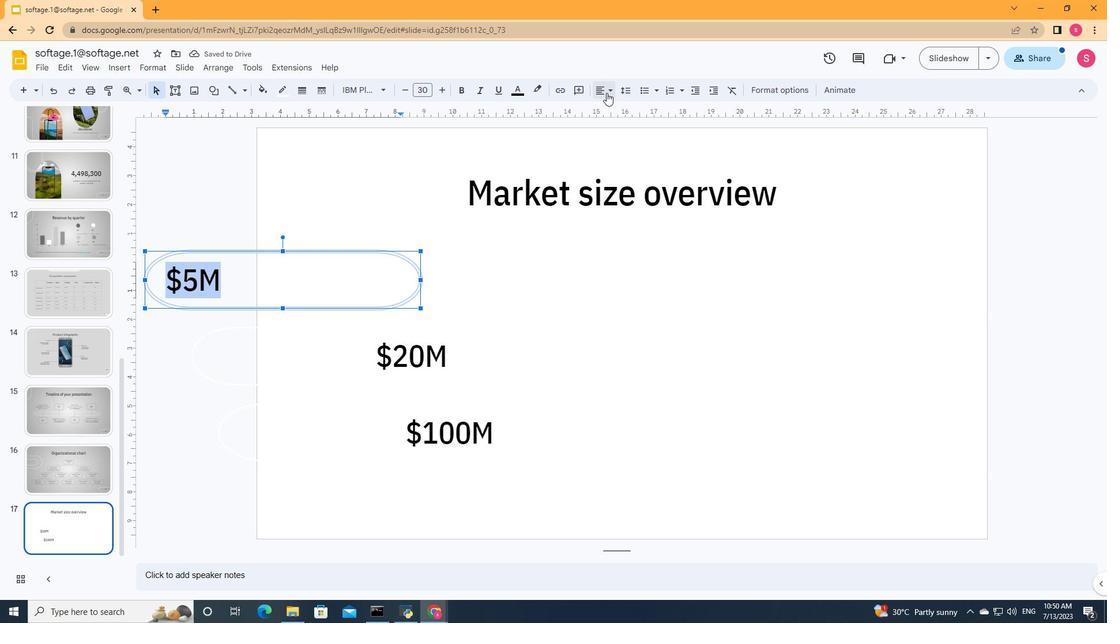 
Action: Mouse moved to (624, 104)
Screenshot: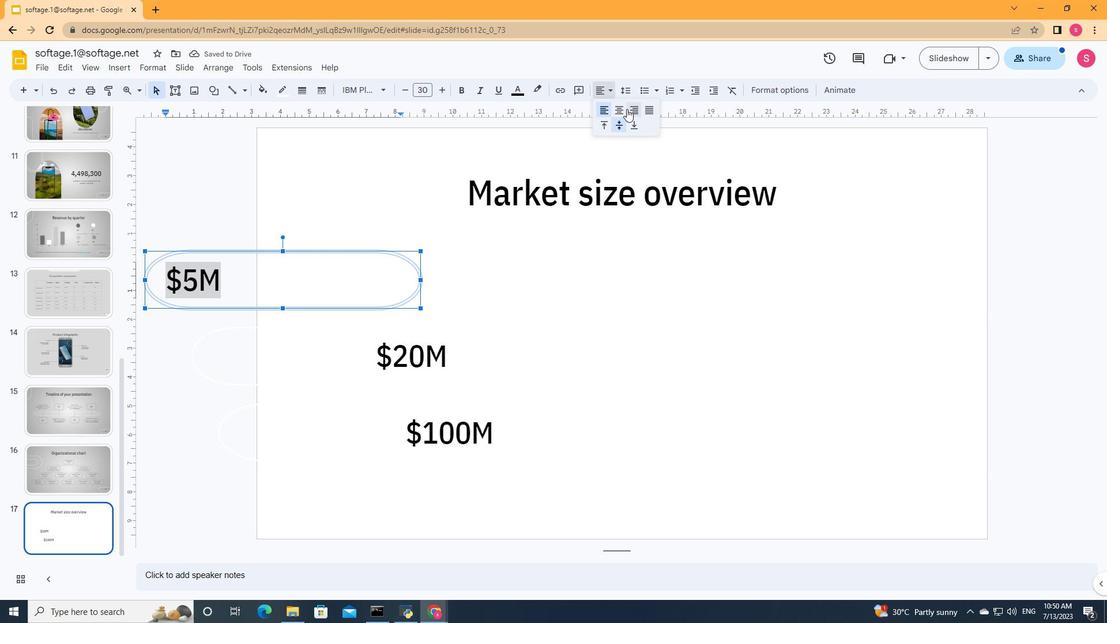 
Action: Mouse pressed left at (624, 104)
Screenshot: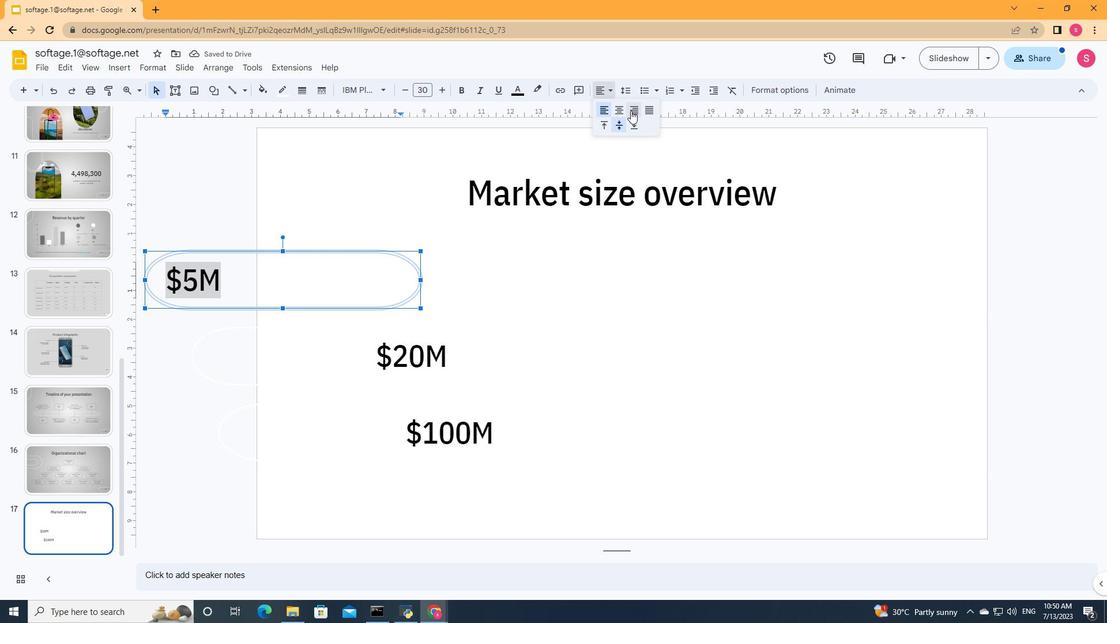
Action: Mouse moved to (555, 294)
Screenshot: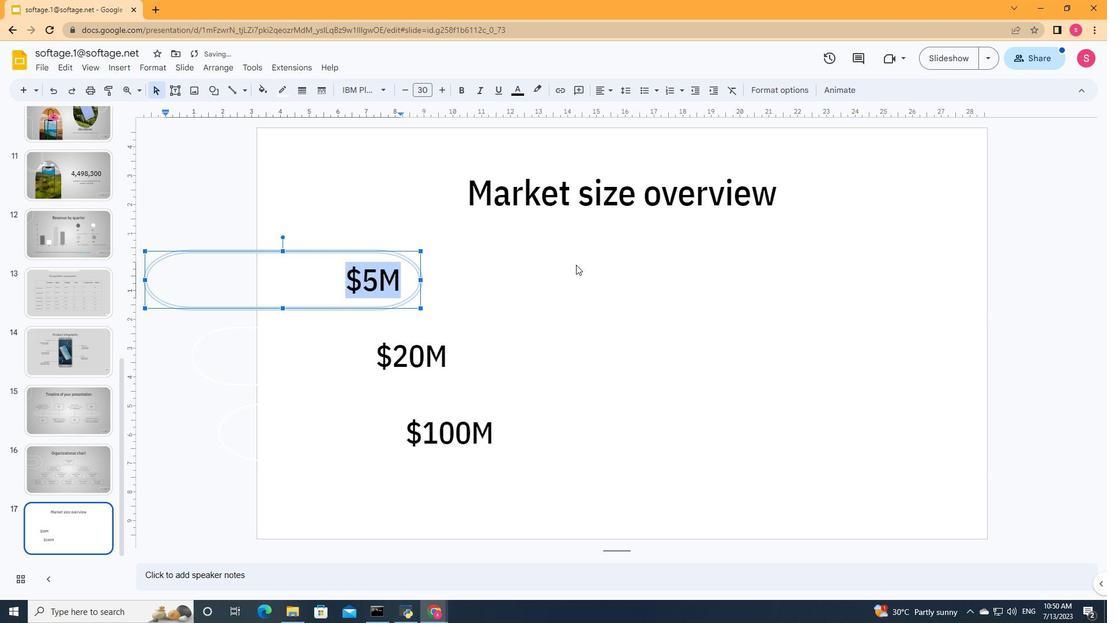 
Action: Mouse pressed left at (555, 294)
Screenshot: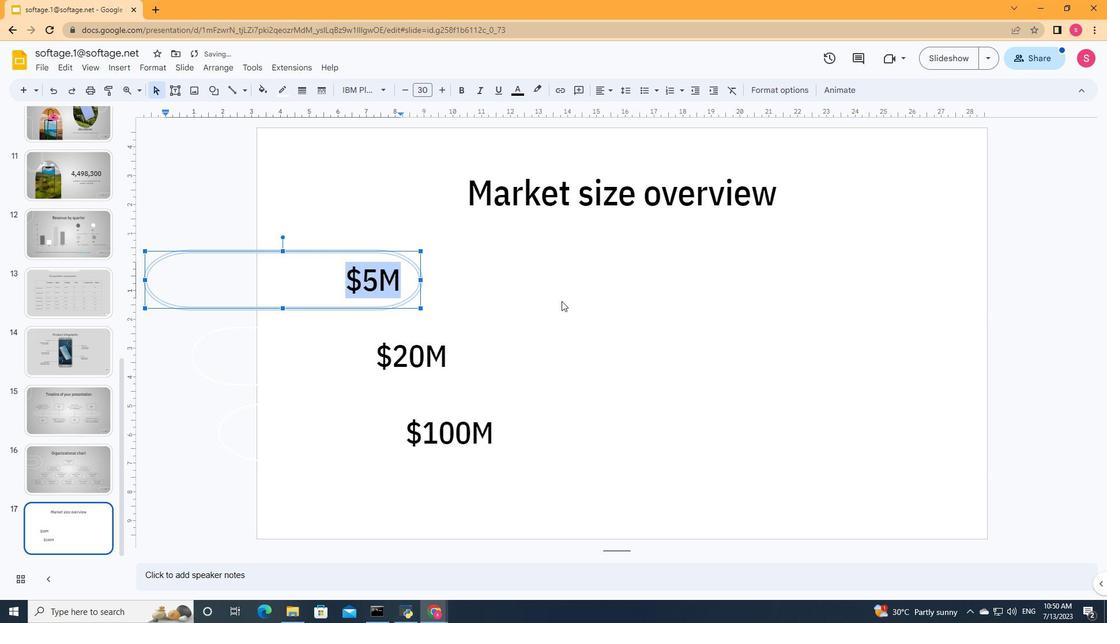 
Action: Mouse moved to (170, 81)
Screenshot: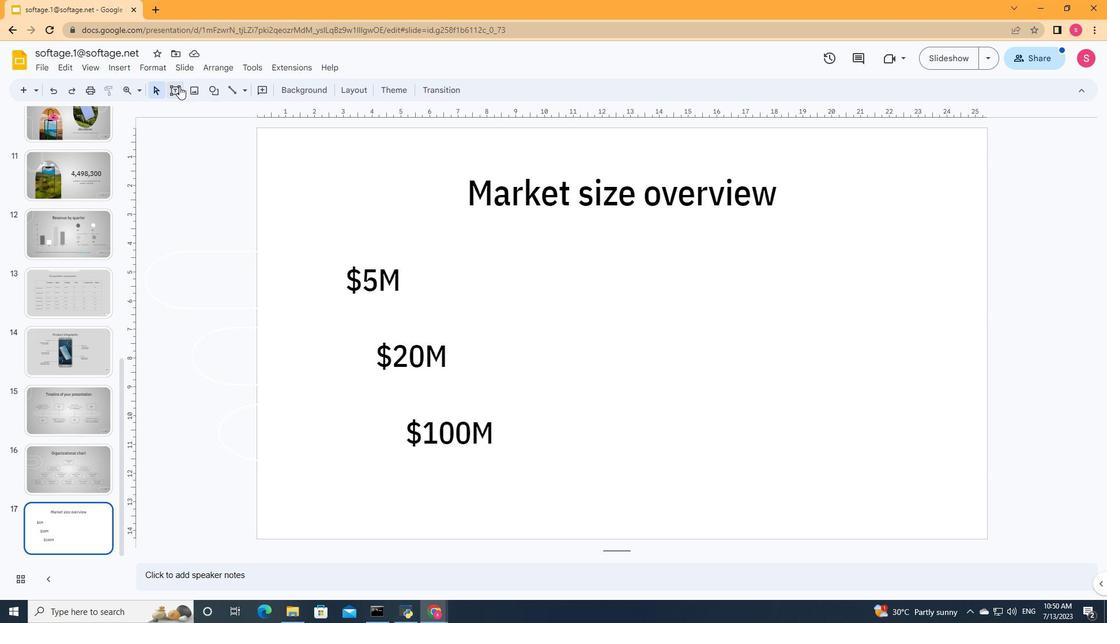 
Action: Mouse pressed left at (170, 81)
Screenshot: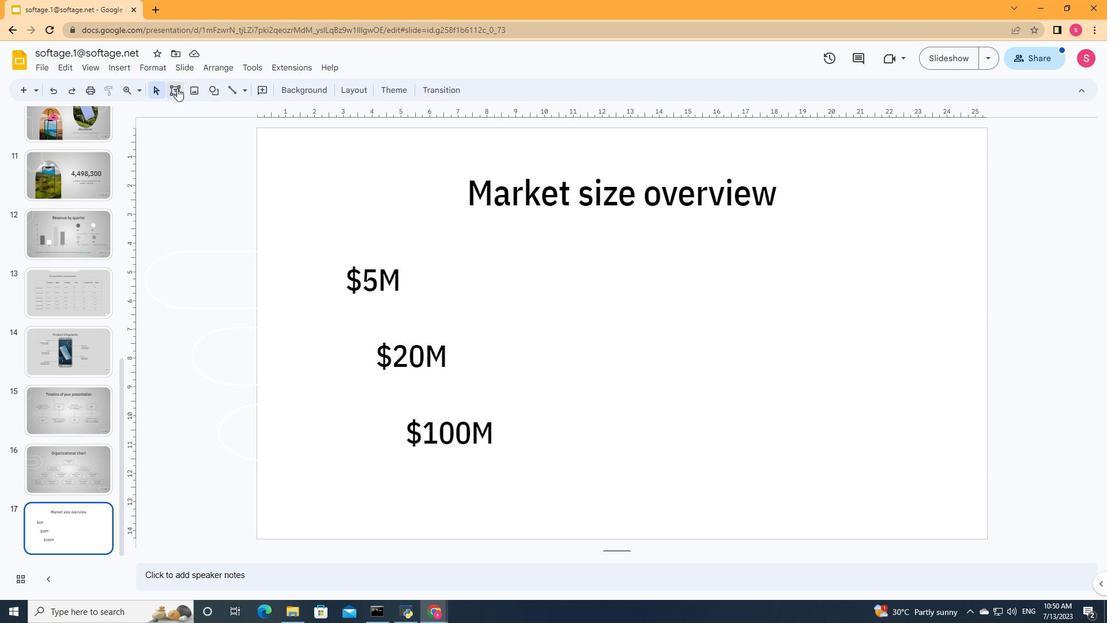
Action: Mouse moved to (546, 262)
Screenshot: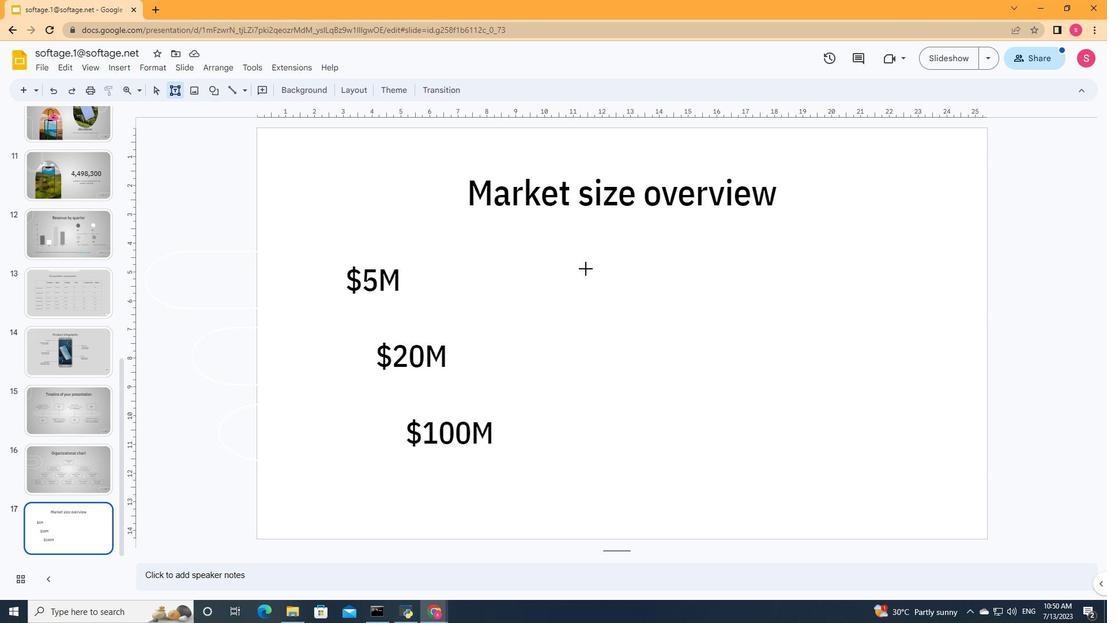 
Action: Mouse pressed left at (546, 262)
Screenshot: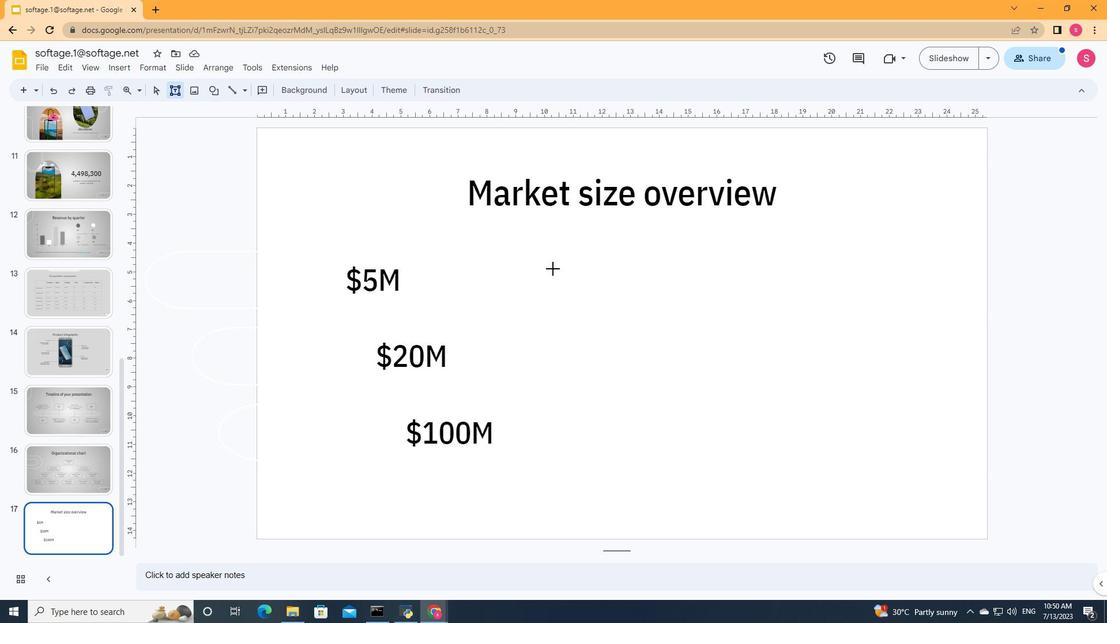 
Action: Mouse moved to (674, 278)
Screenshot: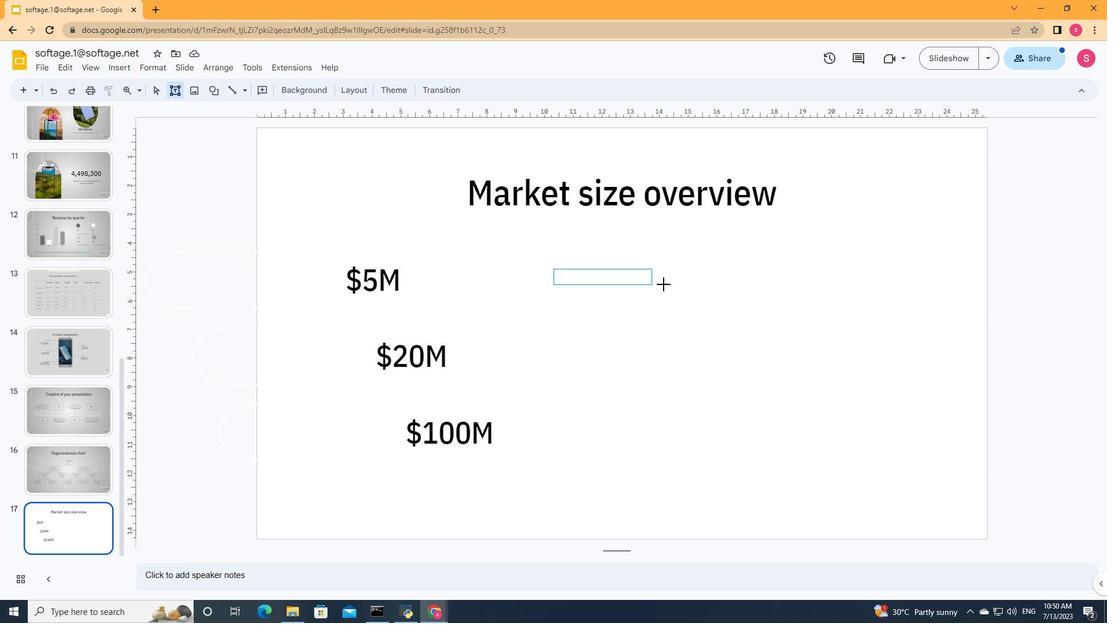 
Action: Key pressed <Key.shift><Key.shift><Key.shift><Key.shift><Key.shift><Key.shift><Key.shift><Key.shift>Higher<Key.space>level
Screenshot: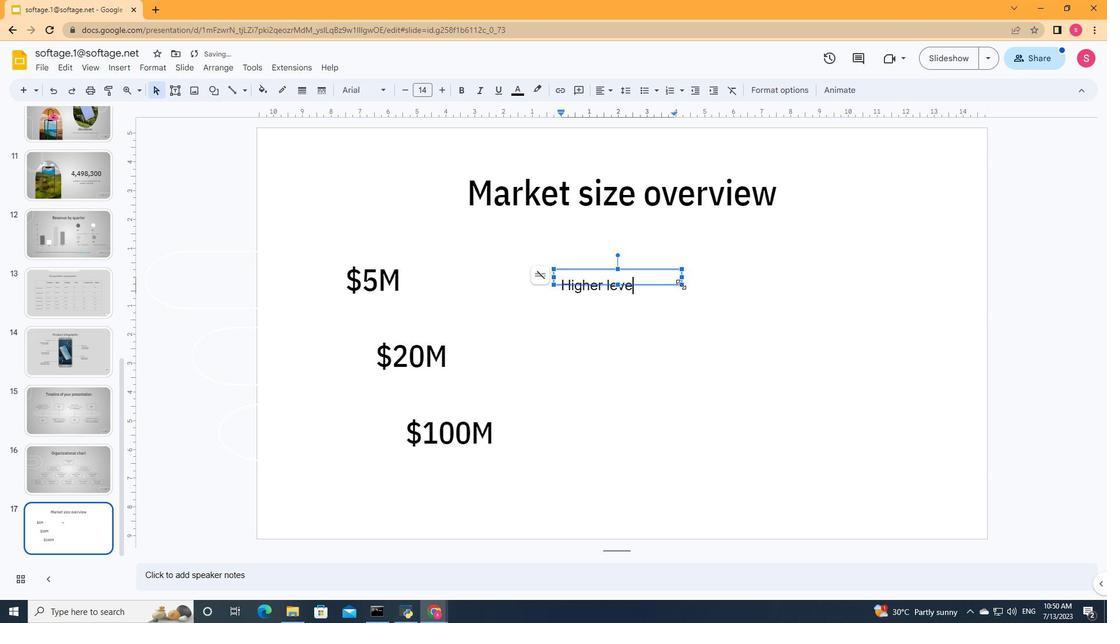 
Action: Mouse moved to (629, 277)
Screenshot: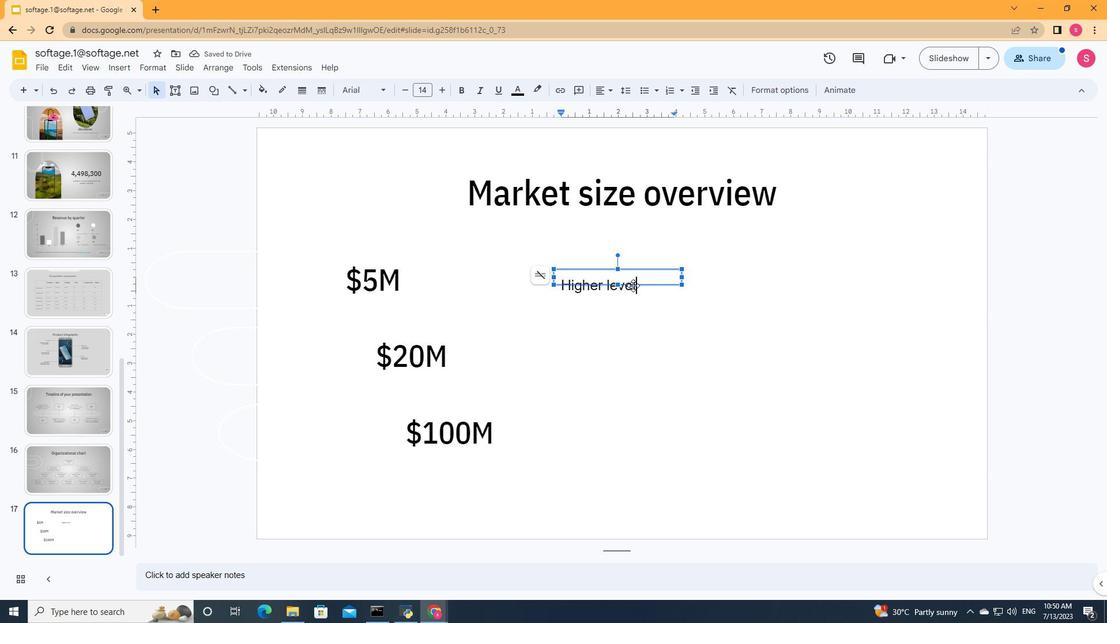
Action: Mouse pressed left at (629, 277)
Screenshot: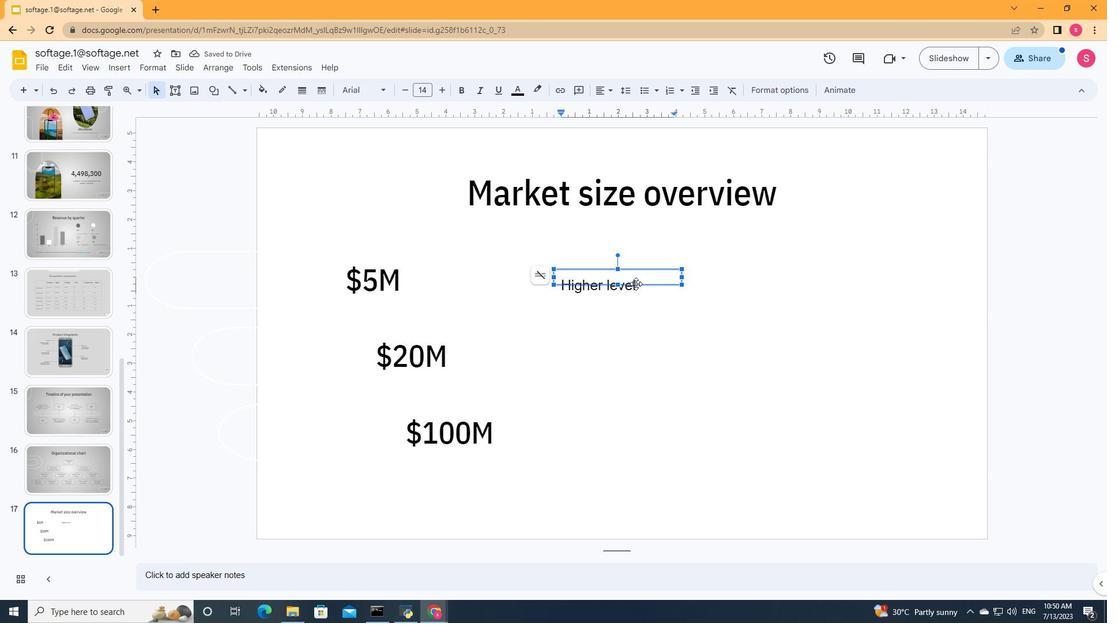 
Action: Mouse moved to (562, 260)
Screenshot: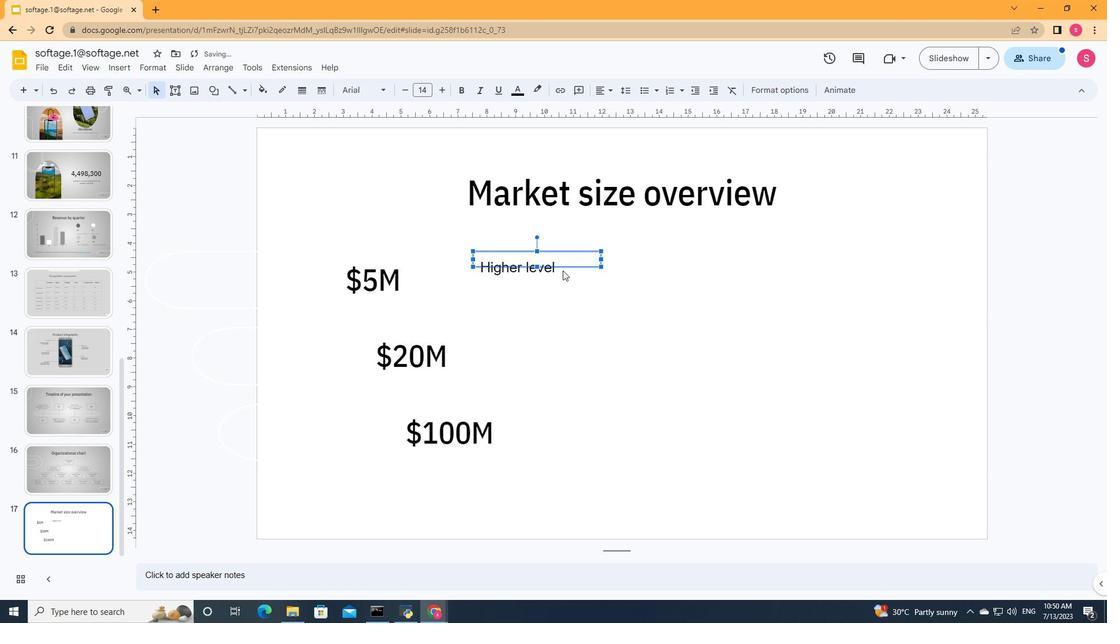 
Action: Mouse pressed left at (562, 260)
Screenshot: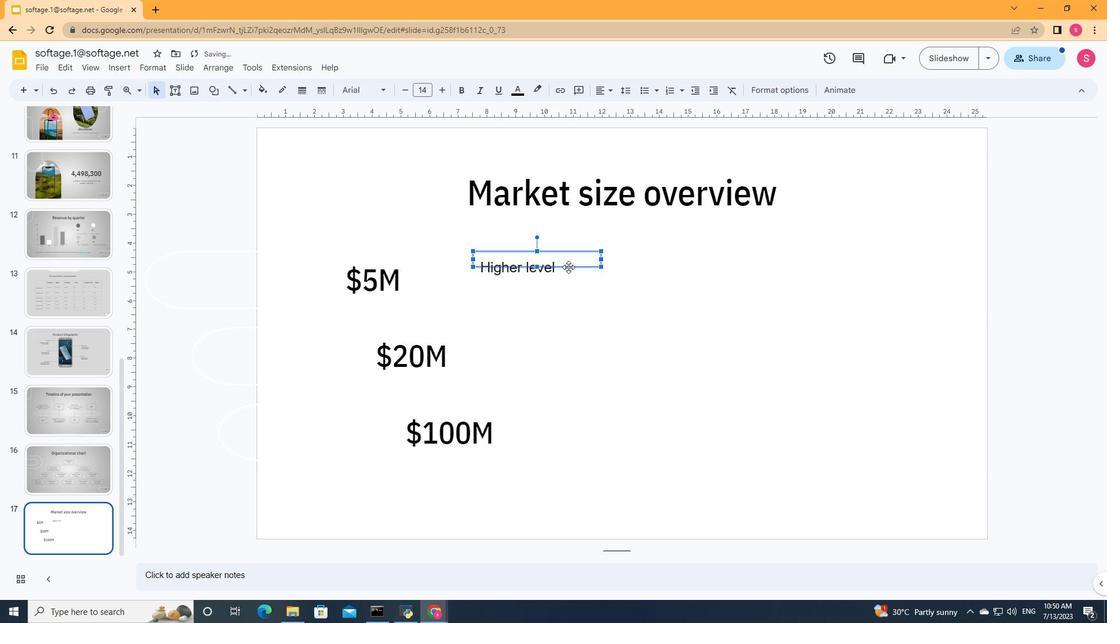 
Action: Mouse pressed left at (562, 260)
Screenshot: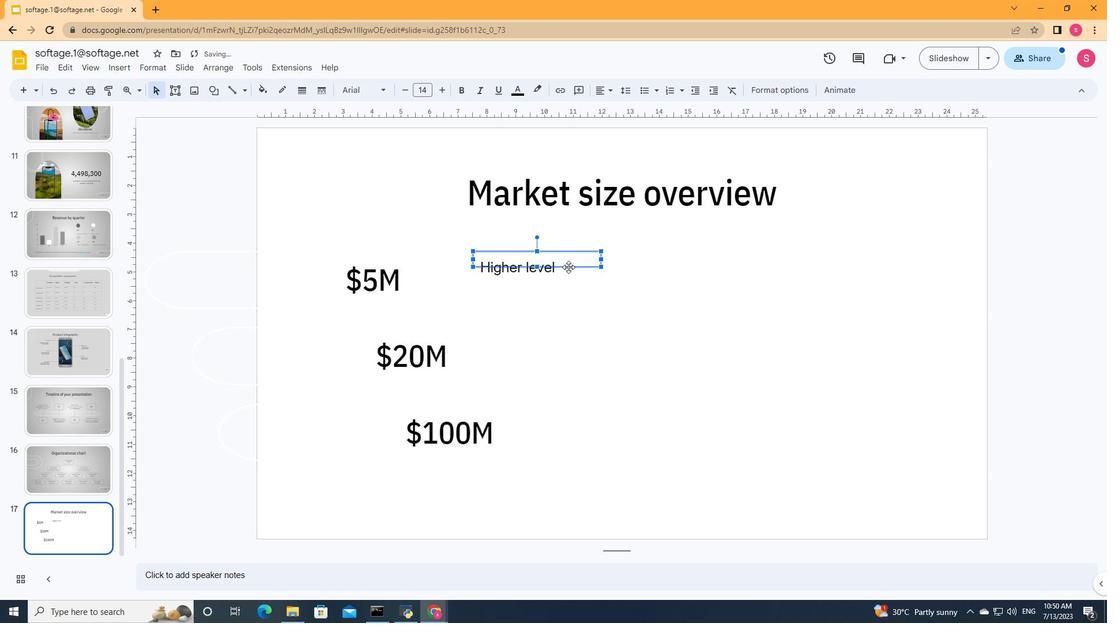 
Action: Mouse pressed left at (562, 260)
Screenshot: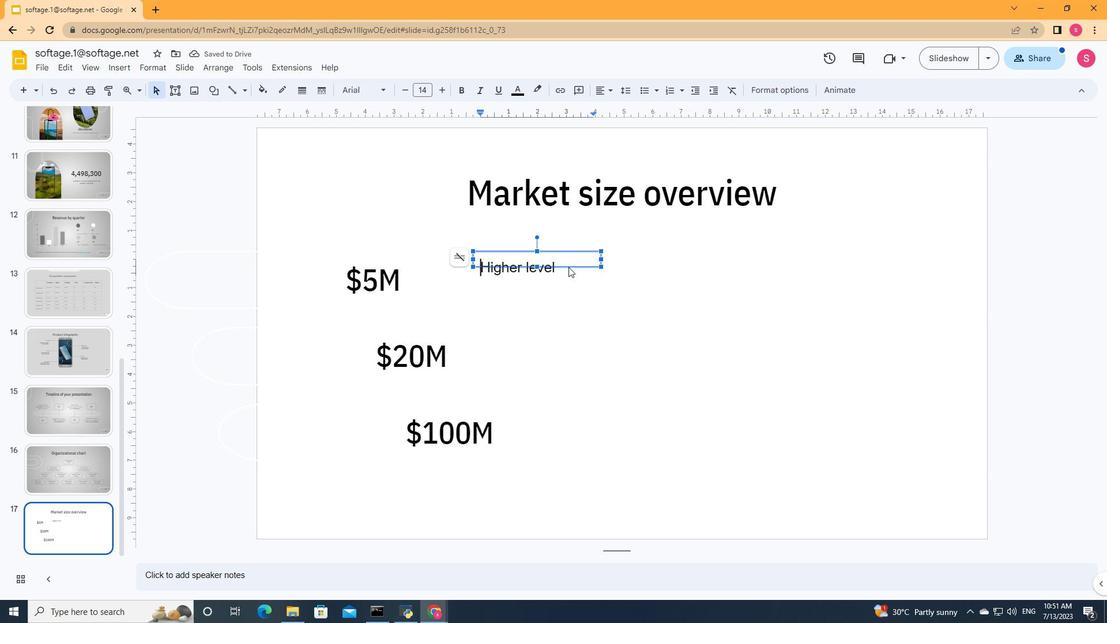
Action: Mouse moved to (527, 261)
Screenshot: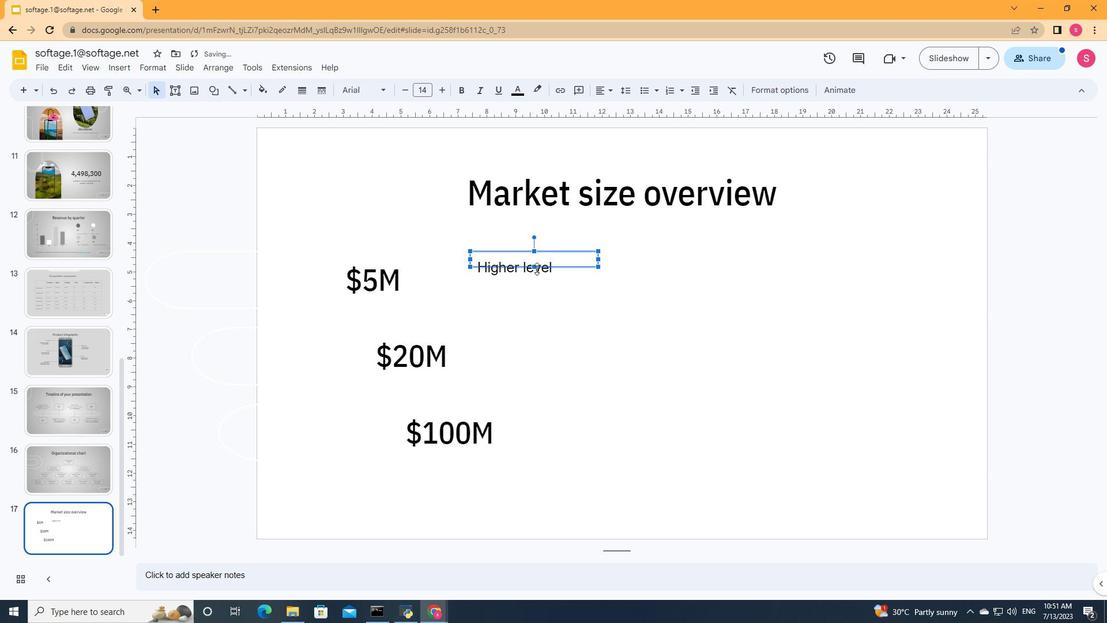 
Action: Mouse pressed left at (527, 261)
Screenshot: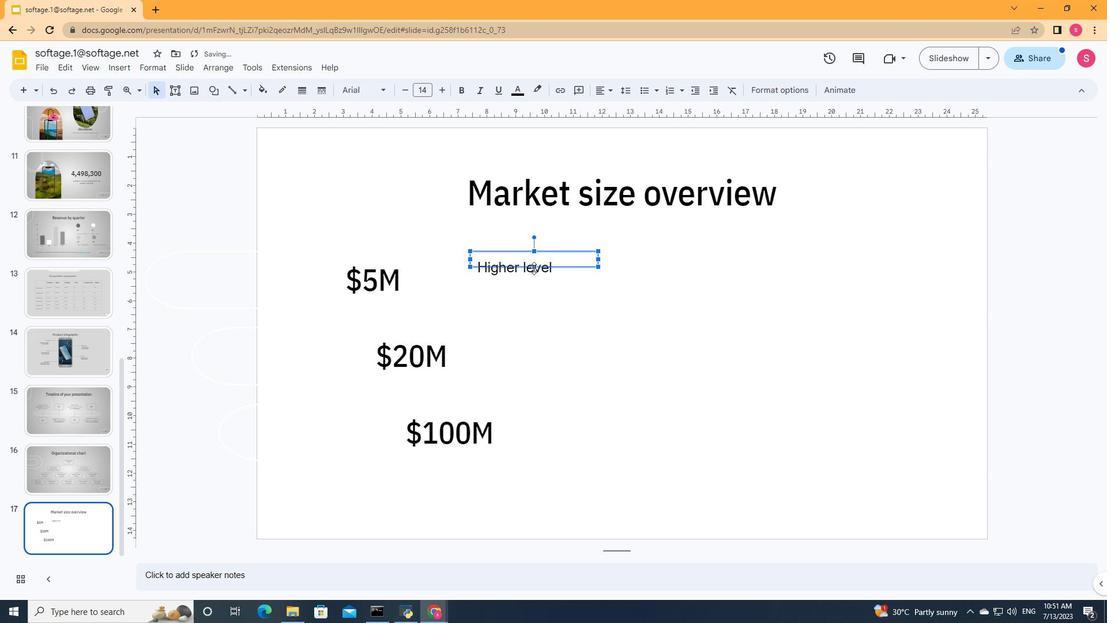 
Action: Mouse moved to (553, 262)
Screenshot: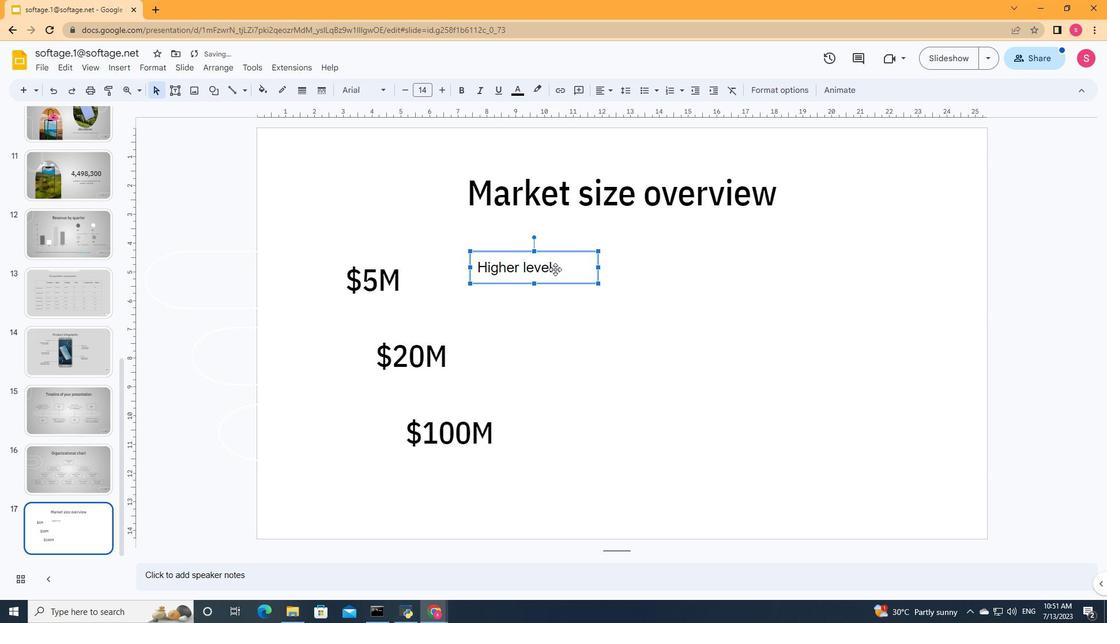 
Action: Mouse pressed left at (553, 262)
Screenshot: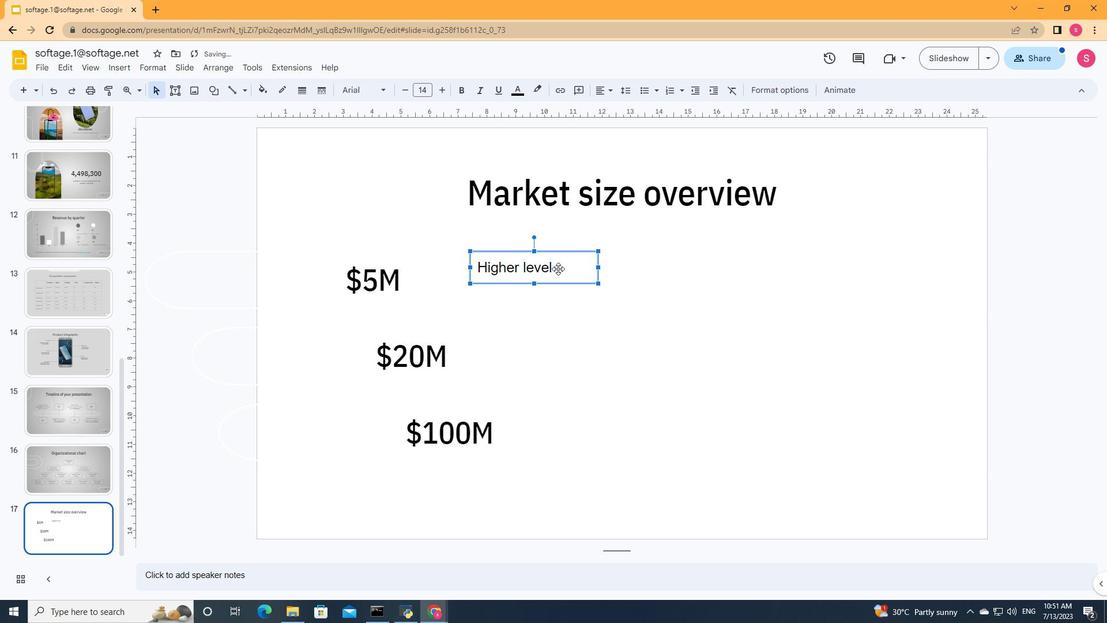 
Action: Mouse pressed left at (553, 262)
Screenshot: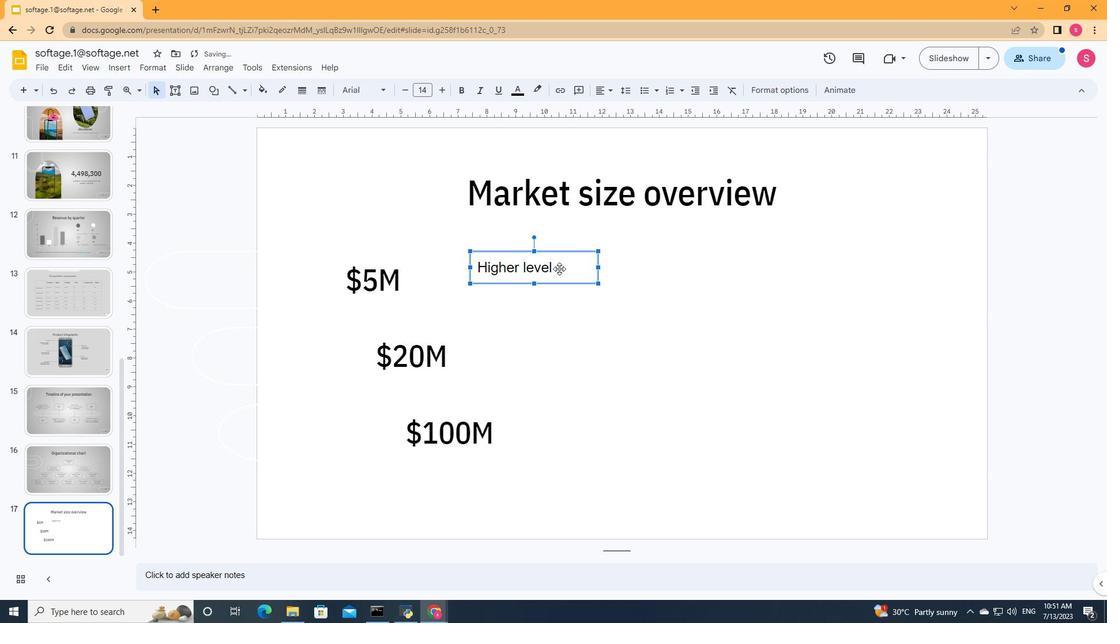 
Action: Mouse moved to (568, 259)
Screenshot: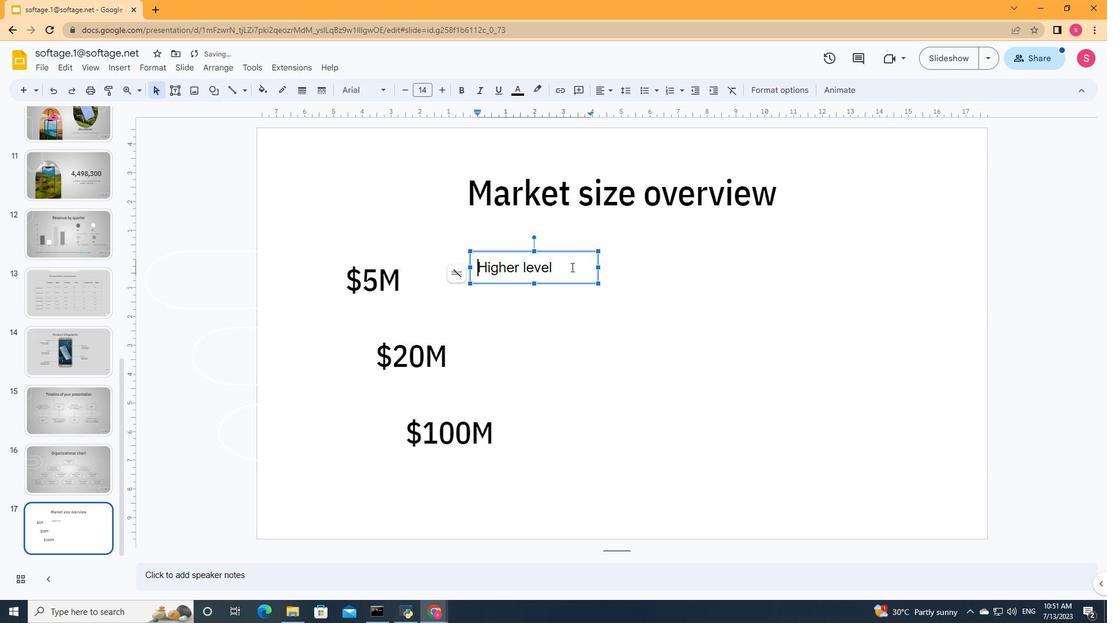 
Action: Mouse pressed left at (568, 259)
Screenshot: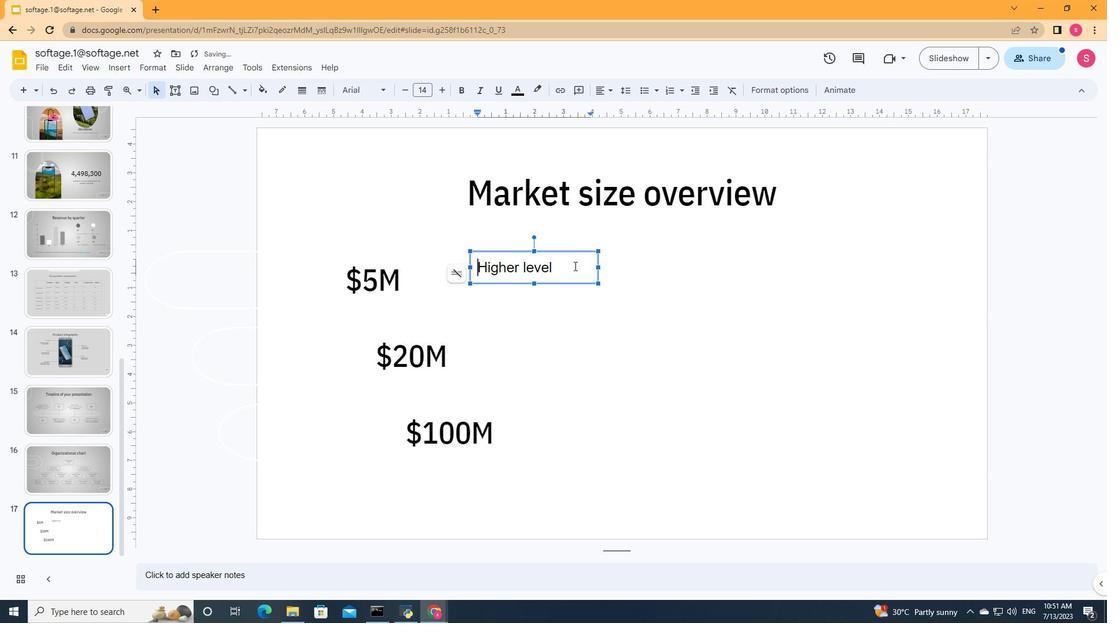 
Action: Mouse moved to (438, 83)
Screenshot: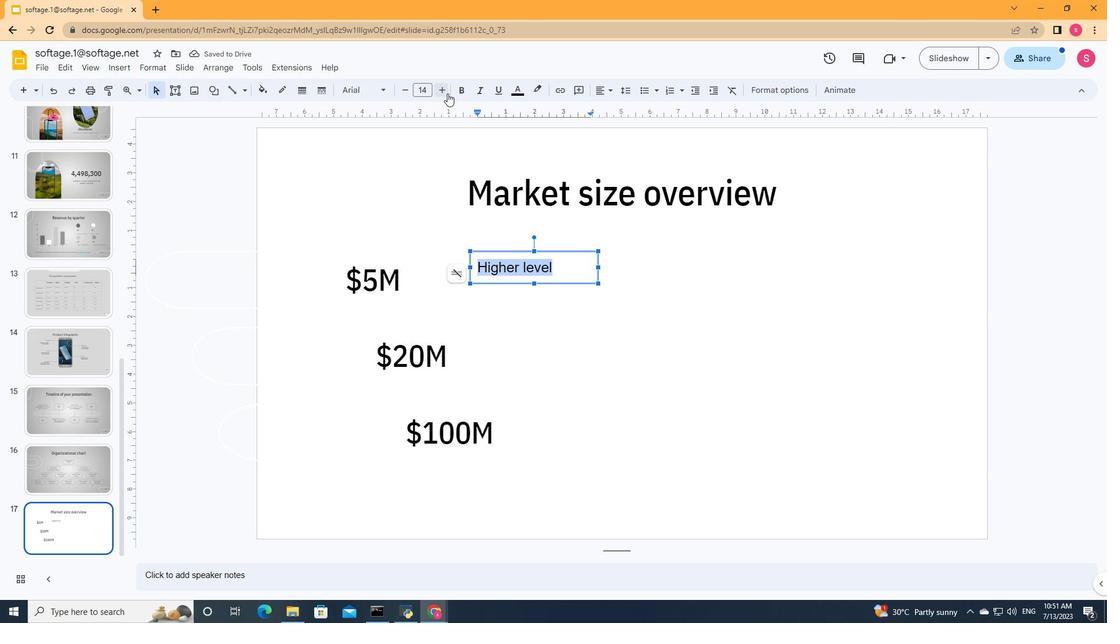 
Action: Mouse pressed left at (438, 83)
Screenshot: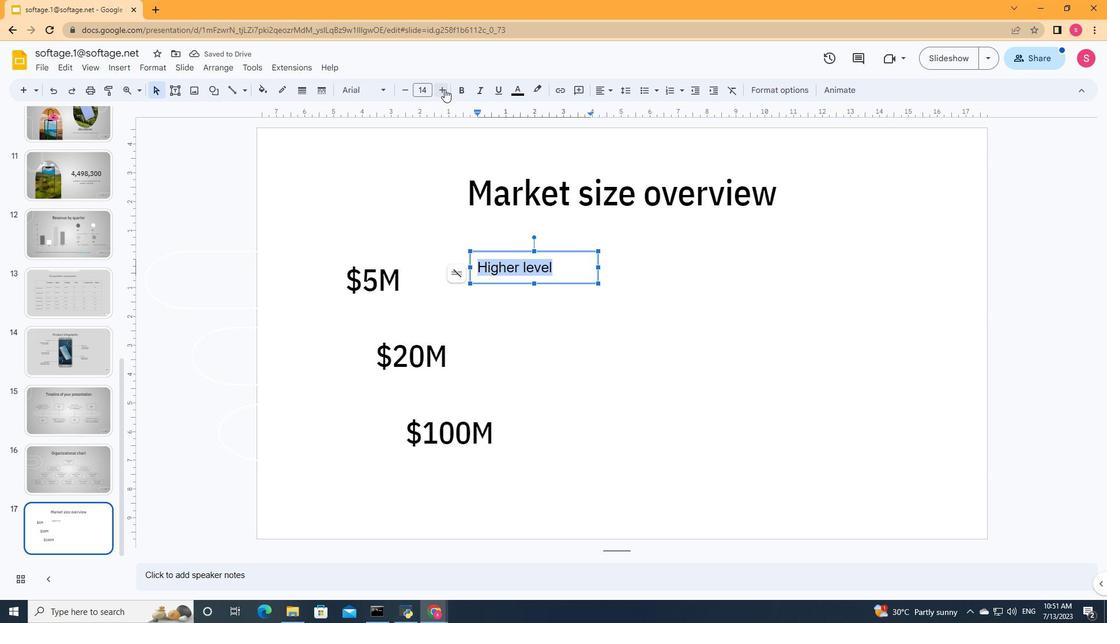 
Action: Mouse pressed left at (438, 83)
Screenshot: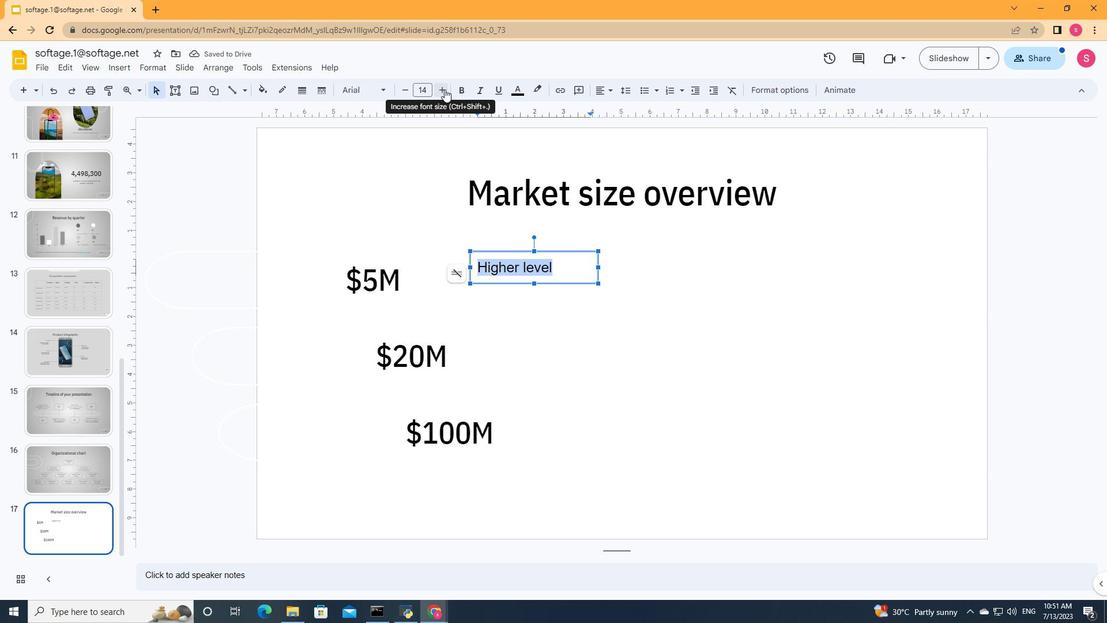 
Action: Mouse pressed left at (438, 83)
Screenshot: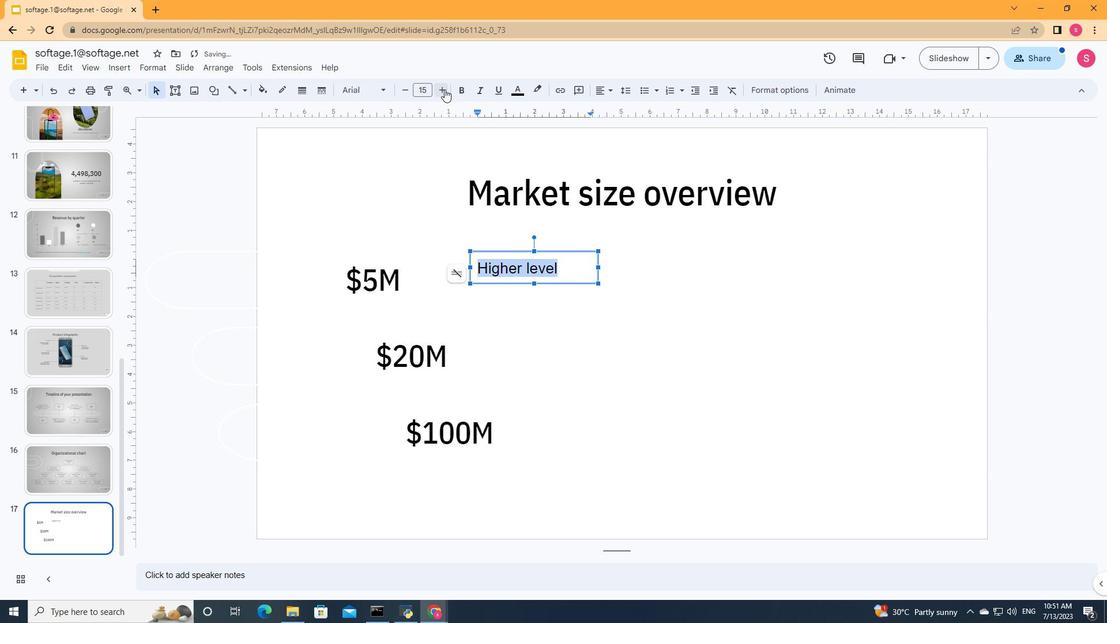 
Action: Mouse pressed left at (438, 83)
Screenshot: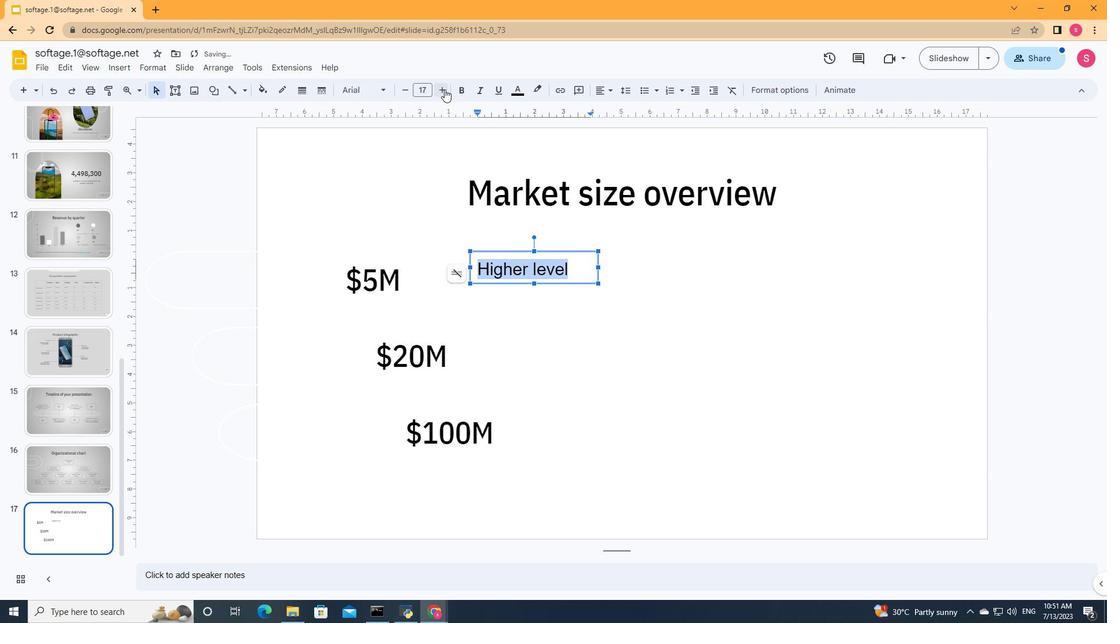 
Action: Mouse moved to (384, 84)
Screenshot: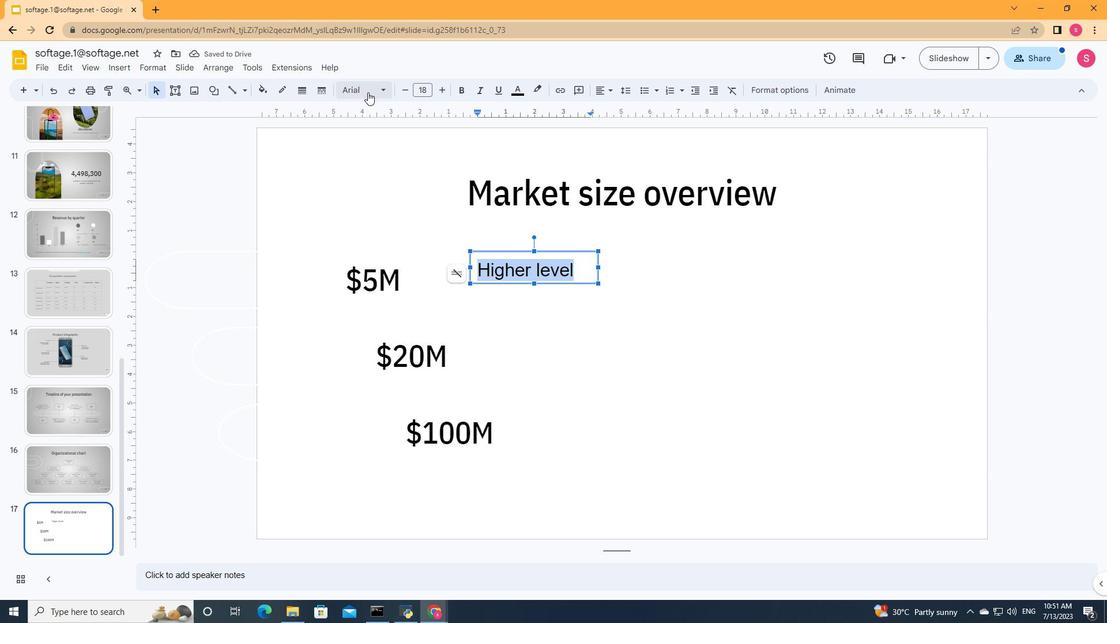 
Action: Mouse pressed left at (384, 84)
Screenshot: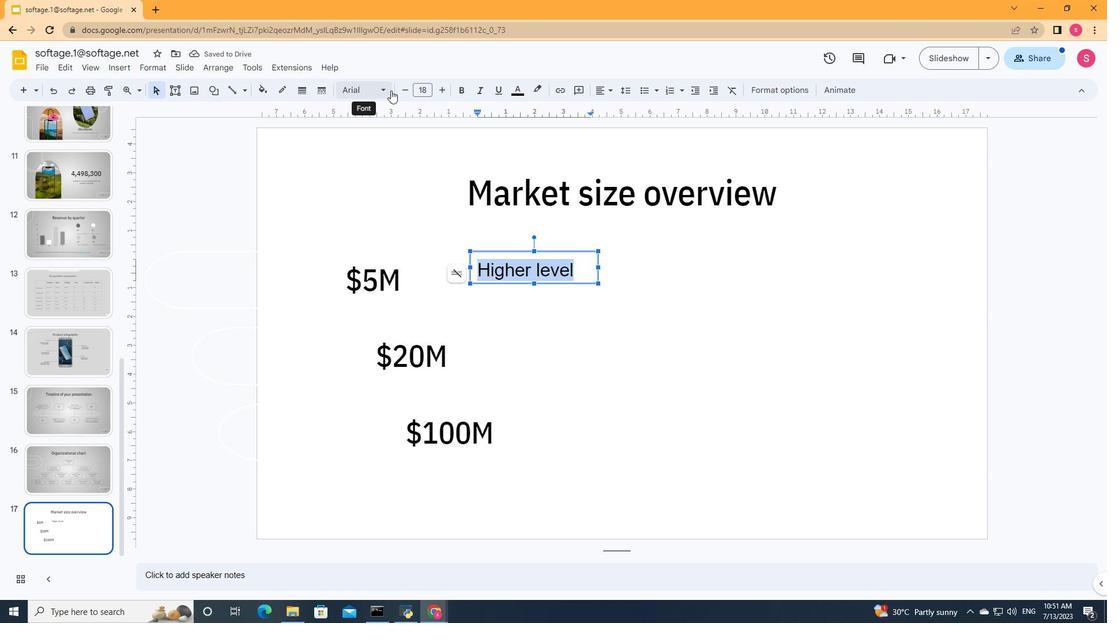 
Action: Mouse moved to (529, 275)
Screenshot: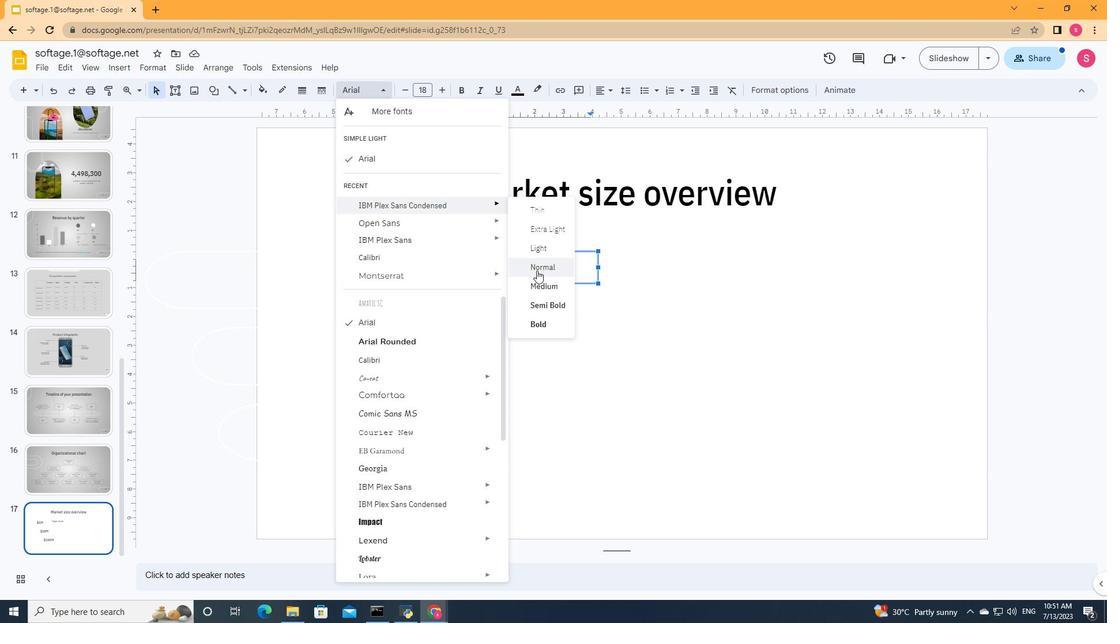 
Action: Mouse pressed left at (529, 275)
Screenshot: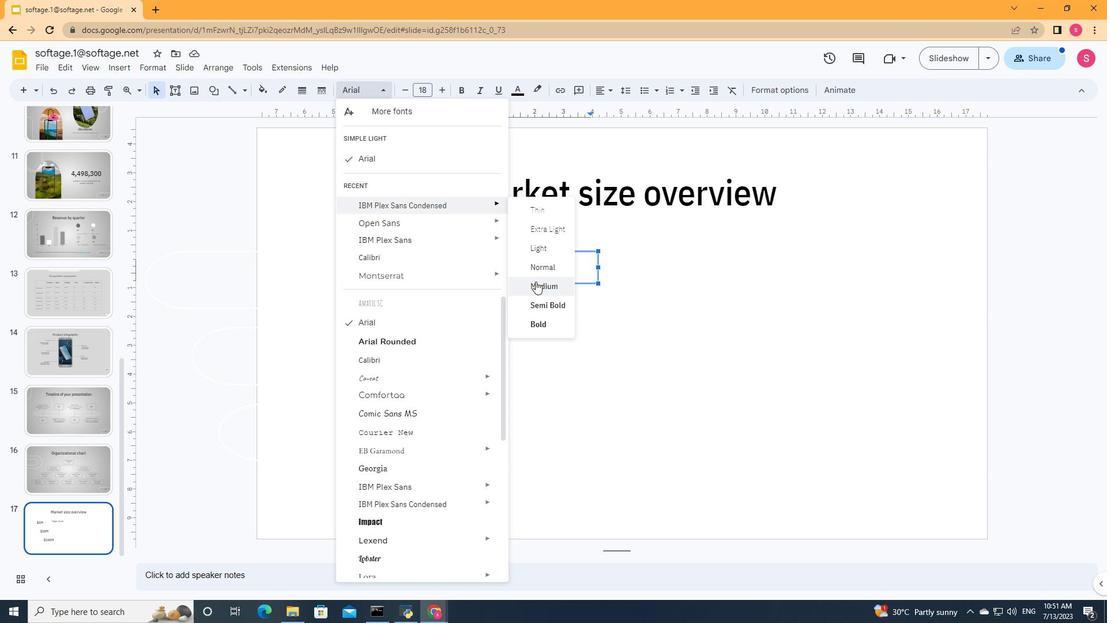 
Action: Mouse moved to (534, 281)
Screenshot: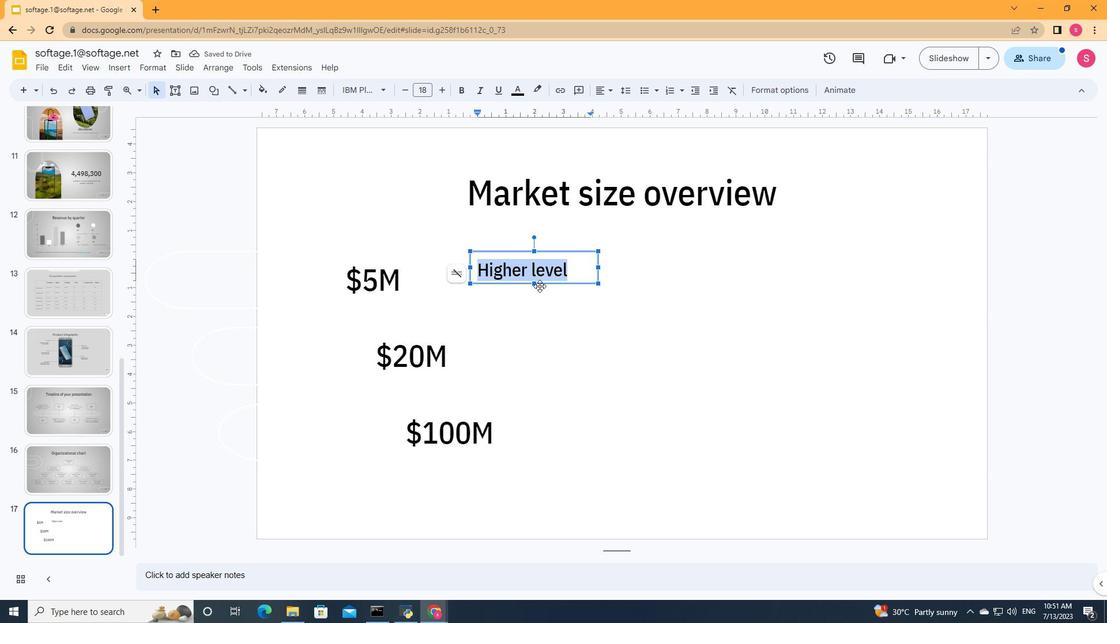 
Action: Mouse pressed left at (534, 281)
Screenshot: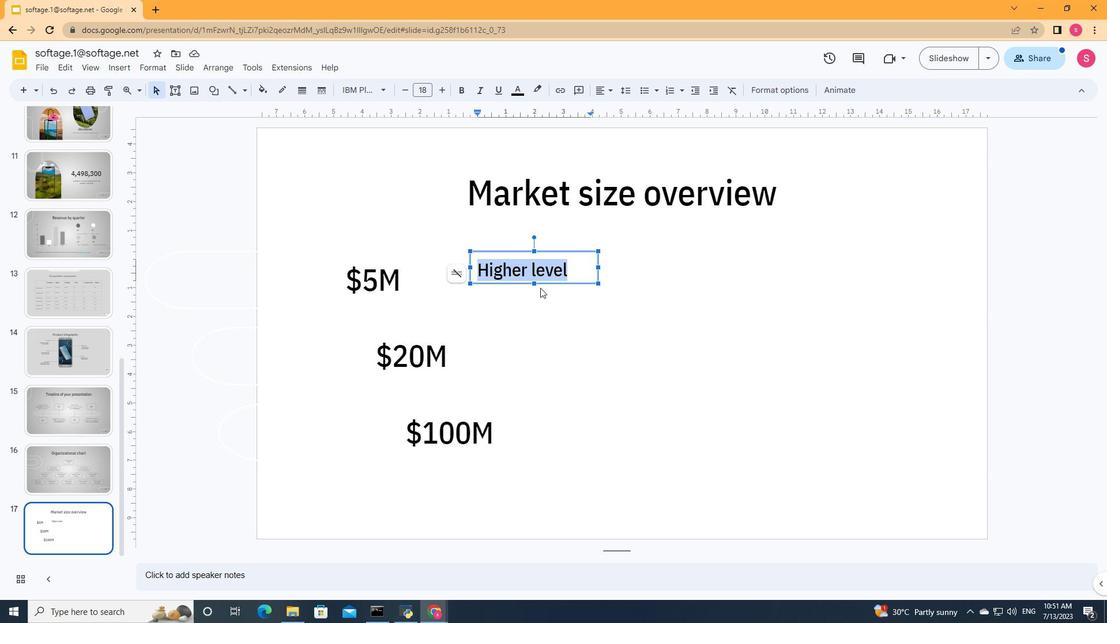 
Action: Mouse moved to (299, 83)
Screenshot: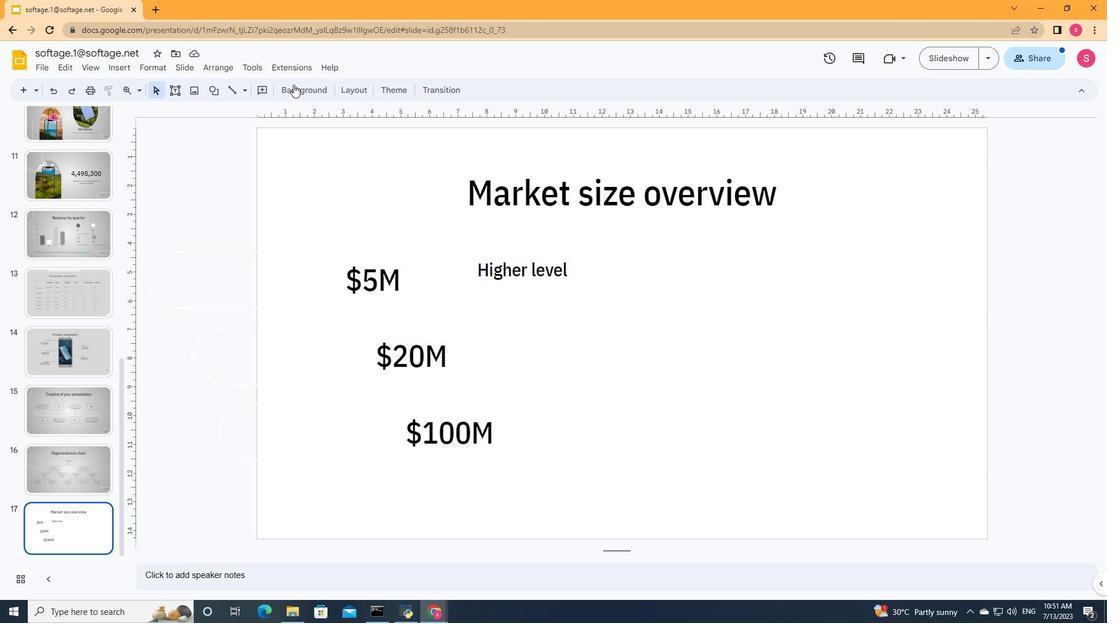 
Action: Mouse pressed left at (299, 83)
Screenshot: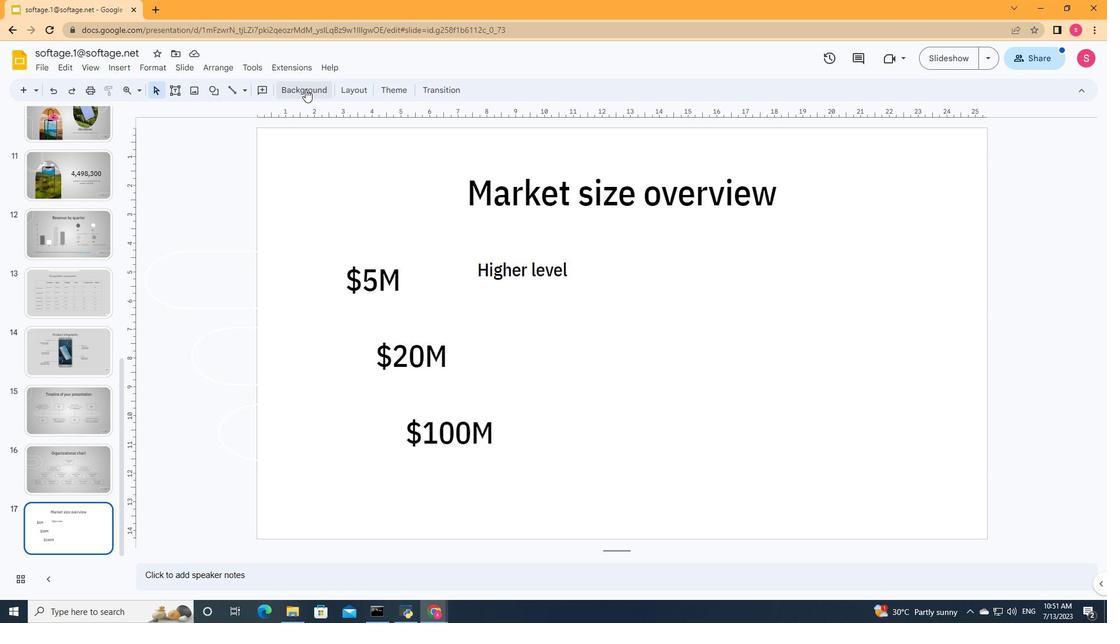 
Action: Mouse moved to (632, 279)
Screenshot: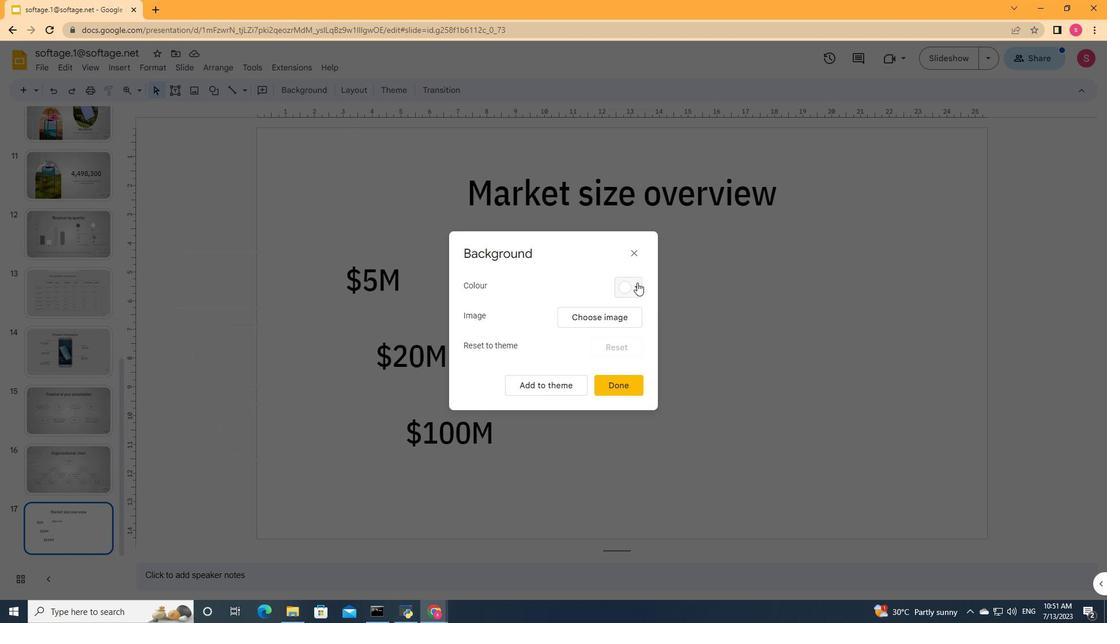 
Action: Mouse pressed left at (632, 279)
Screenshot: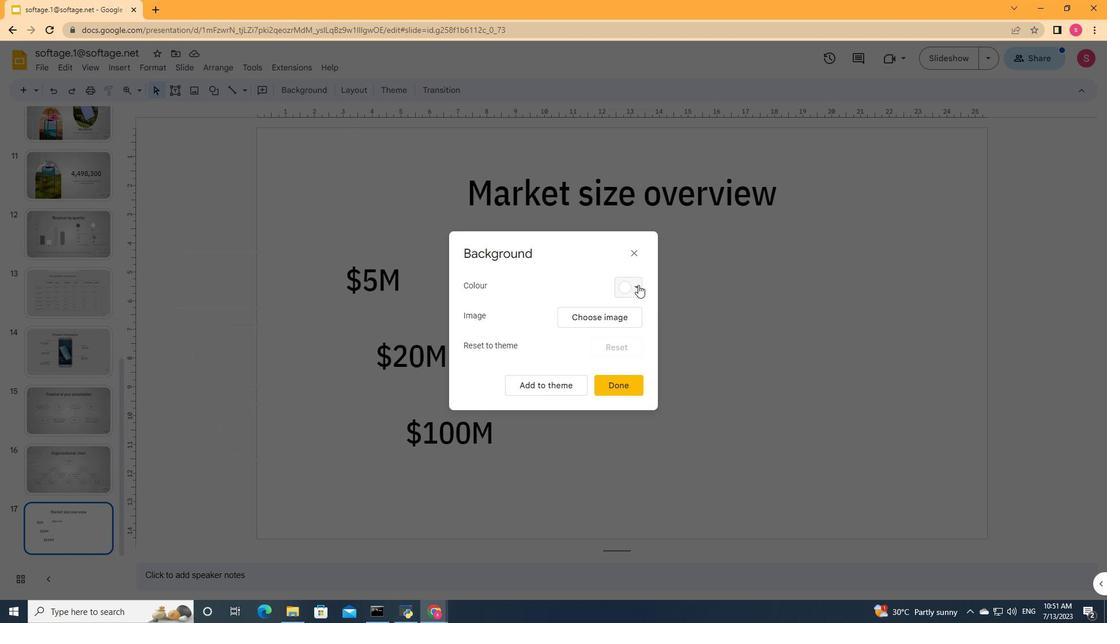 
Action: Mouse moved to (695, 306)
Screenshot: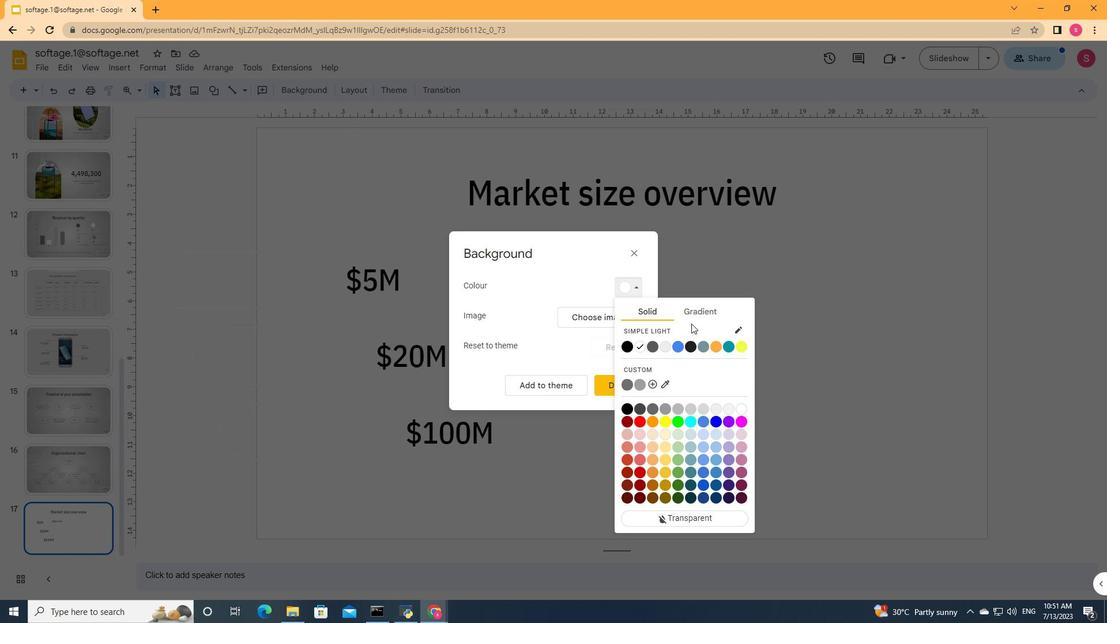 
Action: Mouse pressed left at (695, 306)
Screenshot: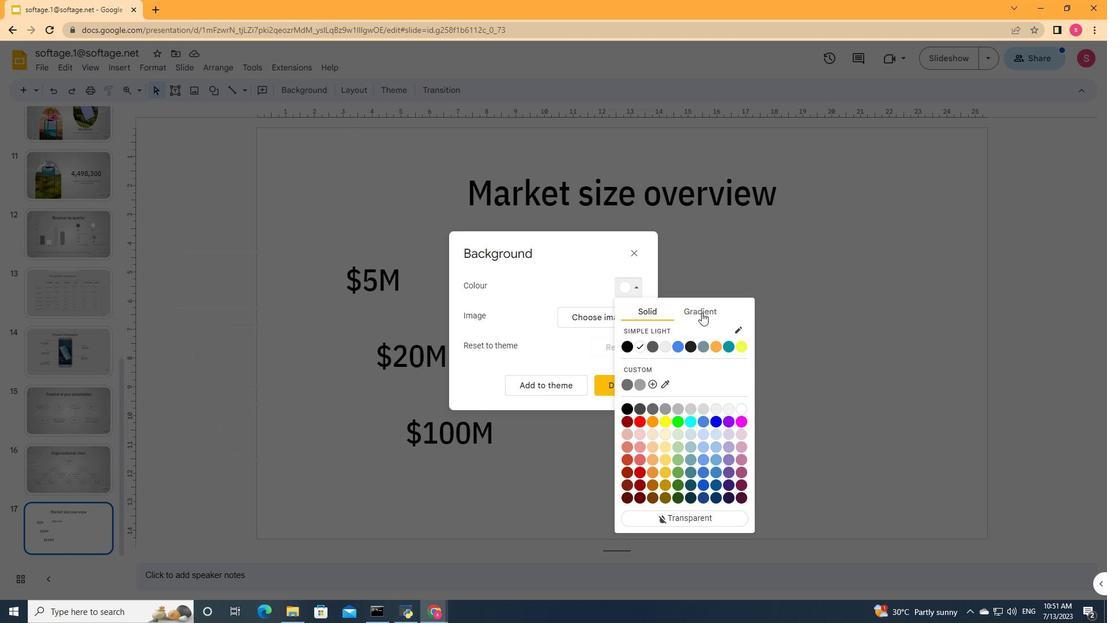 
Action: Mouse moved to (695, 434)
Screenshot: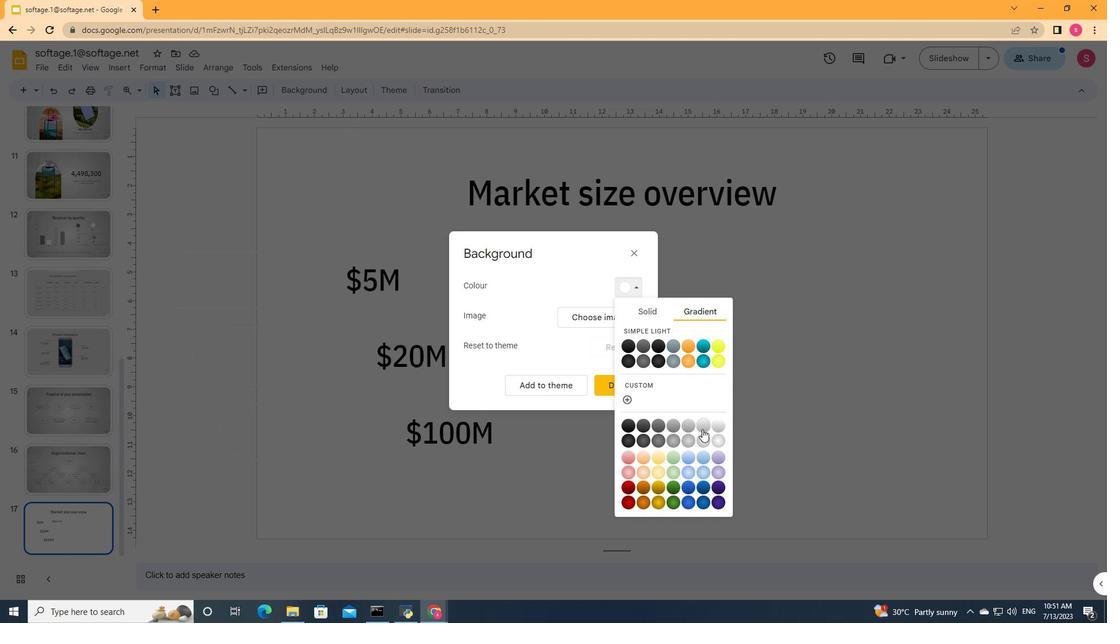 
Action: Mouse pressed left at (695, 434)
Screenshot: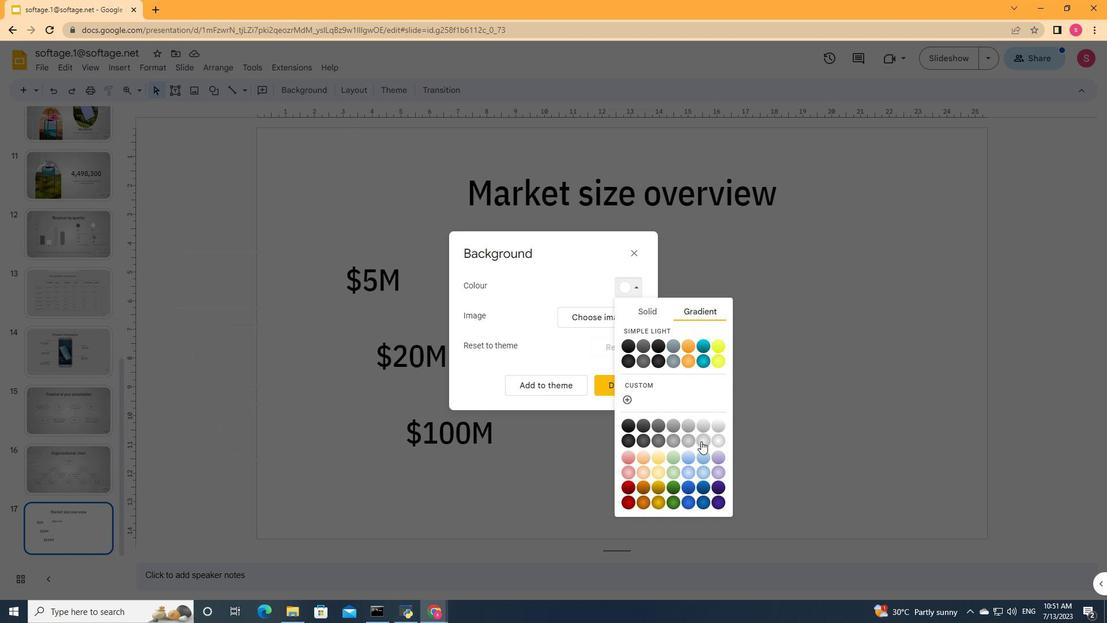 
Action: Mouse moved to (719, 339)
Screenshot: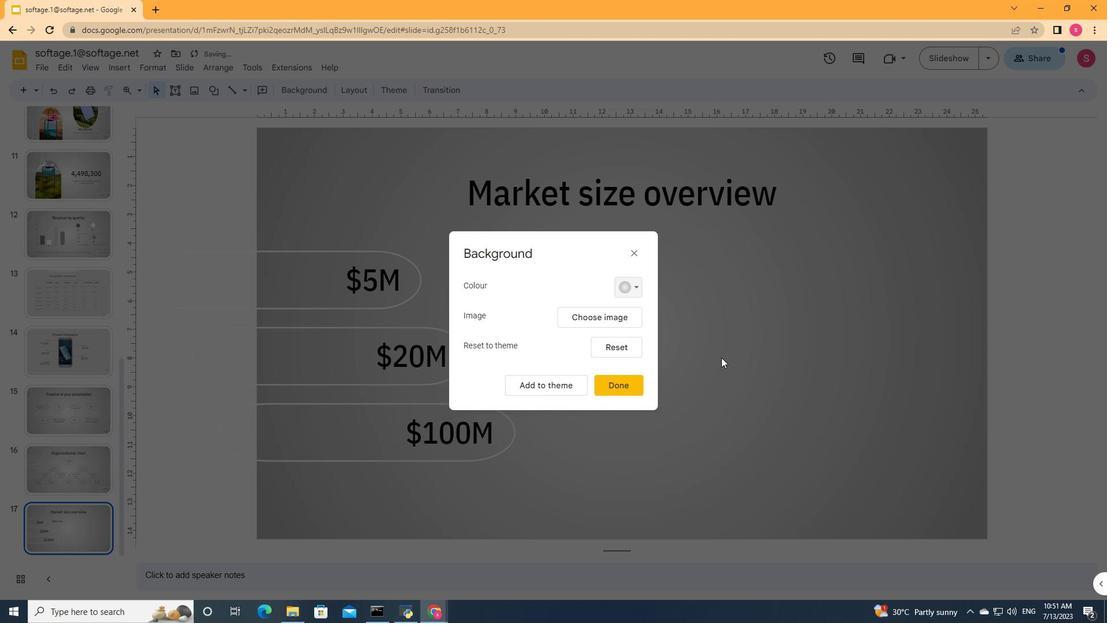 
Action: Mouse pressed left at (719, 339)
Screenshot: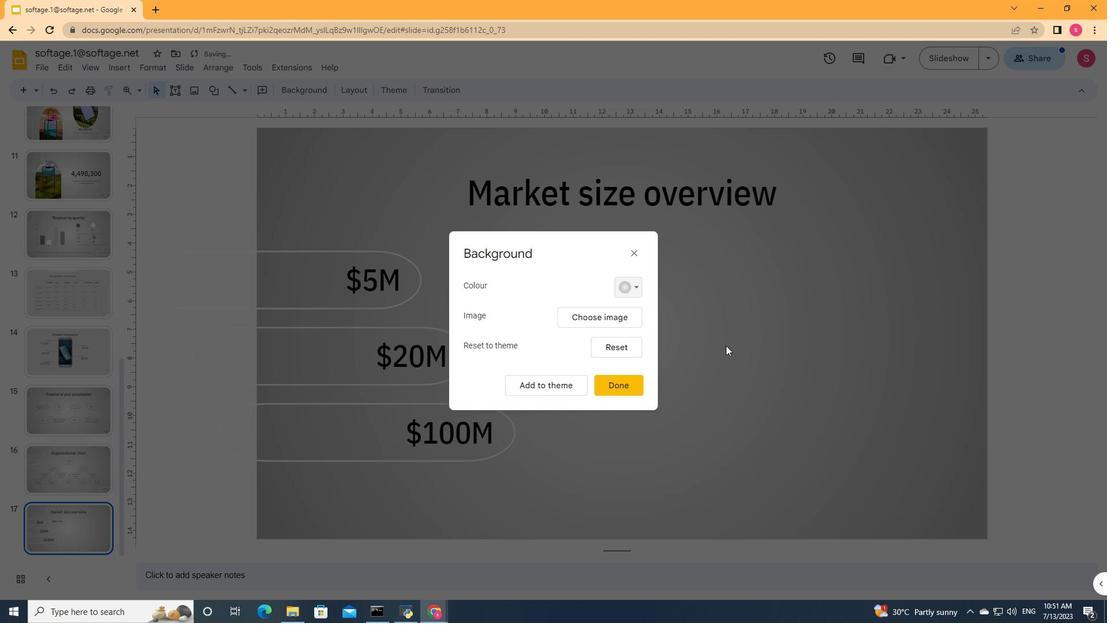 
Action: Mouse moved to (628, 377)
Screenshot: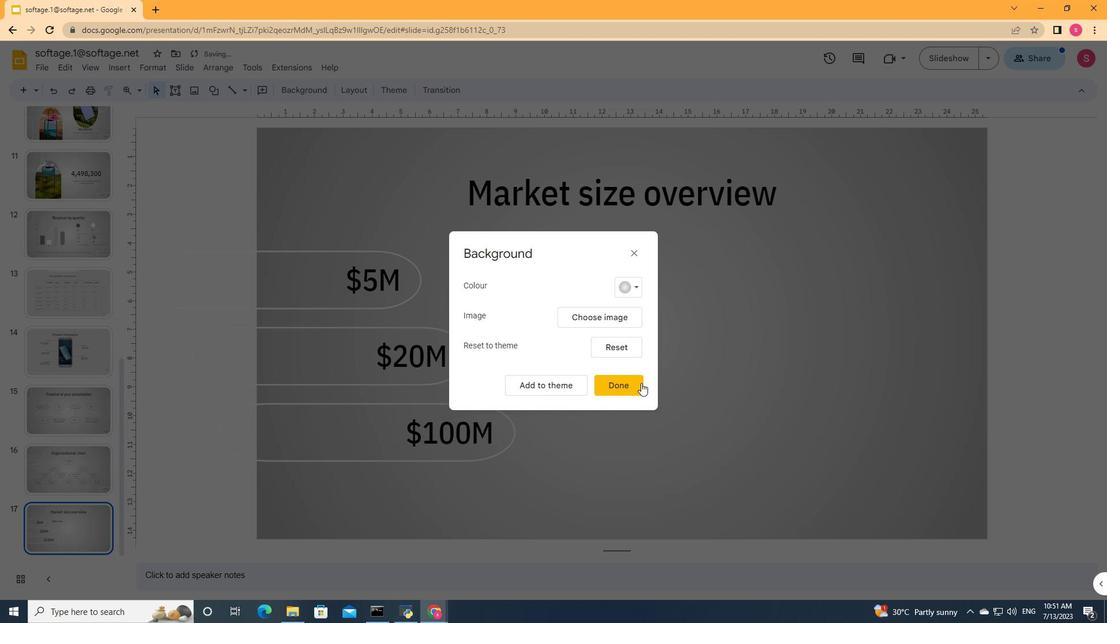 
Action: Mouse pressed left at (628, 377)
Screenshot: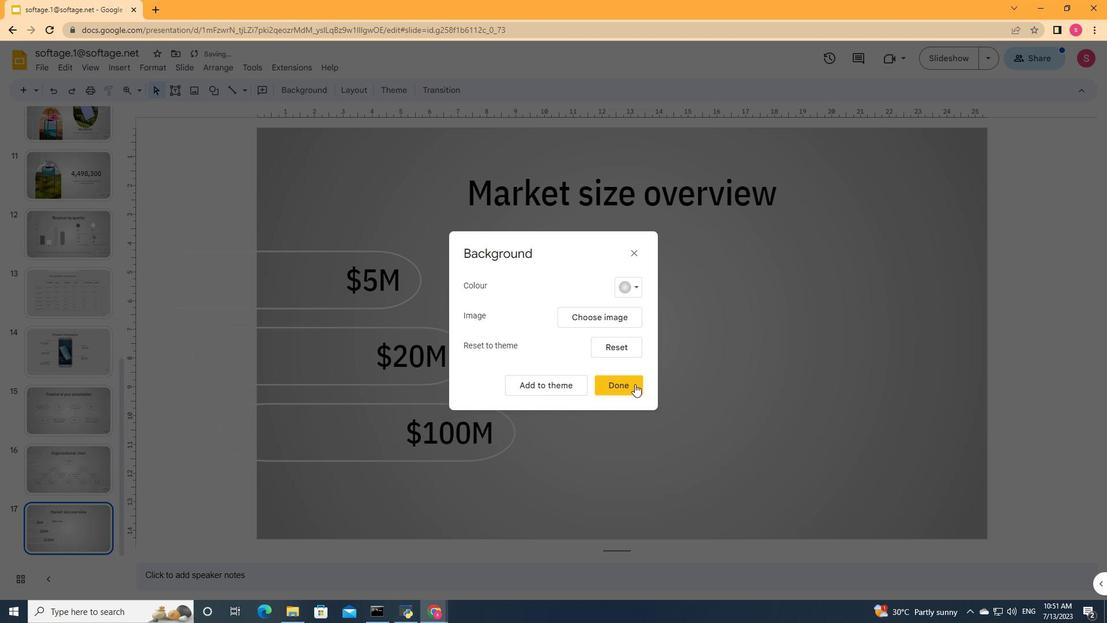 
Action: Mouse moved to (491, 267)
Screenshot: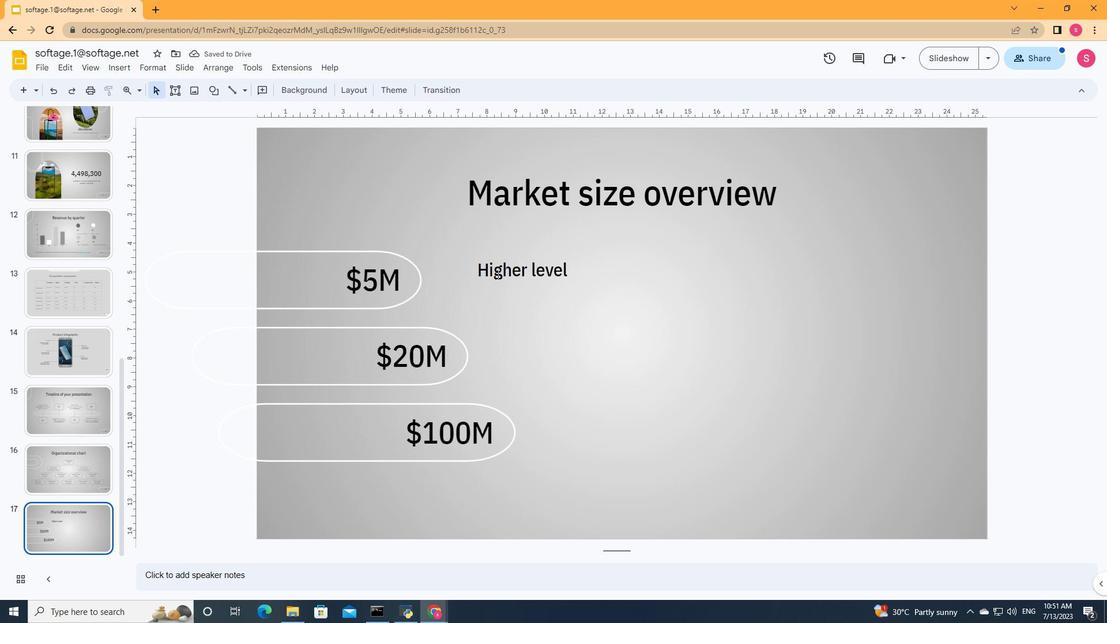 
Action: Mouse pressed left at (491, 267)
Screenshot: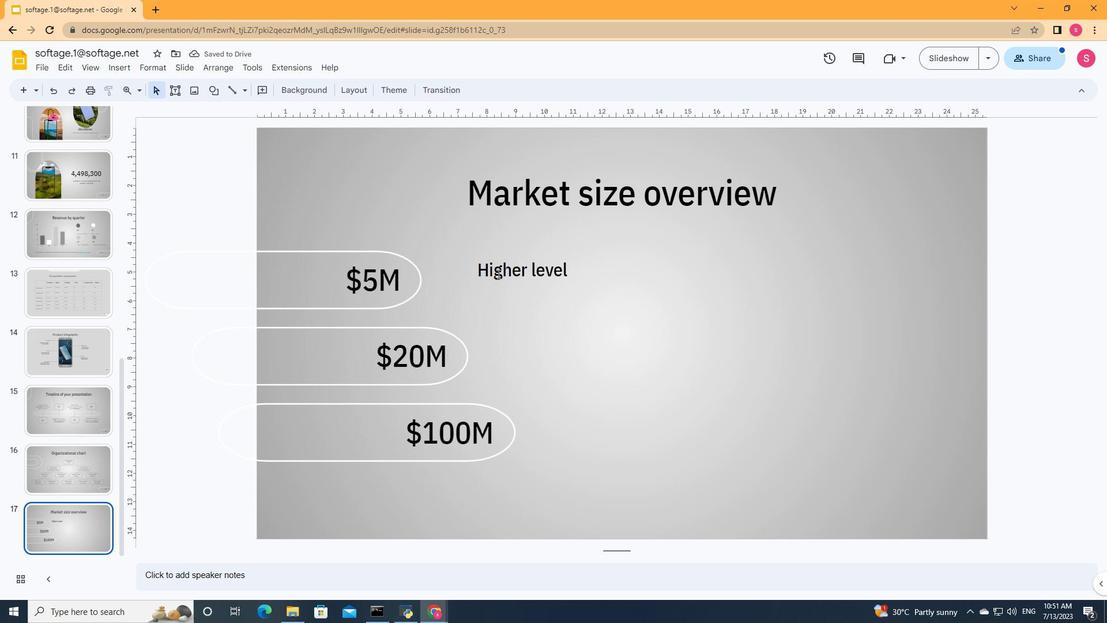 
Action: Mouse moved to (587, 245)
